 Task: Research Airbnb options in Pulupandan, Philippines from 3rd December, 2023 to 9th December, 2023 for 2 adults. Place can be entire room with 1  bedroom having 1 bed and 1 bathroom. Property type can be hotel.
Action: Mouse moved to (583, 147)
Screenshot: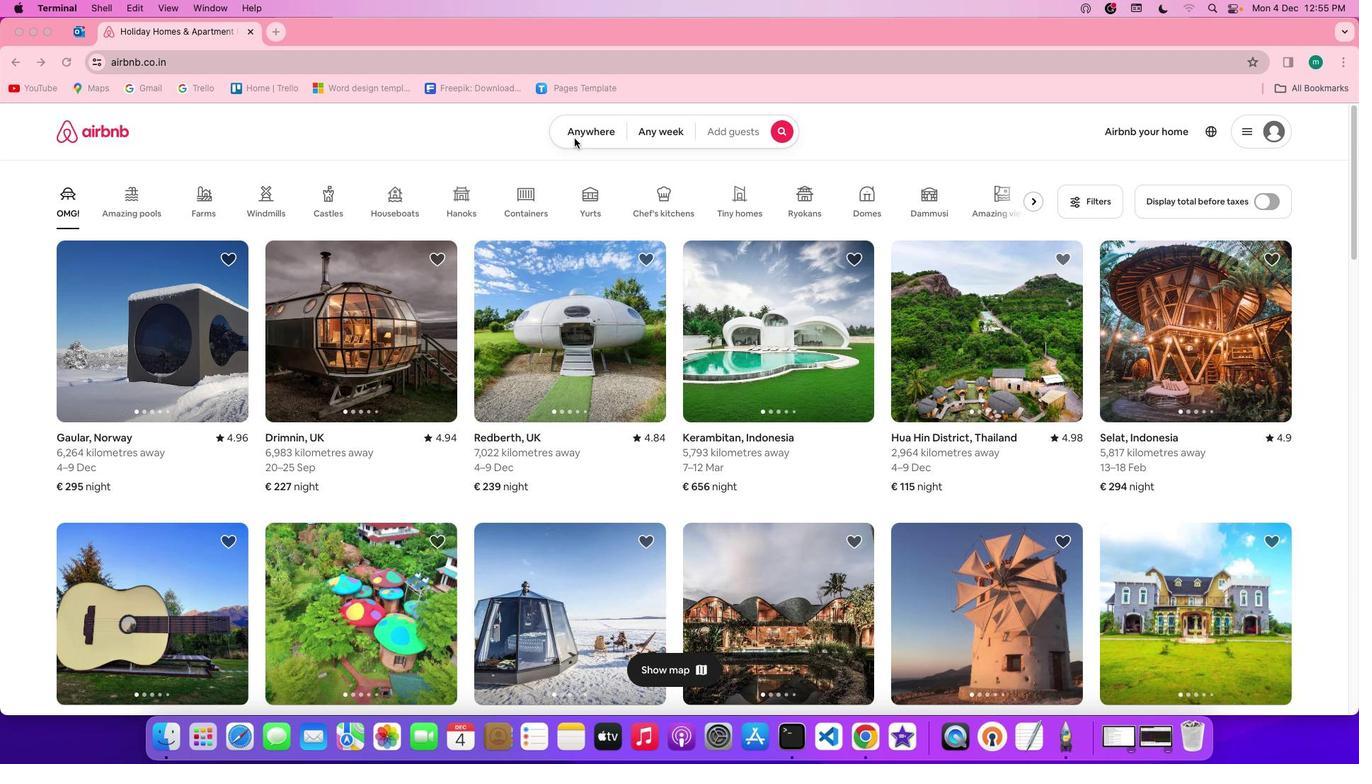 
Action: Mouse pressed left at (583, 147)
Screenshot: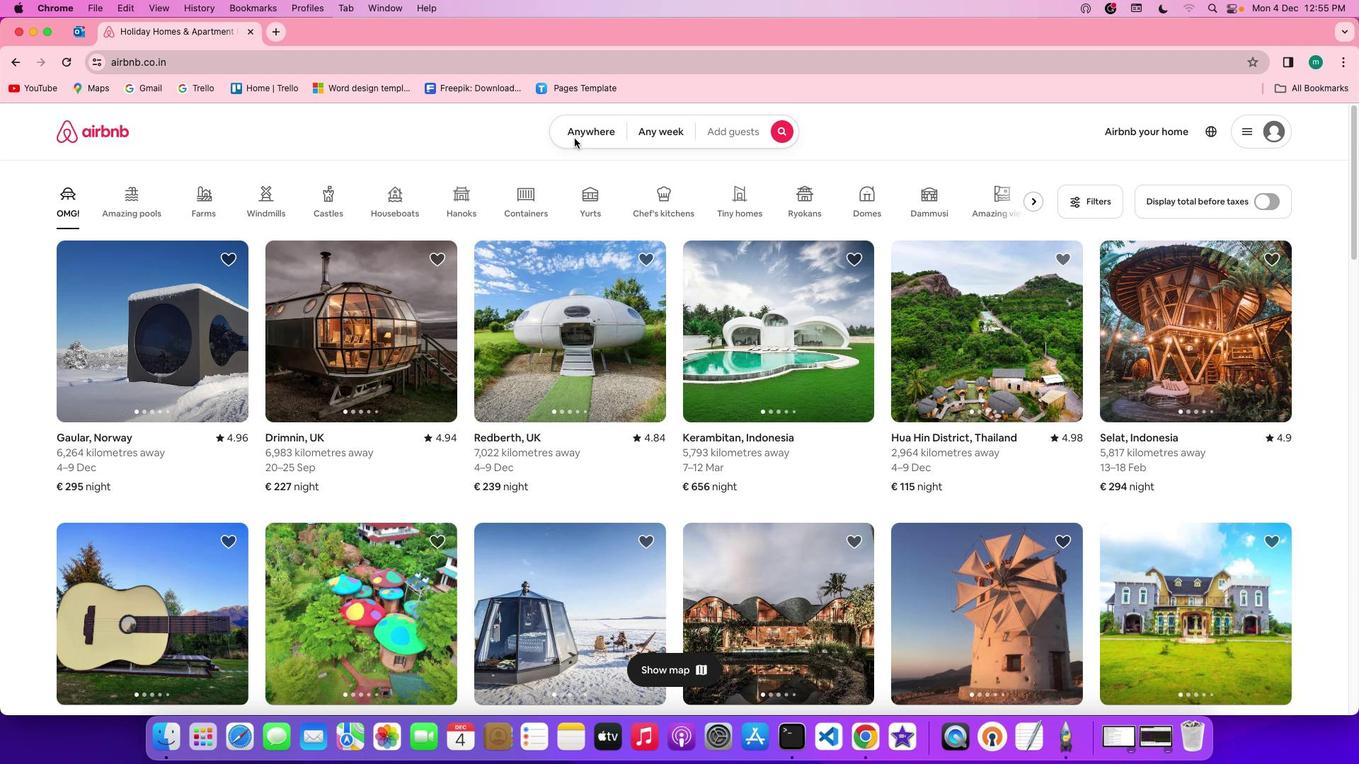 
Action: Mouse pressed left at (583, 147)
Screenshot: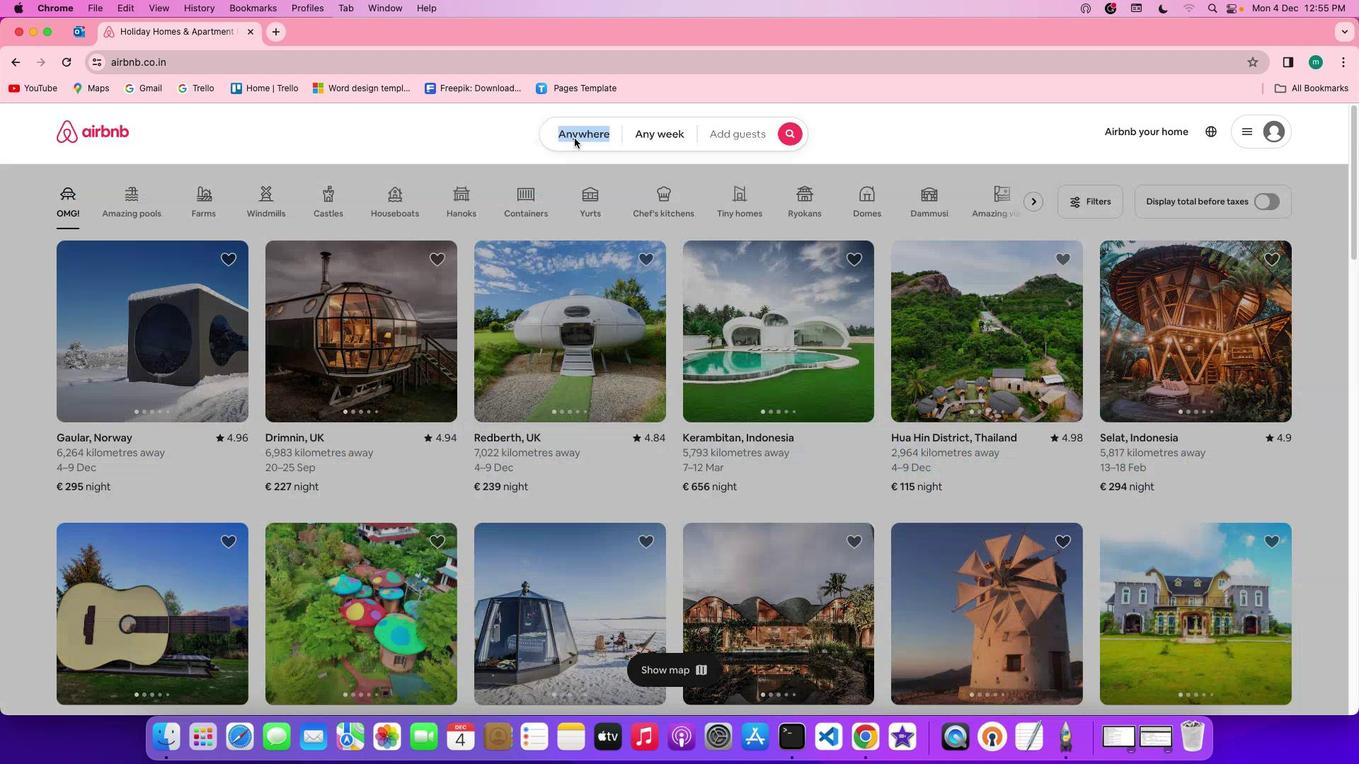 
Action: Mouse moved to (555, 193)
Screenshot: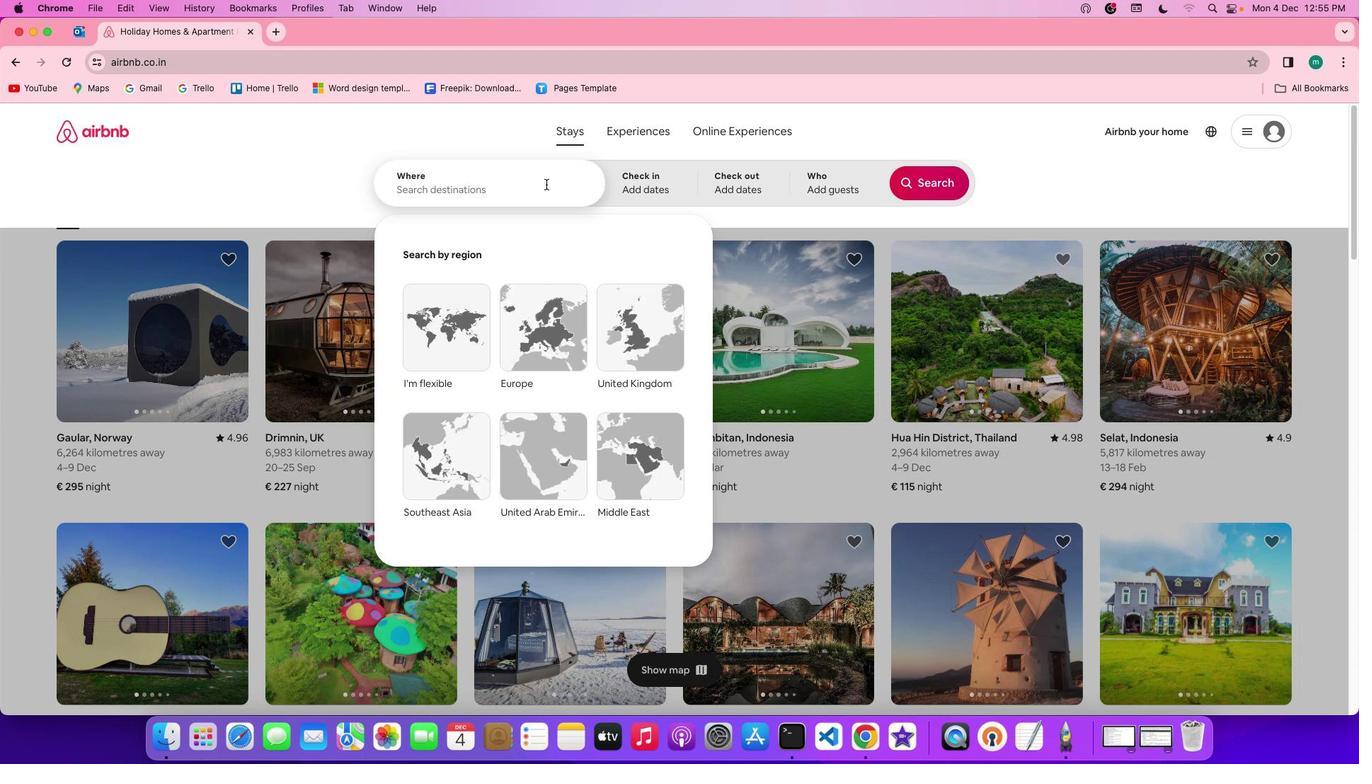 
Action: Mouse pressed left at (555, 193)
Screenshot: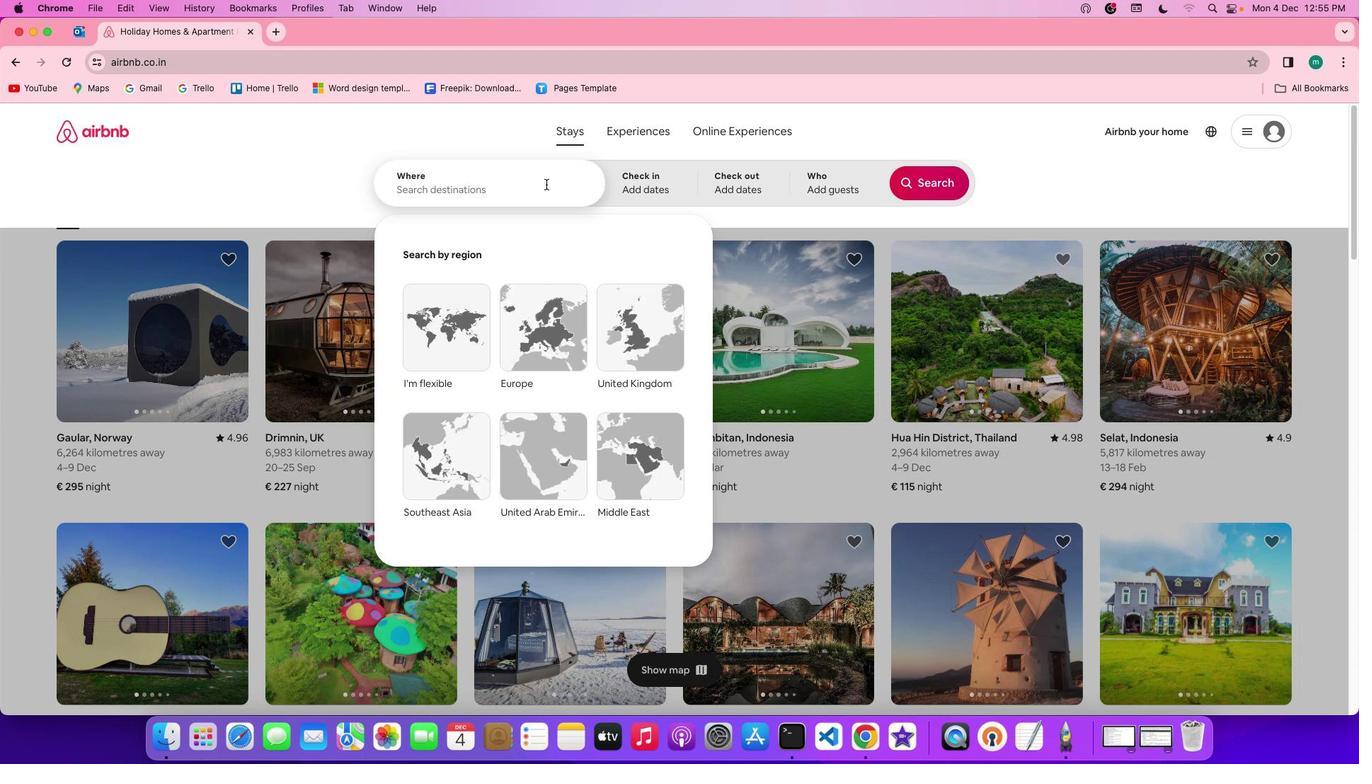 
Action: Key pressed Key.shift'P''U''L''U''P''A''N''D''A''N'','Key.spaceKey.shift'P''H''I''L''I''P''P''I''N''E''S'
Screenshot: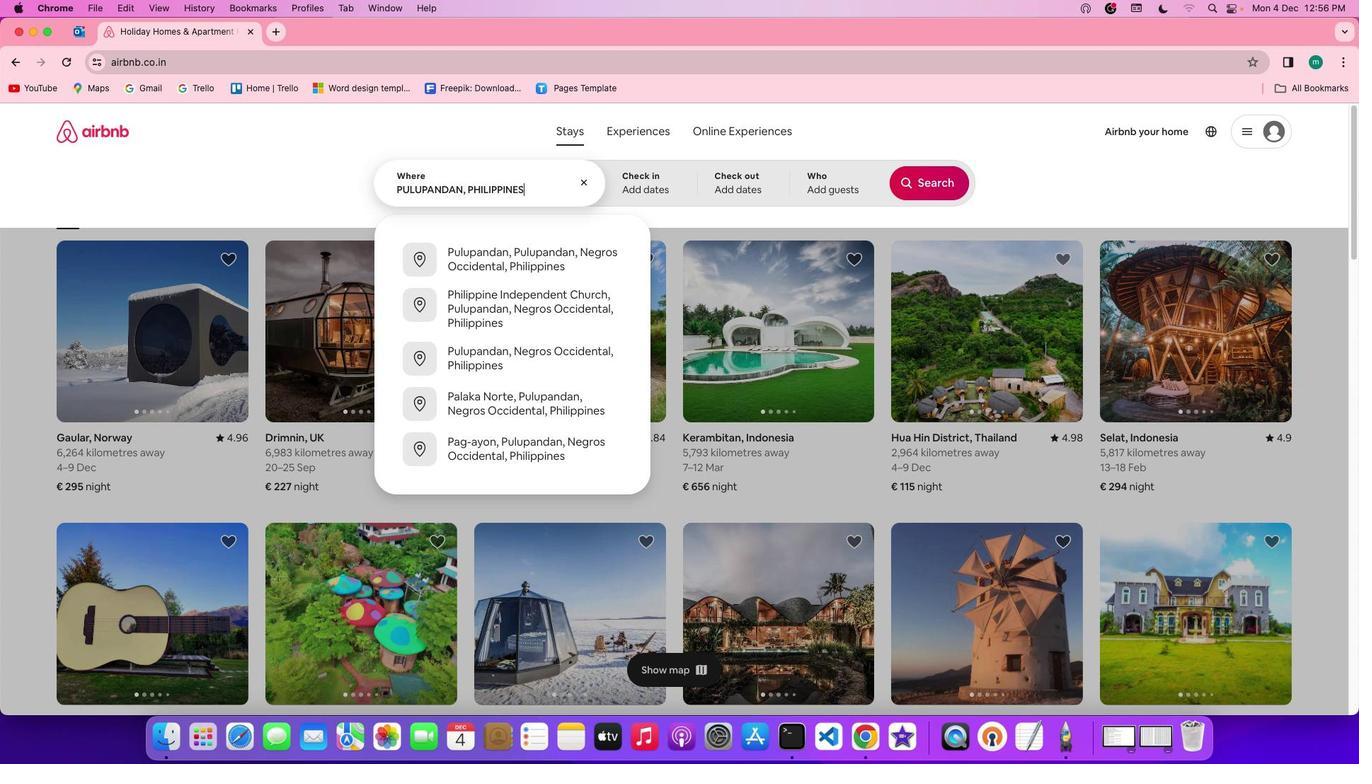 
Action: Mouse moved to (652, 184)
Screenshot: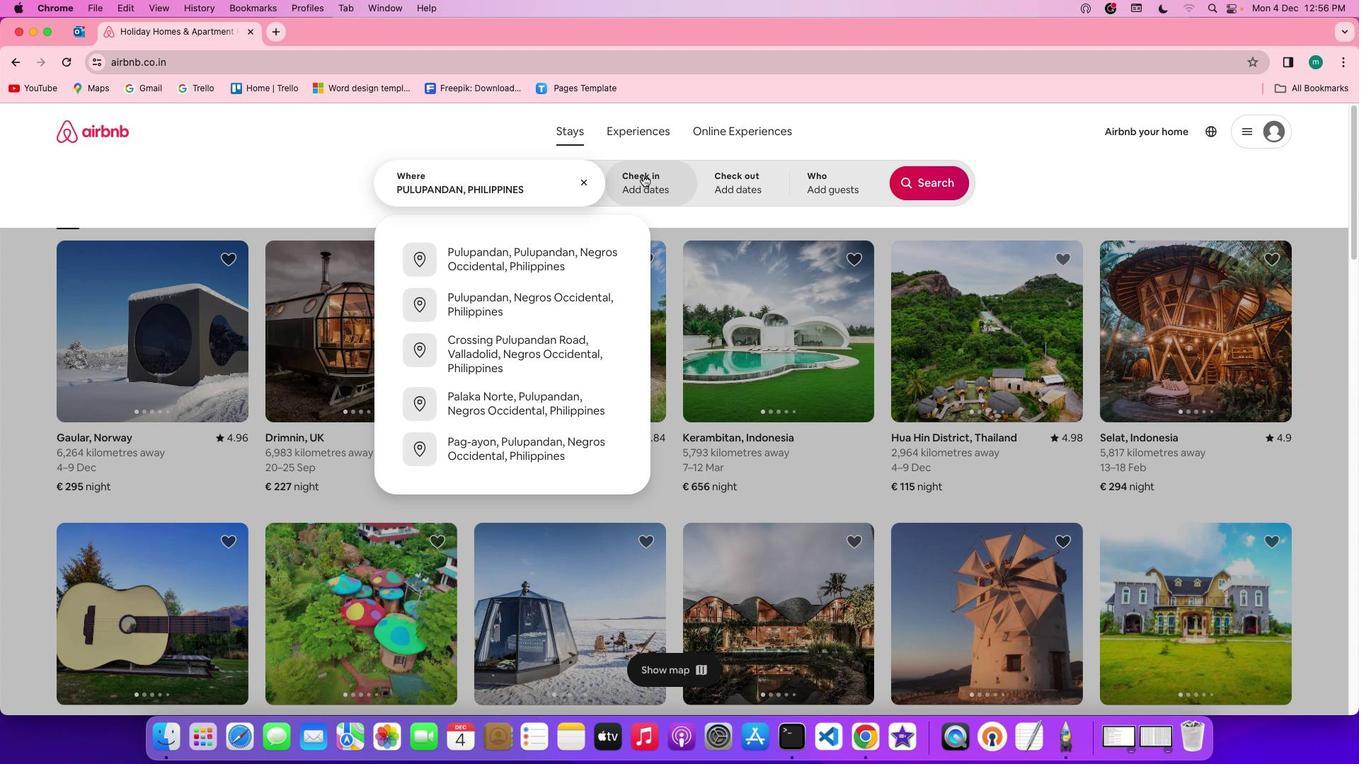 
Action: Mouse pressed left at (652, 184)
Screenshot: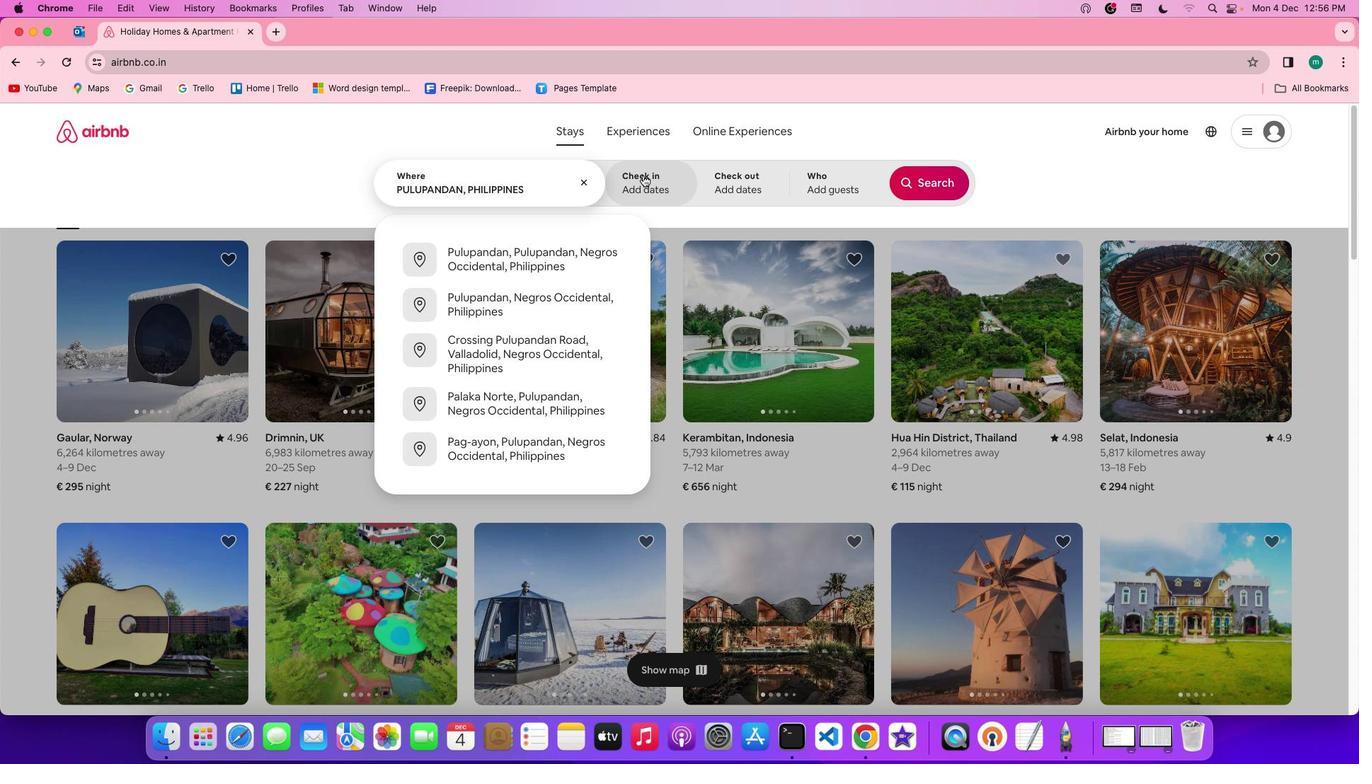 
Action: Mouse moved to (486, 409)
Screenshot: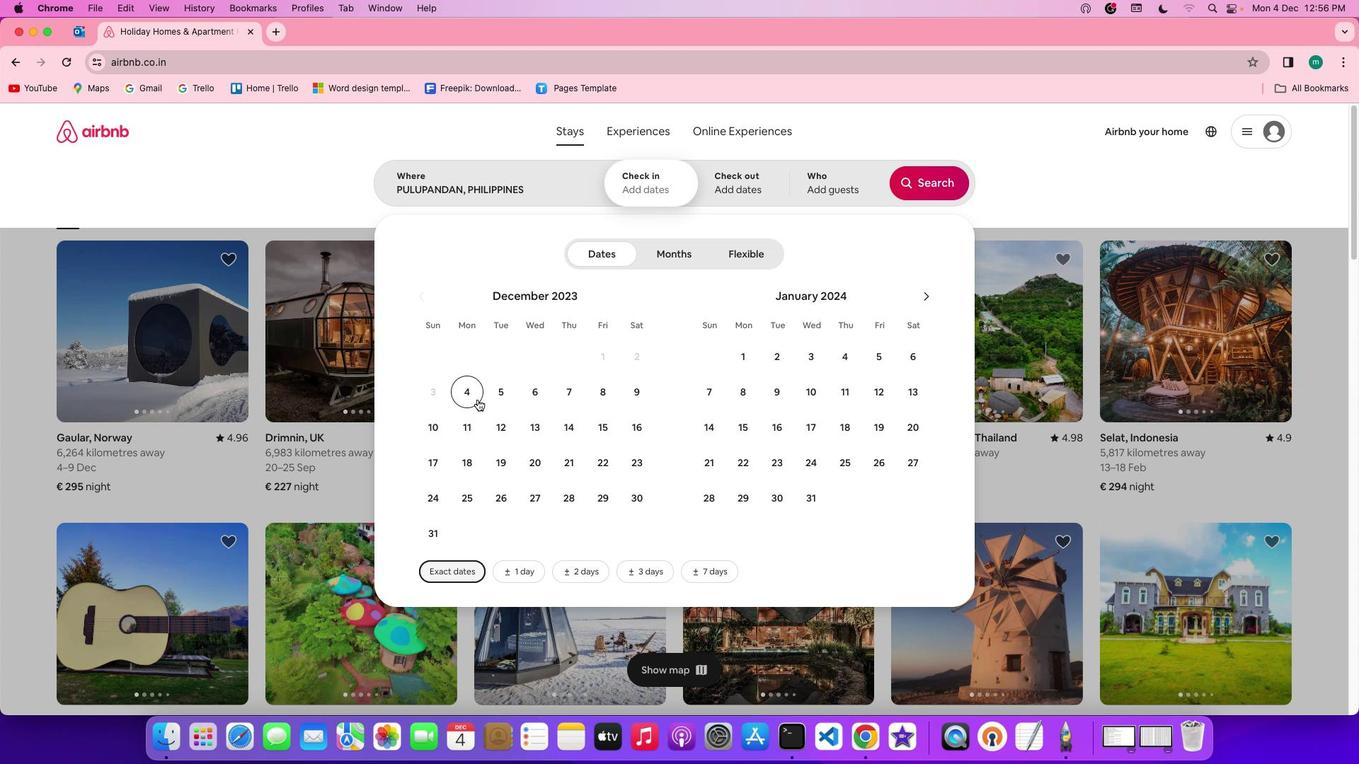 
Action: Mouse pressed left at (486, 409)
Screenshot: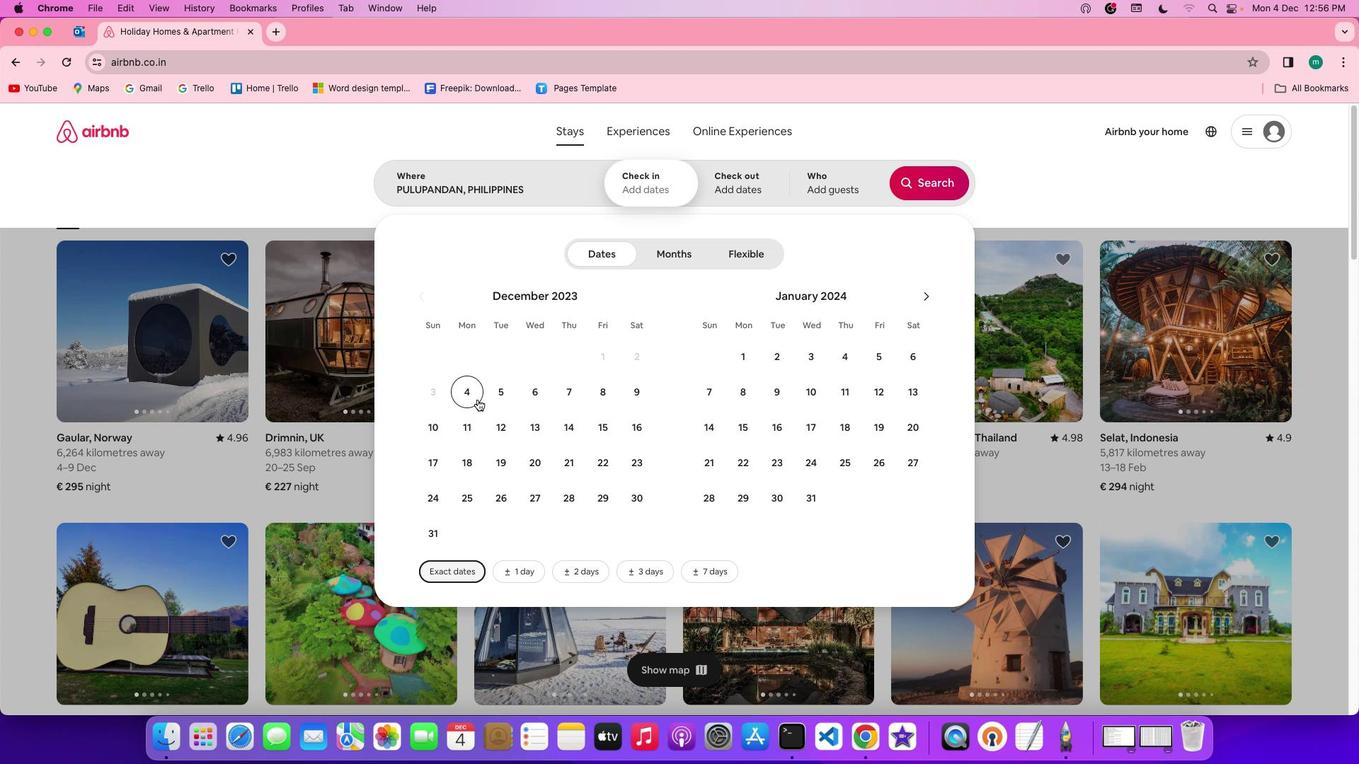 
Action: Mouse moved to (644, 404)
Screenshot: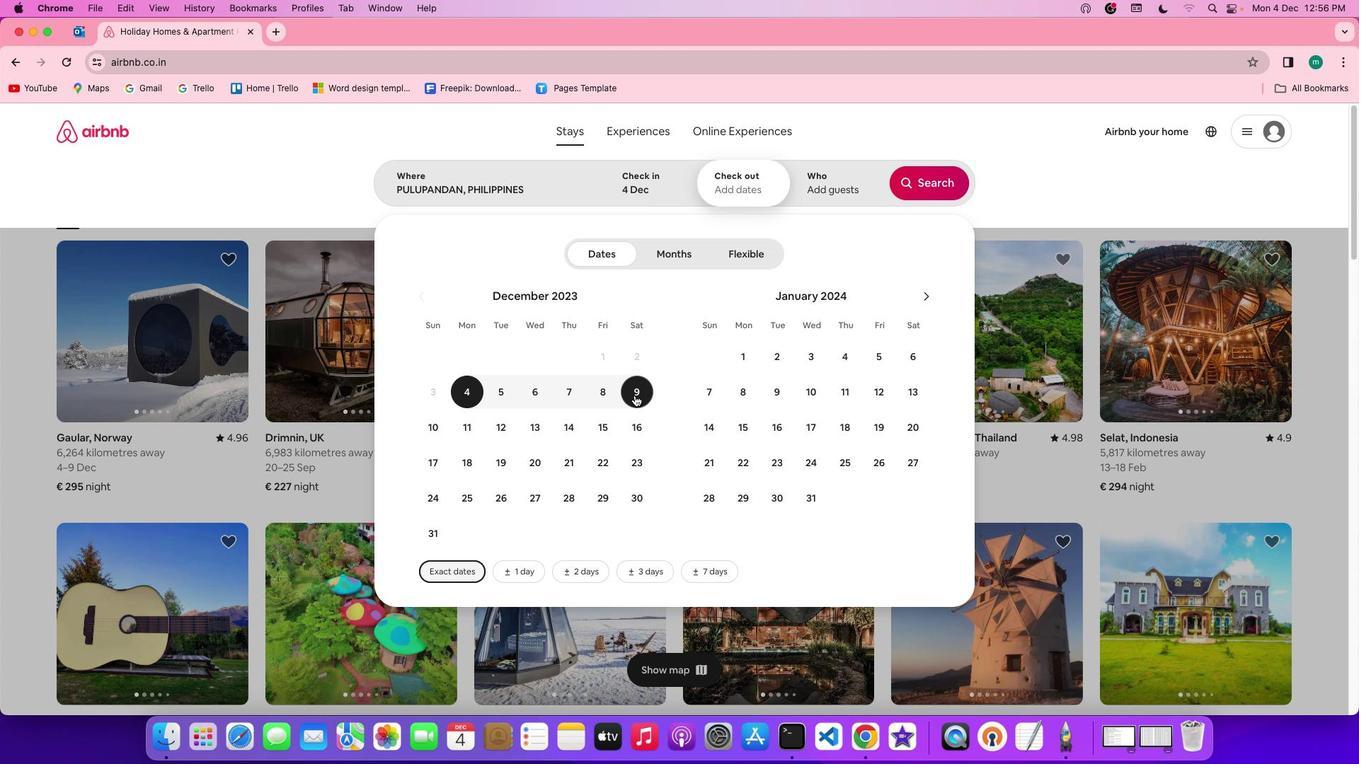 
Action: Mouse pressed left at (644, 404)
Screenshot: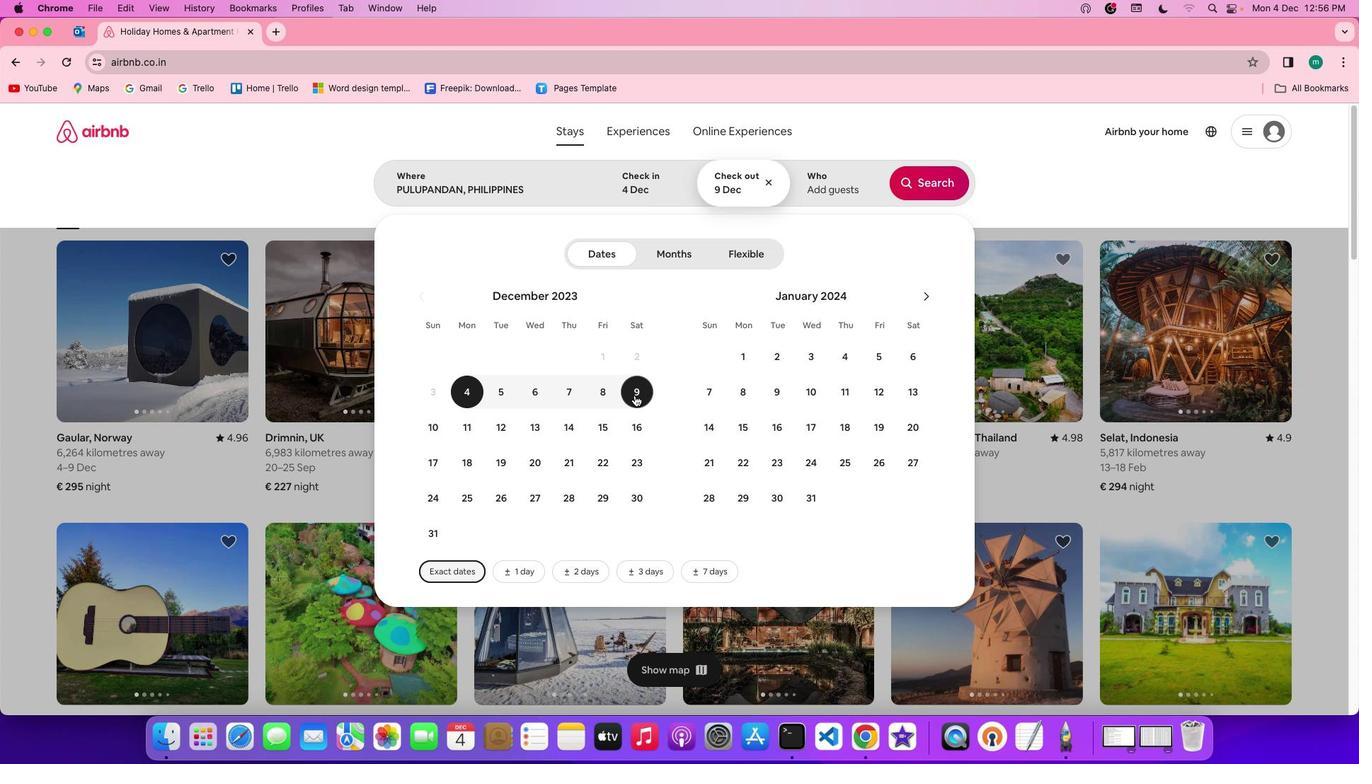 
Action: Mouse moved to (863, 195)
Screenshot: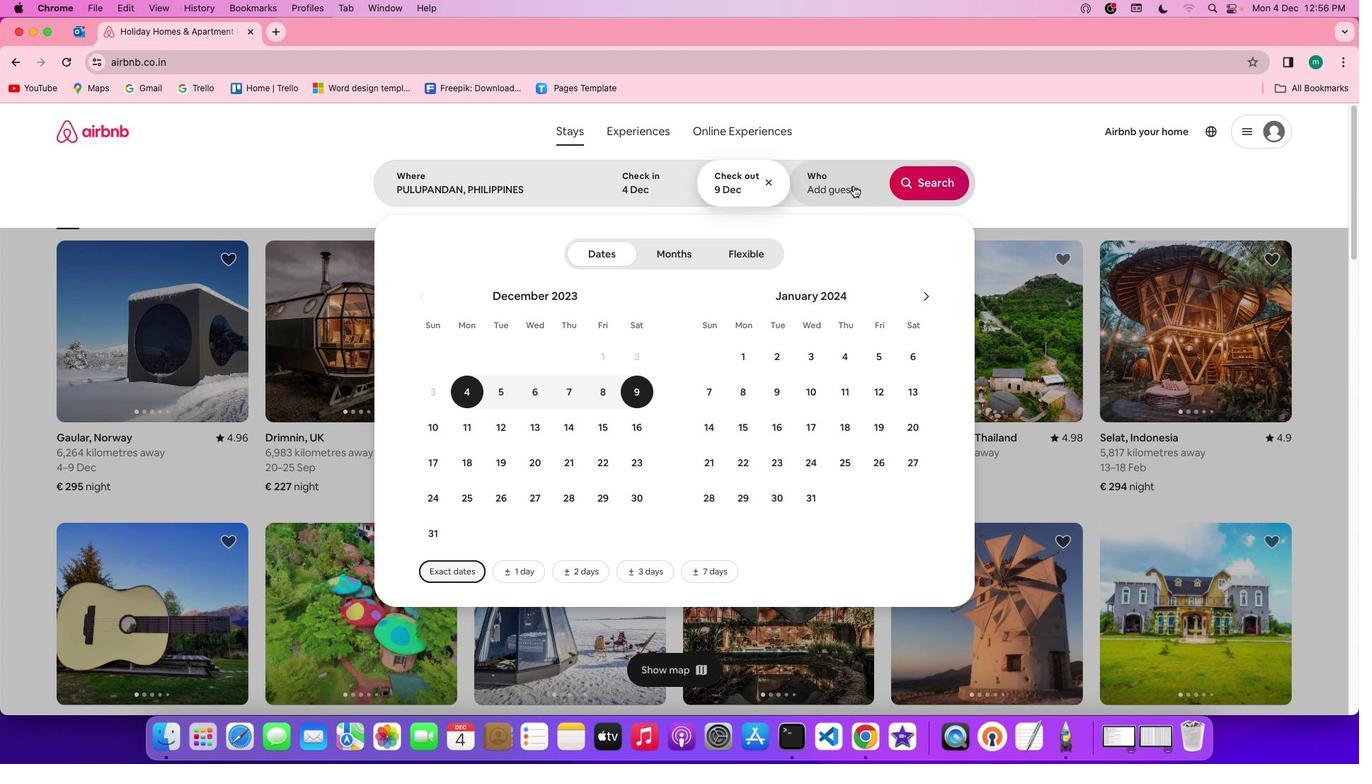 
Action: Mouse pressed left at (863, 195)
Screenshot: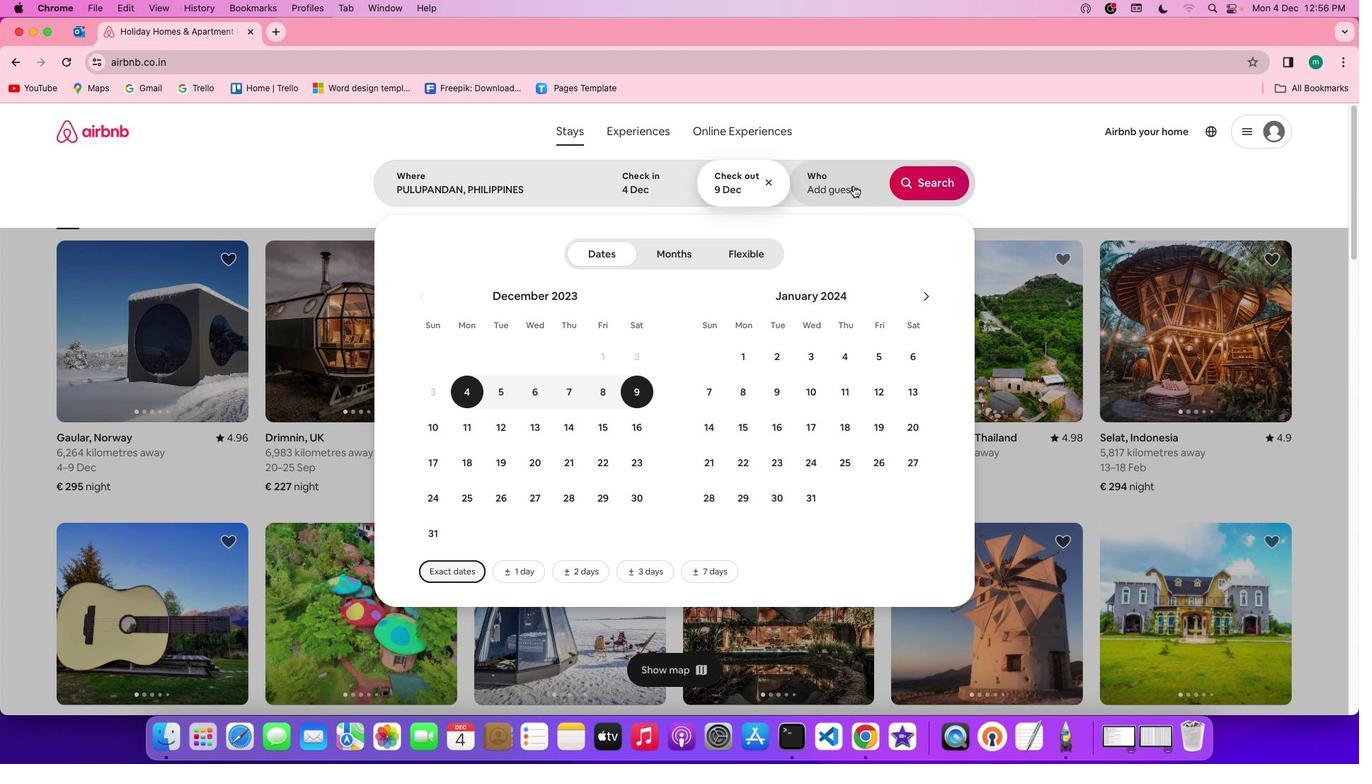 
Action: Mouse moved to (946, 264)
Screenshot: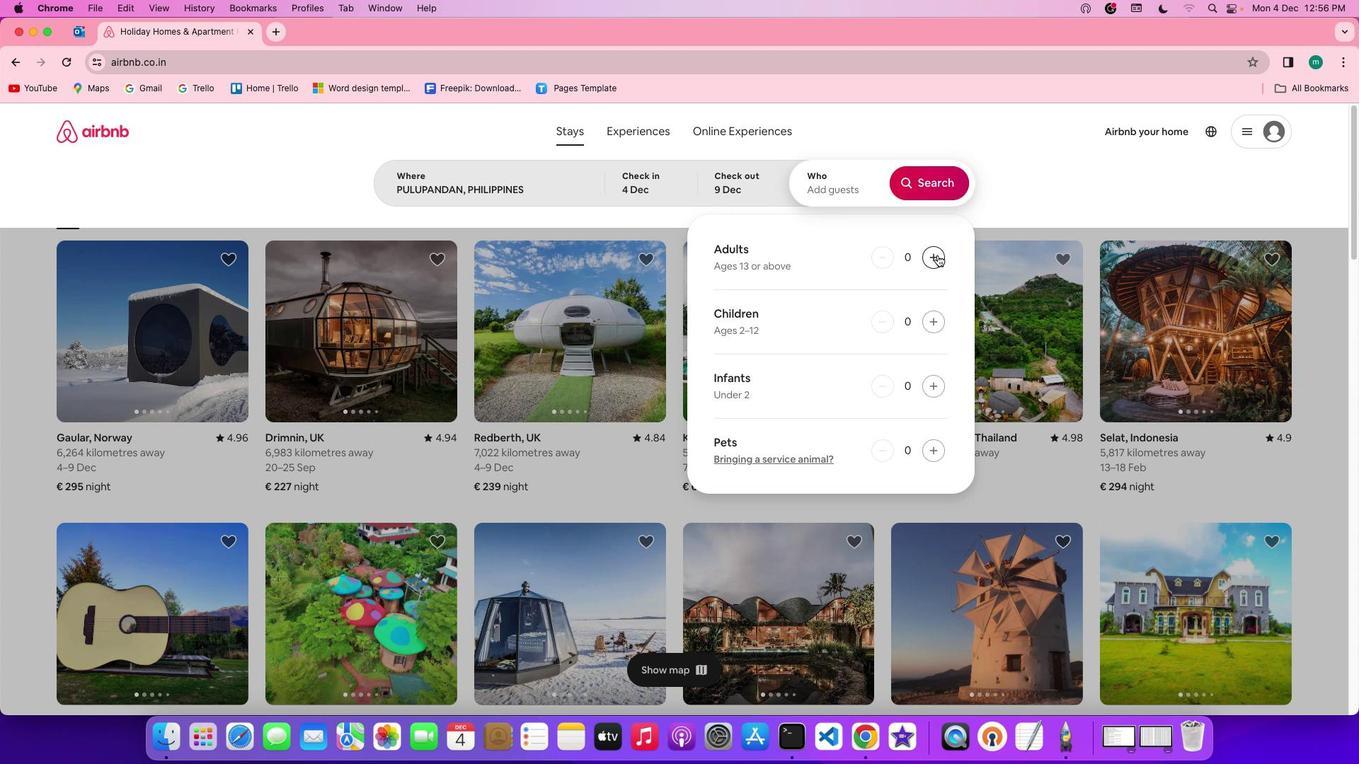 
Action: Mouse pressed left at (946, 264)
Screenshot: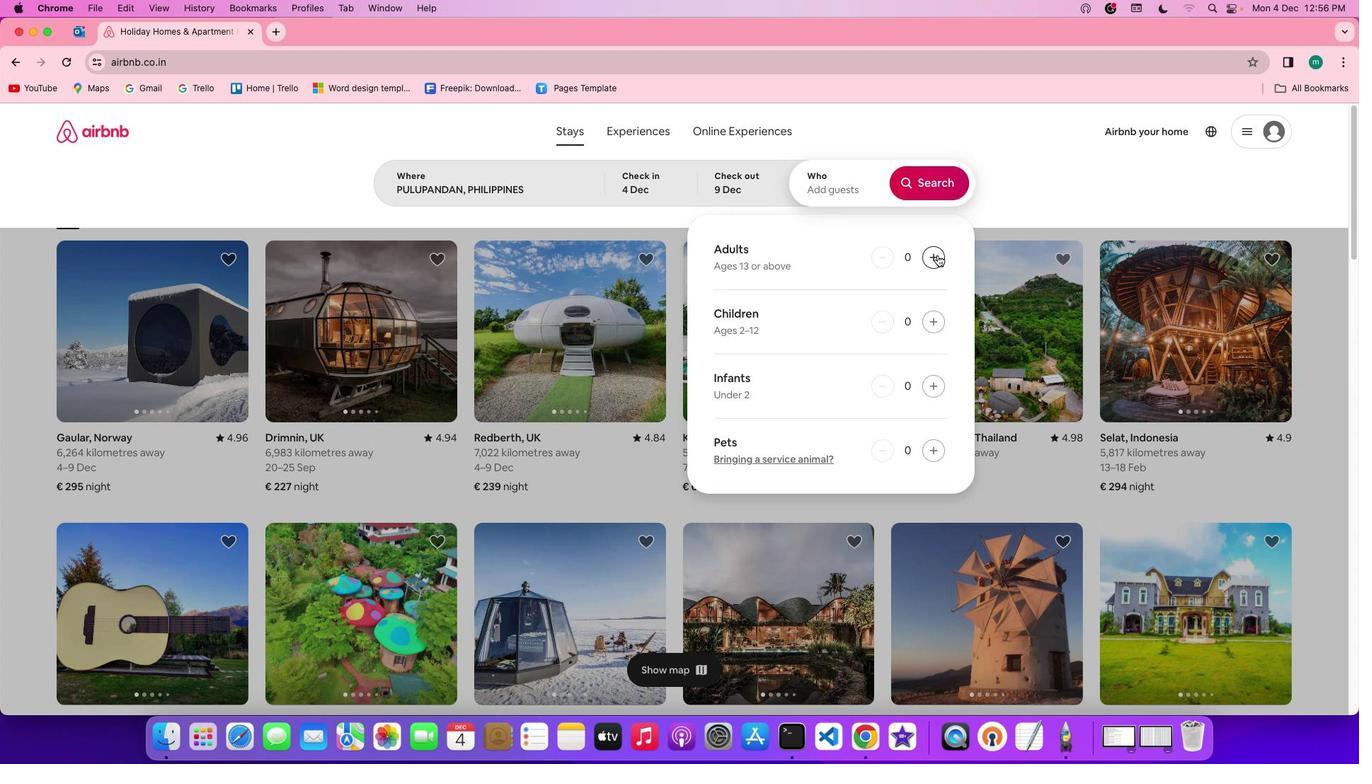
Action: Mouse pressed left at (946, 264)
Screenshot: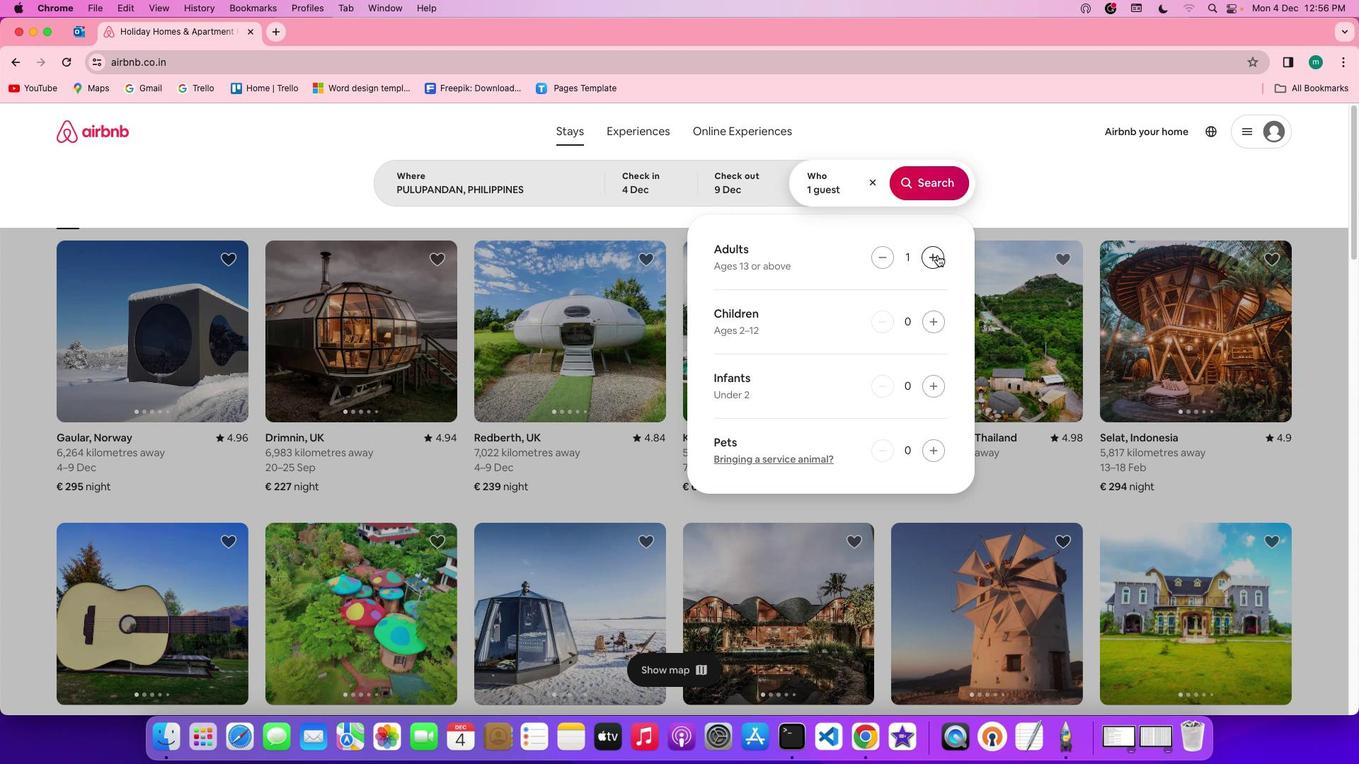
Action: Mouse moved to (961, 193)
Screenshot: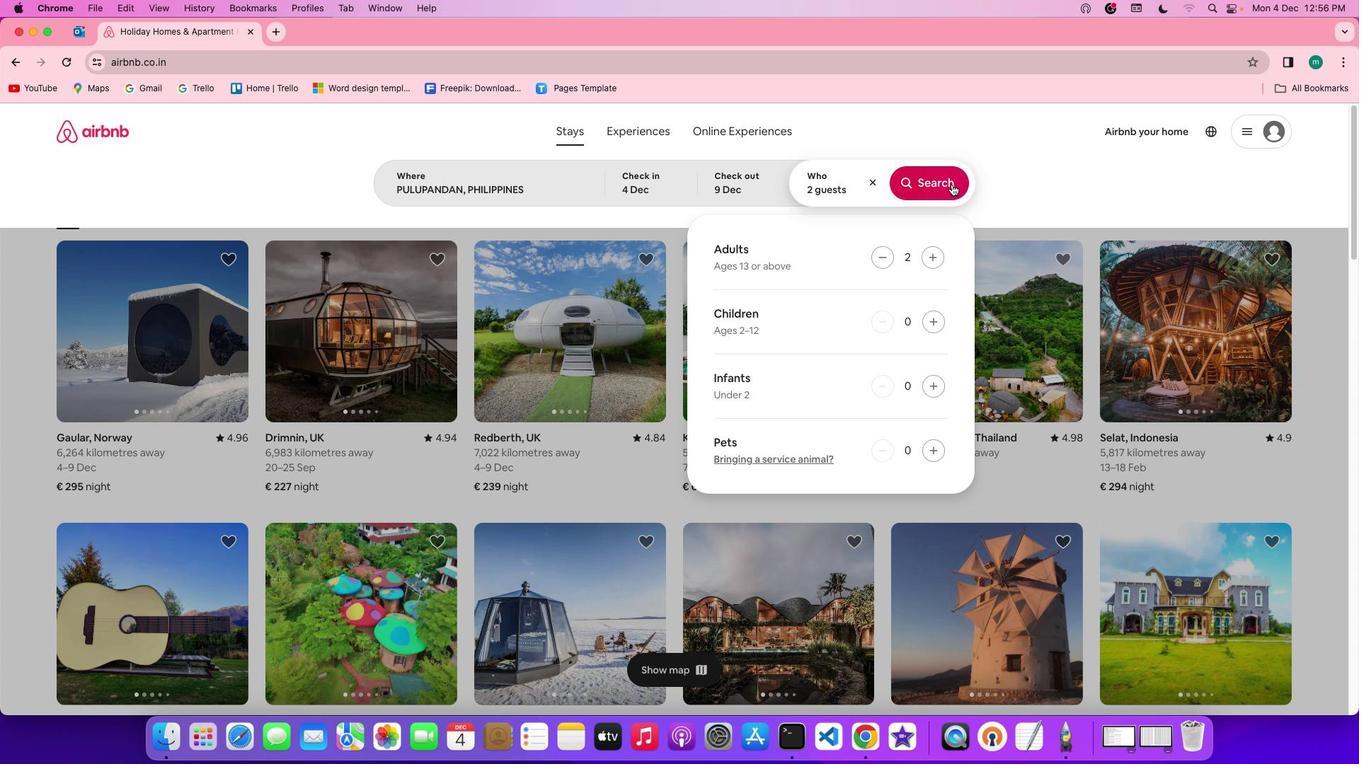 
Action: Mouse pressed left at (961, 193)
Screenshot: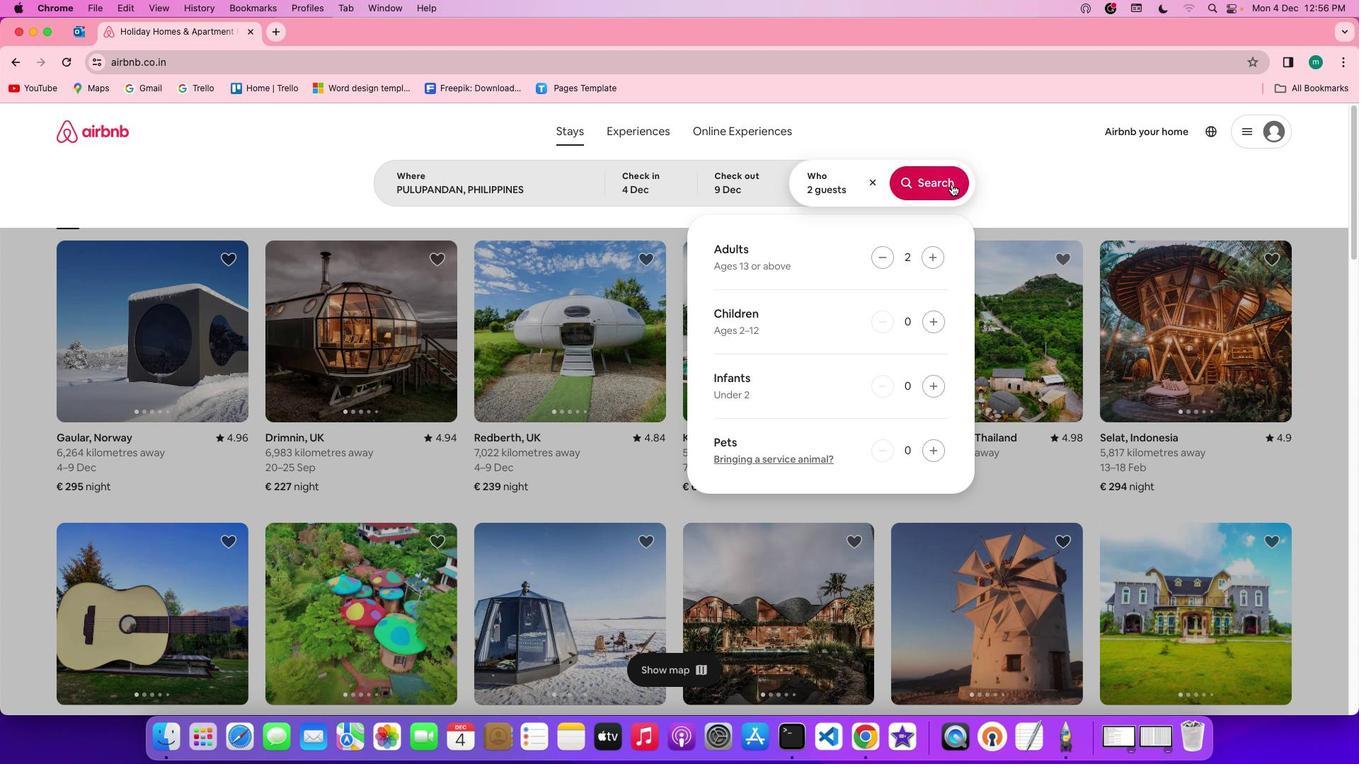 
Action: Mouse moved to (1138, 198)
Screenshot: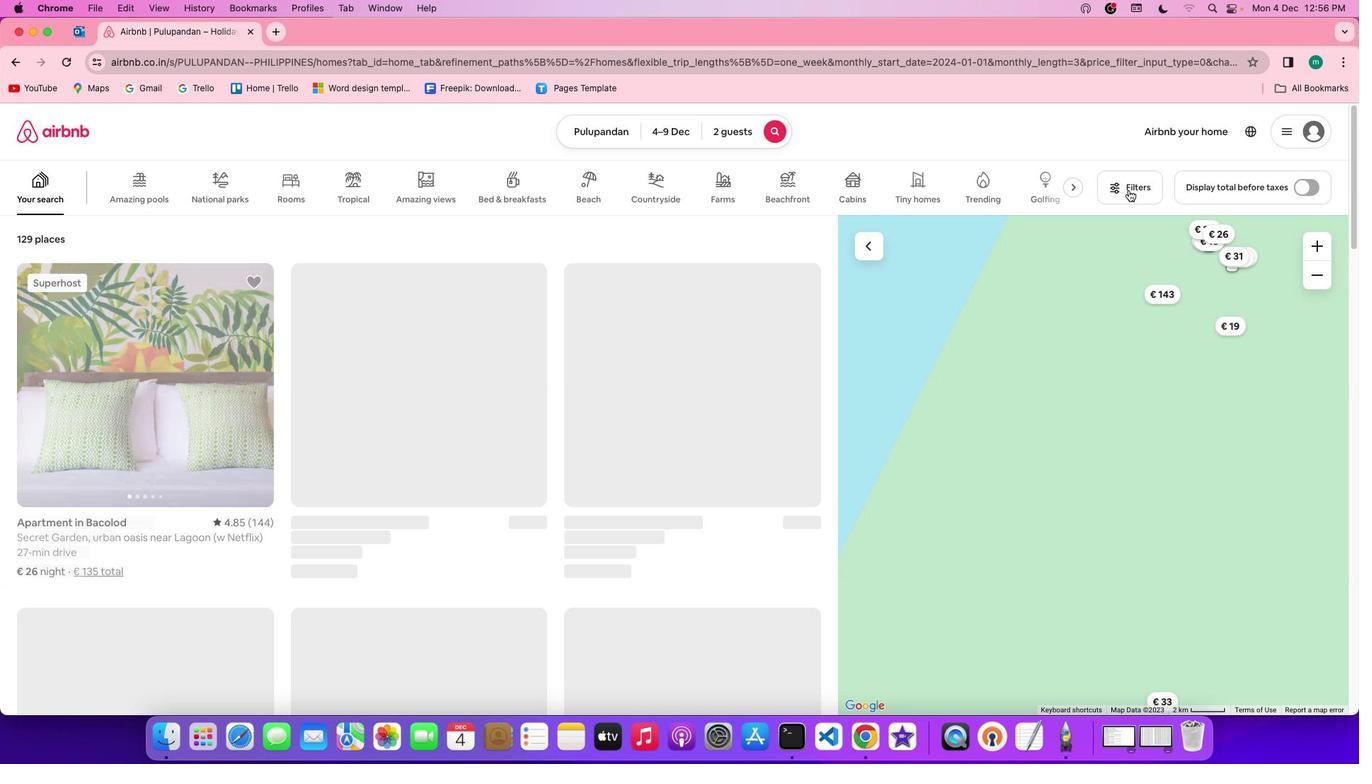 
Action: Mouse pressed left at (1138, 198)
Screenshot: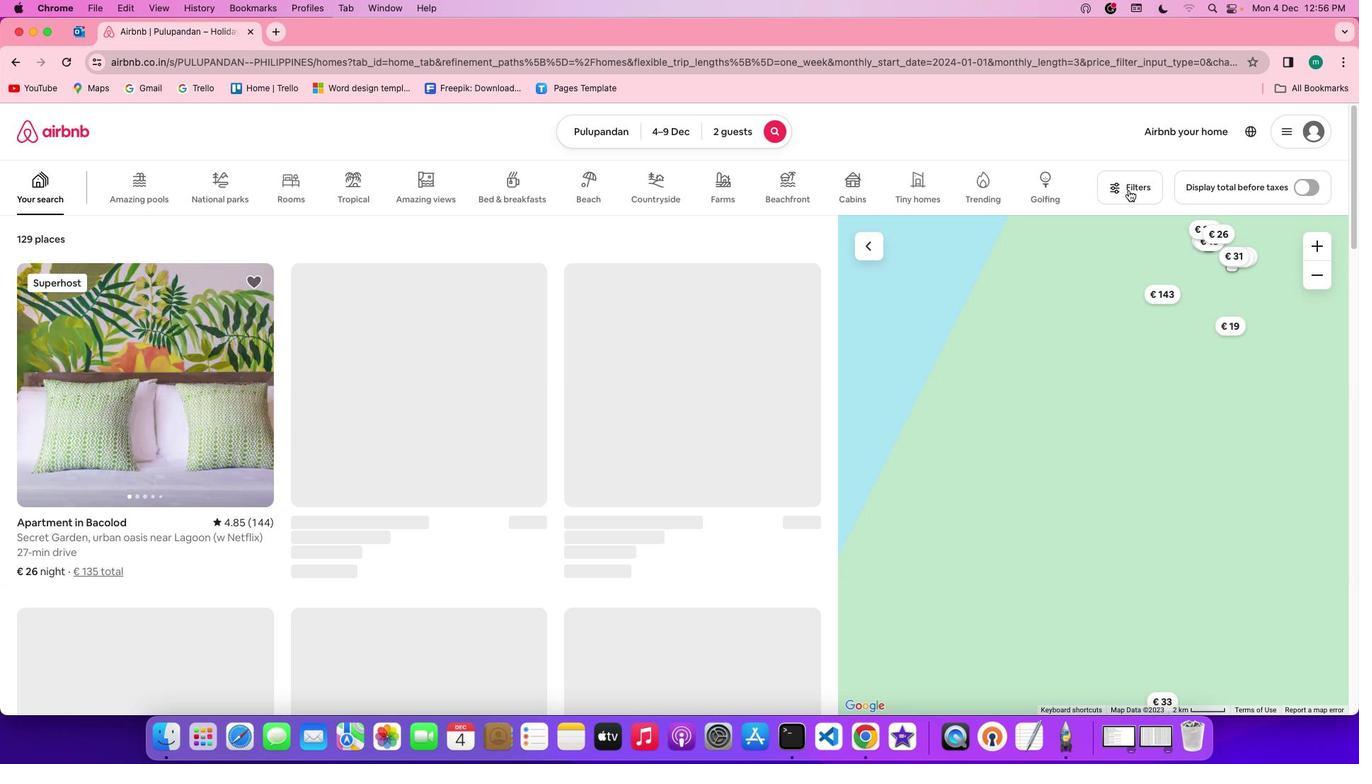 
Action: Mouse moved to (819, 419)
Screenshot: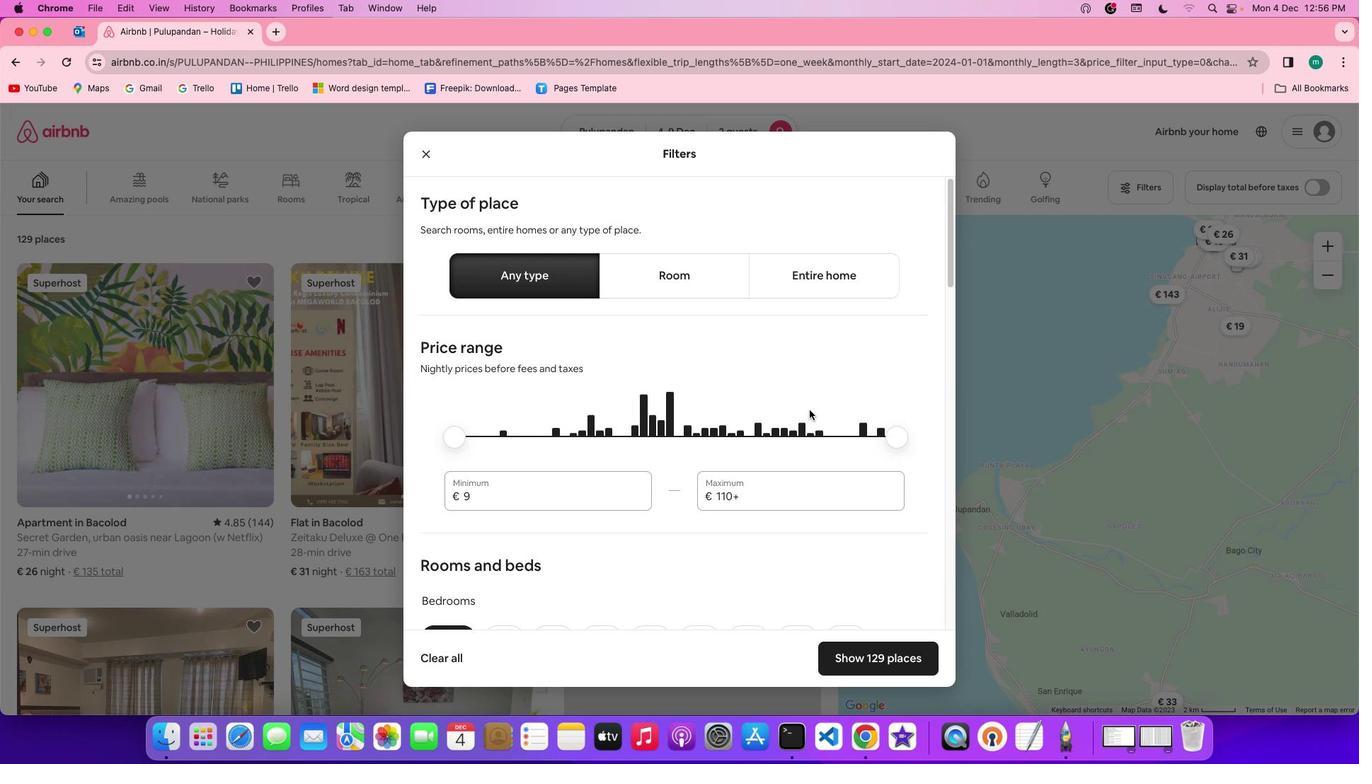 
Action: Mouse scrolled (819, 419) with delta (9, 8)
Screenshot: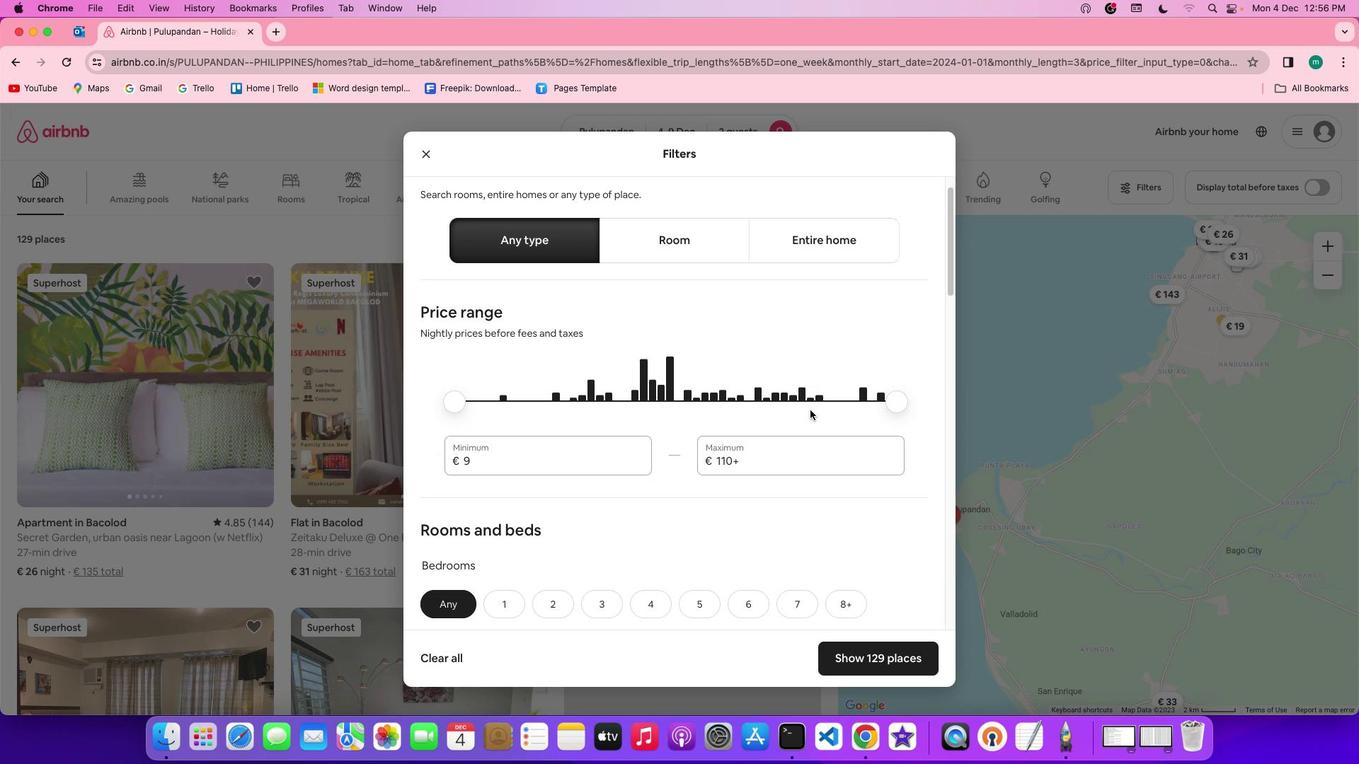 
Action: Mouse moved to (819, 419)
Screenshot: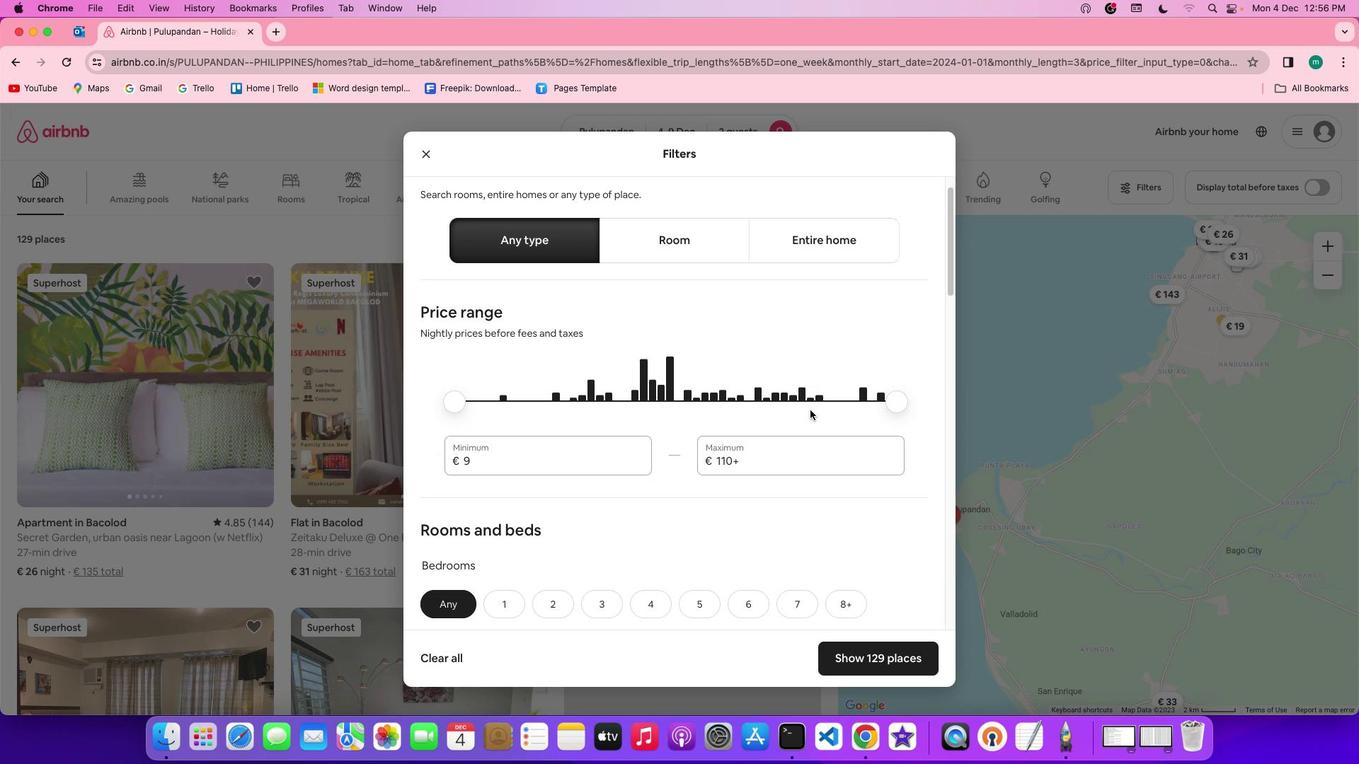
Action: Mouse scrolled (819, 419) with delta (9, 8)
Screenshot: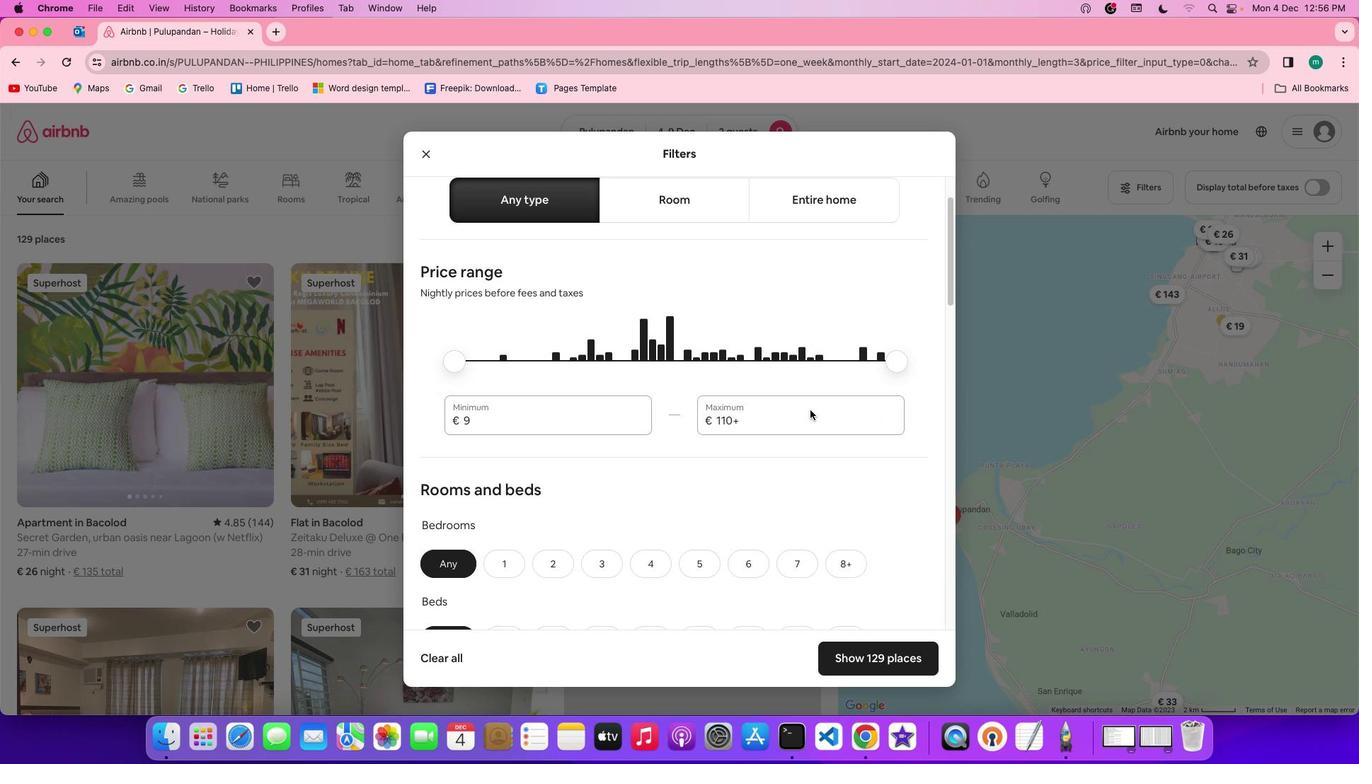 
Action: Mouse scrolled (819, 419) with delta (9, 7)
Screenshot: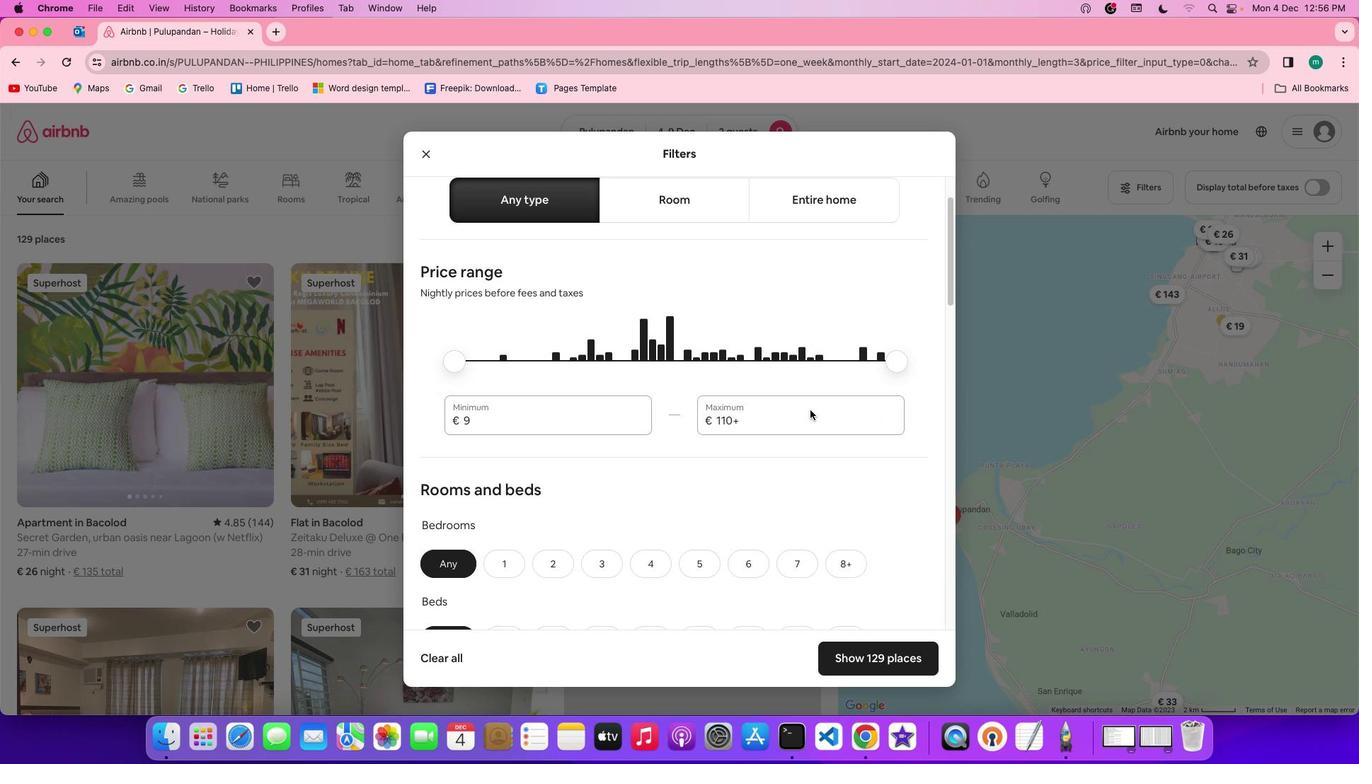 
Action: Mouse scrolled (819, 419) with delta (9, 5)
Screenshot: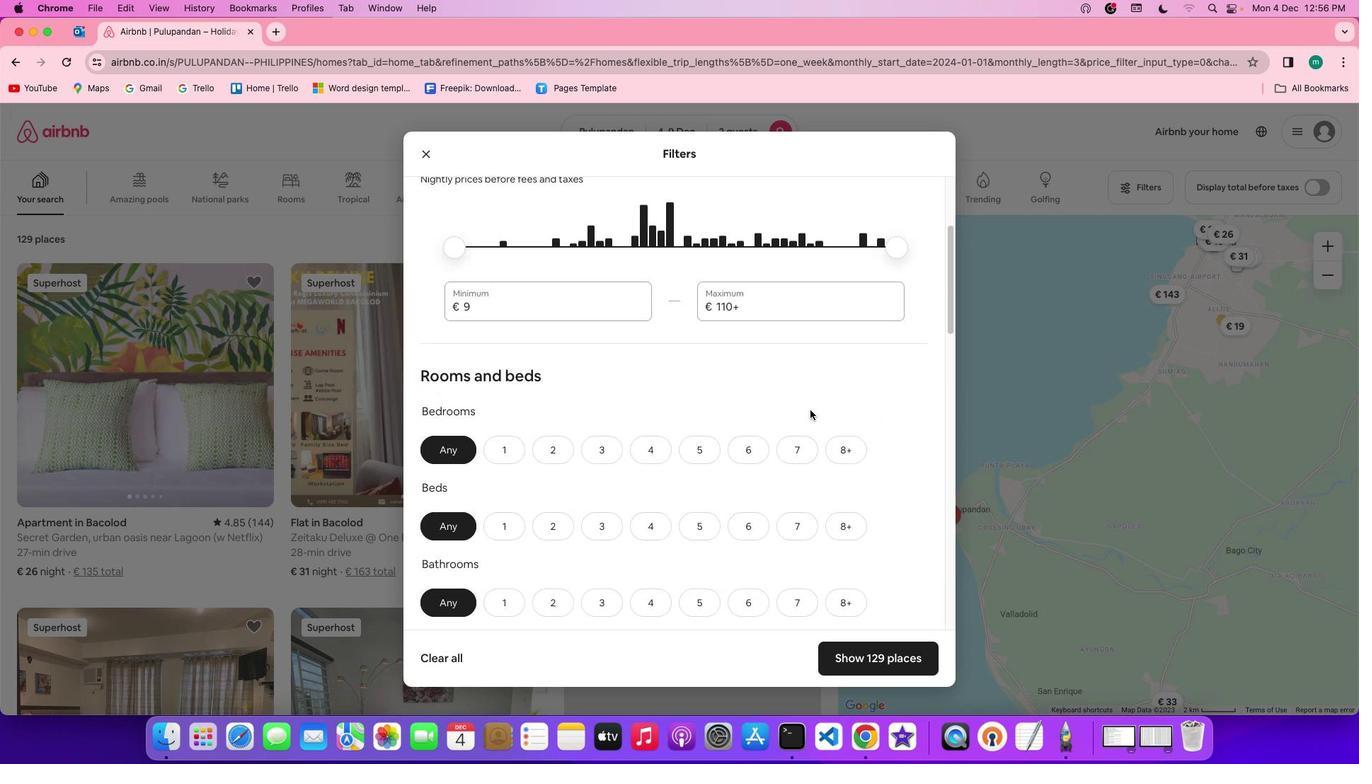 
Action: Mouse scrolled (819, 419) with delta (9, 6)
Screenshot: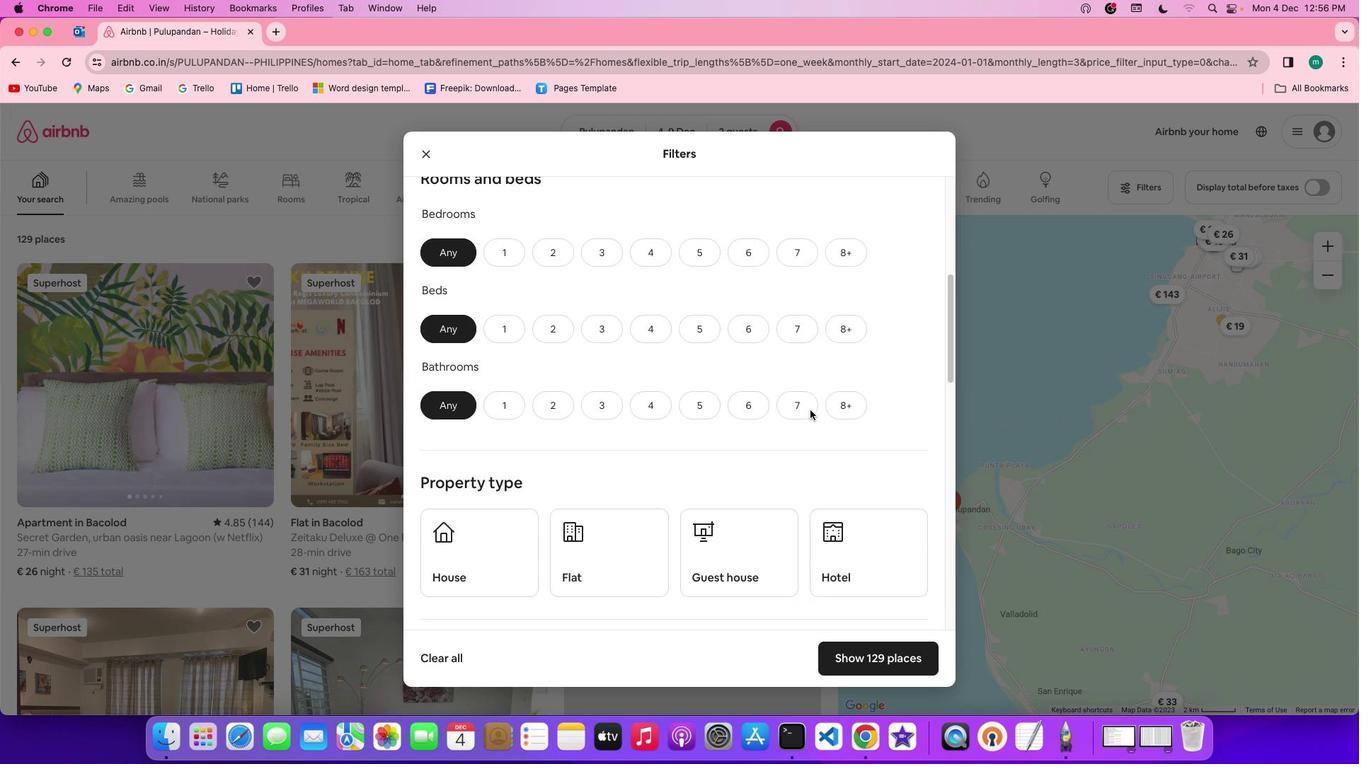 
Action: Mouse moved to (506, 229)
Screenshot: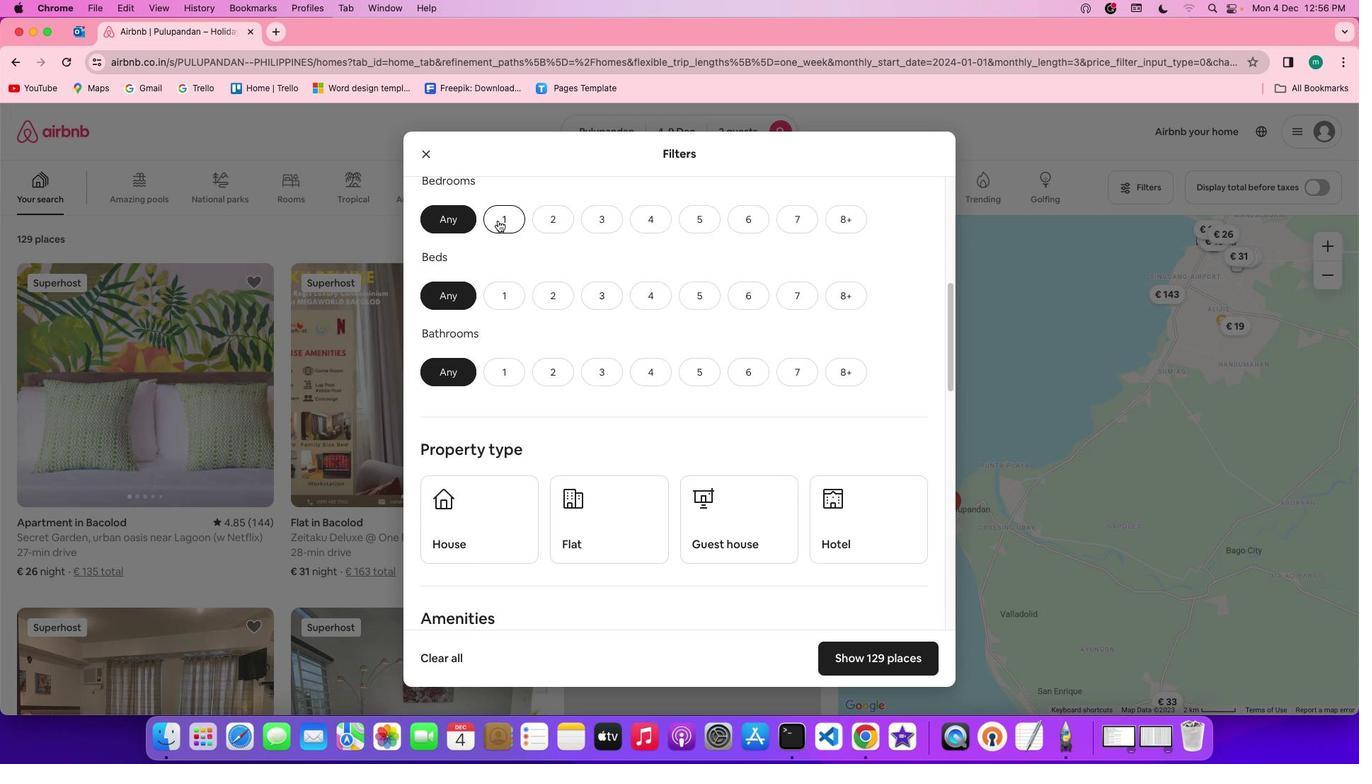 
Action: Mouse pressed left at (506, 229)
Screenshot: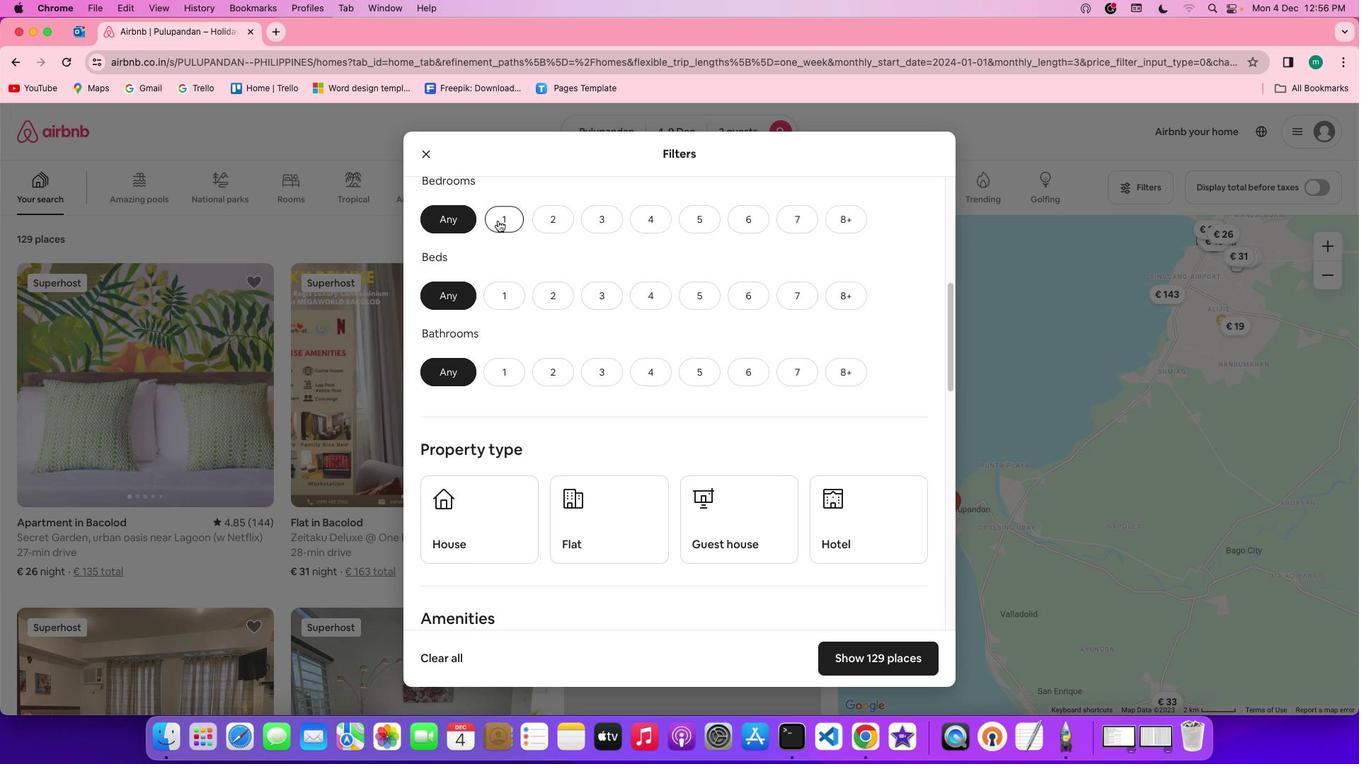 
Action: Mouse moved to (512, 294)
Screenshot: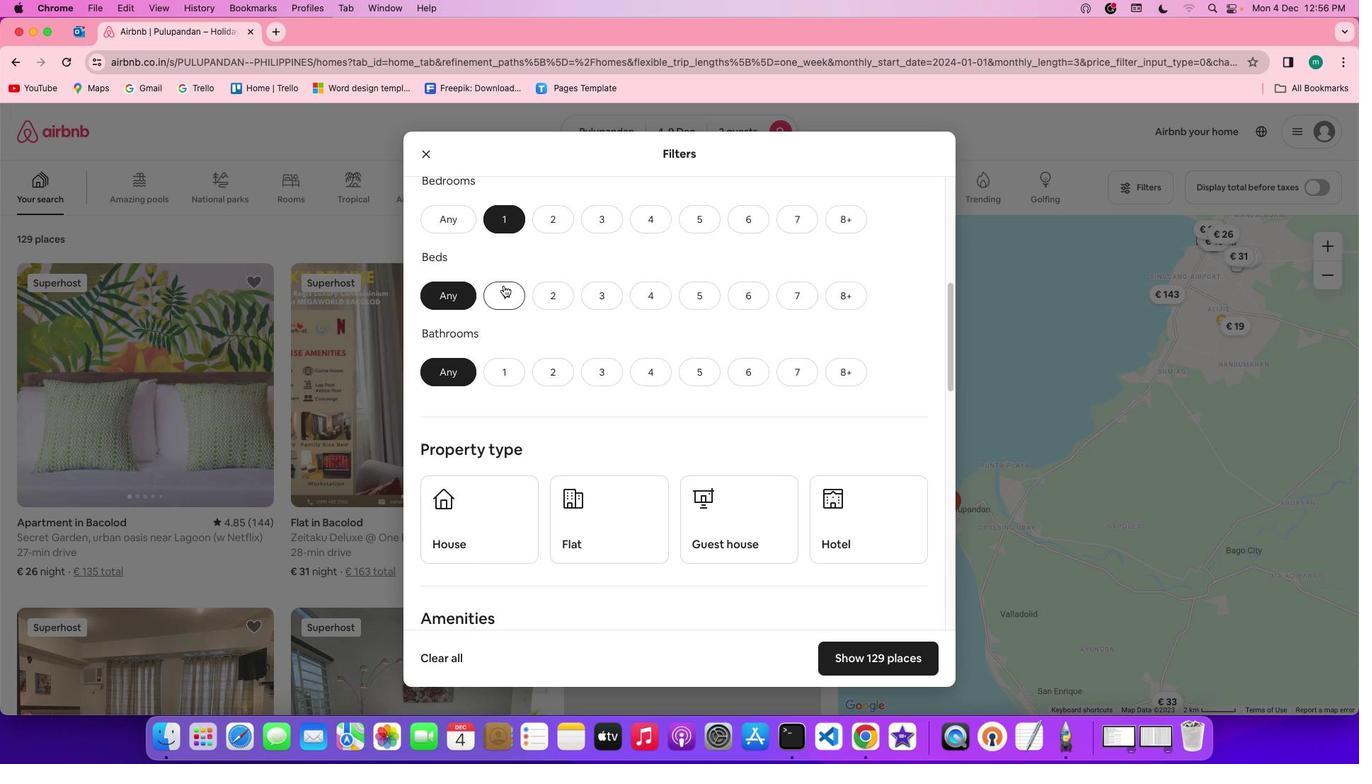 
Action: Mouse pressed left at (512, 294)
Screenshot: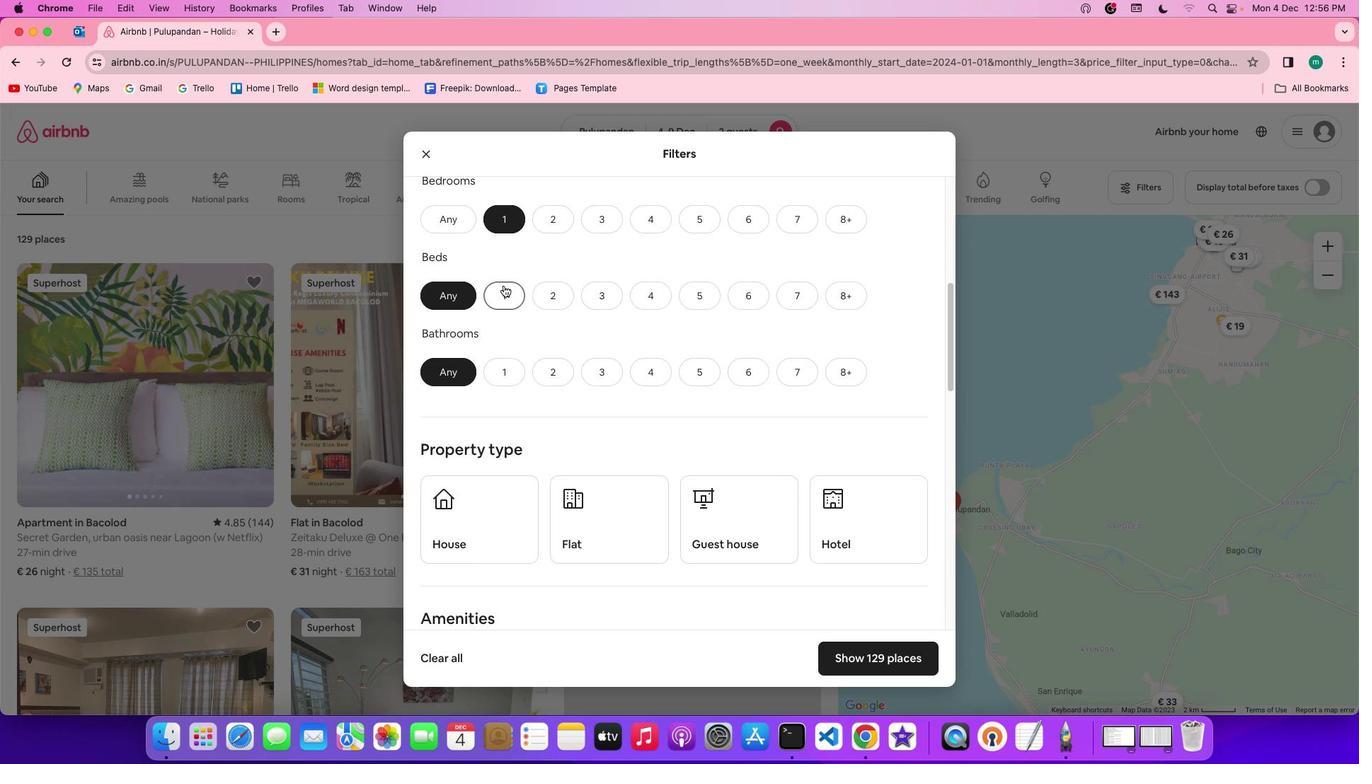 
Action: Mouse moved to (514, 373)
Screenshot: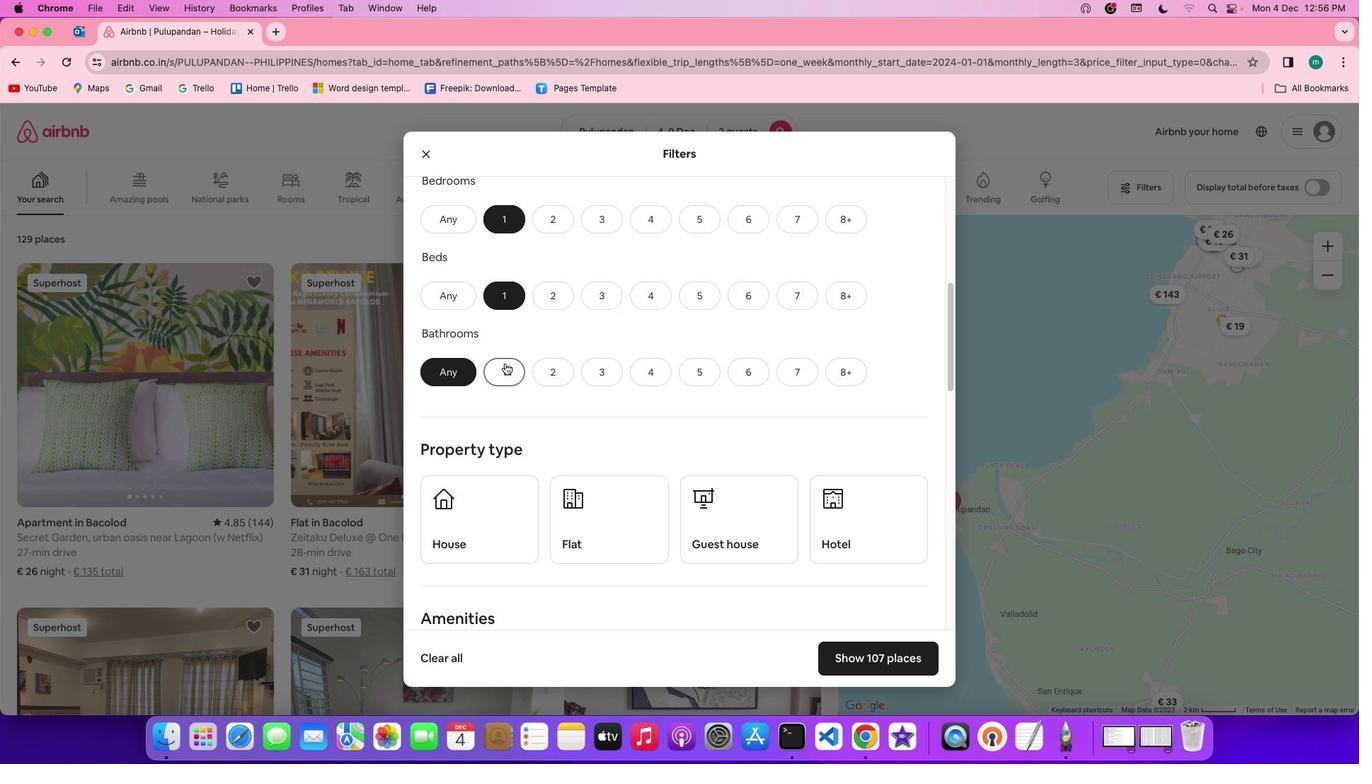 
Action: Mouse pressed left at (514, 373)
Screenshot: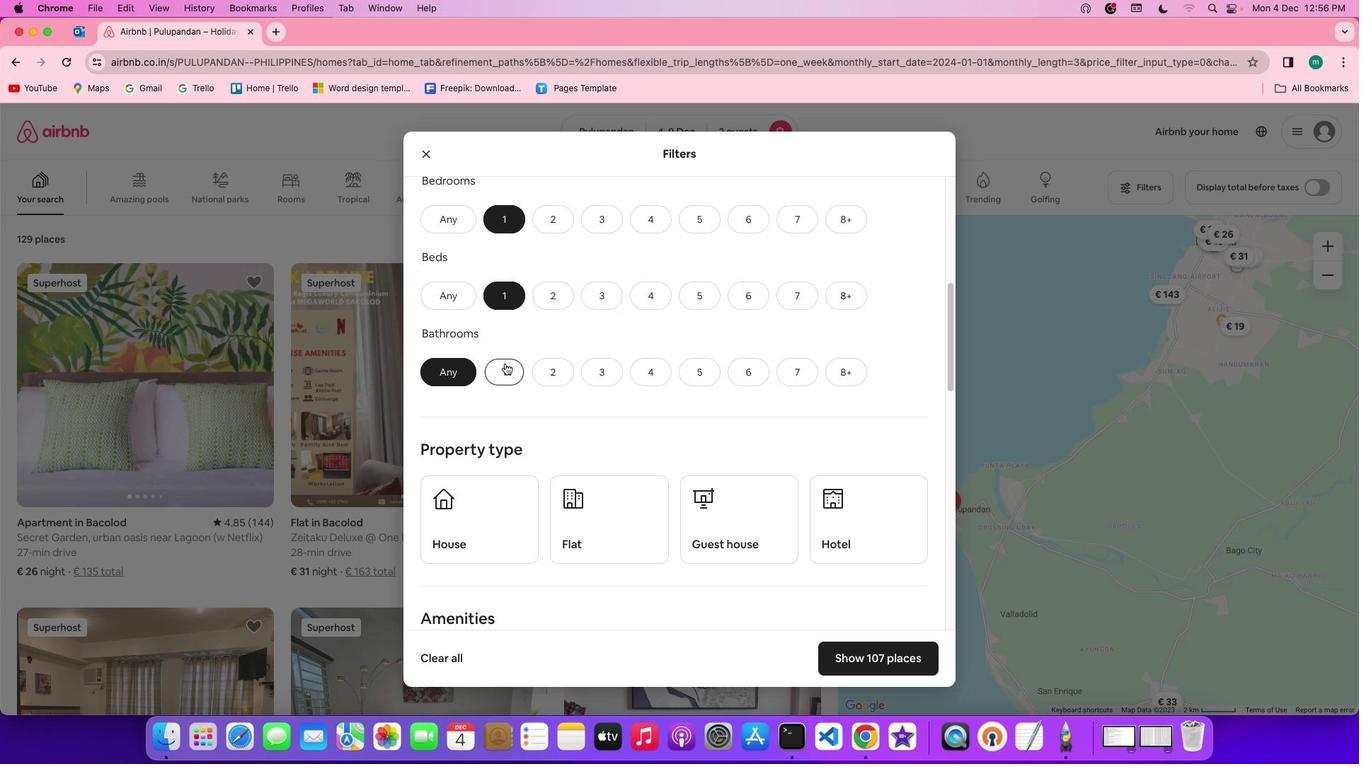 
Action: Mouse moved to (775, 415)
Screenshot: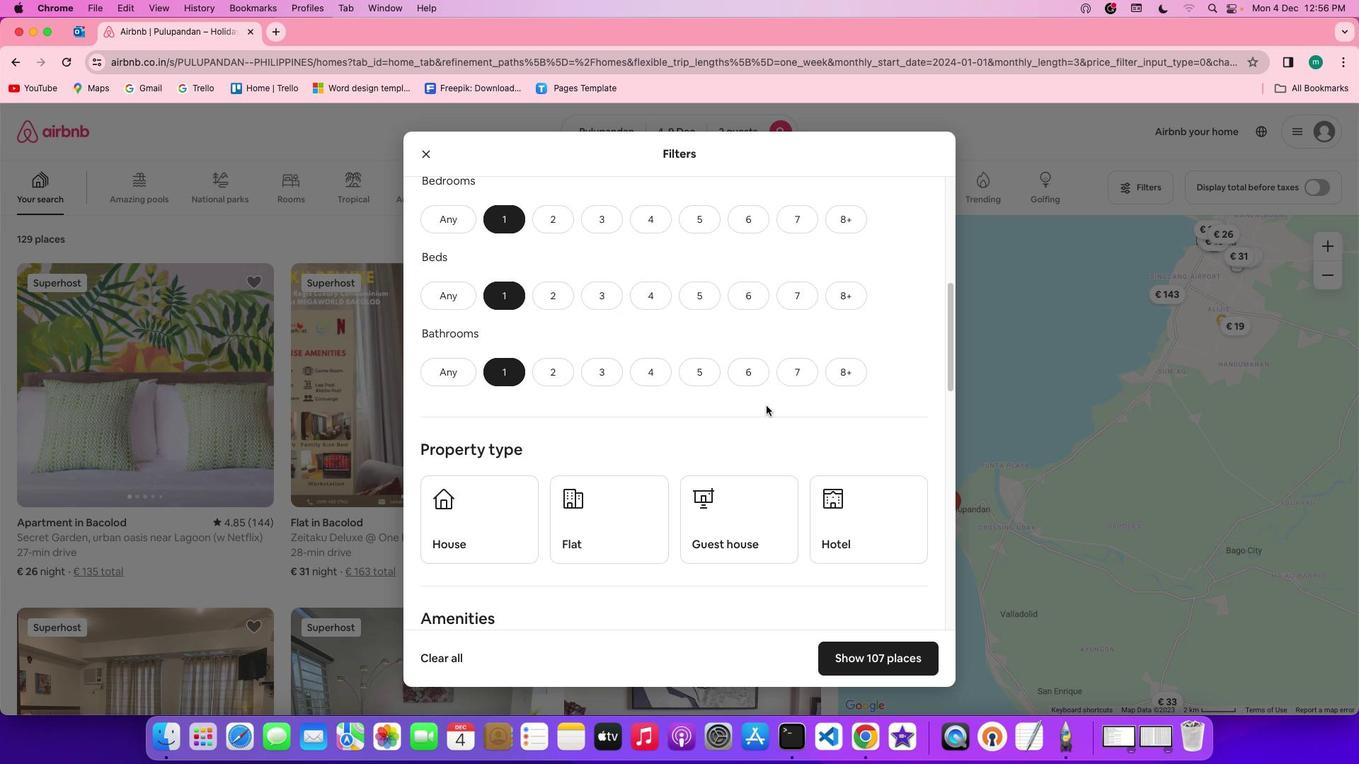 
Action: Mouse scrolled (775, 415) with delta (9, 8)
Screenshot: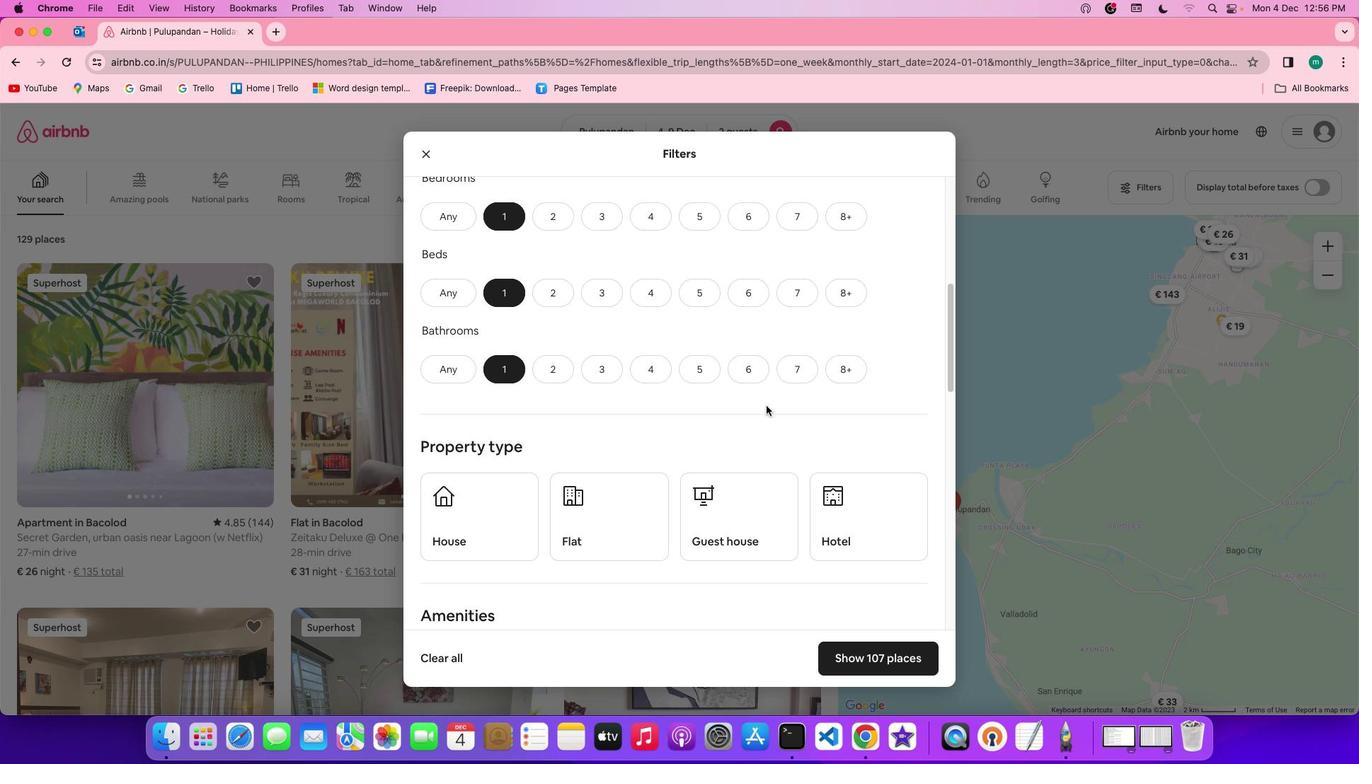 
Action: Mouse scrolled (775, 415) with delta (9, 8)
Screenshot: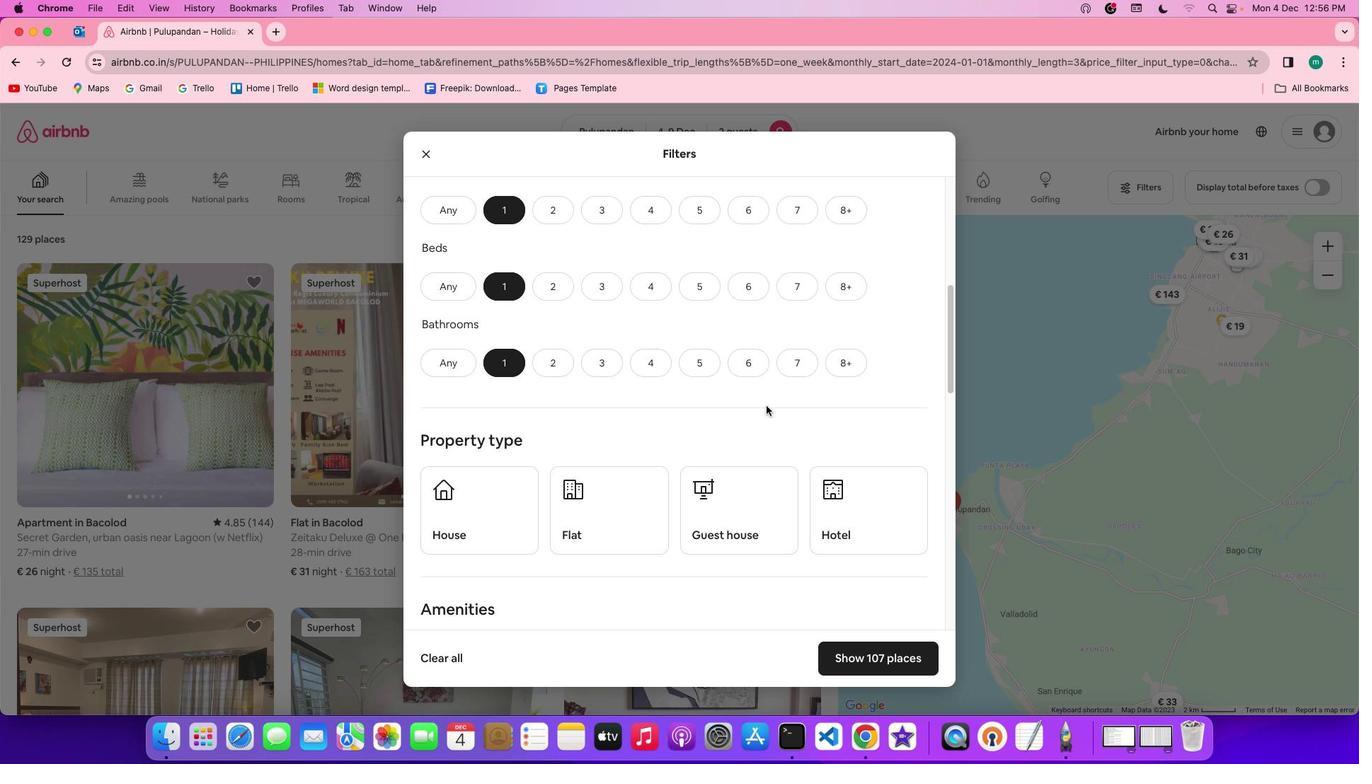
Action: Mouse scrolled (775, 415) with delta (9, 7)
Screenshot: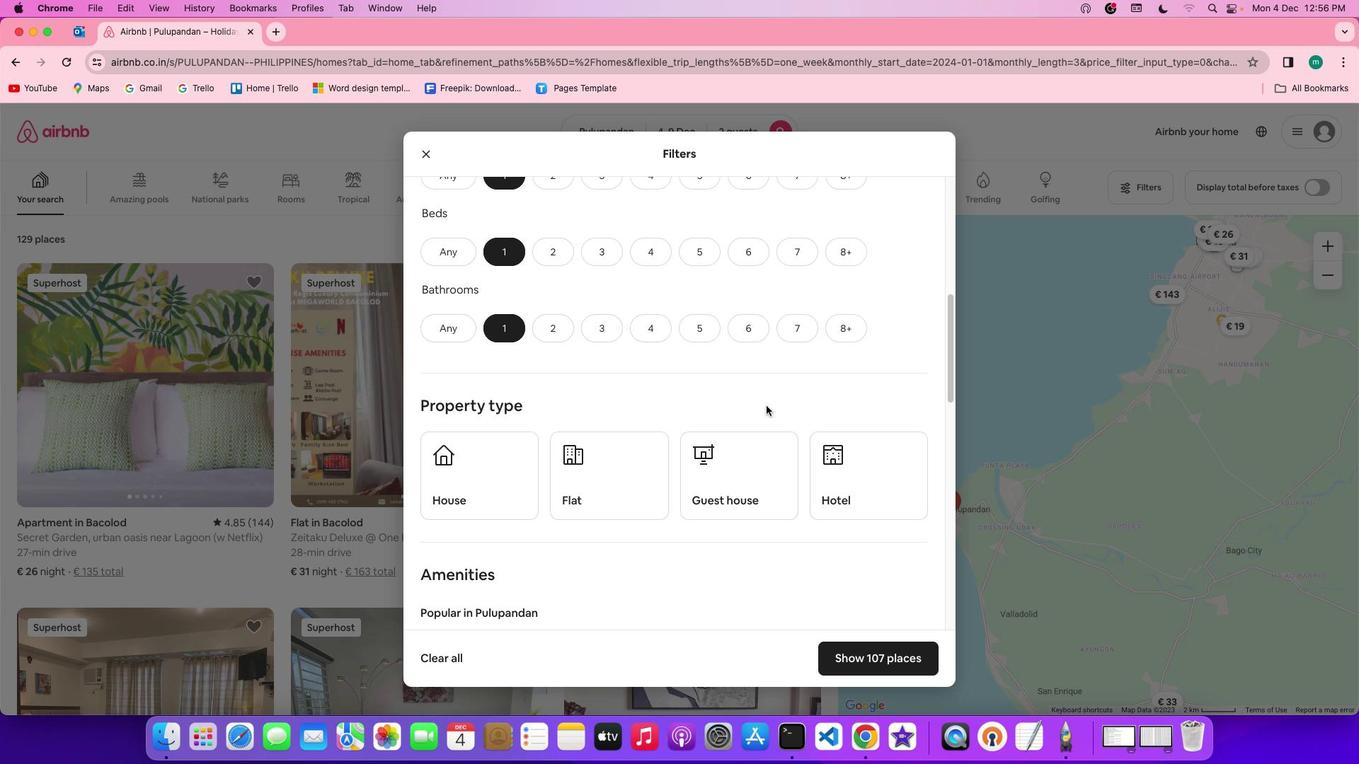 
Action: Mouse scrolled (775, 415) with delta (9, 8)
Screenshot: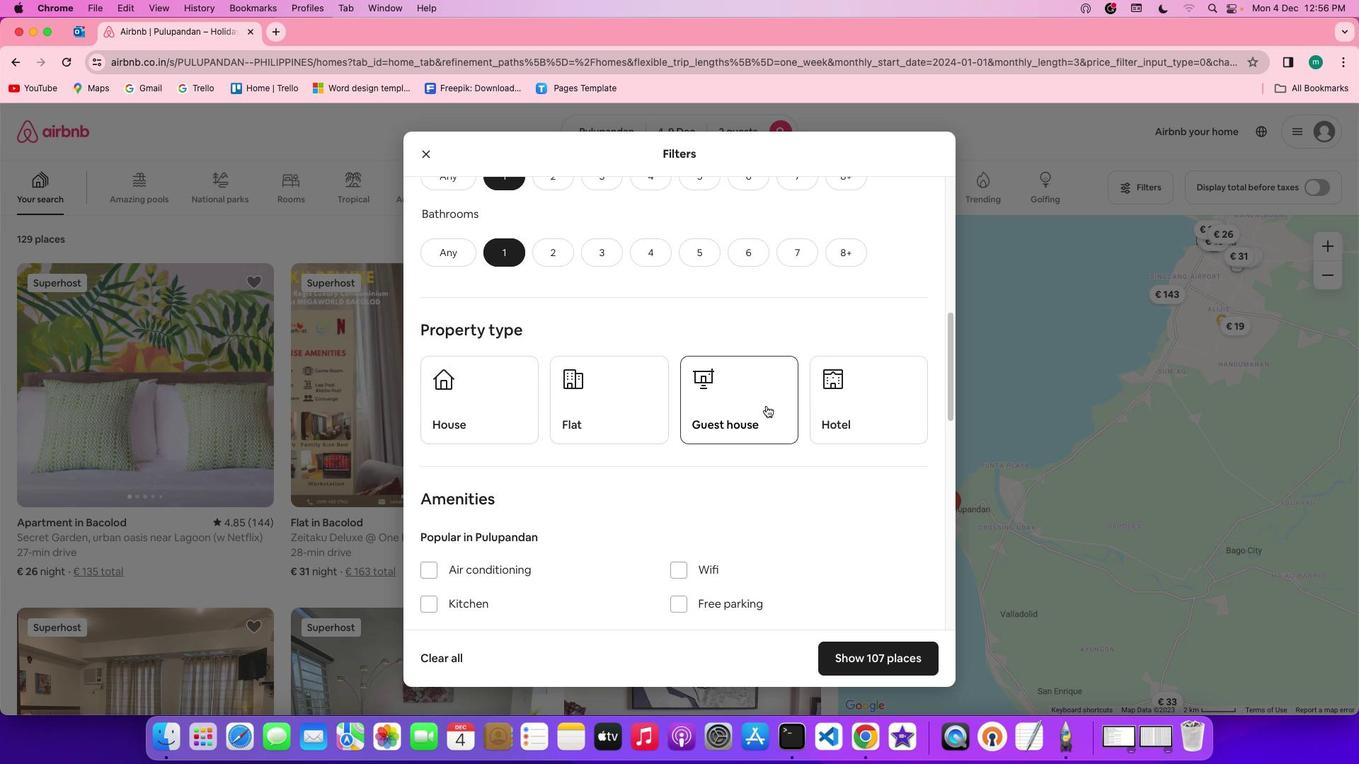 
Action: Mouse scrolled (775, 415) with delta (9, 8)
Screenshot: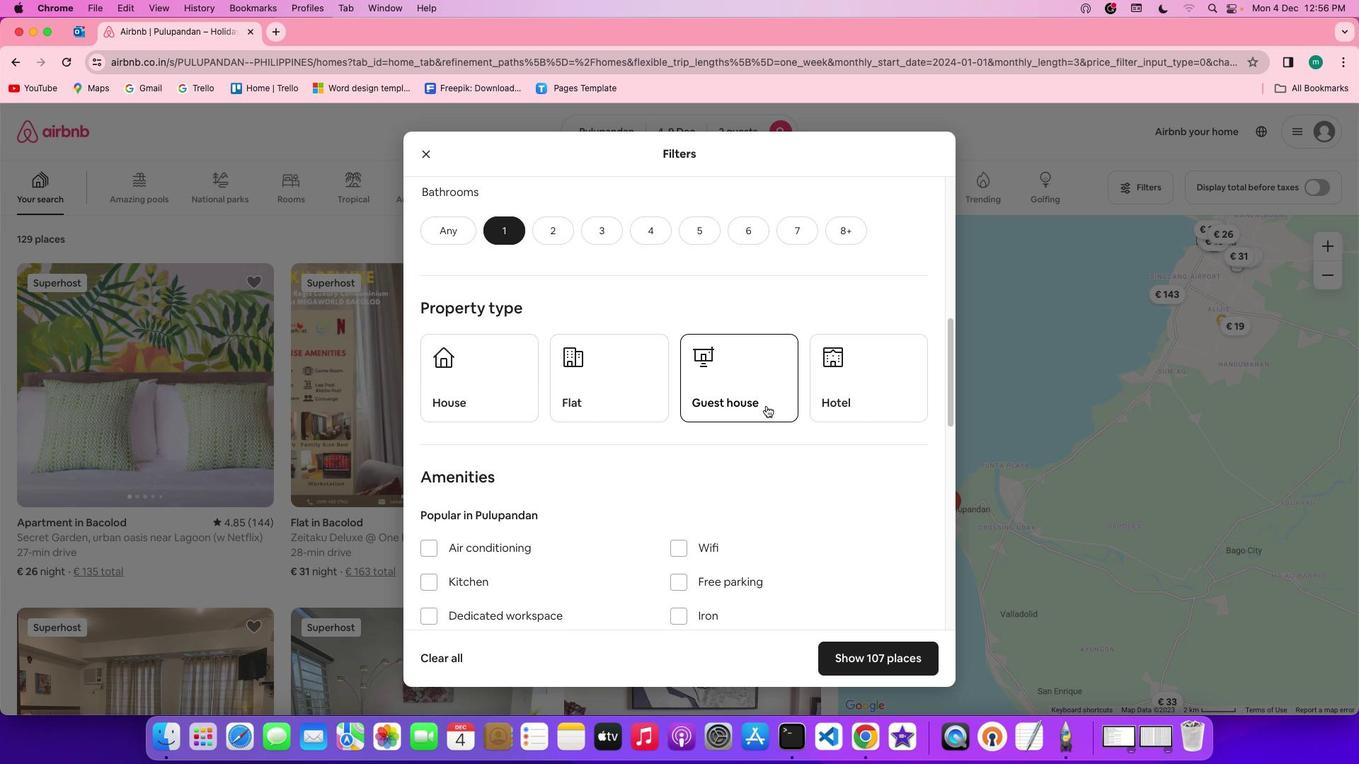 
Action: Mouse scrolled (775, 415) with delta (9, 8)
Screenshot: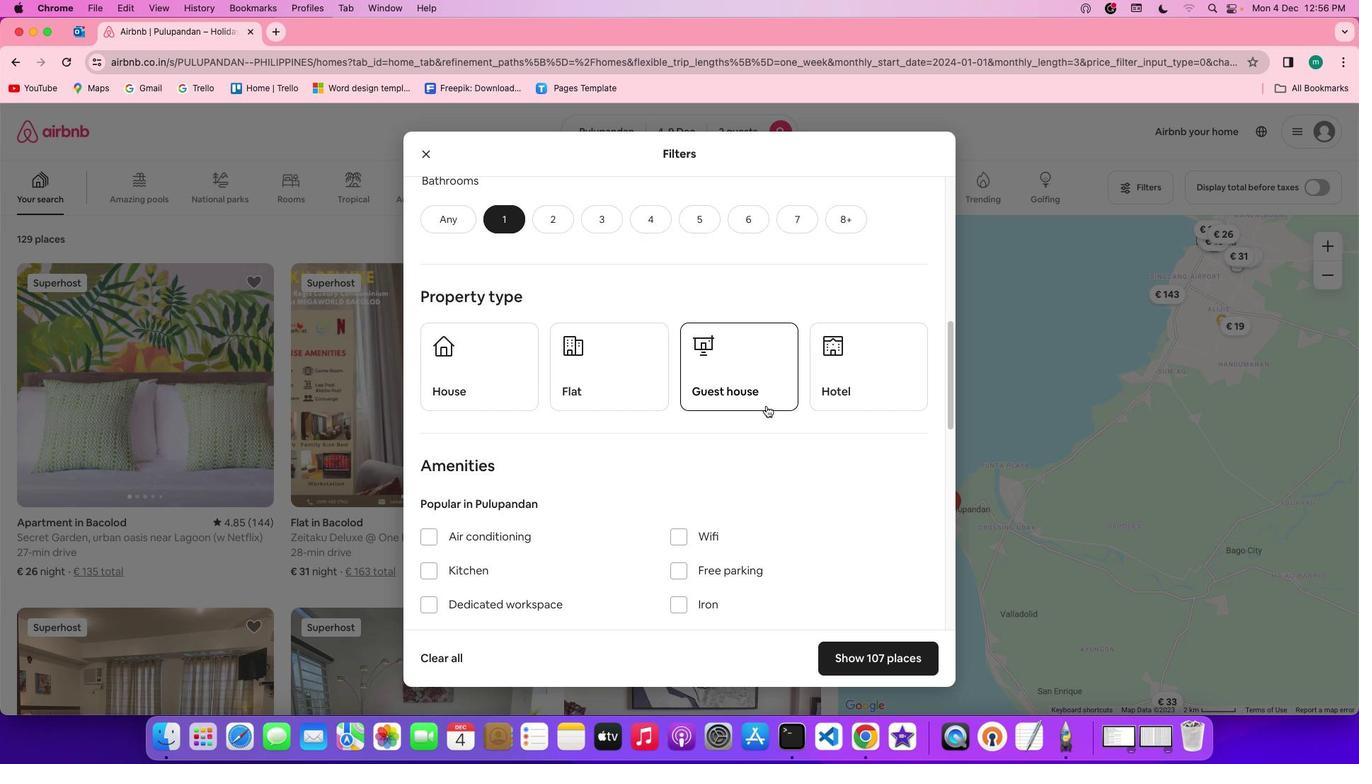 
Action: Mouse scrolled (775, 415) with delta (9, 7)
Screenshot: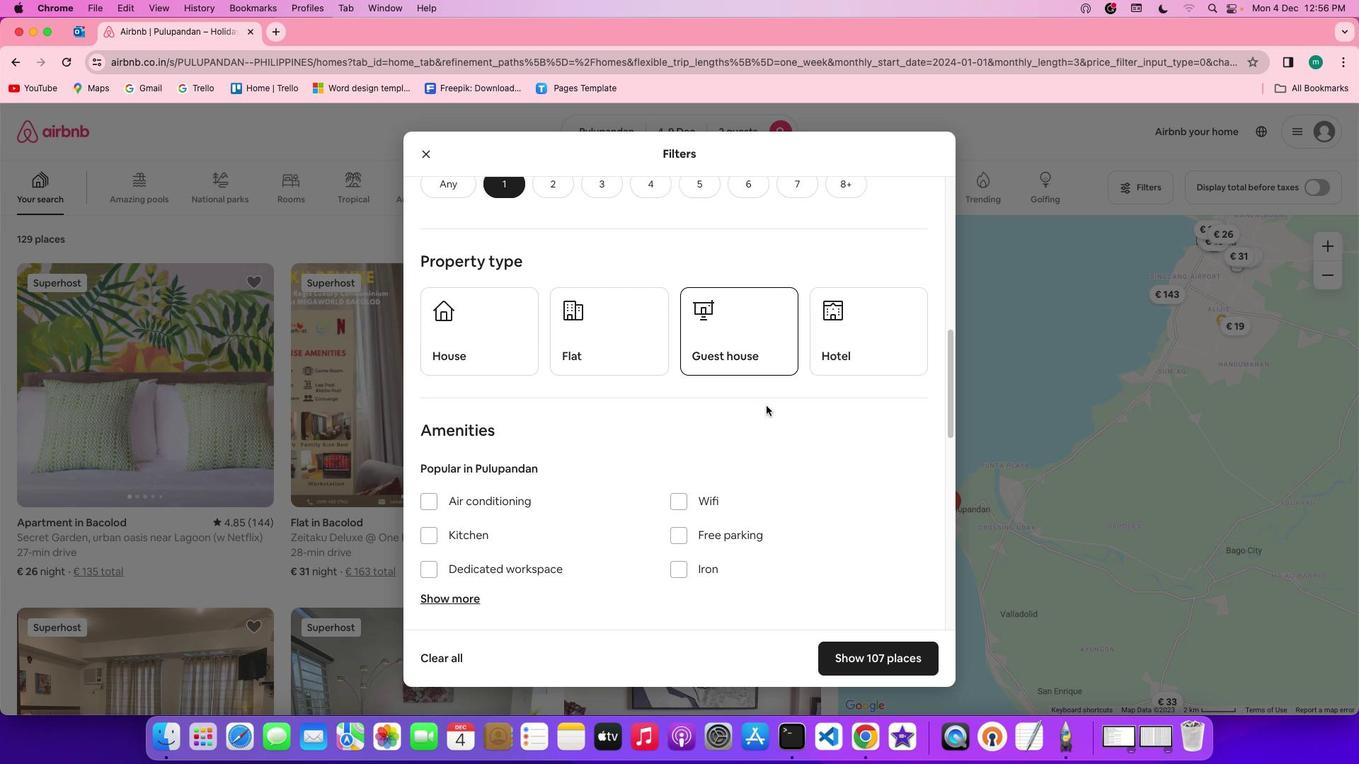 
Action: Mouse moved to (877, 322)
Screenshot: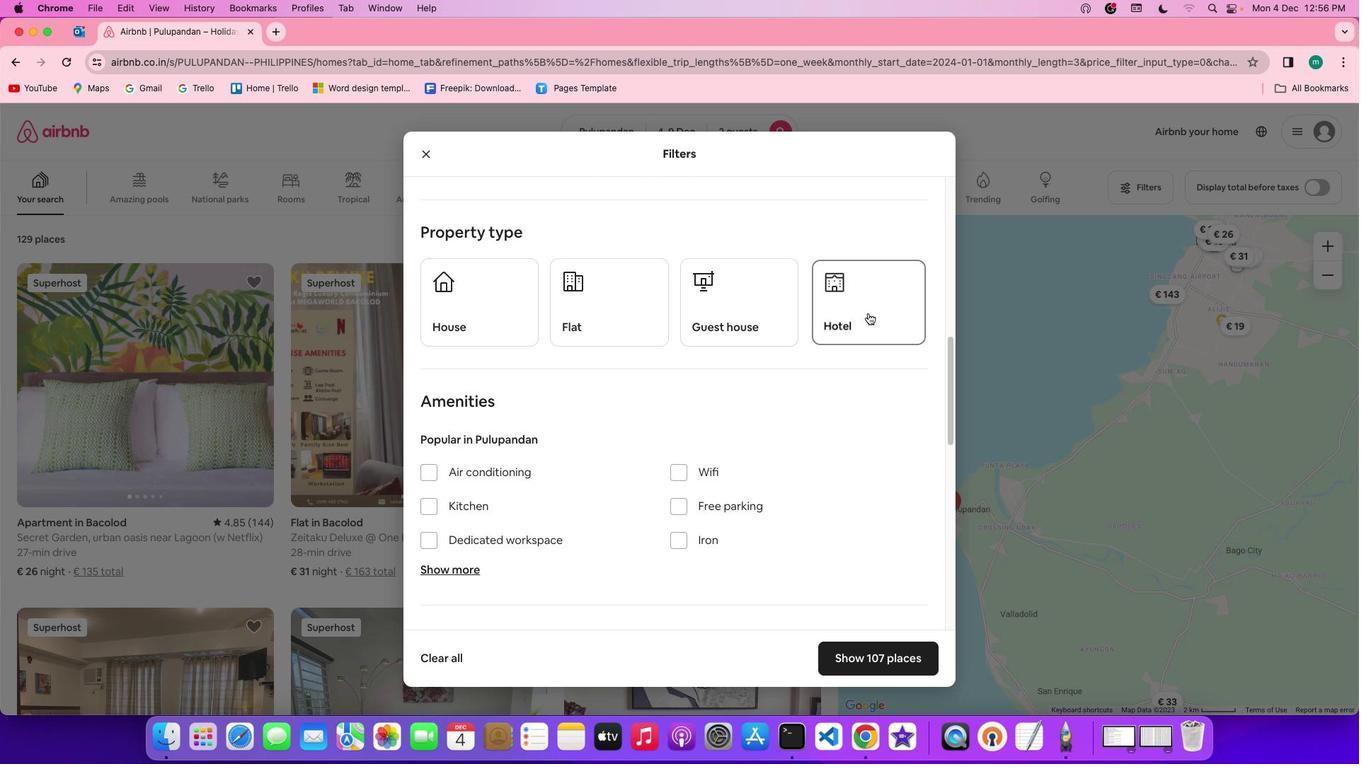 
Action: Mouse pressed left at (877, 322)
Screenshot: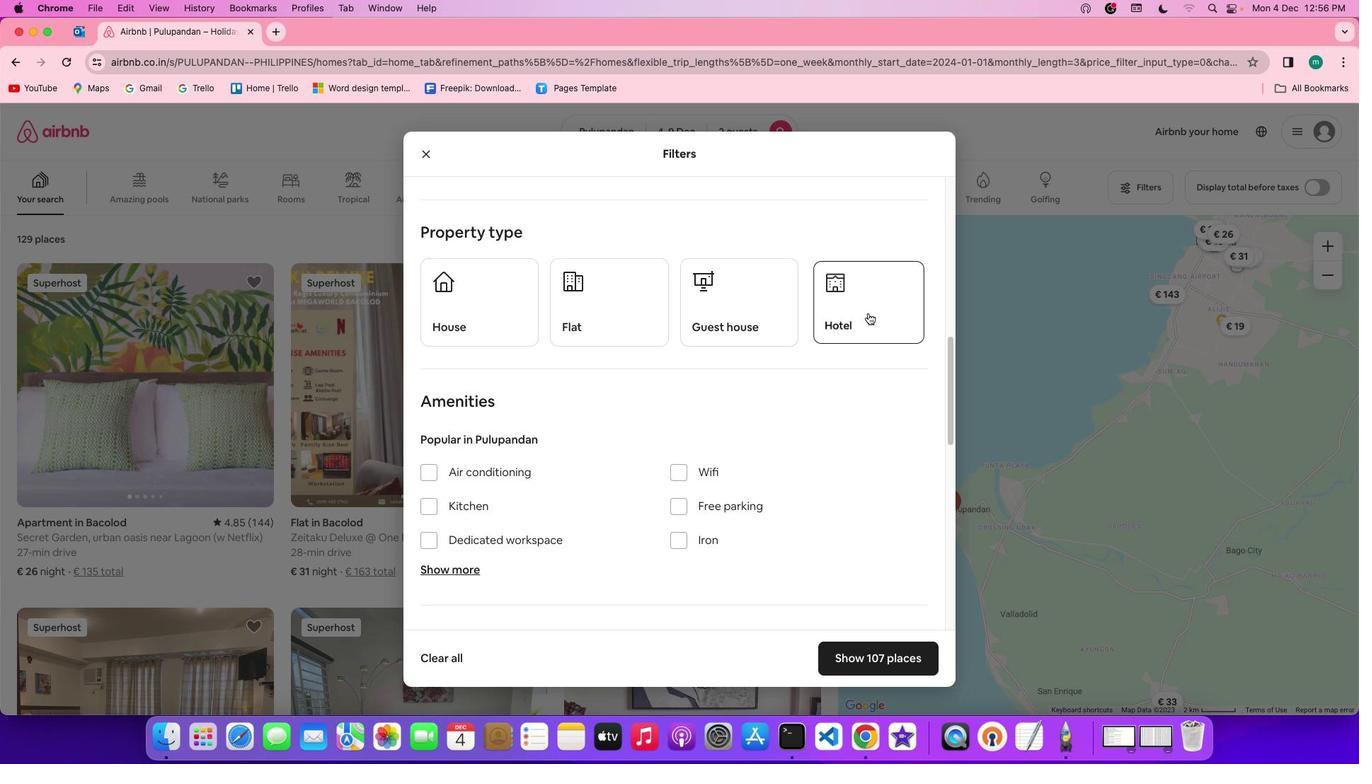 
Action: Mouse moved to (825, 419)
Screenshot: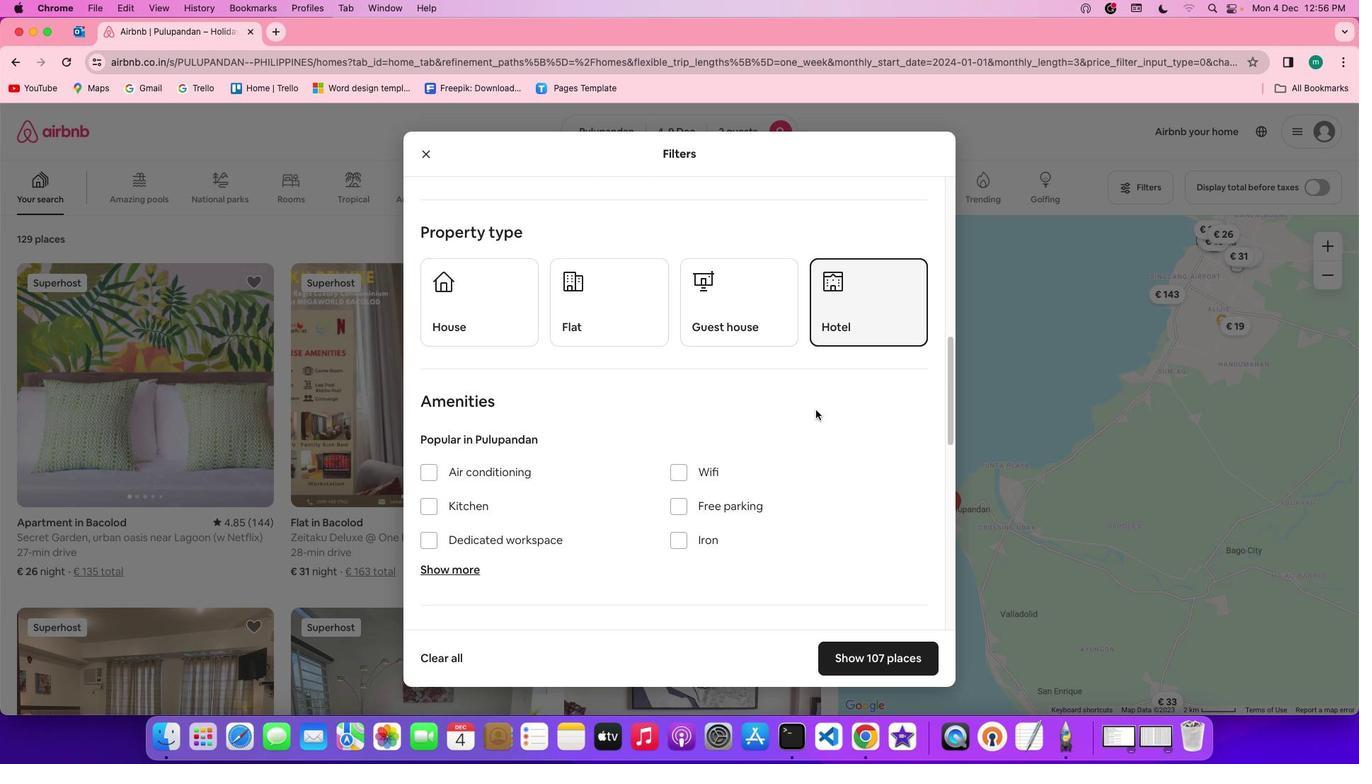 
Action: Mouse scrolled (825, 419) with delta (9, 8)
Screenshot: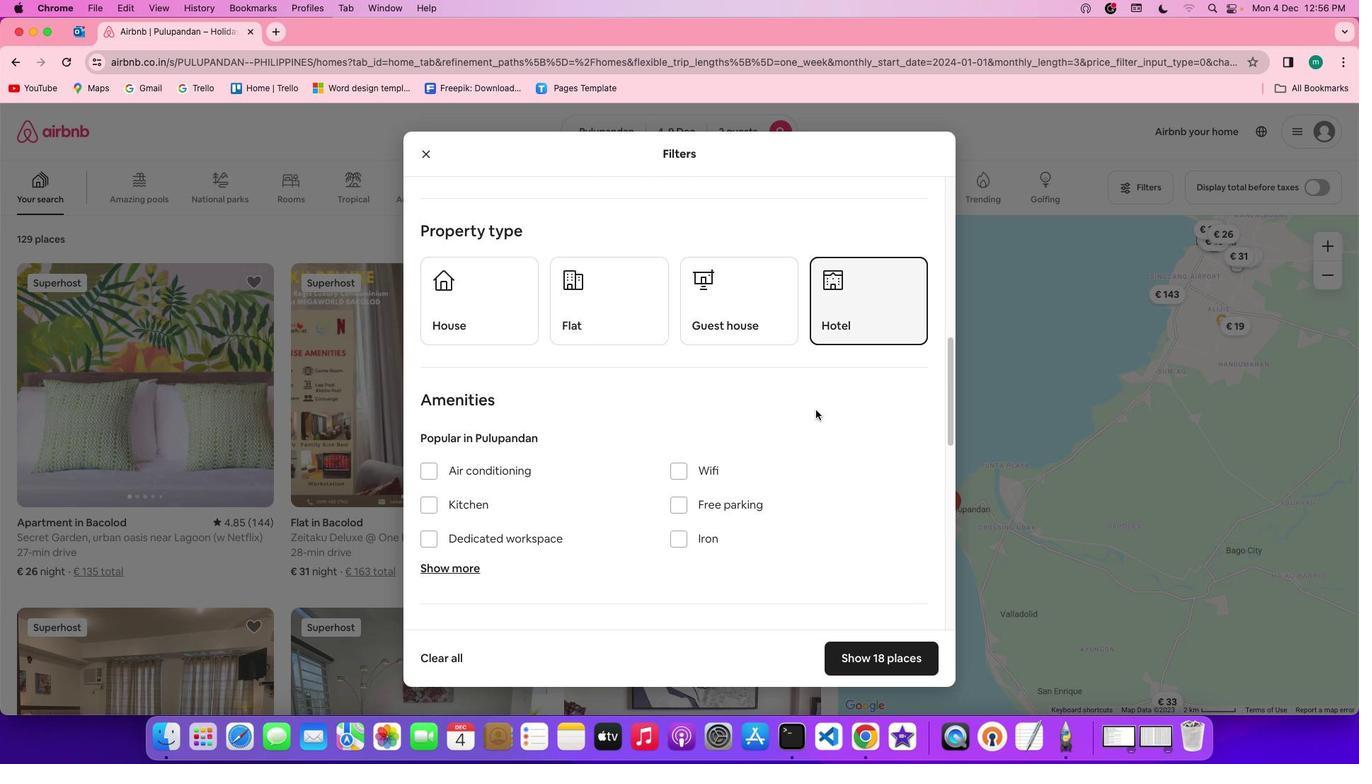 
Action: Mouse scrolled (825, 419) with delta (9, 8)
Screenshot: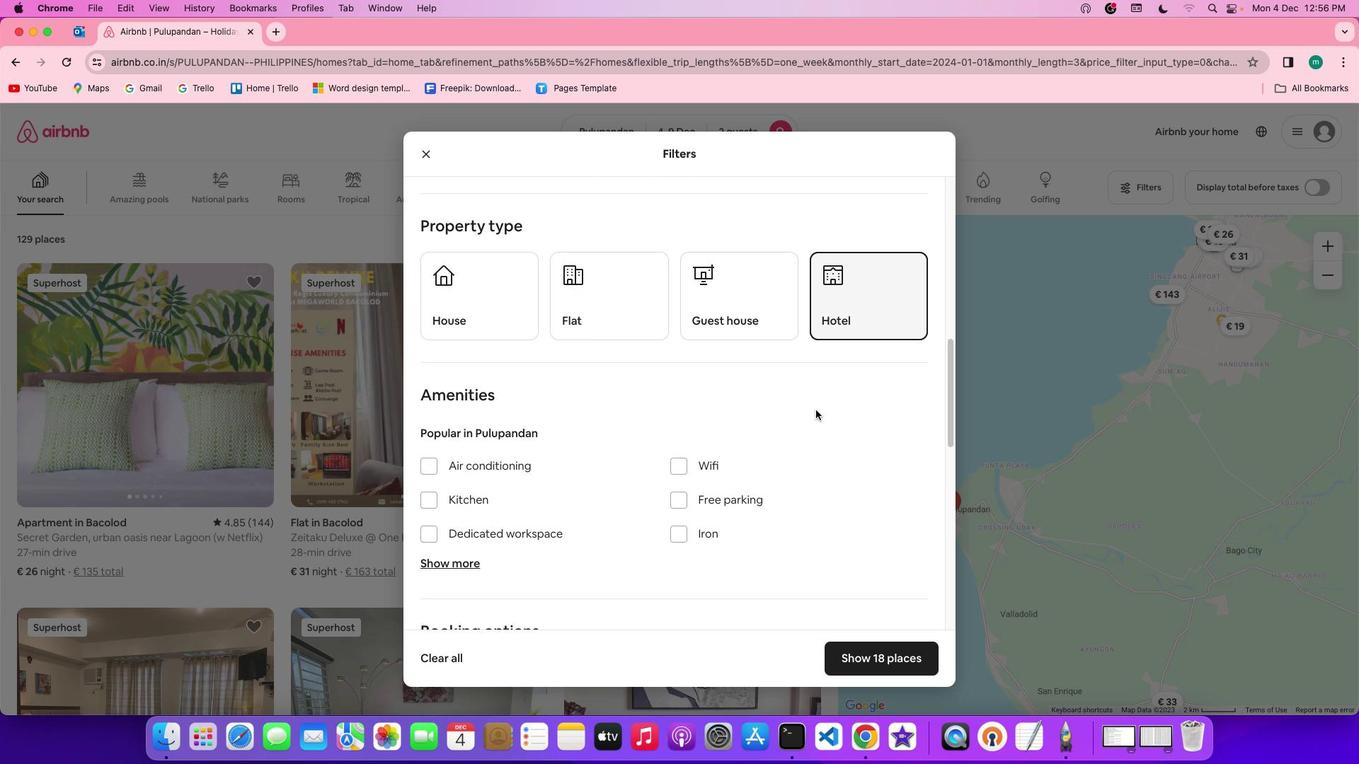 
Action: Mouse scrolled (825, 419) with delta (9, 8)
Screenshot: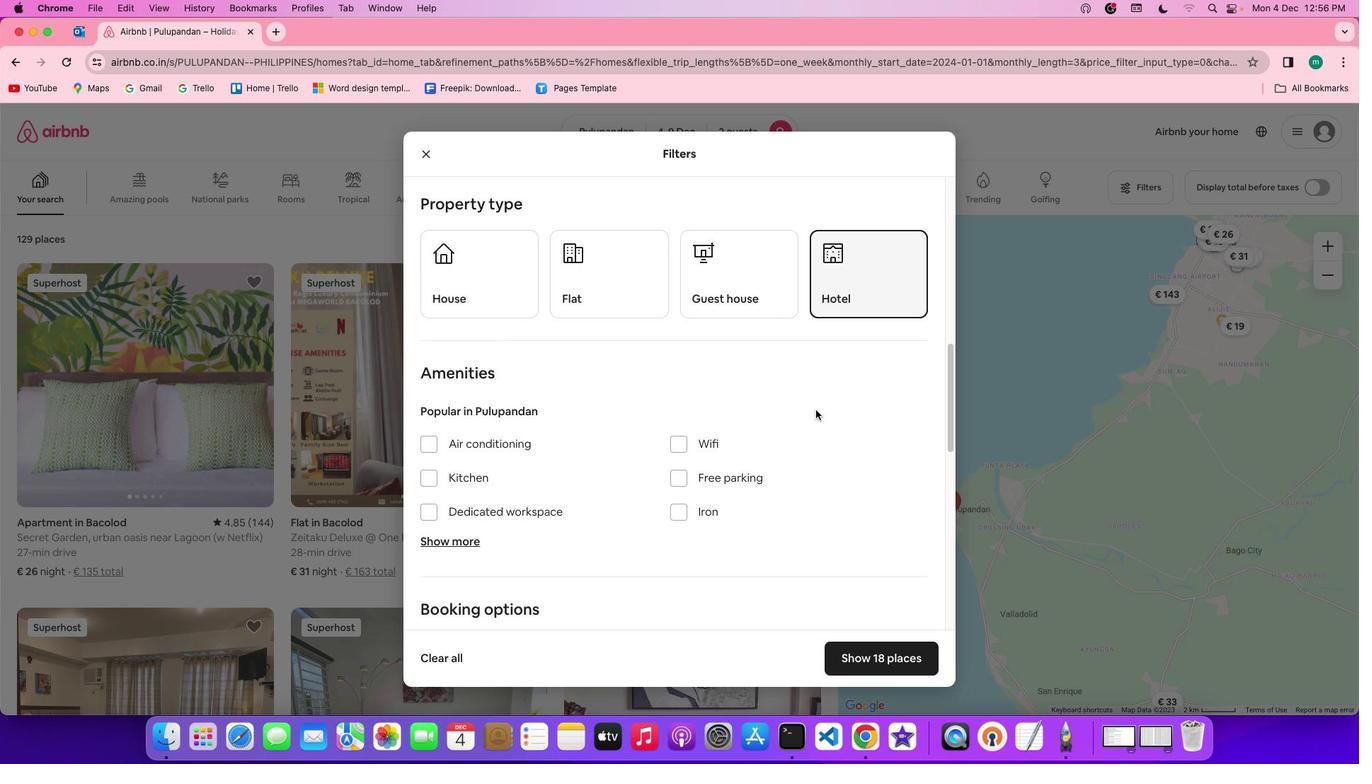 
Action: Mouse scrolled (825, 419) with delta (9, 8)
Screenshot: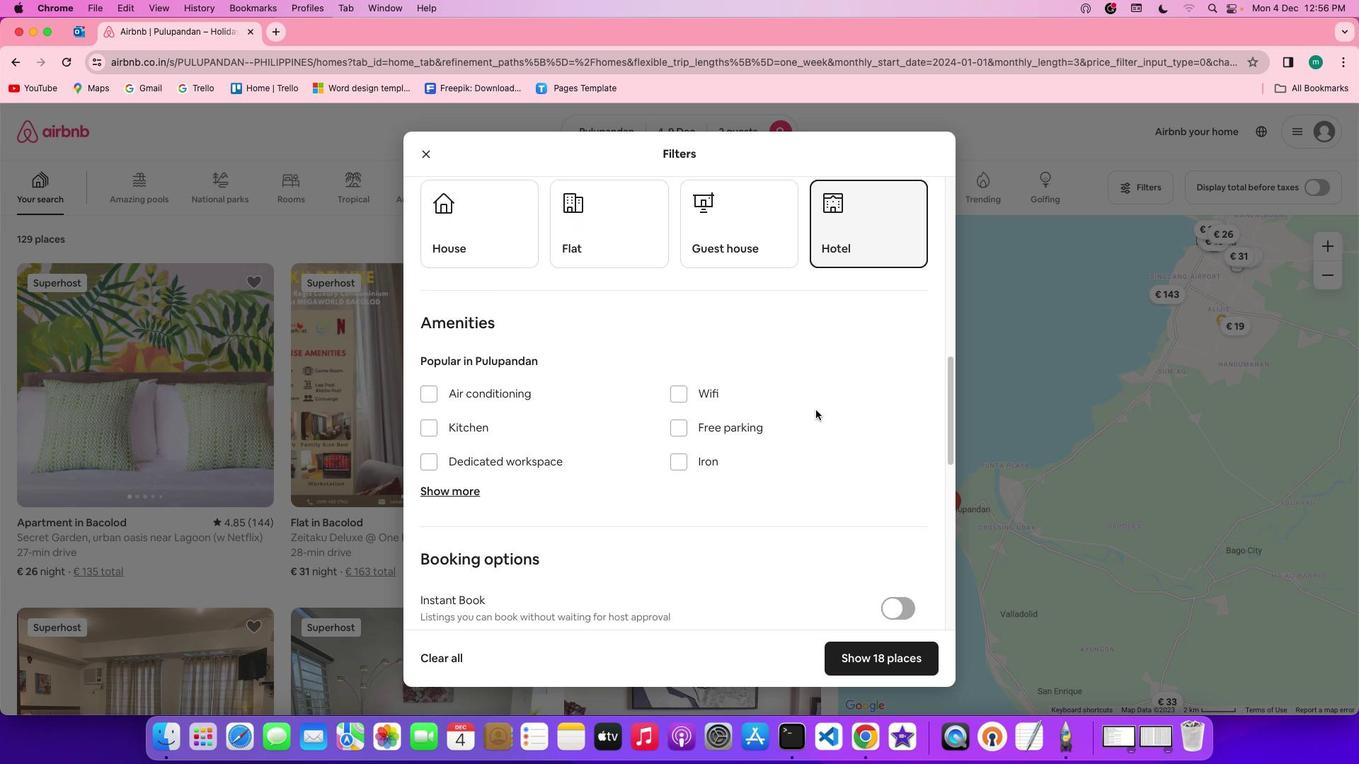 
Action: Mouse scrolled (825, 419) with delta (9, 8)
Screenshot: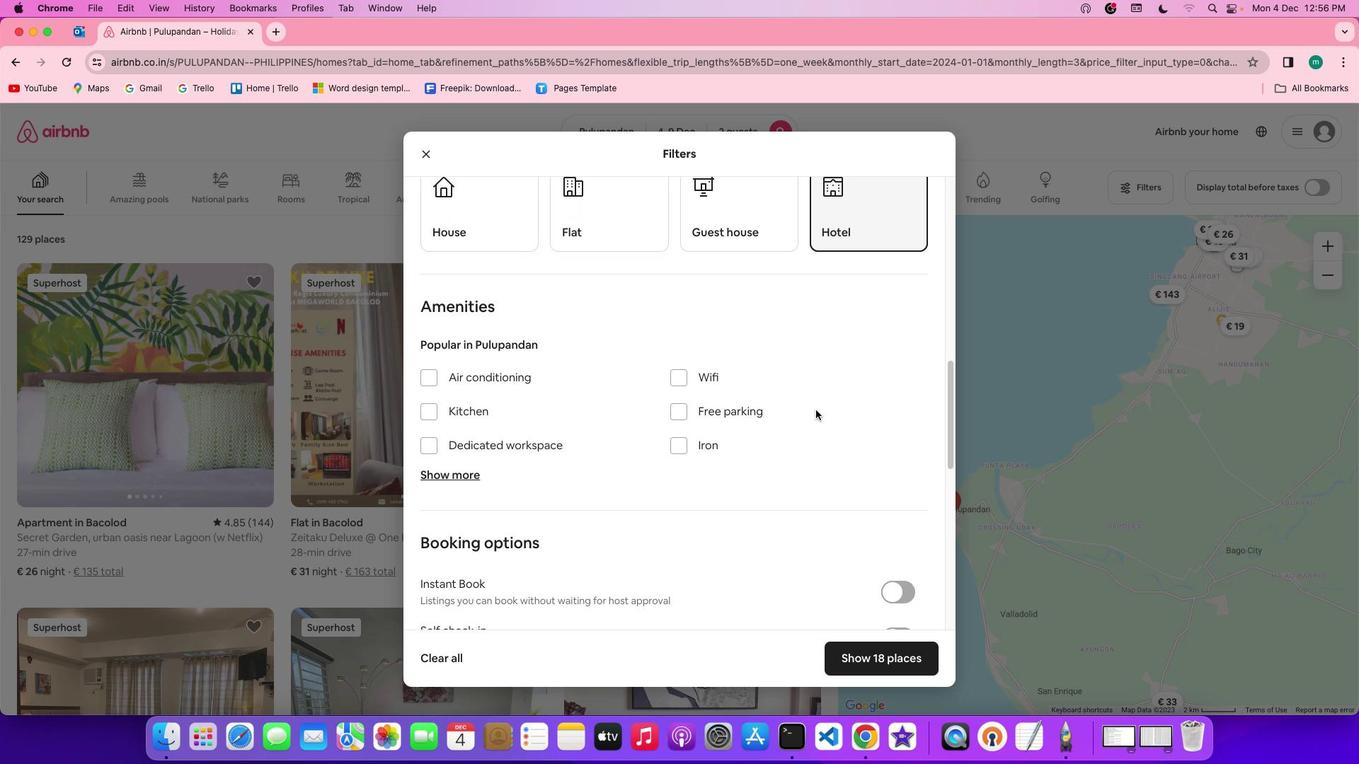 
Action: Mouse scrolled (825, 419) with delta (9, 8)
Screenshot: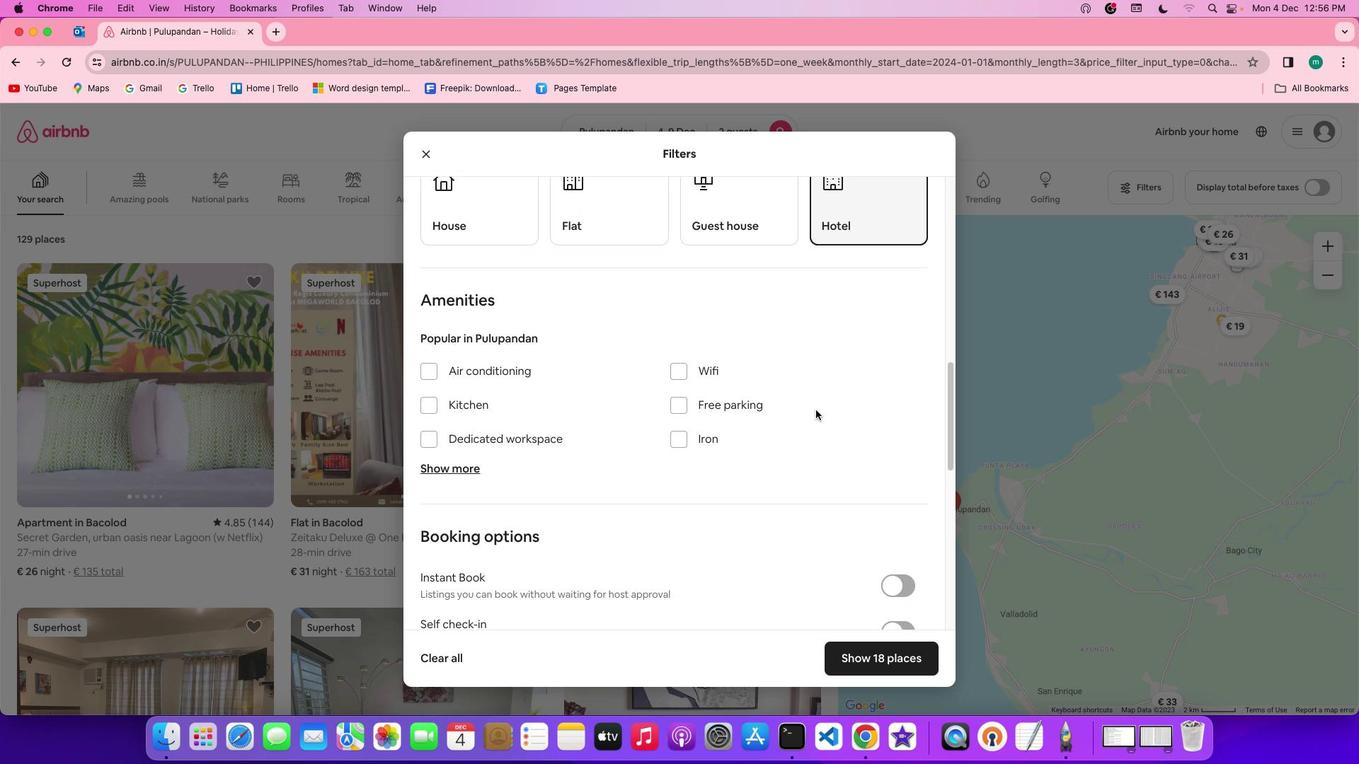 
Action: Mouse scrolled (825, 419) with delta (9, 7)
Screenshot: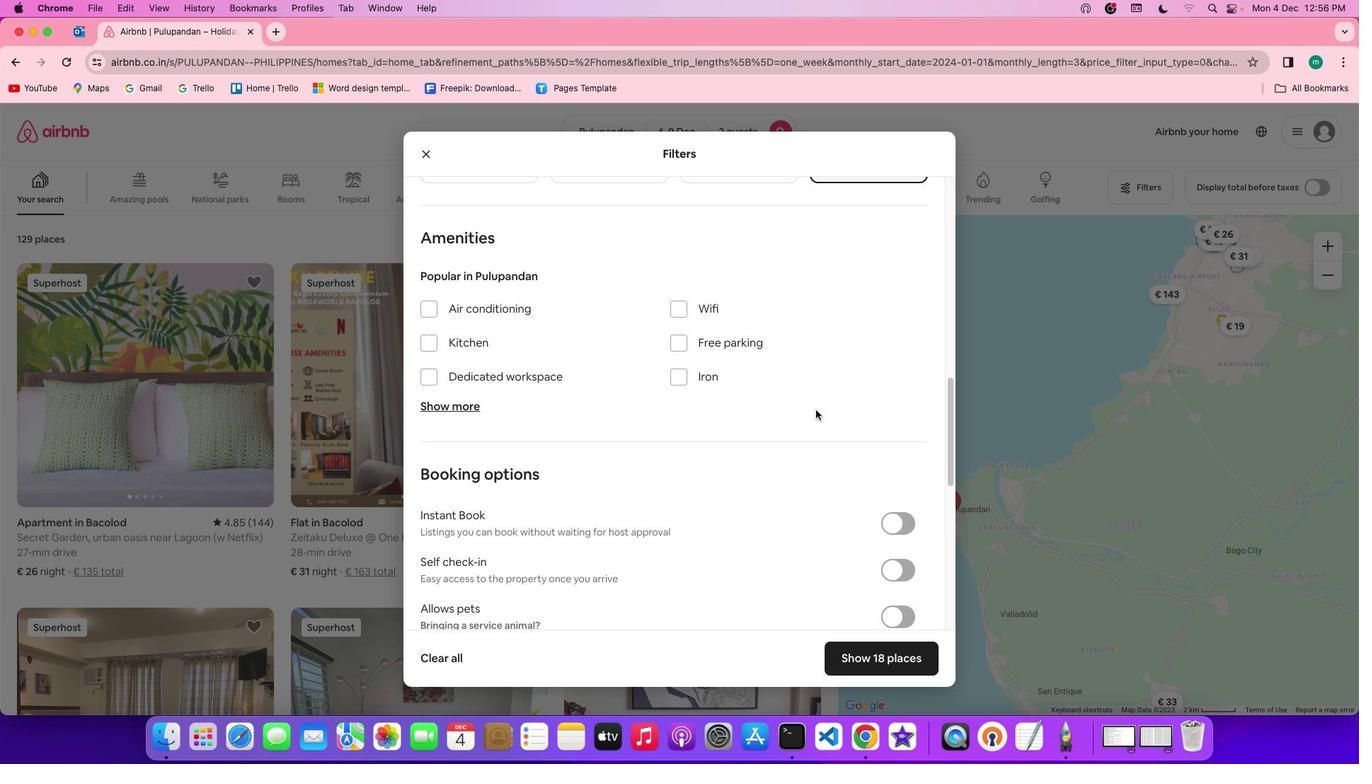 
Action: Mouse scrolled (825, 419) with delta (9, 7)
Screenshot: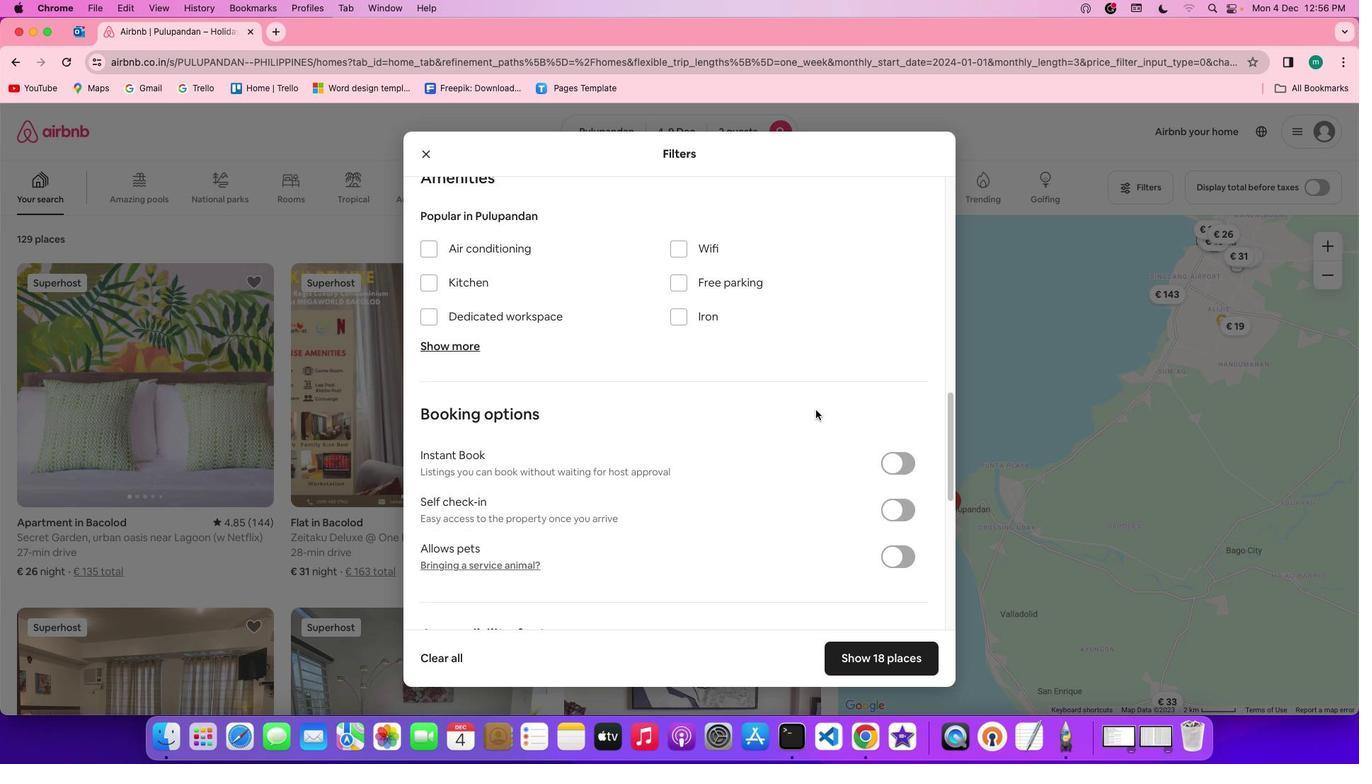 
Action: Mouse scrolled (825, 419) with delta (9, 8)
Screenshot: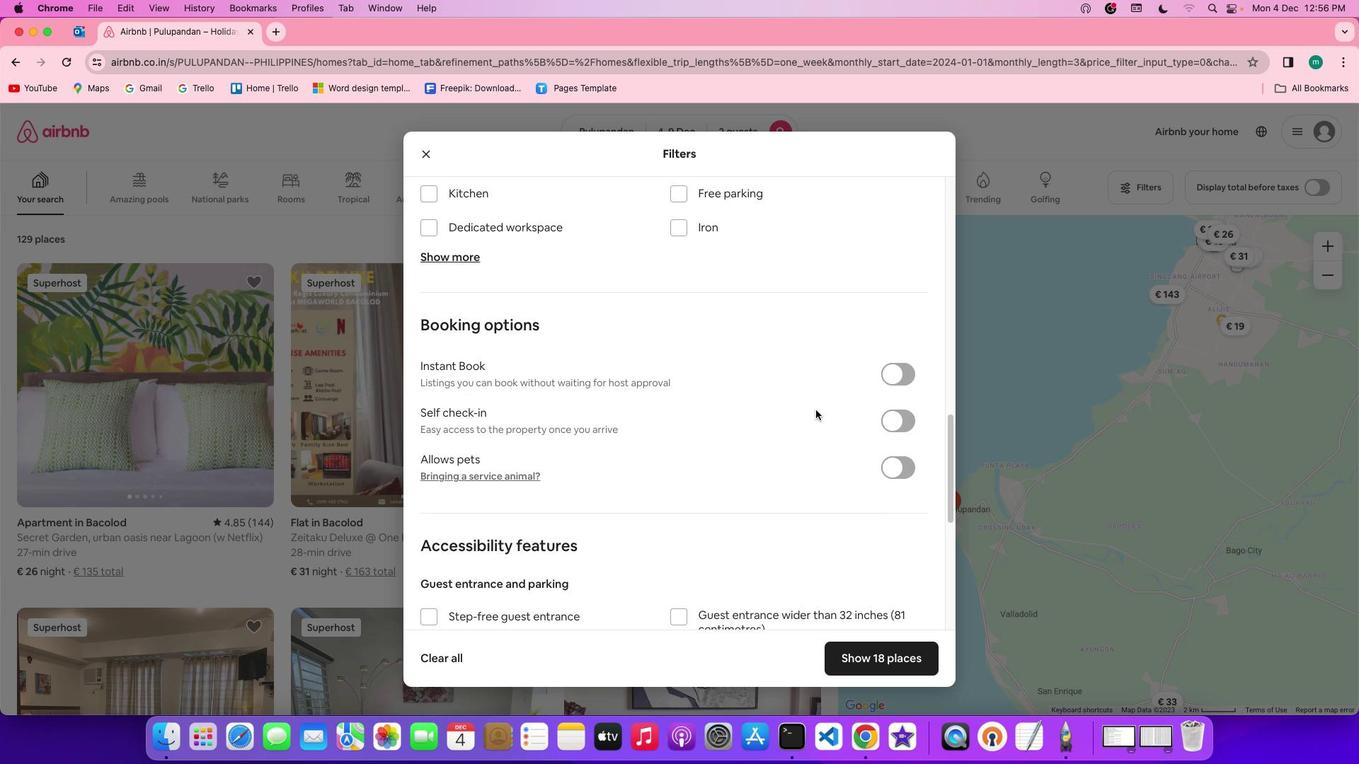 
Action: Mouse scrolled (825, 419) with delta (9, 8)
Screenshot: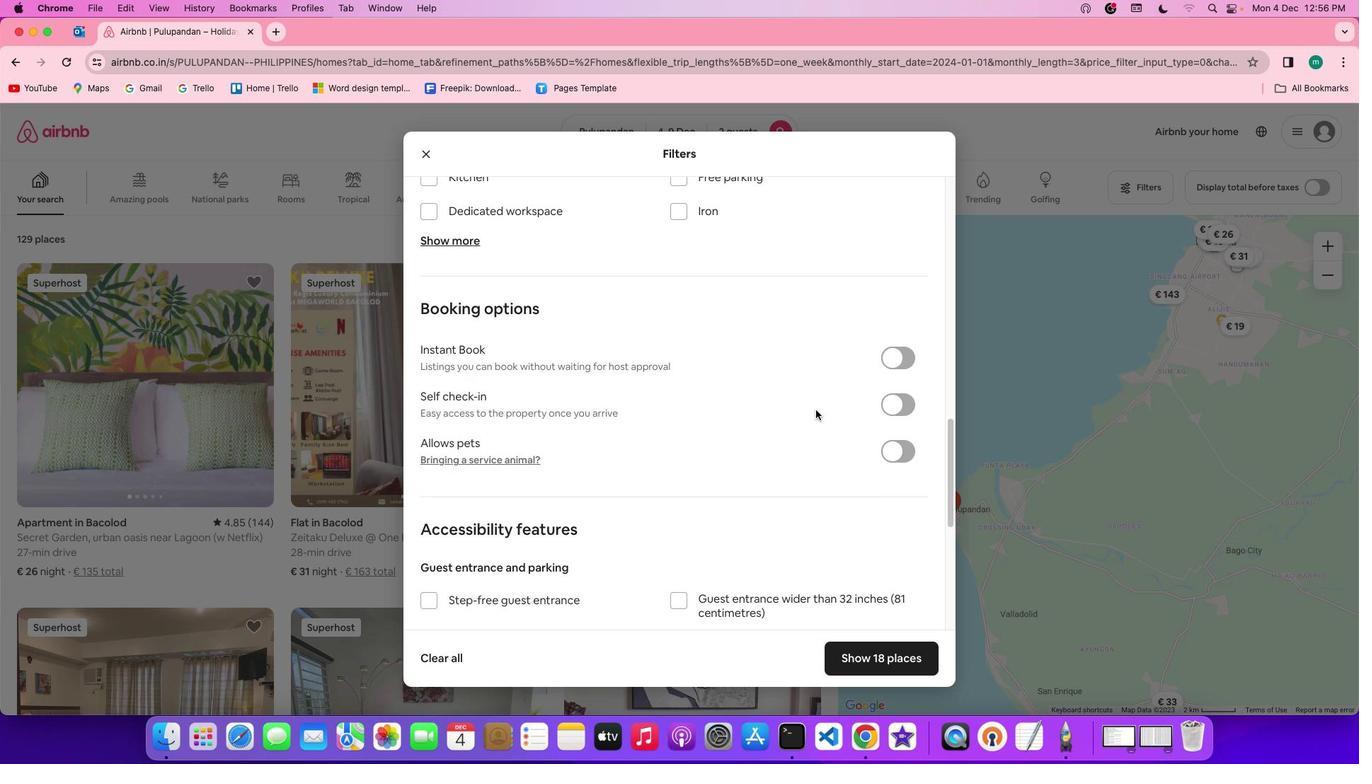 
Action: Mouse scrolled (825, 419) with delta (9, 7)
Screenshot: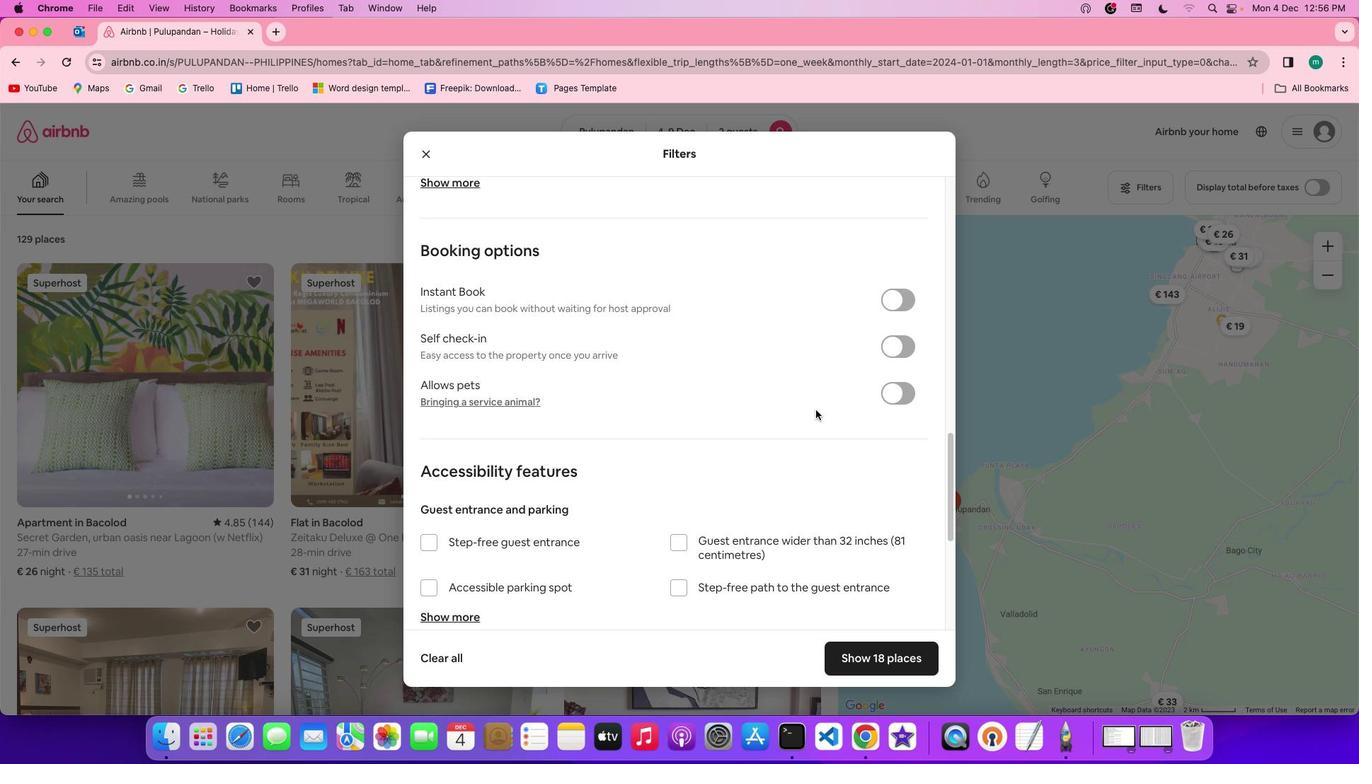 
Action: Mouse scrolled (825, 419) with delta (9, 6)
Screenshot: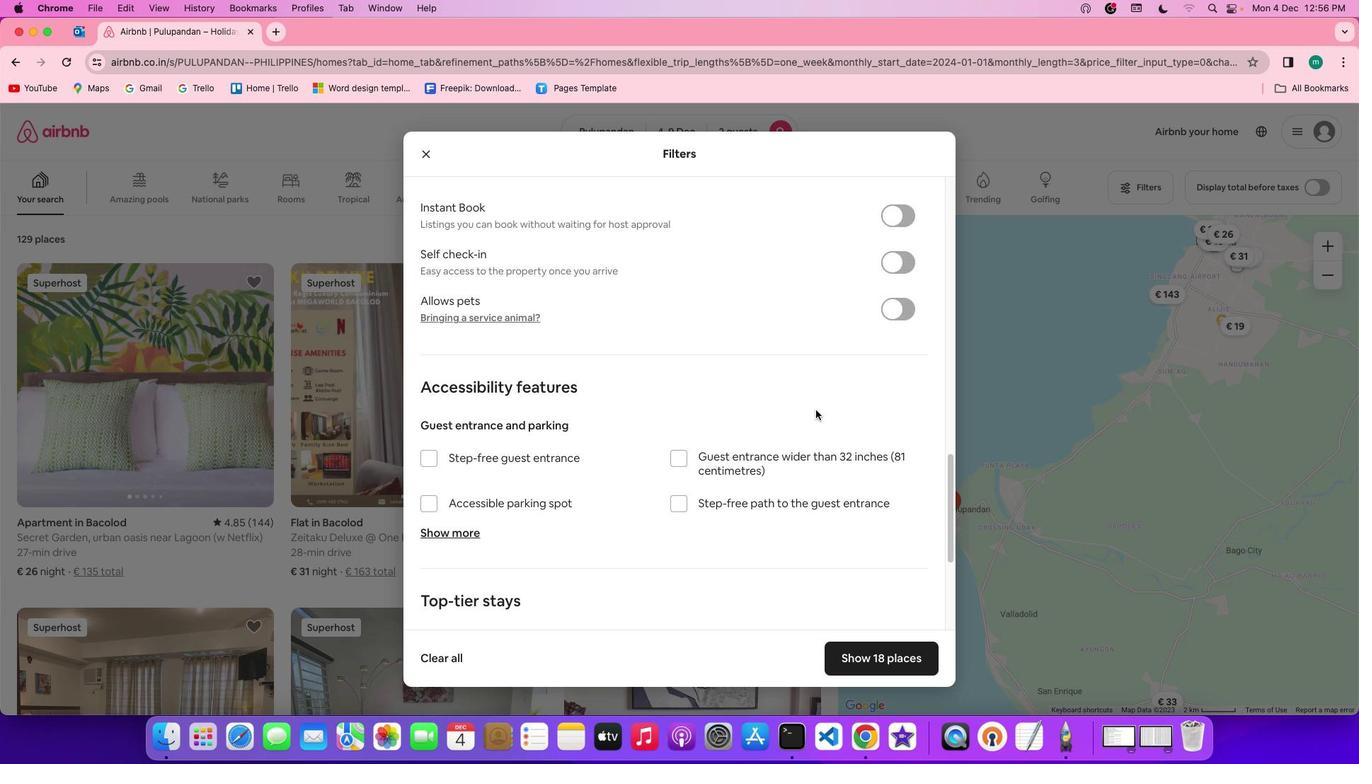 
Action: Mouse scrolled (825, 419) with delta (9, 5)
Screenshot: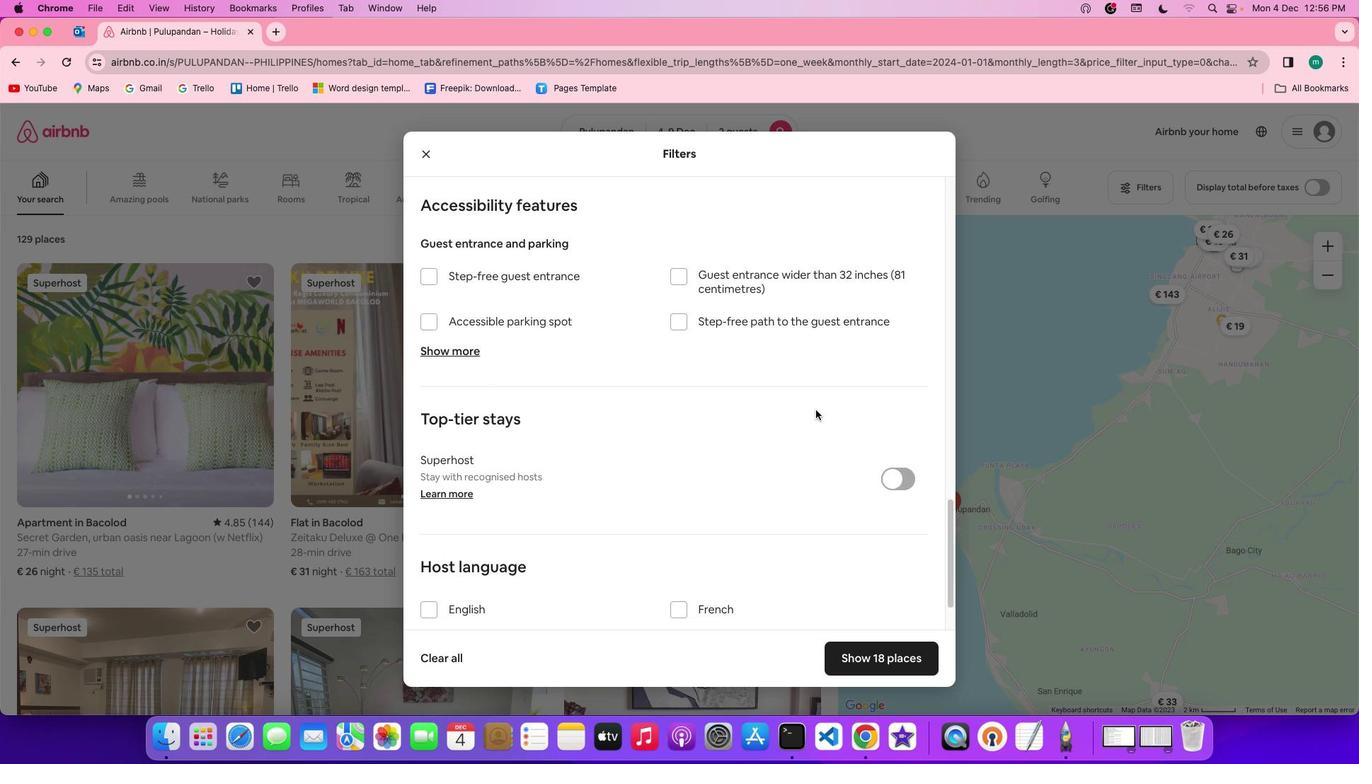 
Action: Mouse scrolled (825, 419) with delta (9, 8)
Screenshot: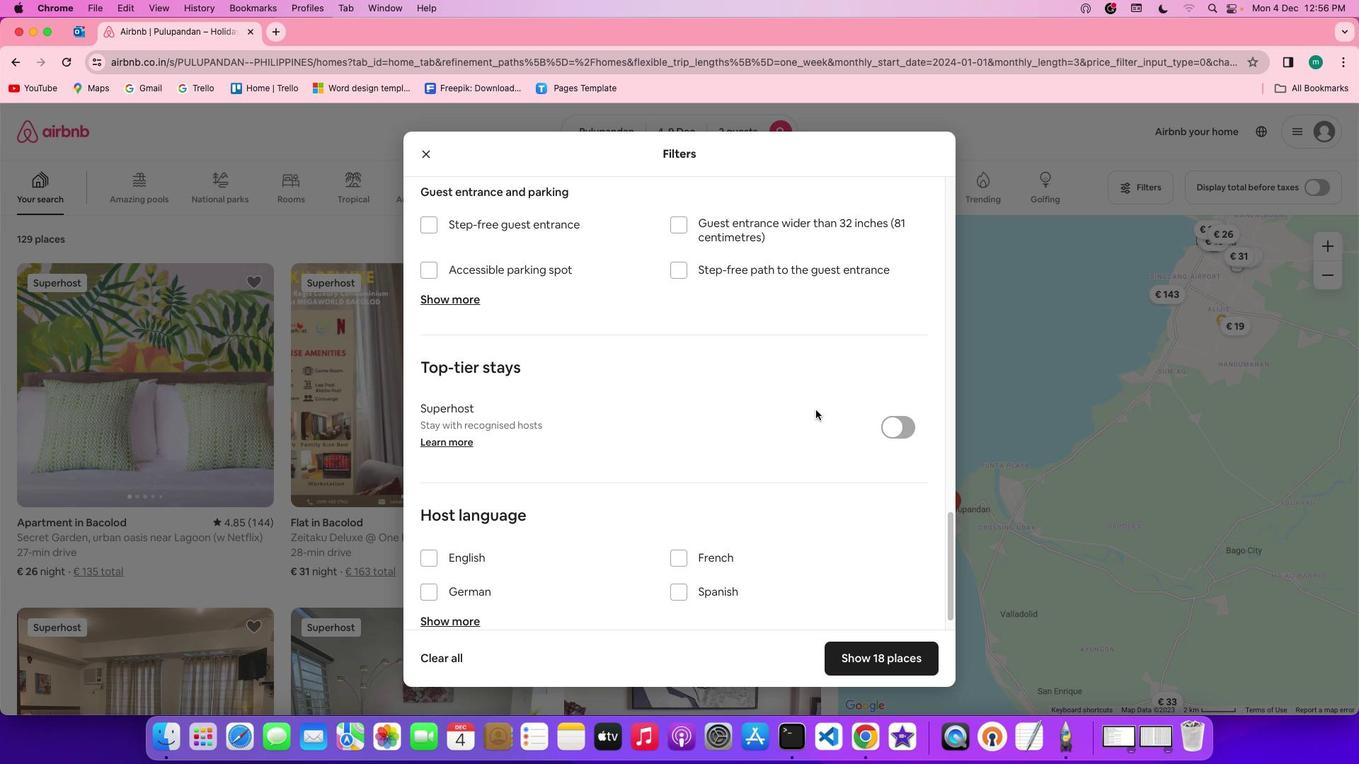 
Action: Mouse scrolled (825, 419) with delta (9, 8)
Screenshot: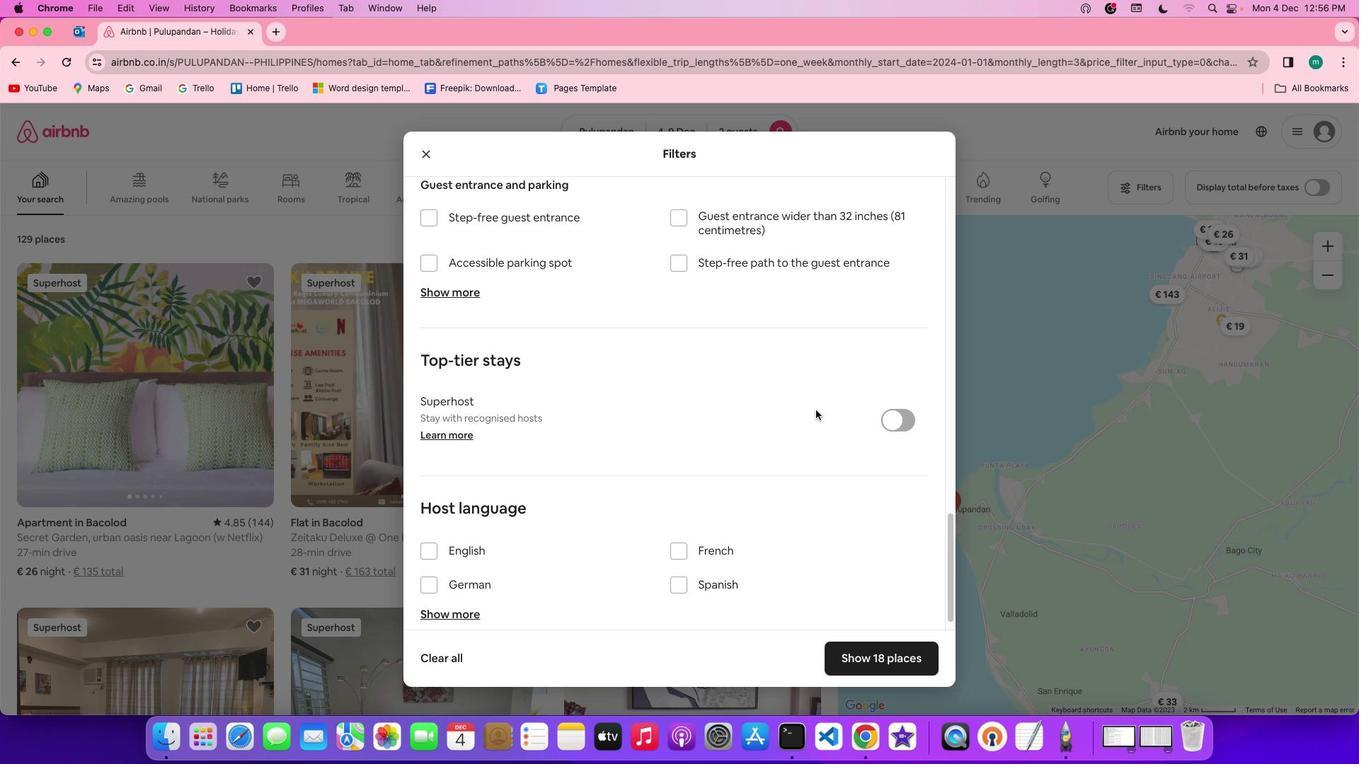 
Action: Mouse scrolled (825, 419) with delta (9, 7)
Screenshot: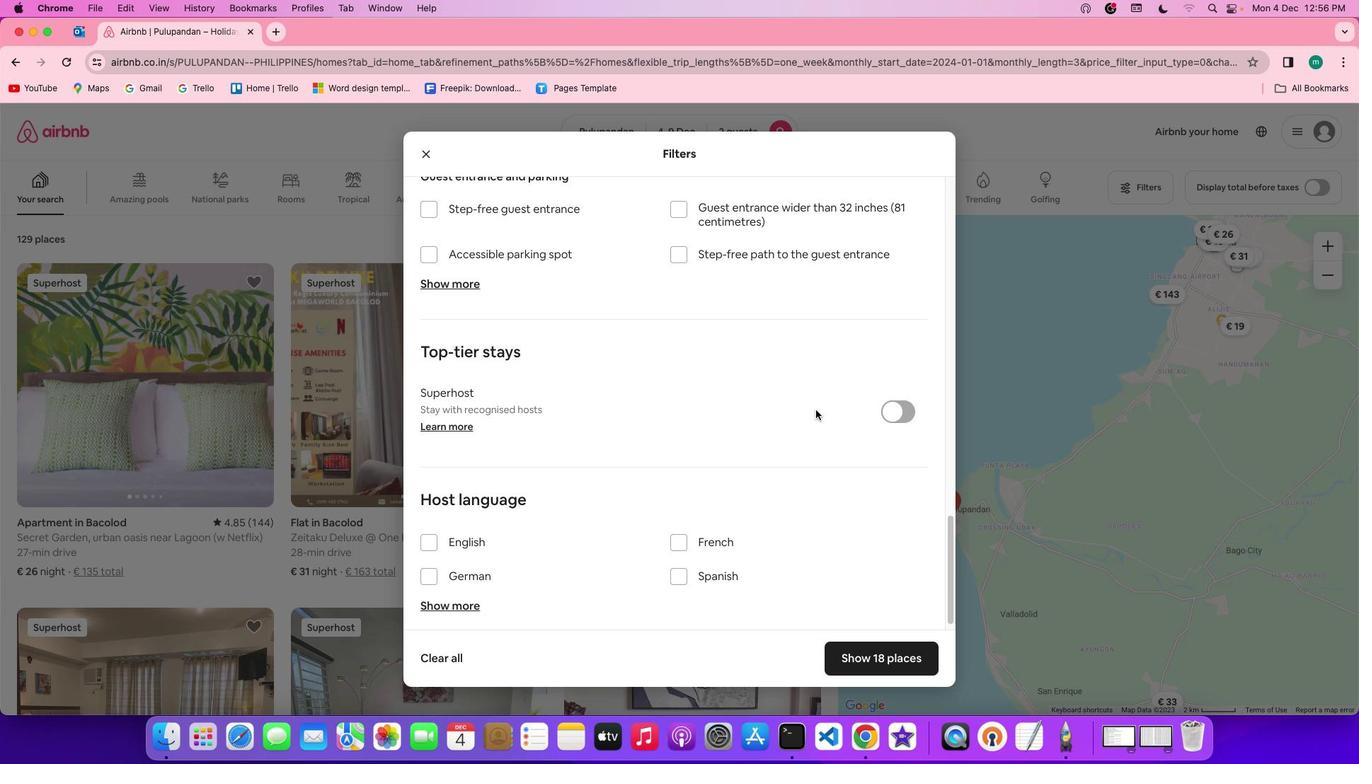 
Action: Mouse scrolled (825, 419) with delta (9, 6)
Screenshot: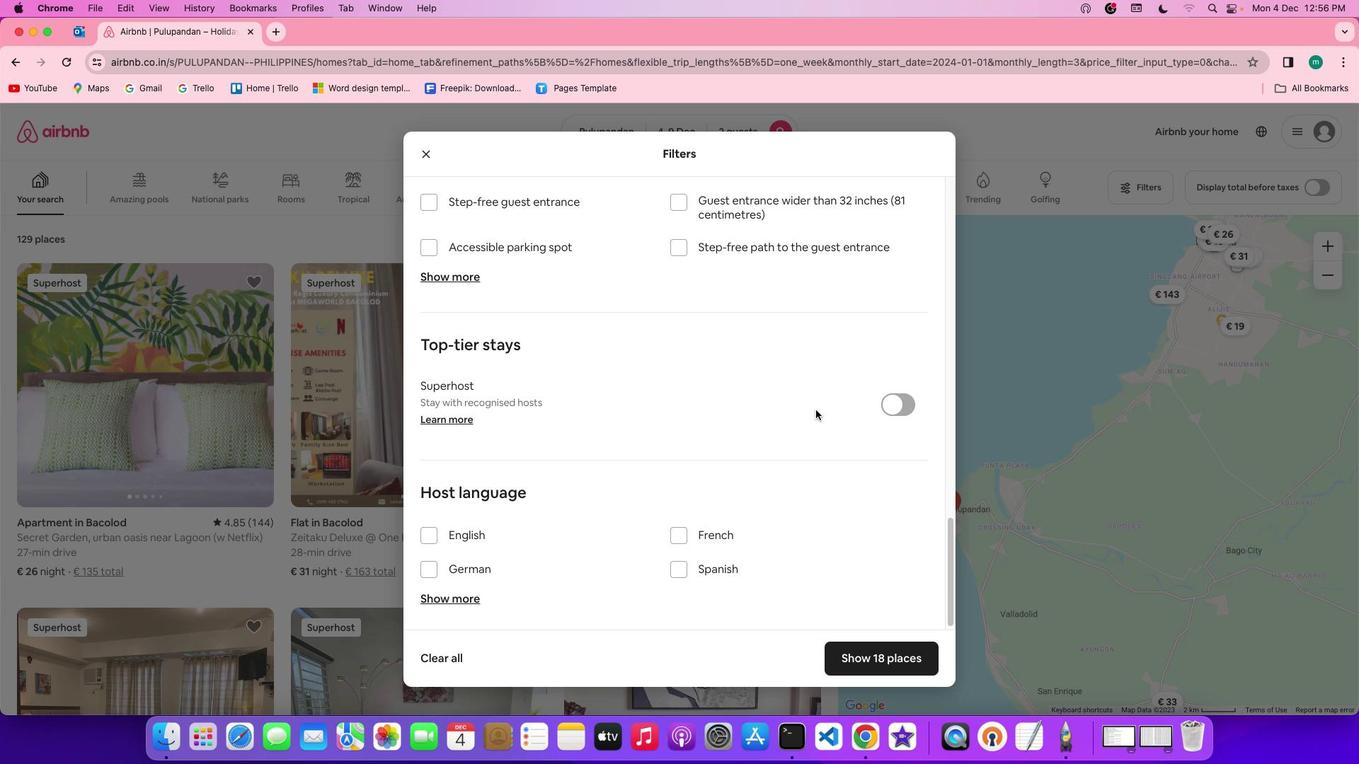 
Action: Mouse scrolled (825, 419) with delta (9, 8)
Screenshot: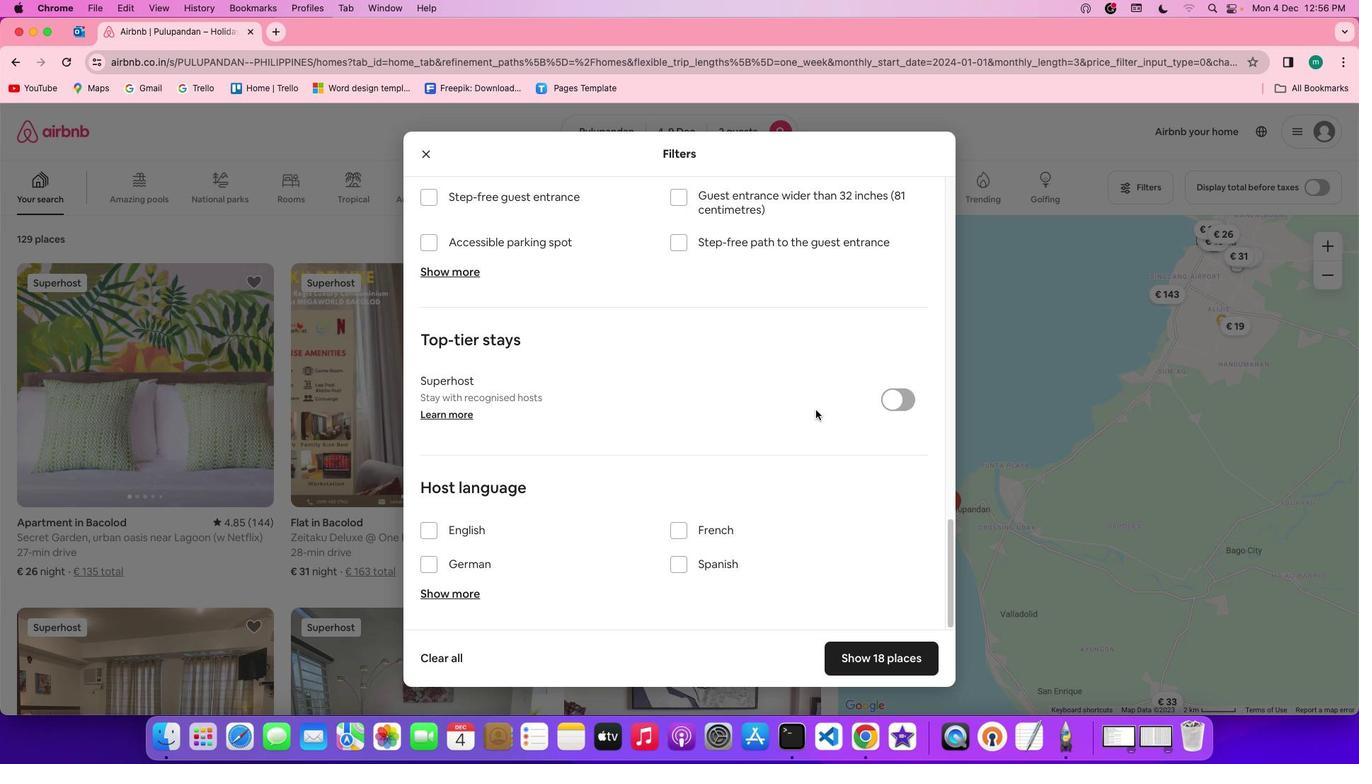 
Action: Mouse scrolled (825, 419) with delta (9, 8)
Screenshot: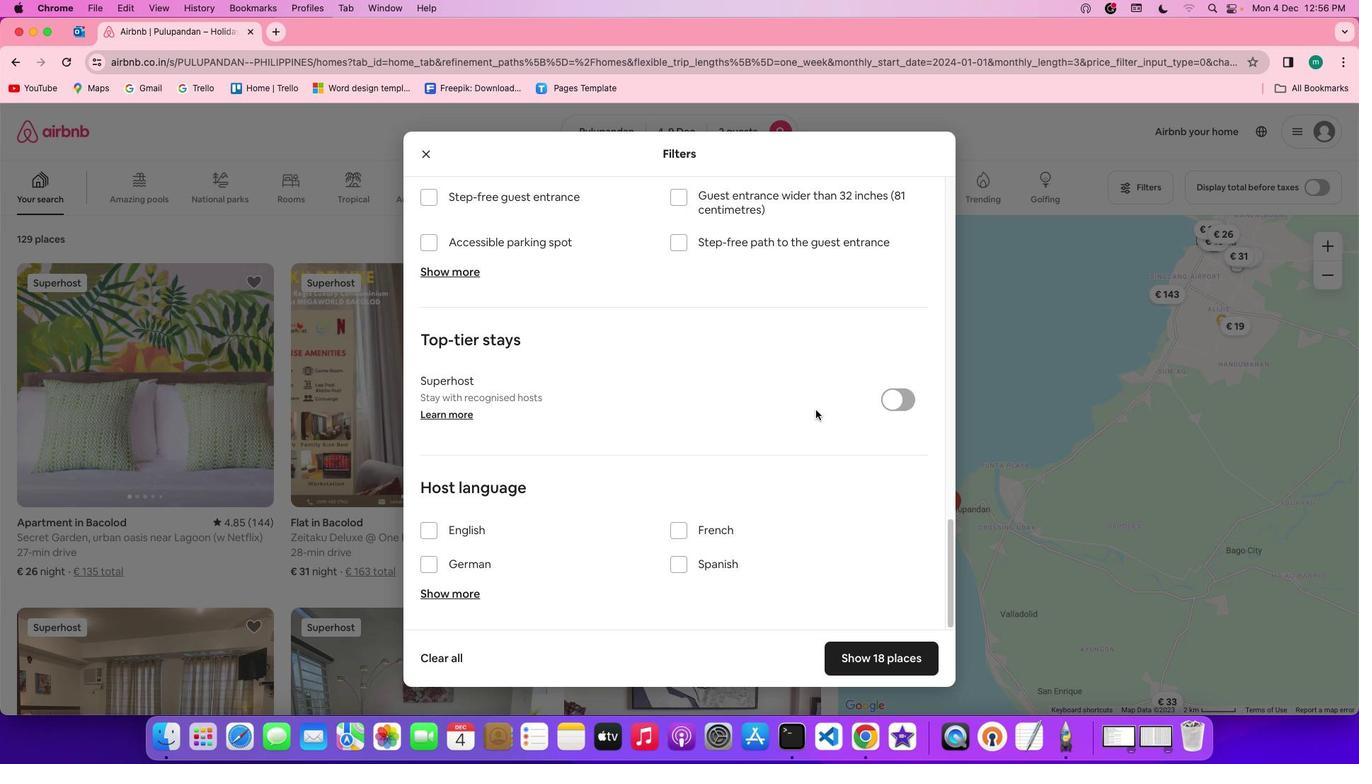 
Action: Mouse scrolled (825, 419) with delta (9, 7)
Screenshot: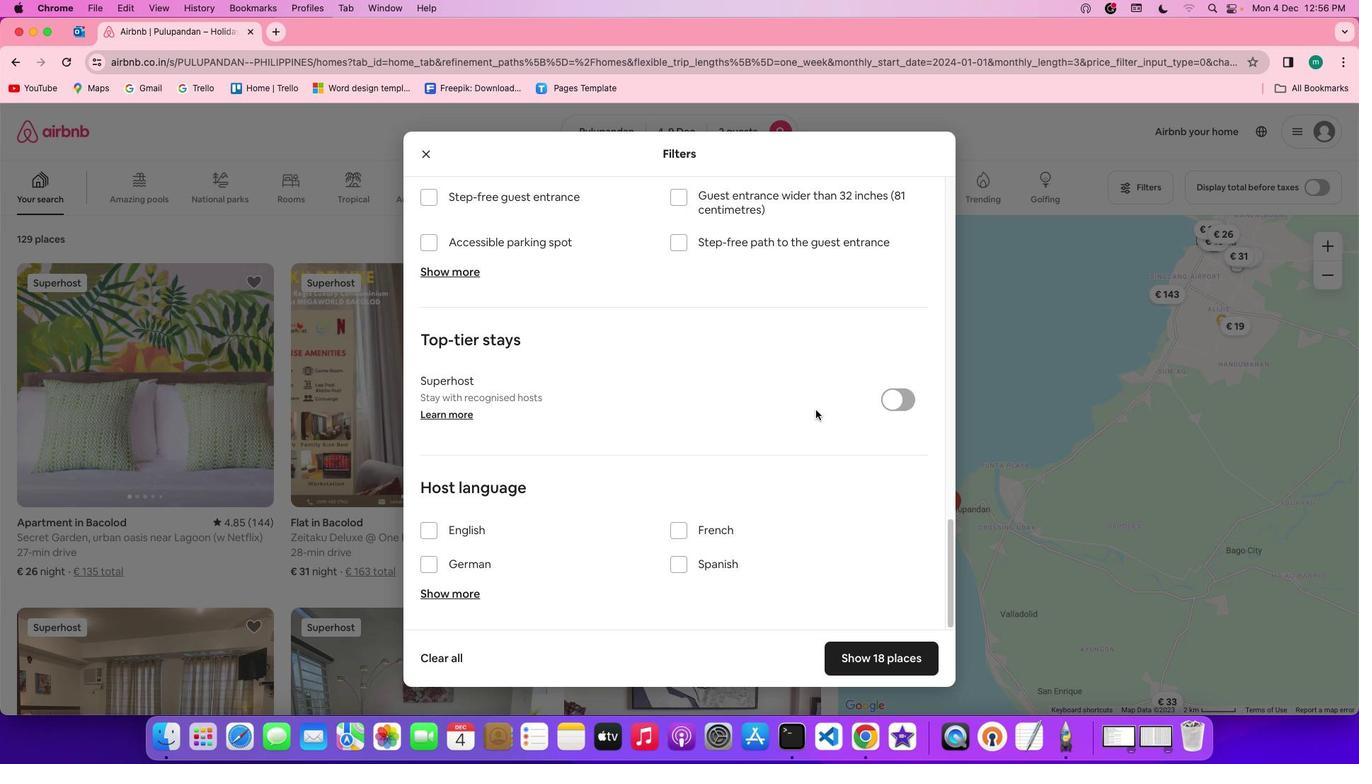 
Action: Mouse scrolled (825, 419) with delta (9, 5)
Screenshot: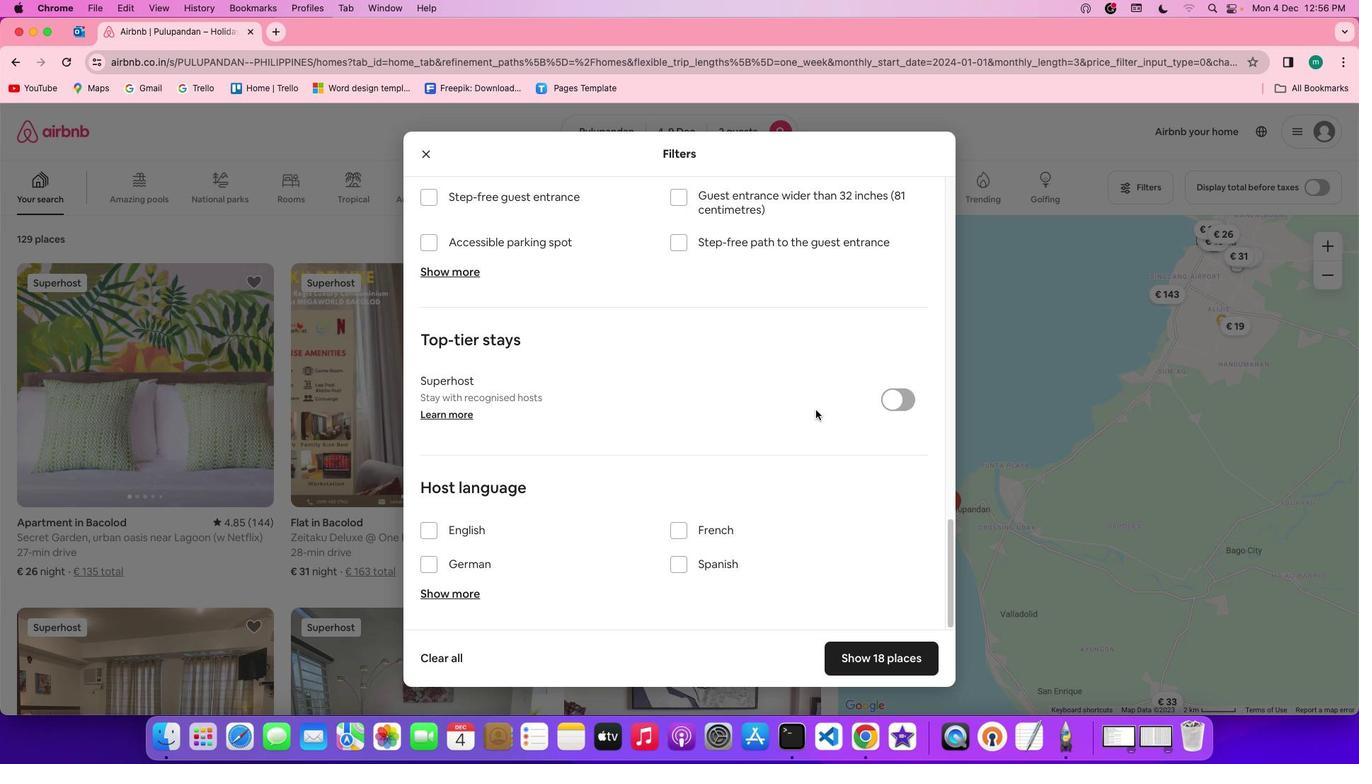
Action: Mouse scrolled (825, 419) with delta (9, 4)
Screenshot: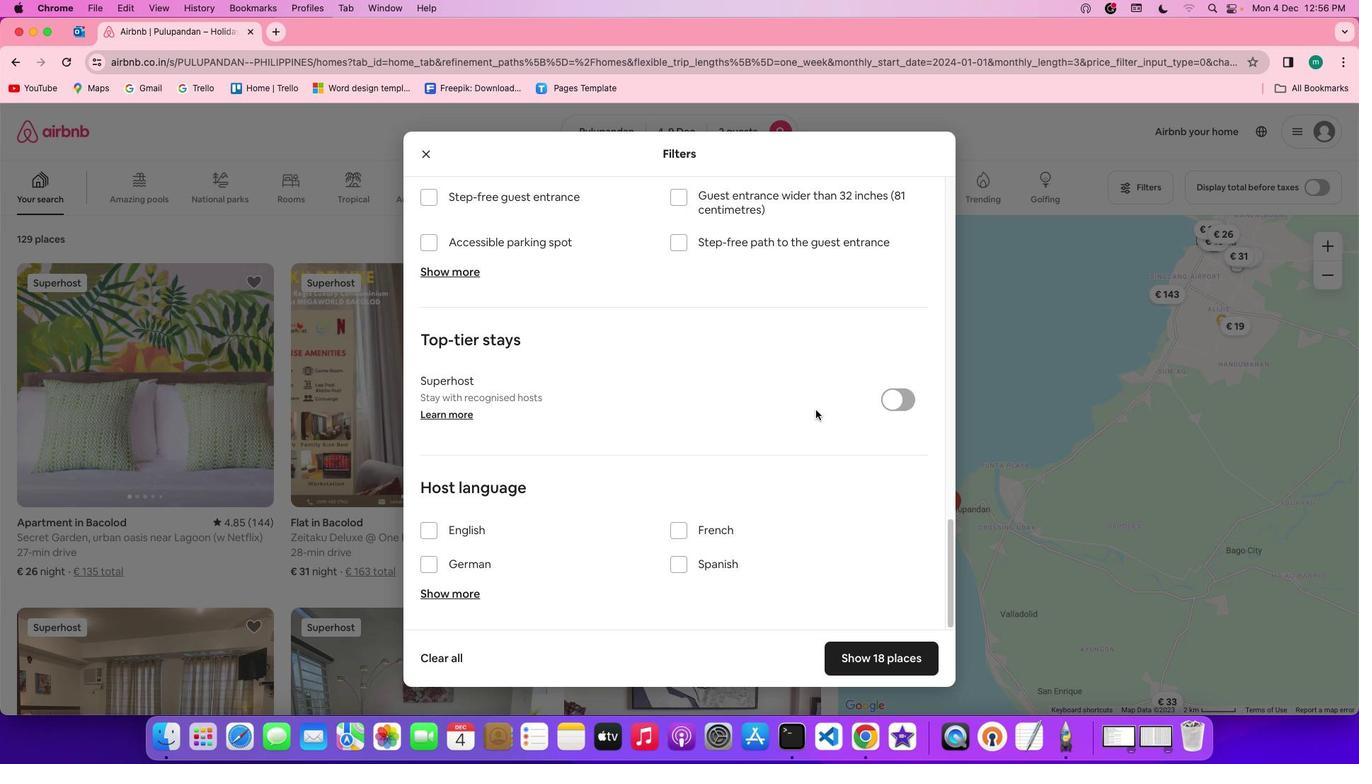 
Action: Mouse scrolled (825, 419) with delta (9, 4)
Screenshot: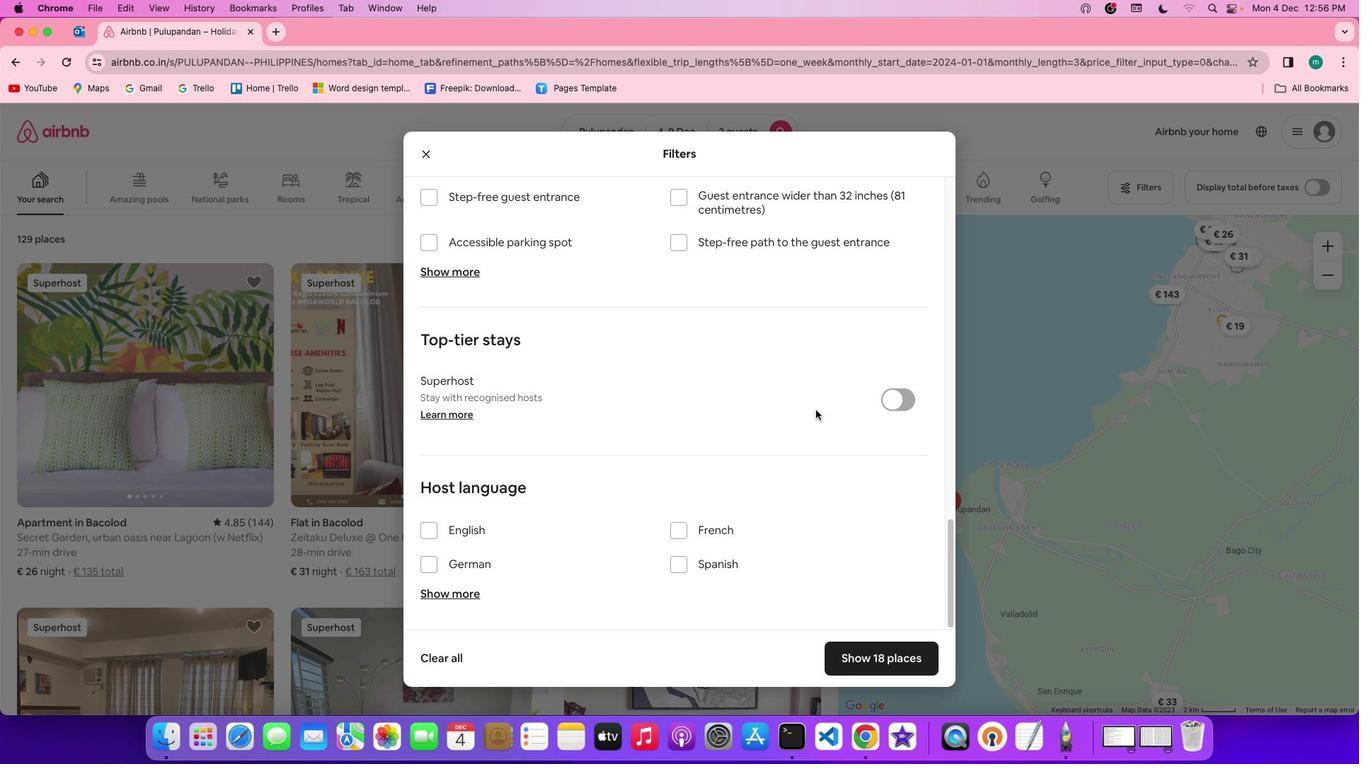 
Action: Mouse moved to (875, 656)
Screenshot: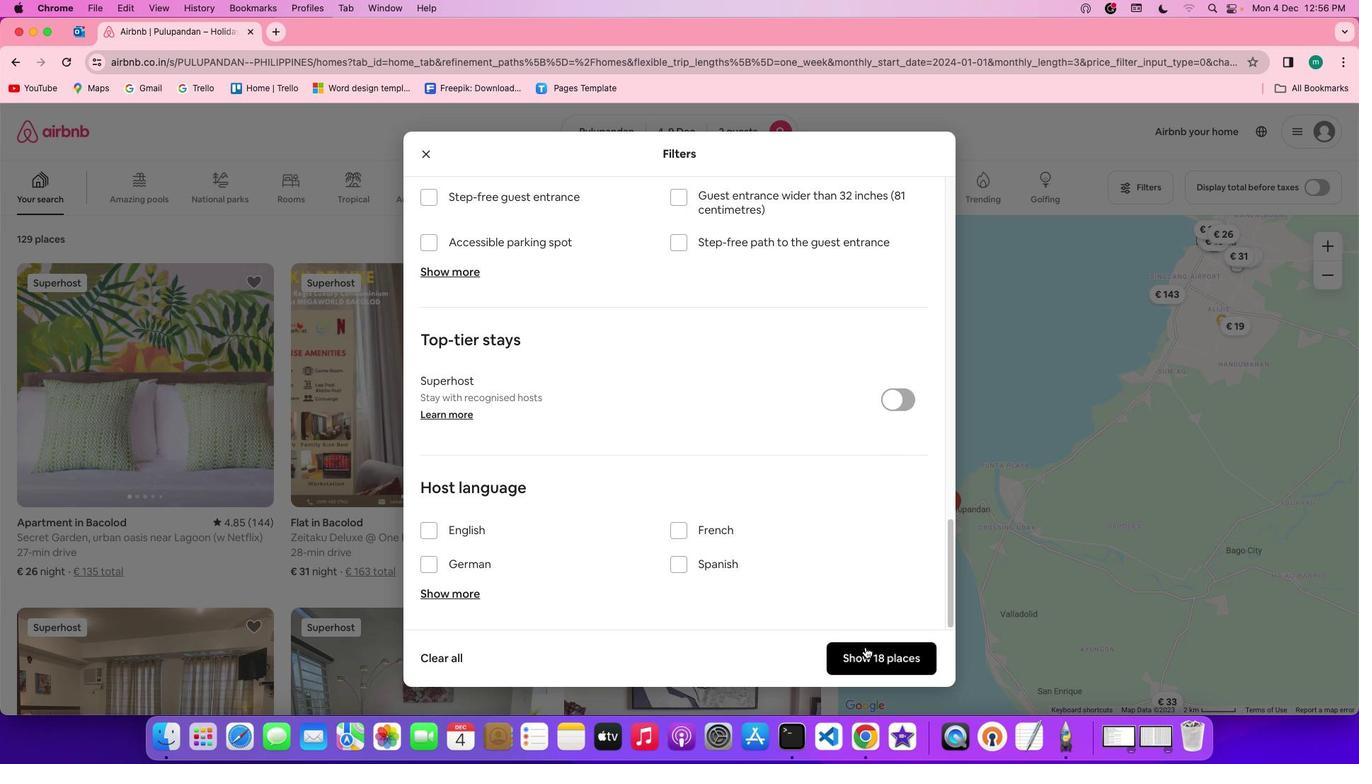 
Action: Mouse pressed left at (875, 656)
Screenshot: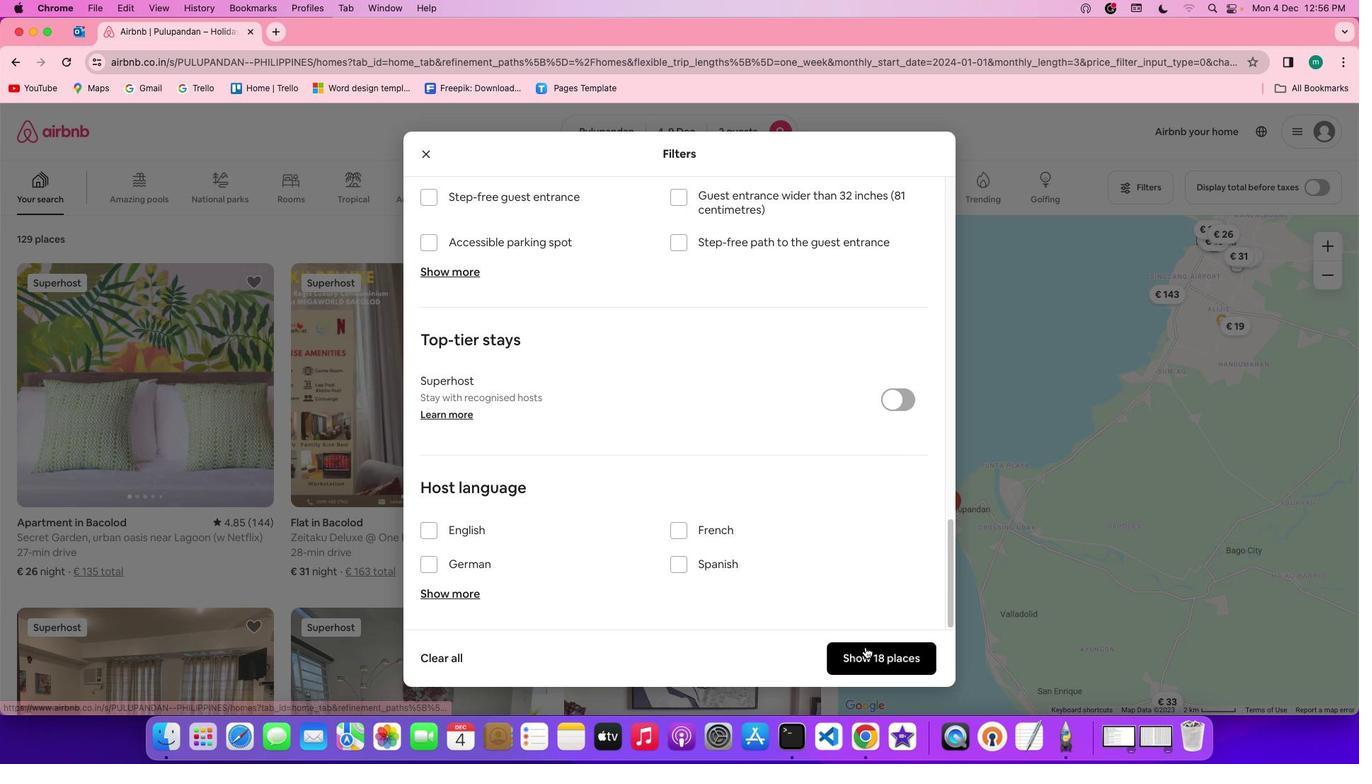 
Action: Mouse moved to (412, 408)
Screenshot: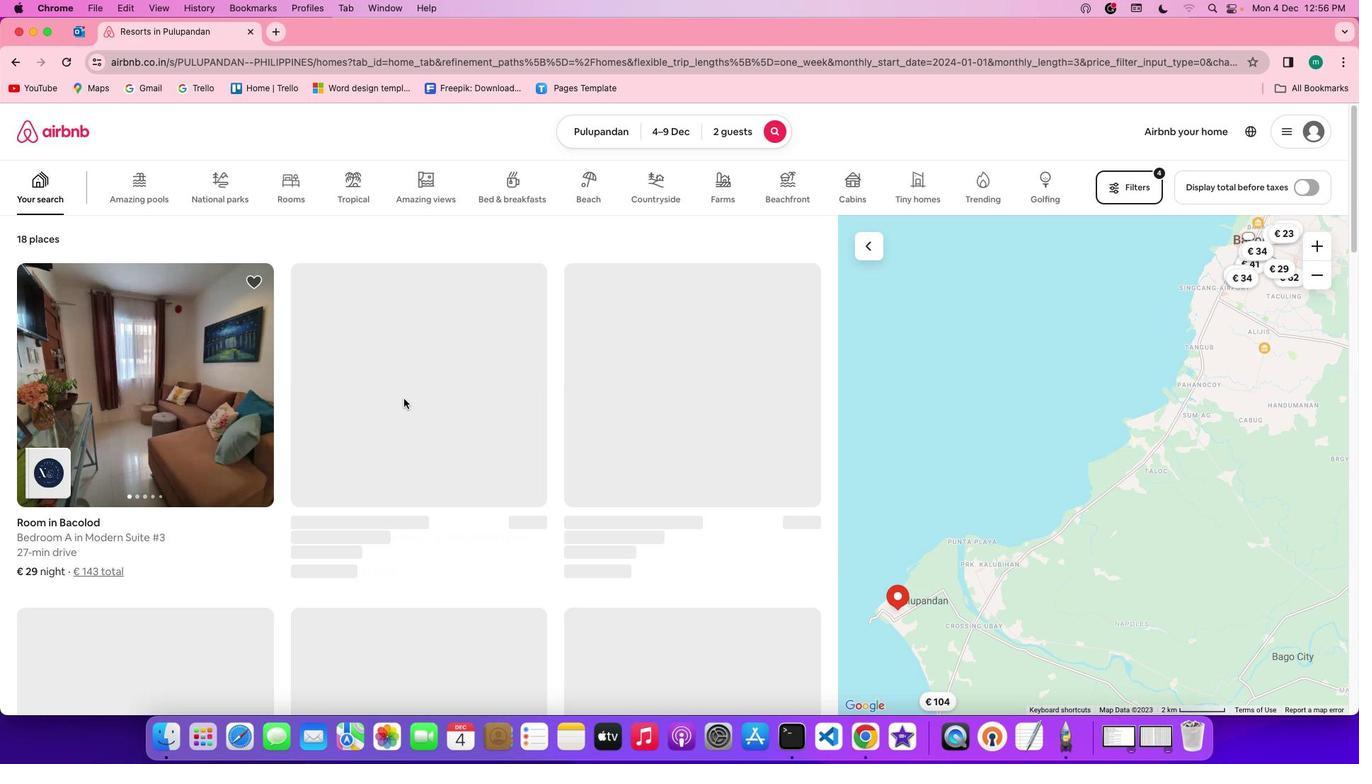 
Action: Mouse pressed left at (412, 408)
Screenshot: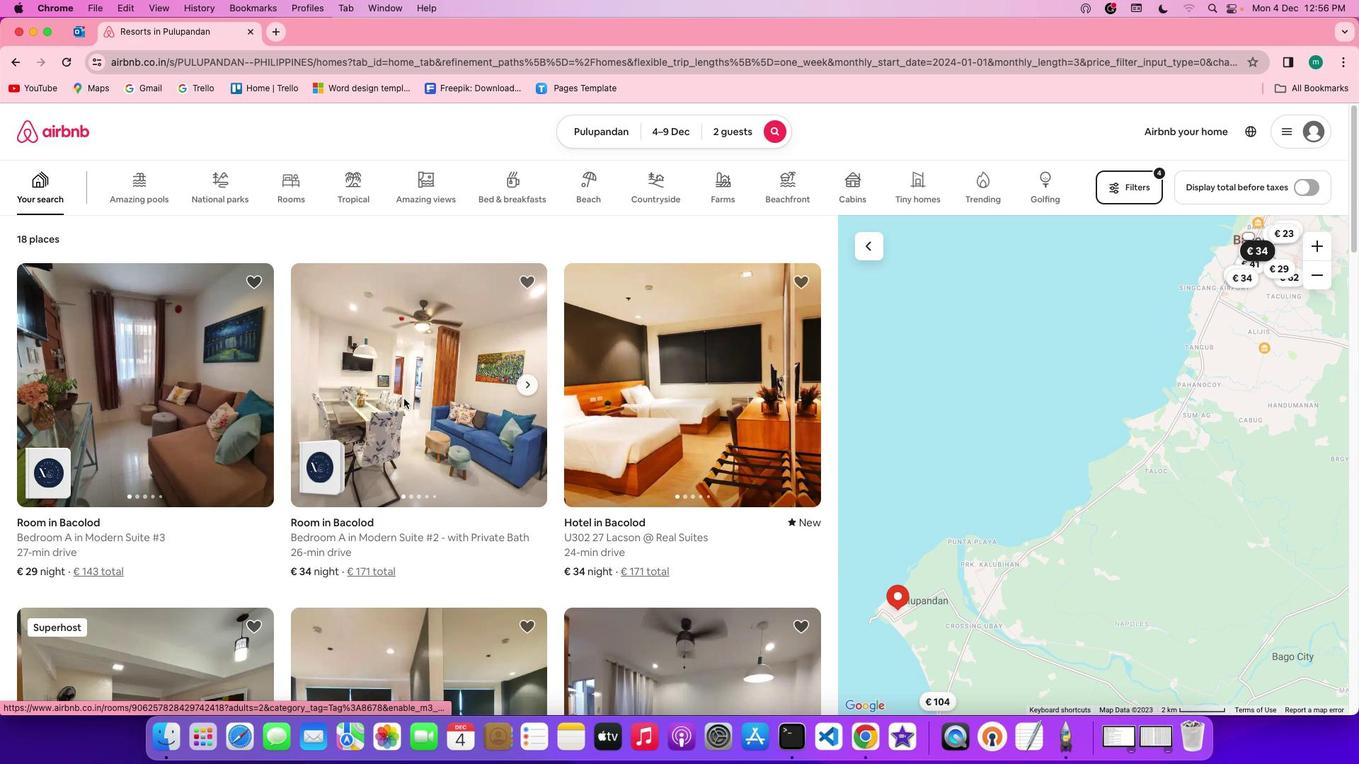 
Action: Mouse moved to (1015, 545)
Screenshot: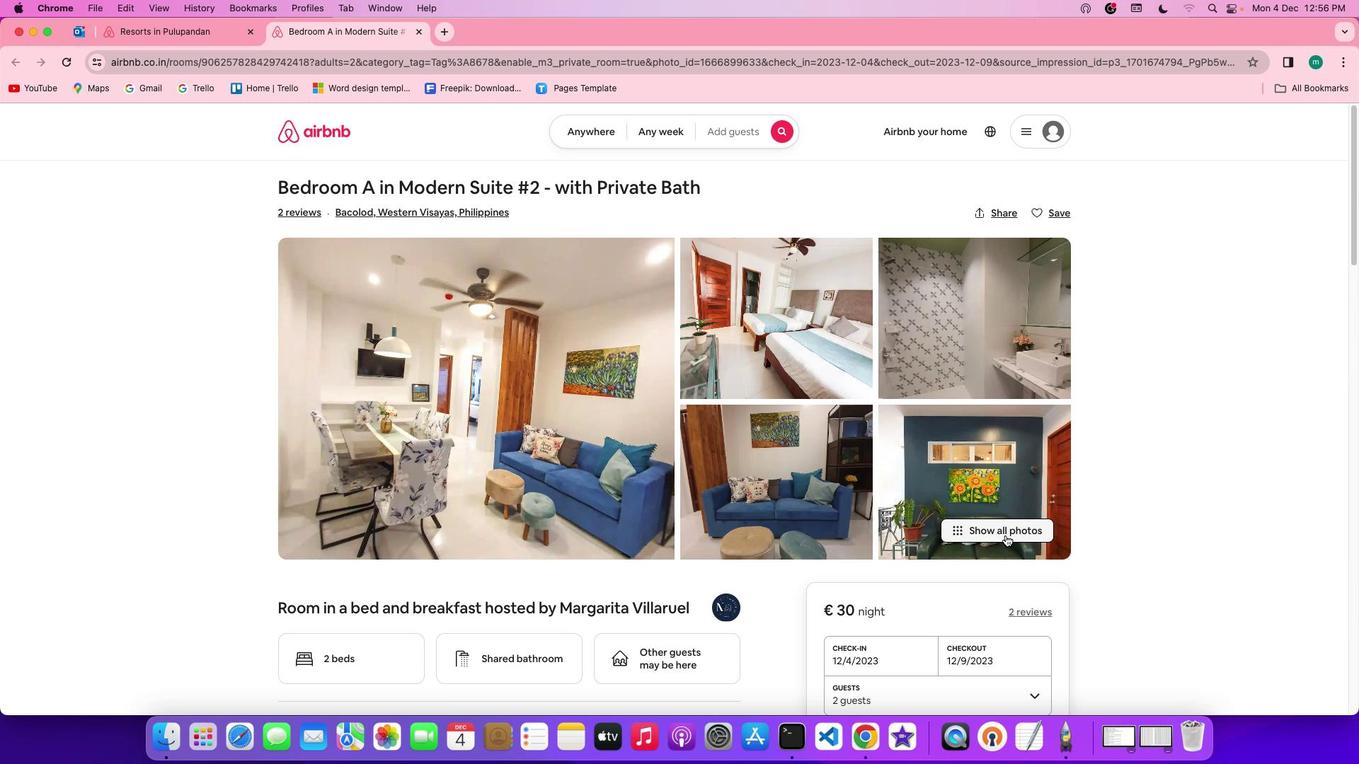 
Action: Mouse pressed left at (1015, 545)
Screenshot: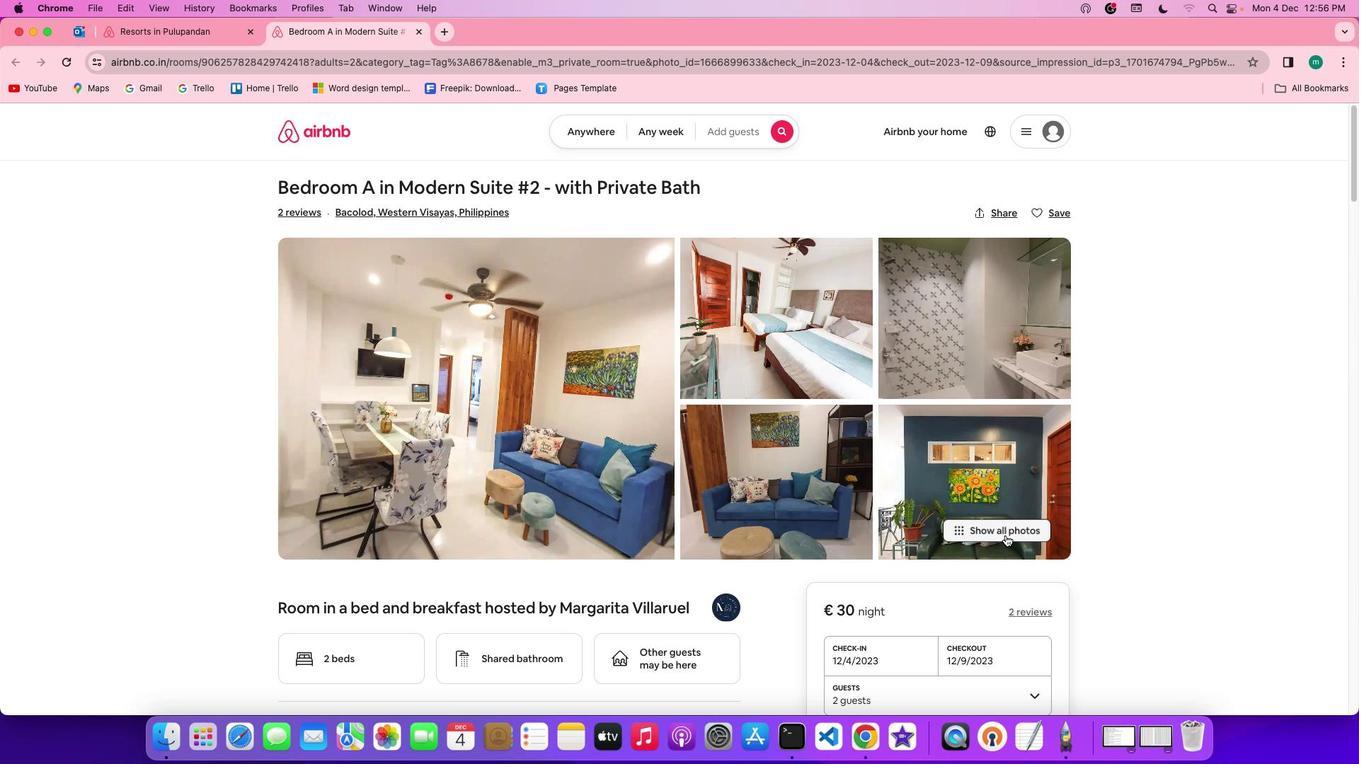 
Action: Mouse moved to (677, 522)
Screenshot: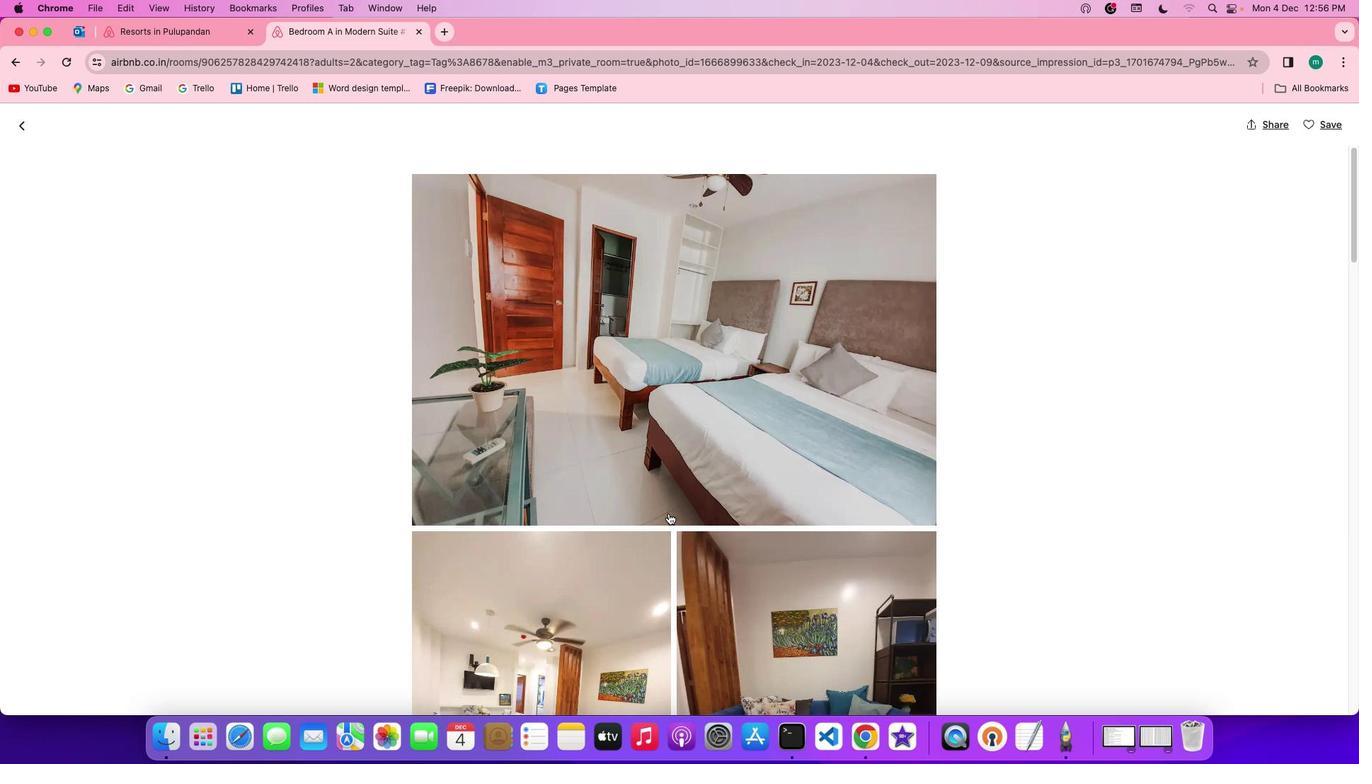 
Action: Mouse scrolled (677, 522) with delta (9, 8)
Screenshot: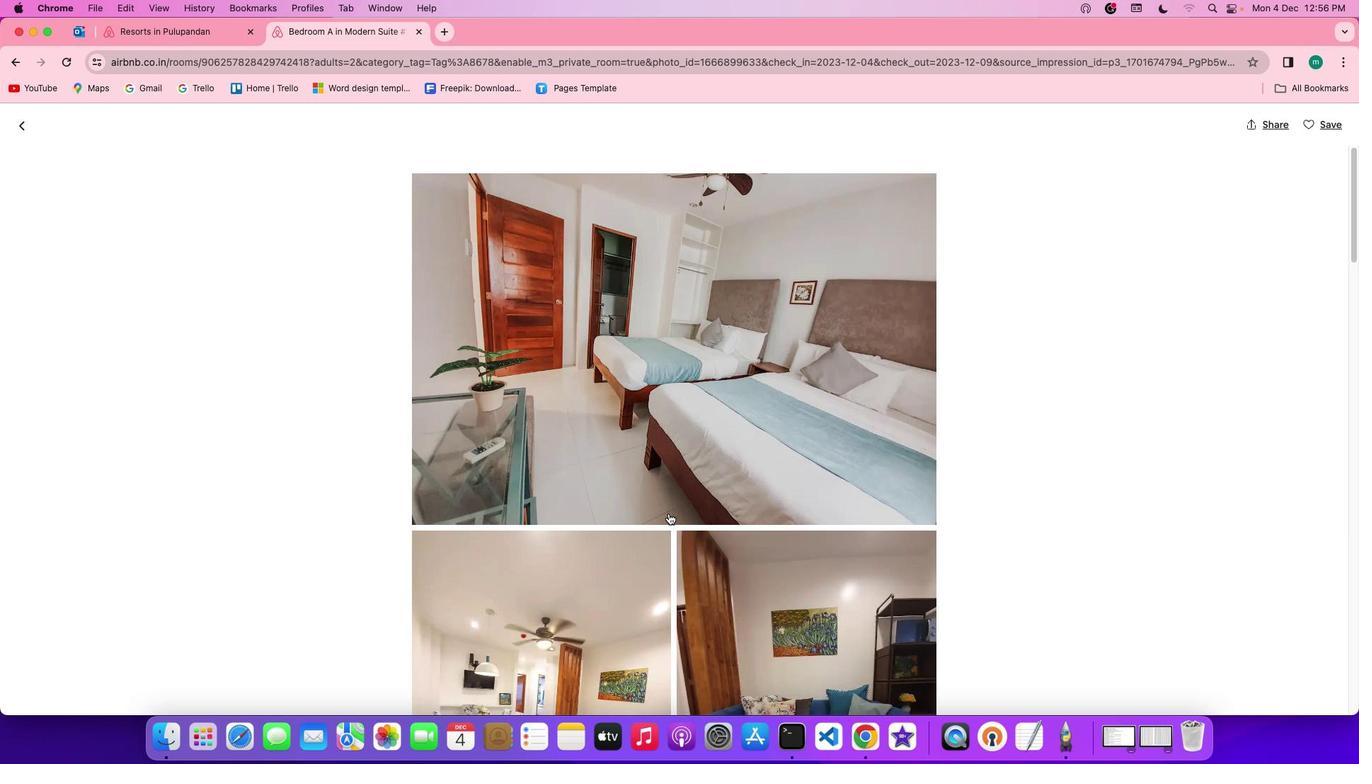 
Action: Mouse scrolled (677, 522) with delta (9, 8)
Screenshot: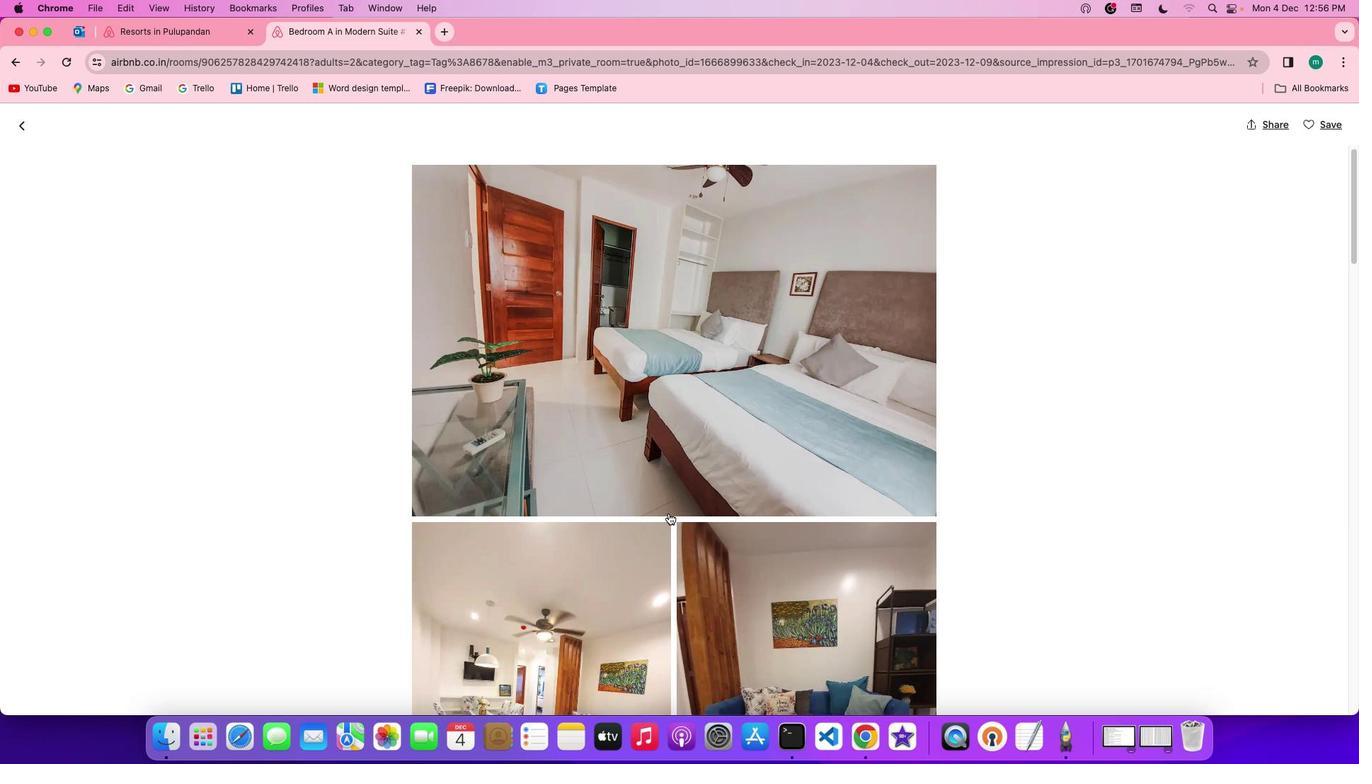 
Action: Mouse scrolled (677, 522) with delta (9, 8)
Screenshot: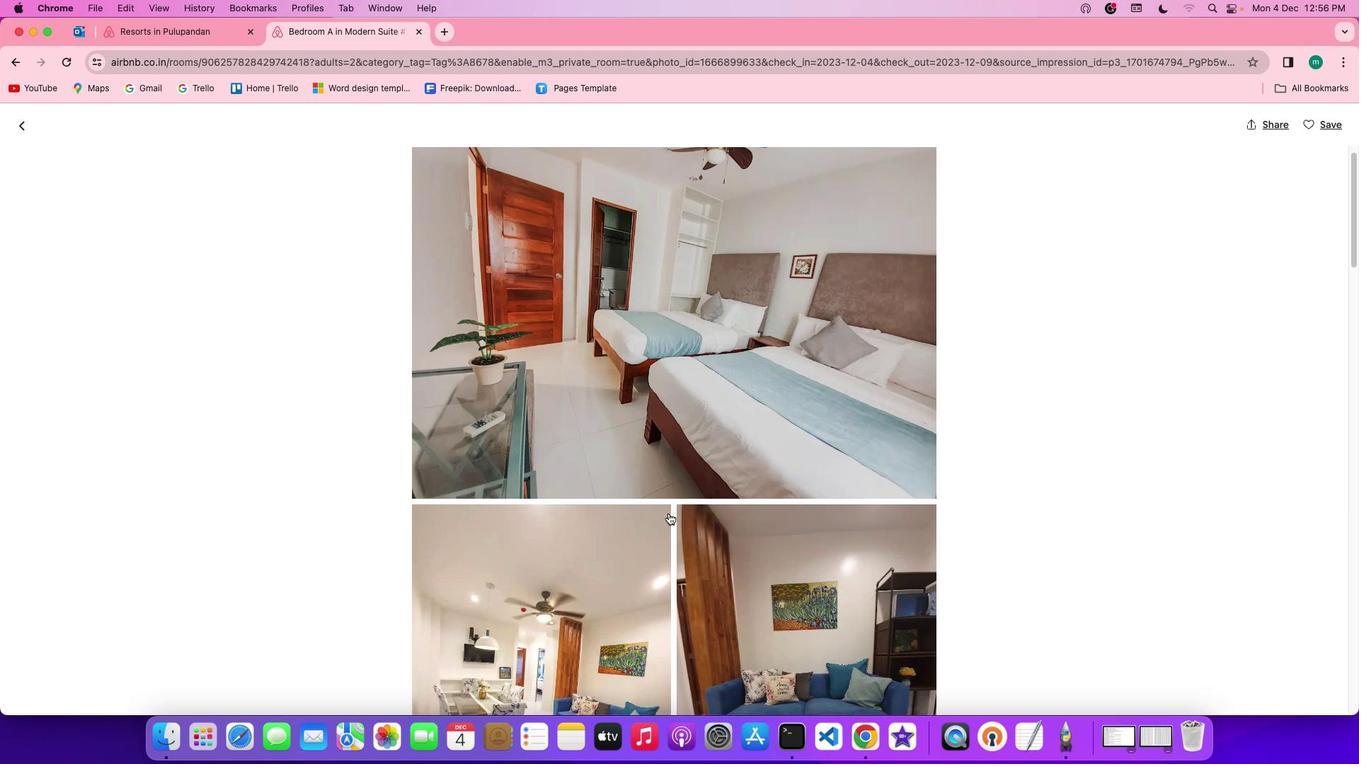 
Action: Mouse scrolled (677, 522) with delta (9, 8)
Screenshot: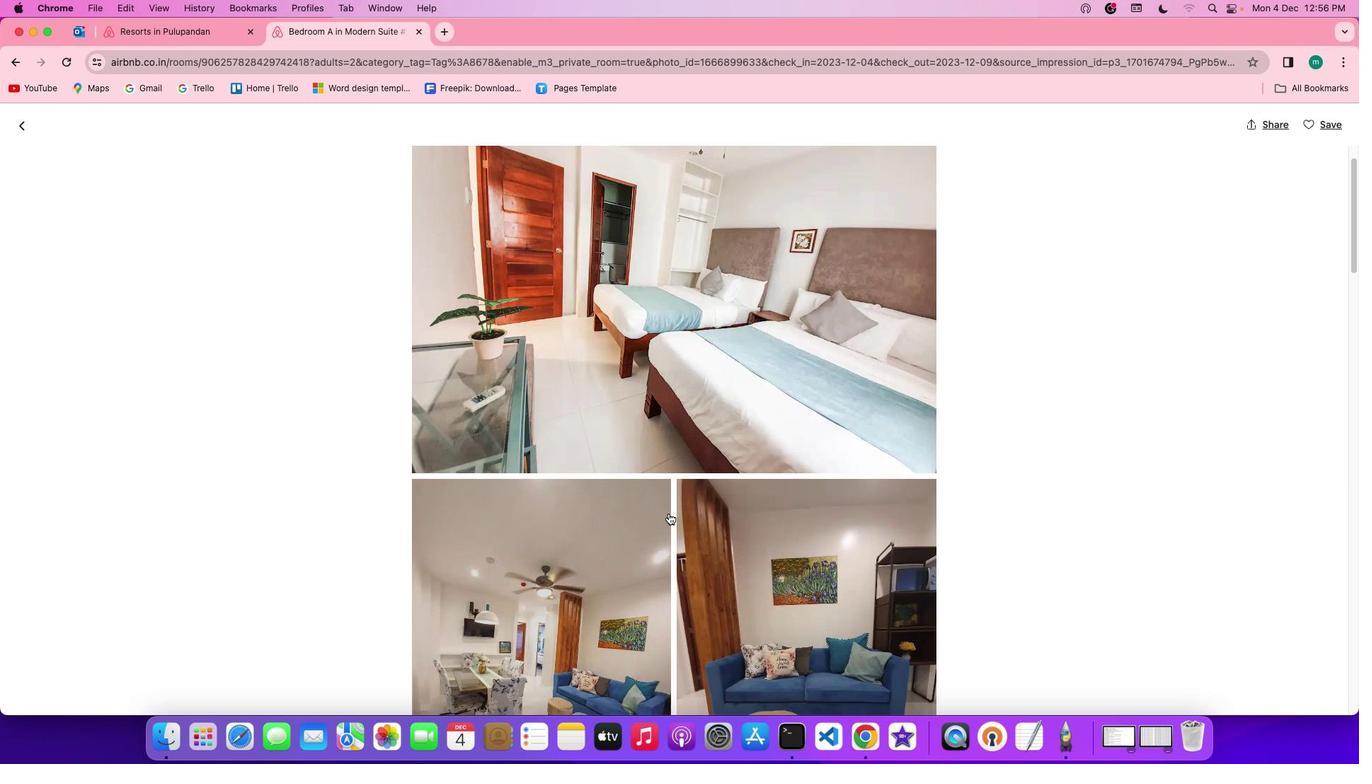 
Action: Mouse scrolled (677, 522) with delta (9, 8)
Screenshot: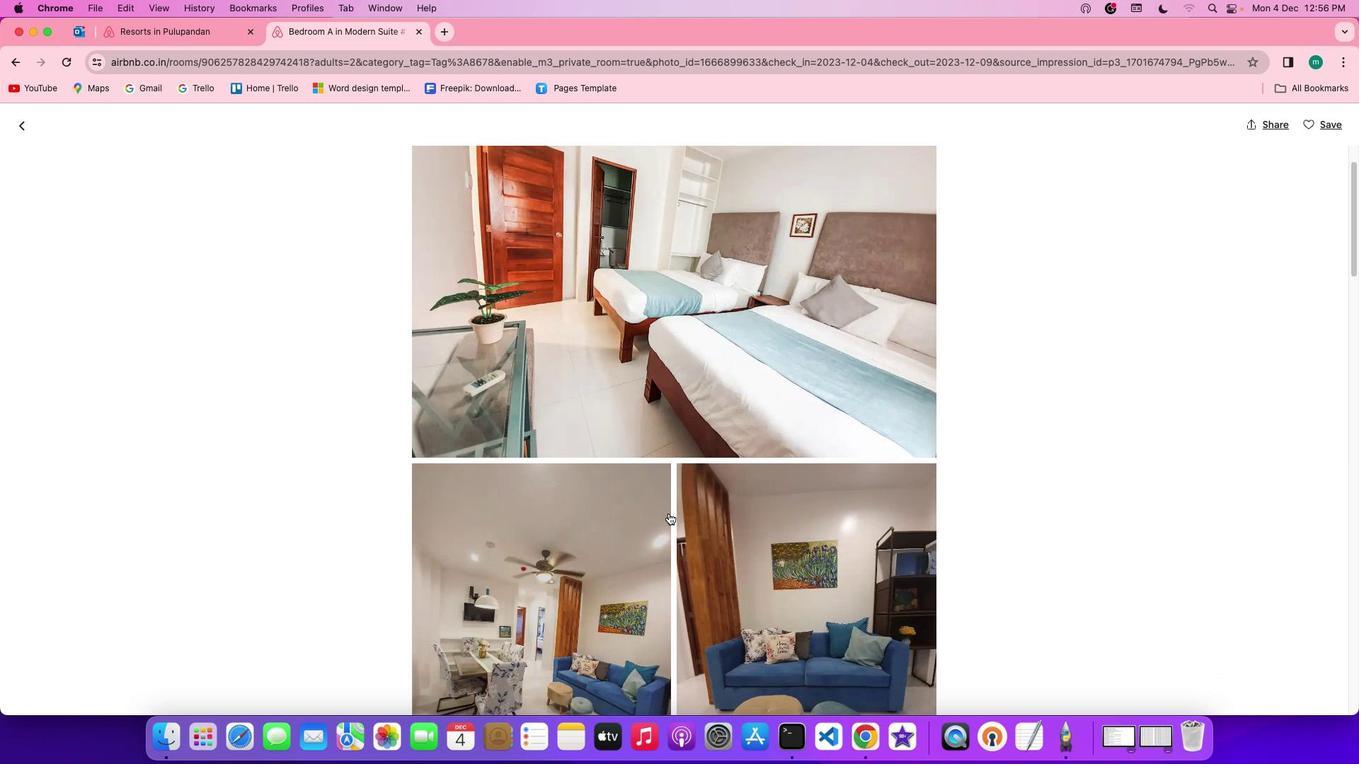 
Action: Mouse scrolled (677, 522) with delta (9, 7)
Screenshot: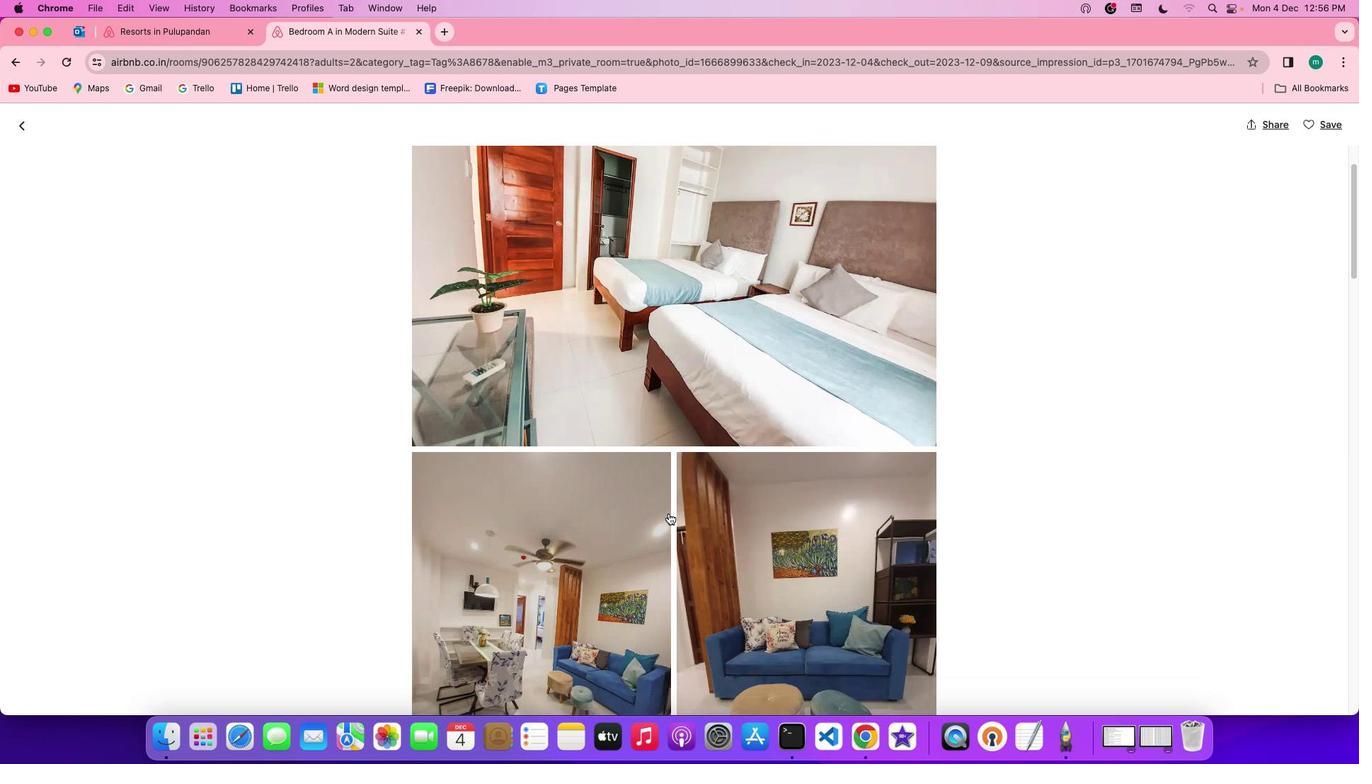 
Action: Mouse scrolled (677, 522) with delta (9, 8)
Screenshot: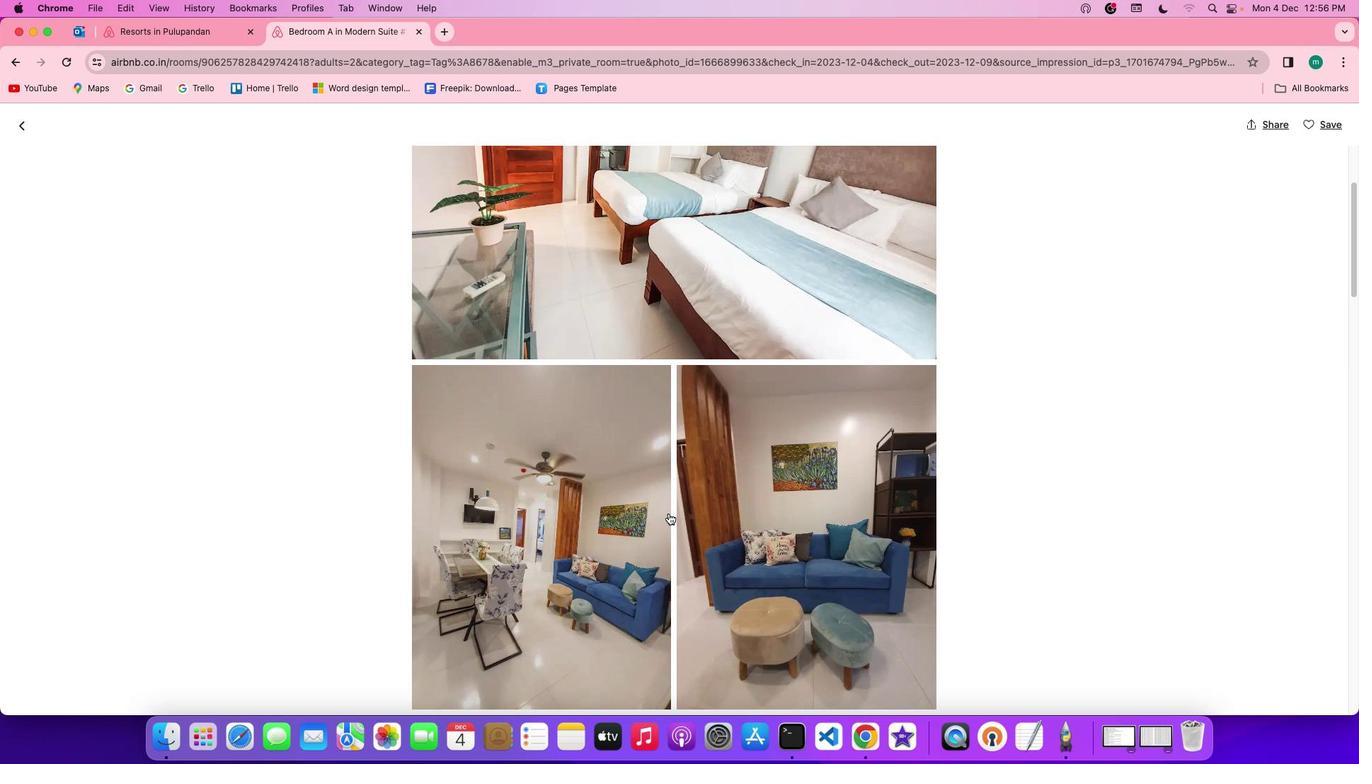 
Action: Mouse scrolled (677, 522) with delta (9, 8)
Screenshot: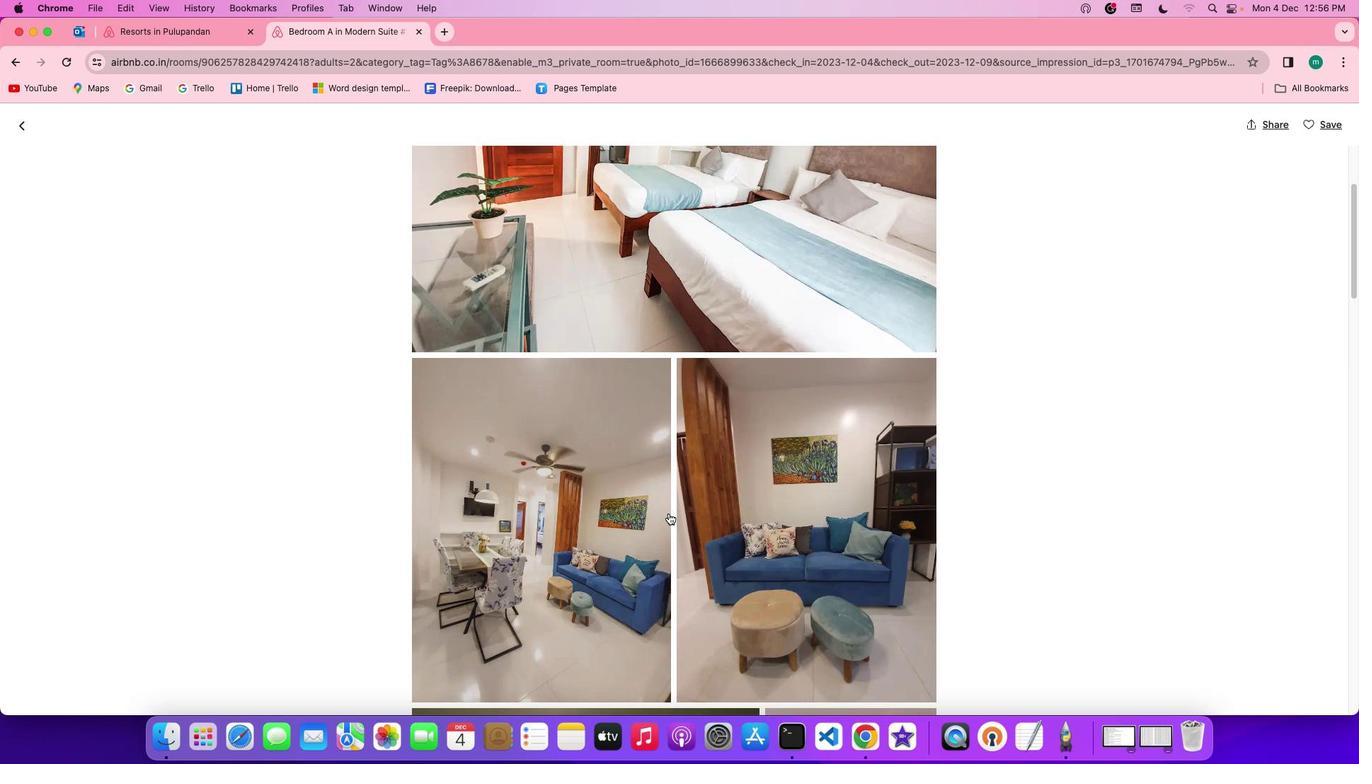 
Action: Mouse scrolled (677, 522) with delta (9, 7)
Screenshot: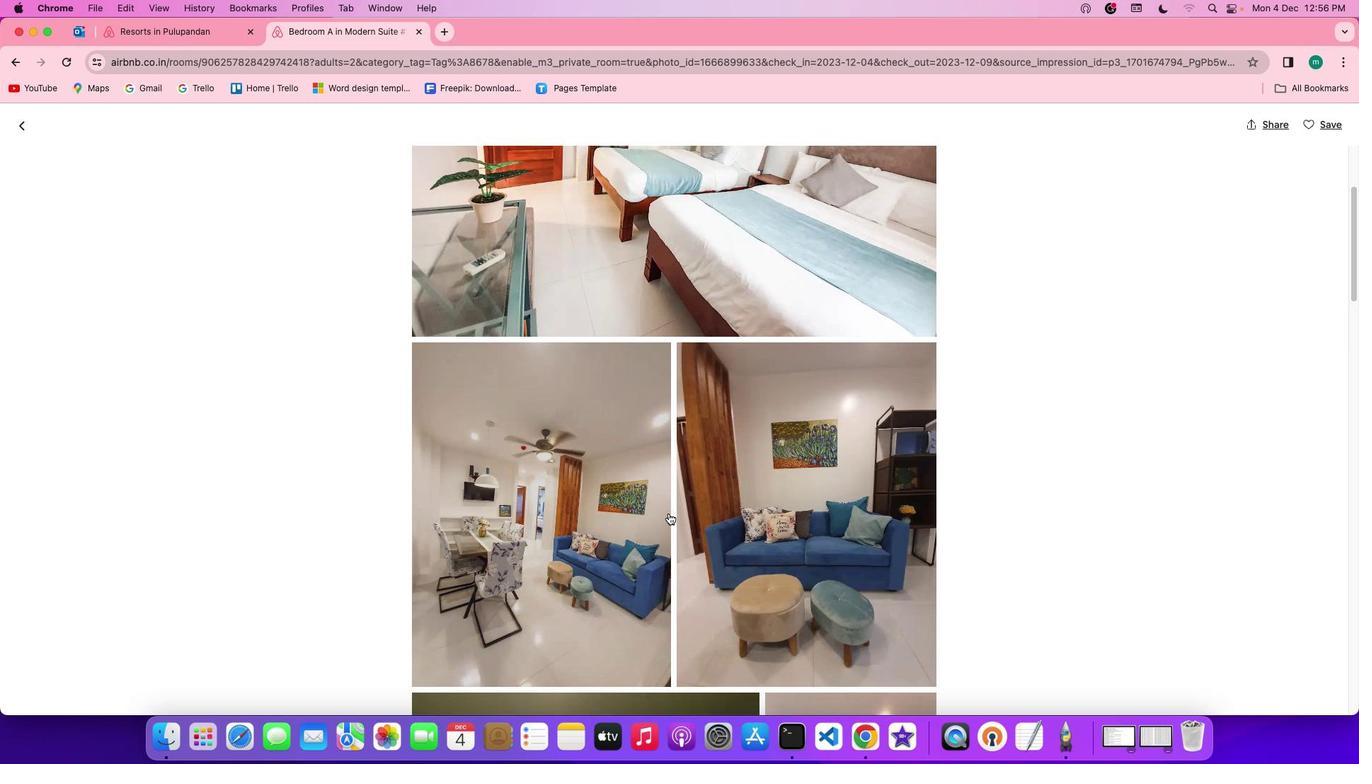 
Action: Mouse scrolled (677, 522) with delta (9, 7)
Screenshot: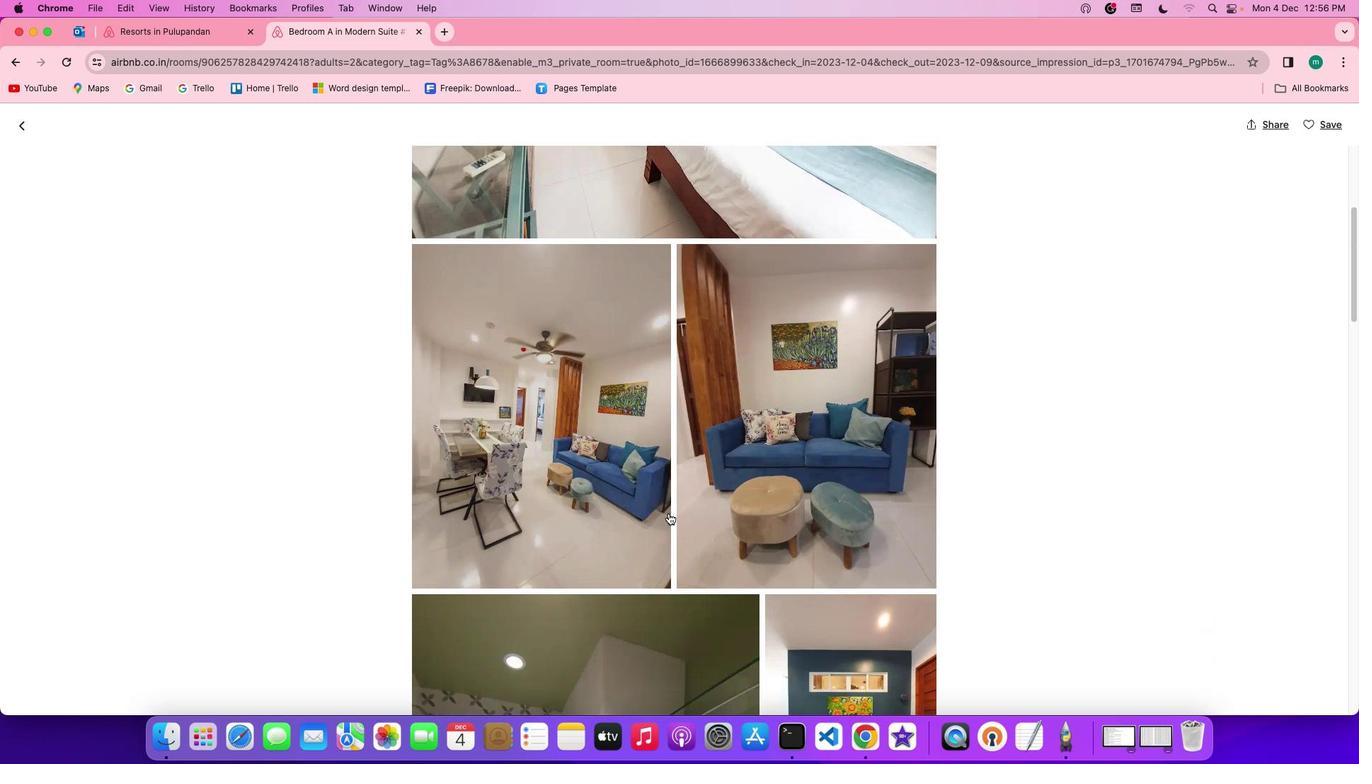 
Action: Mouse scrolled (677, 522) with delta (9, 8)
Screenshot: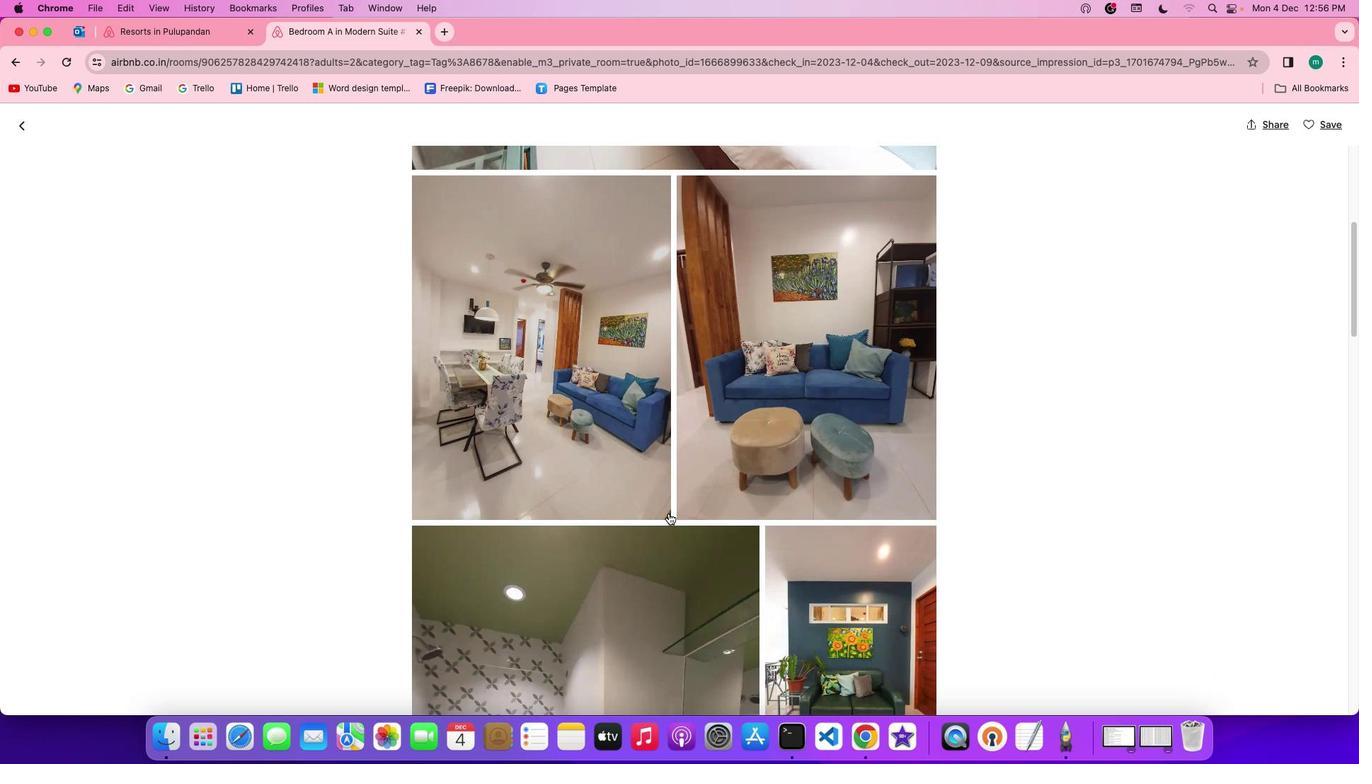 
Action: Mouse scrolled (677, 522) with delta (9, 8)
Screenshot: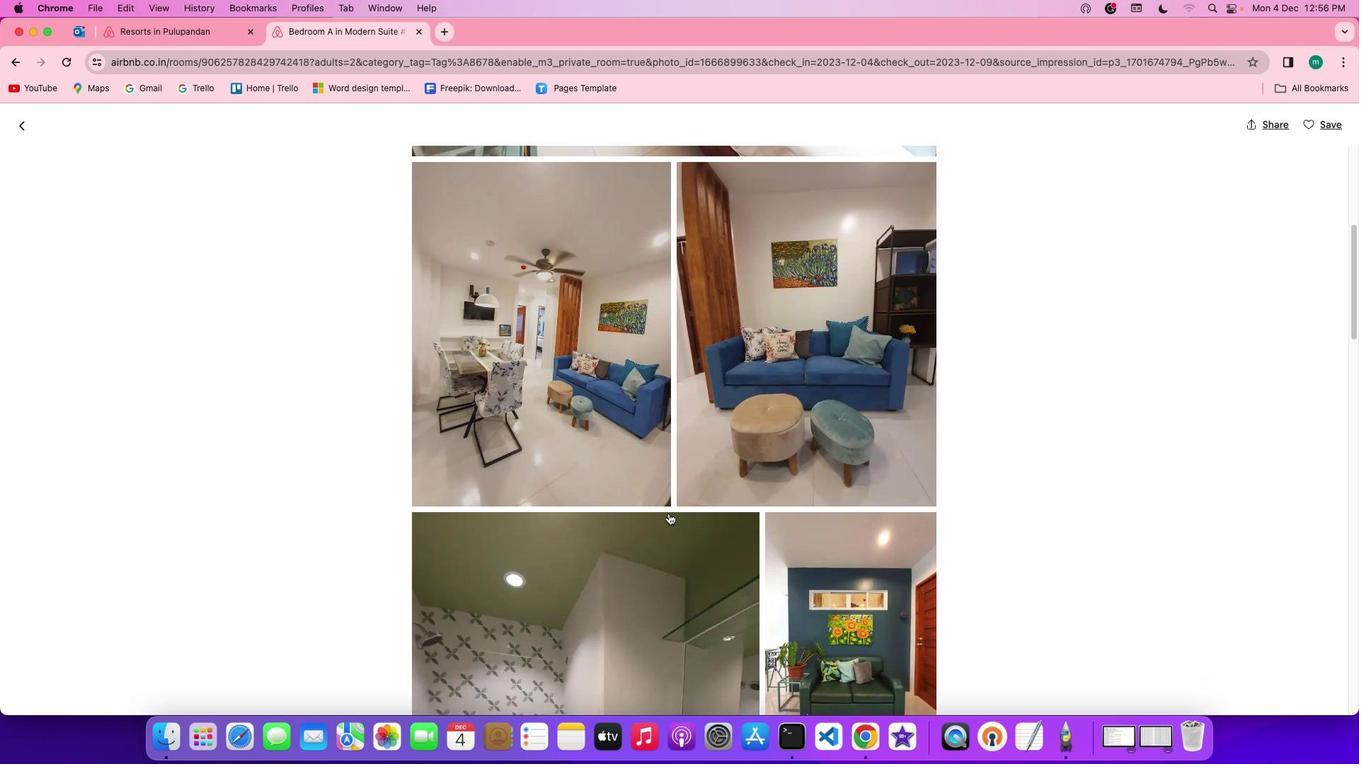 
Action: Mouse scrolled (677, 522) with delta (9, 7)
Screenshot: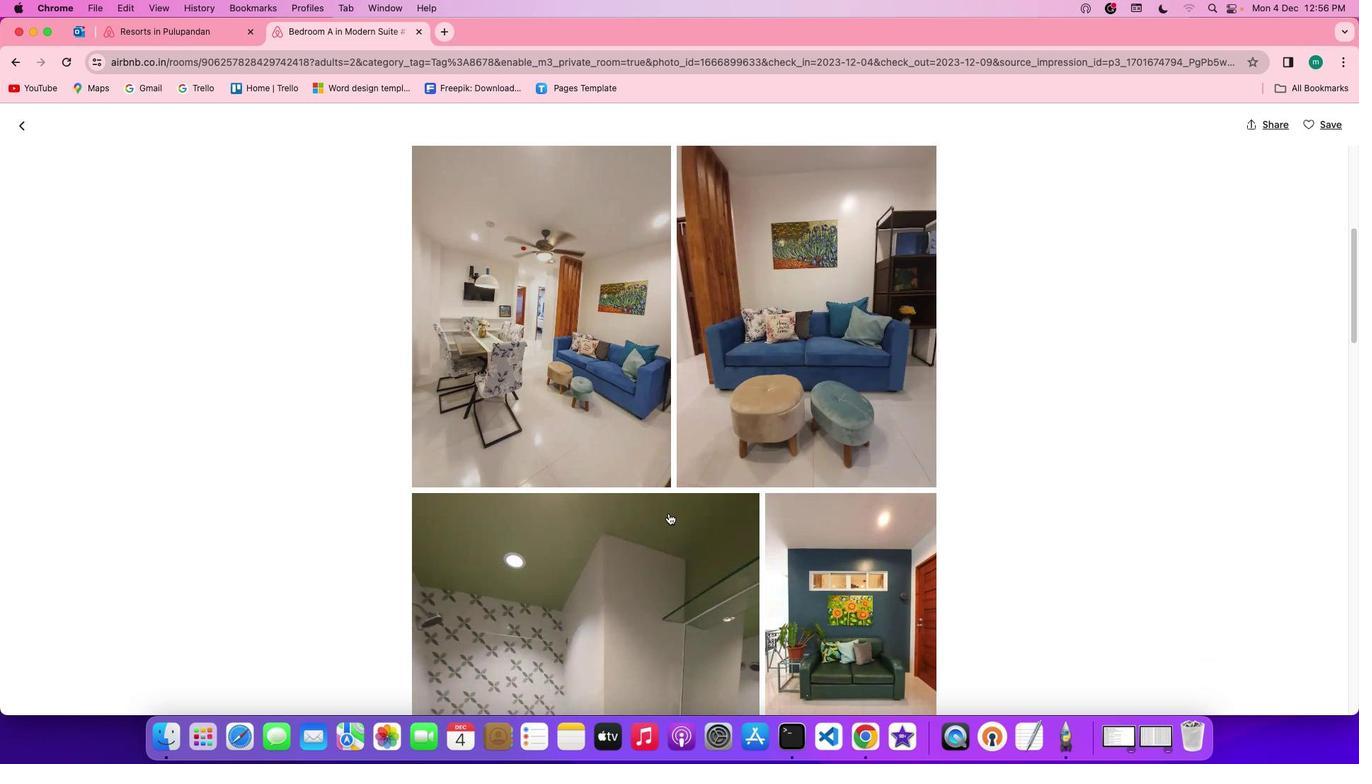 
Action: Mouse scrolled (677, 522) with delta (9, 8)
Screenshot: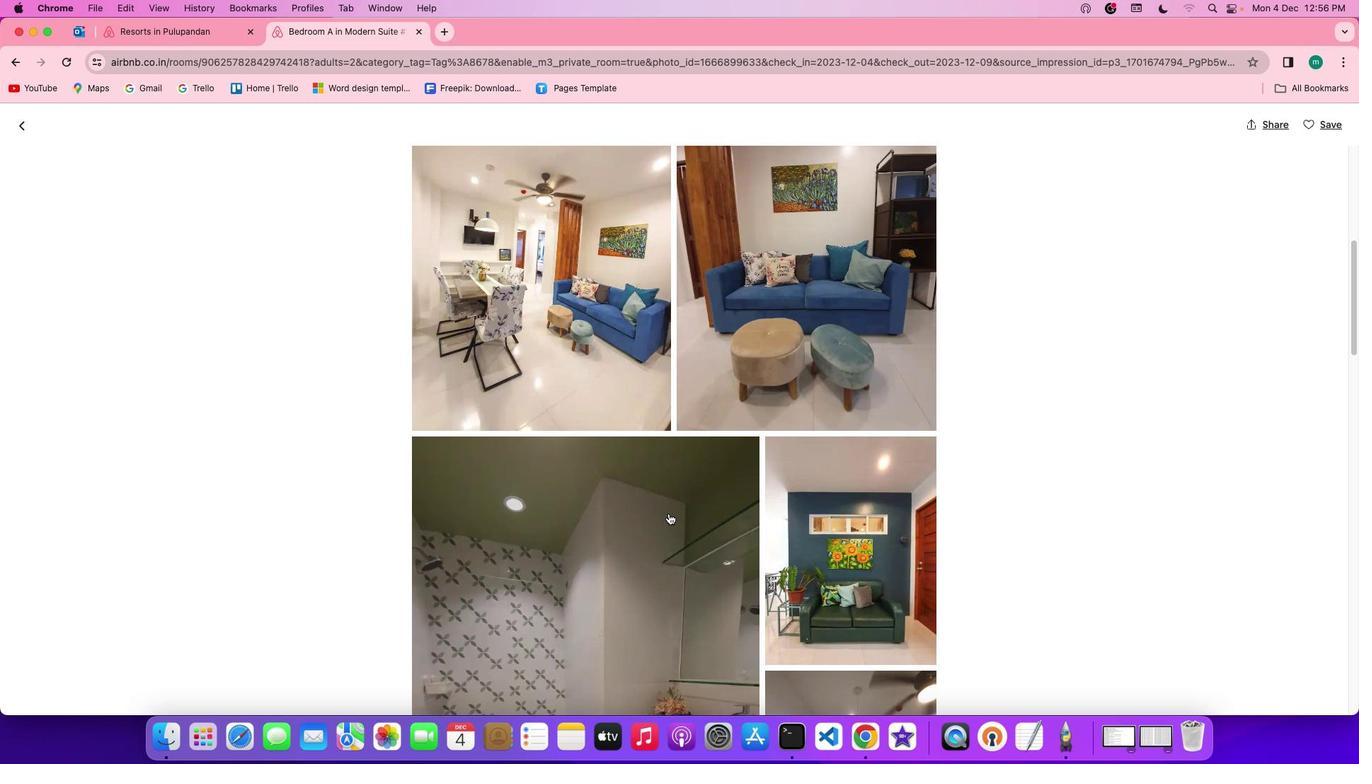 
Action: Mouse scrolled (677, 522) with delta (9, 8)
Screenshot: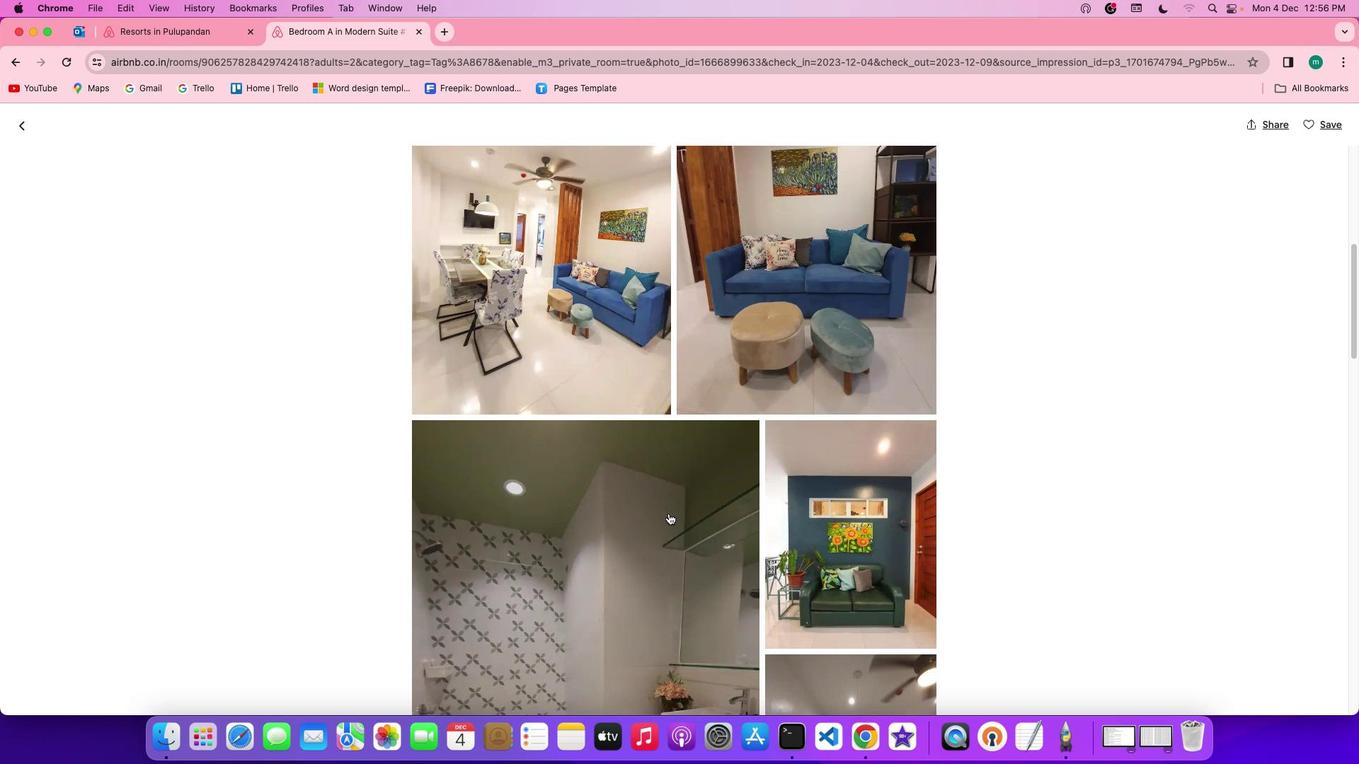 
Action: Mouse scrolled (677, 522) with delta (9, 7)
Screenshot: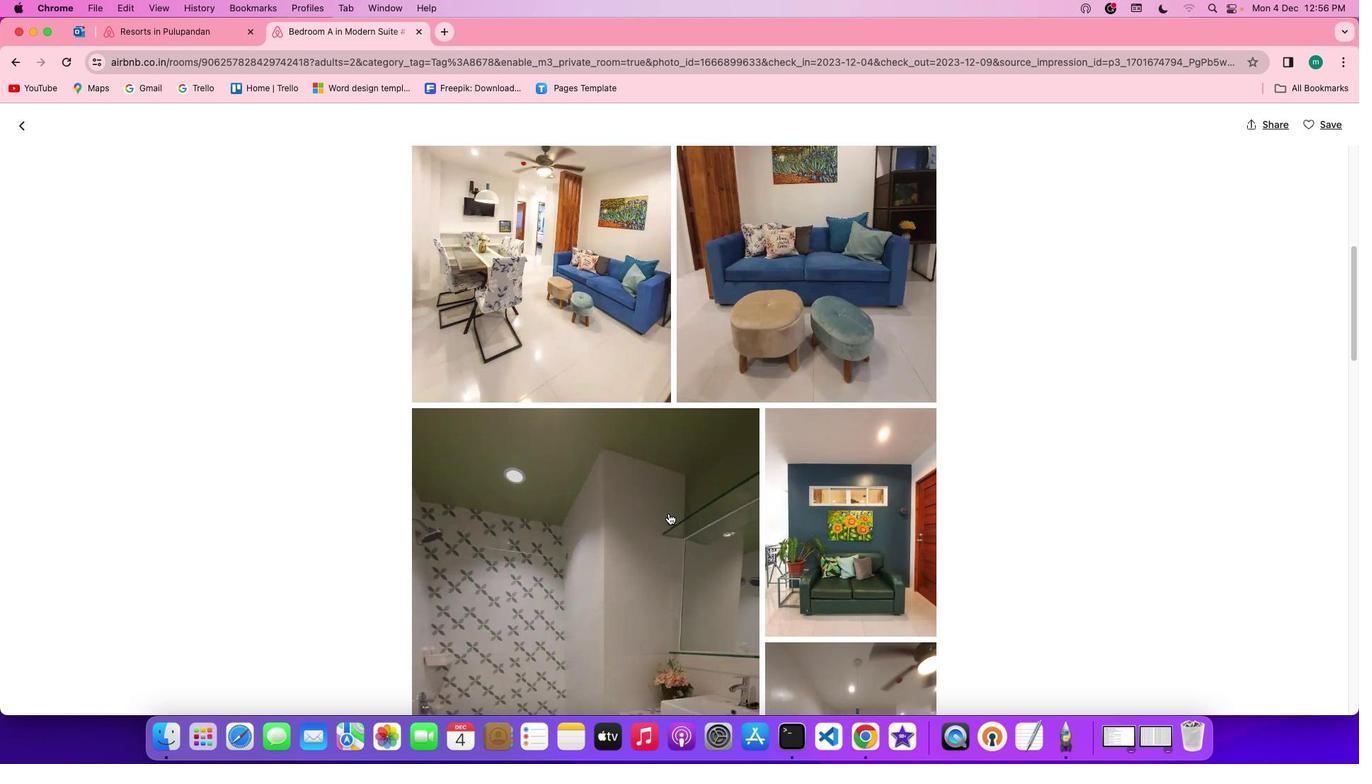 
Action: Mouse scrolled (677, 522) with delta (9, 7)
Screenshot: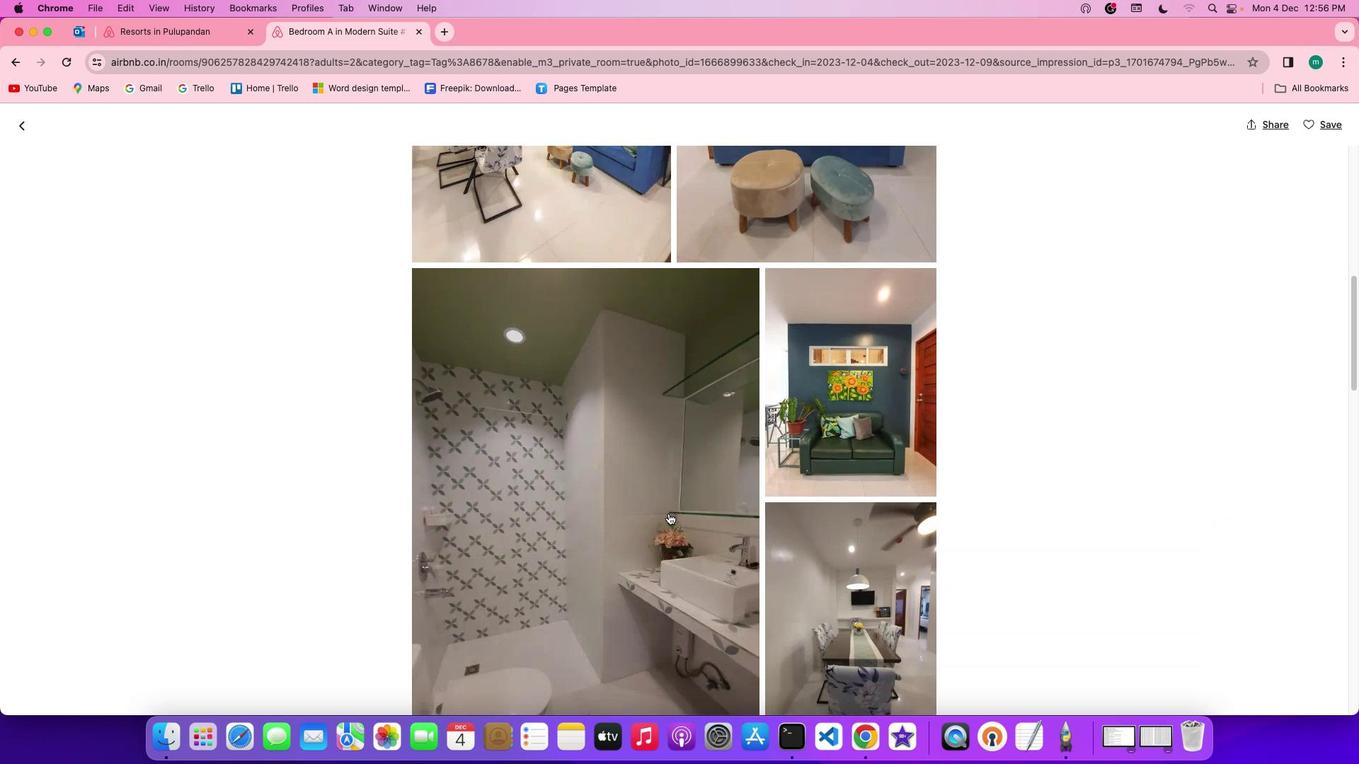 
Action: Mouse scrolled (677, 522) with delta (9, 8)
Screenshot: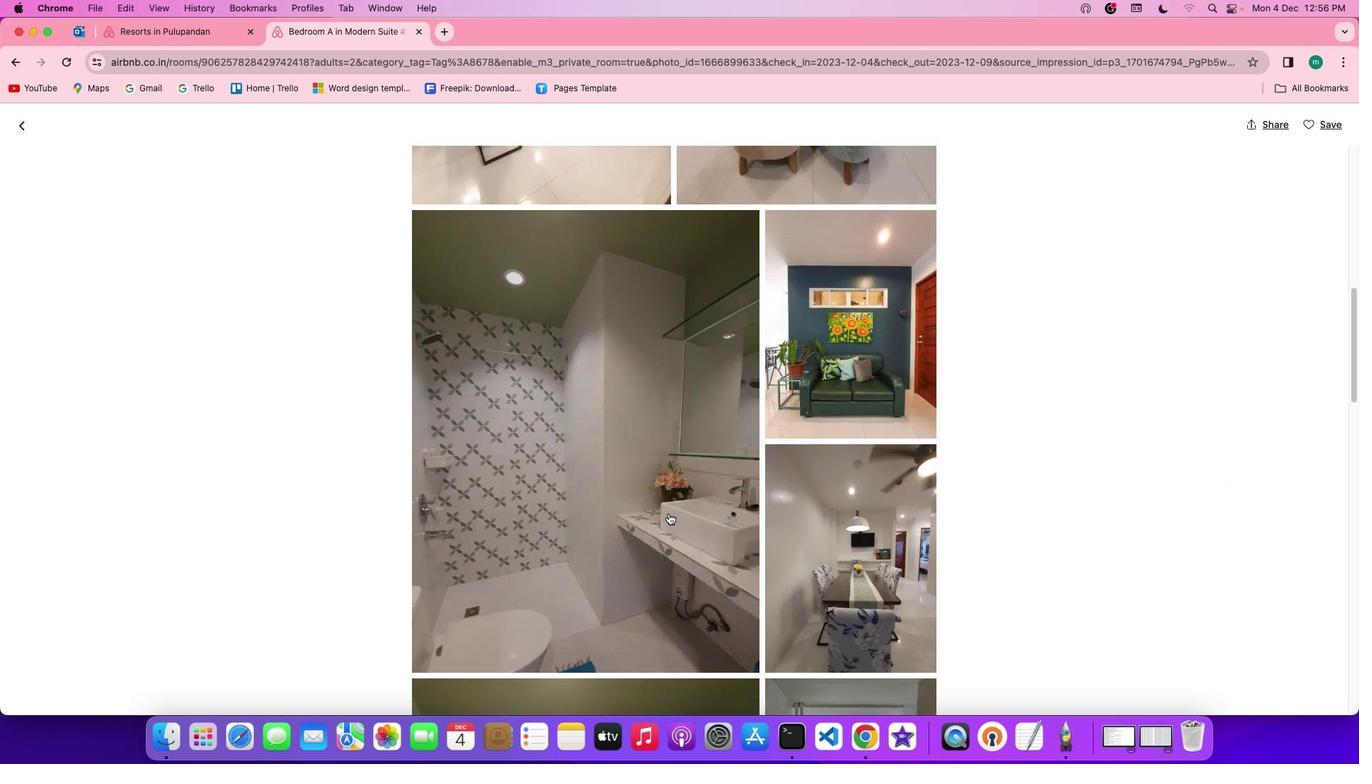 
Action: Mouse scrolled (677, 522) with delta (9, 8)
Screenshot: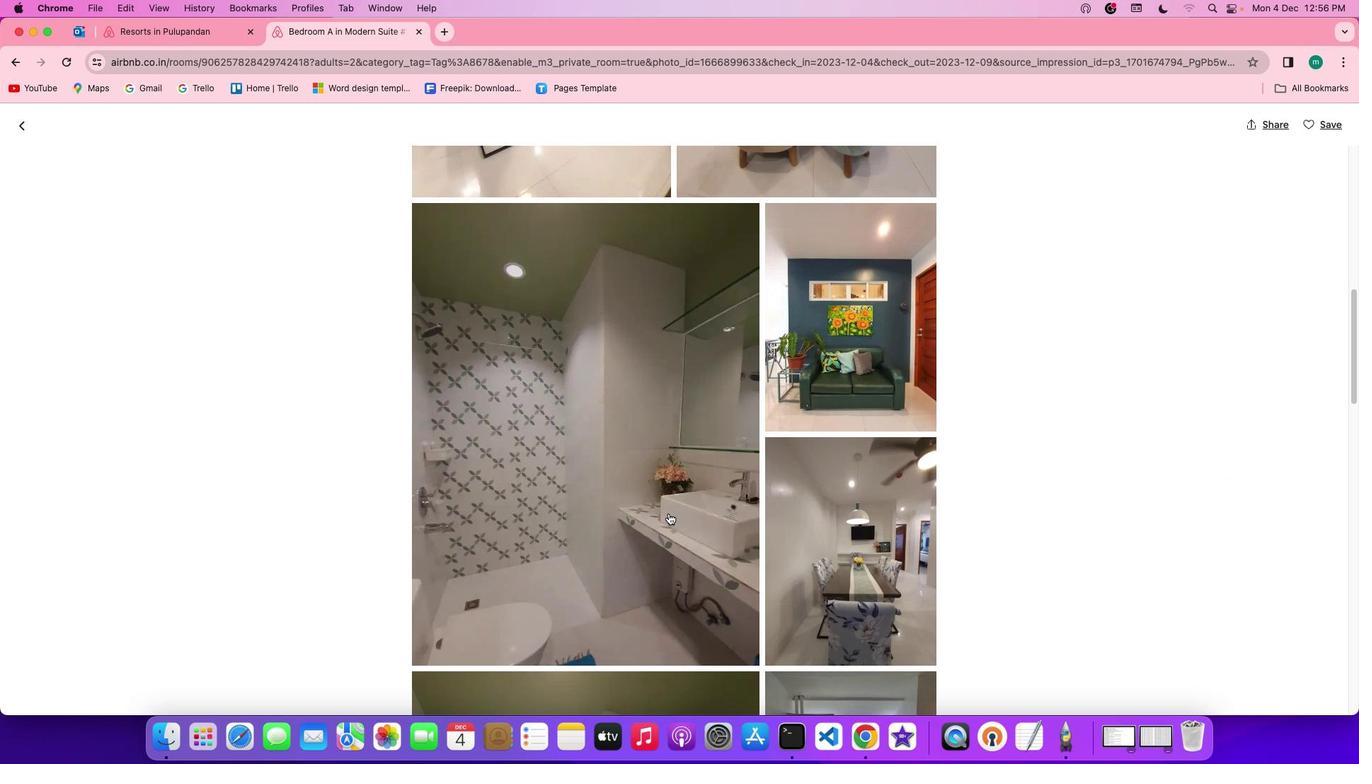 
Action: Mouse scrolled (677, 522) with delta (9, 7)
Screenshot: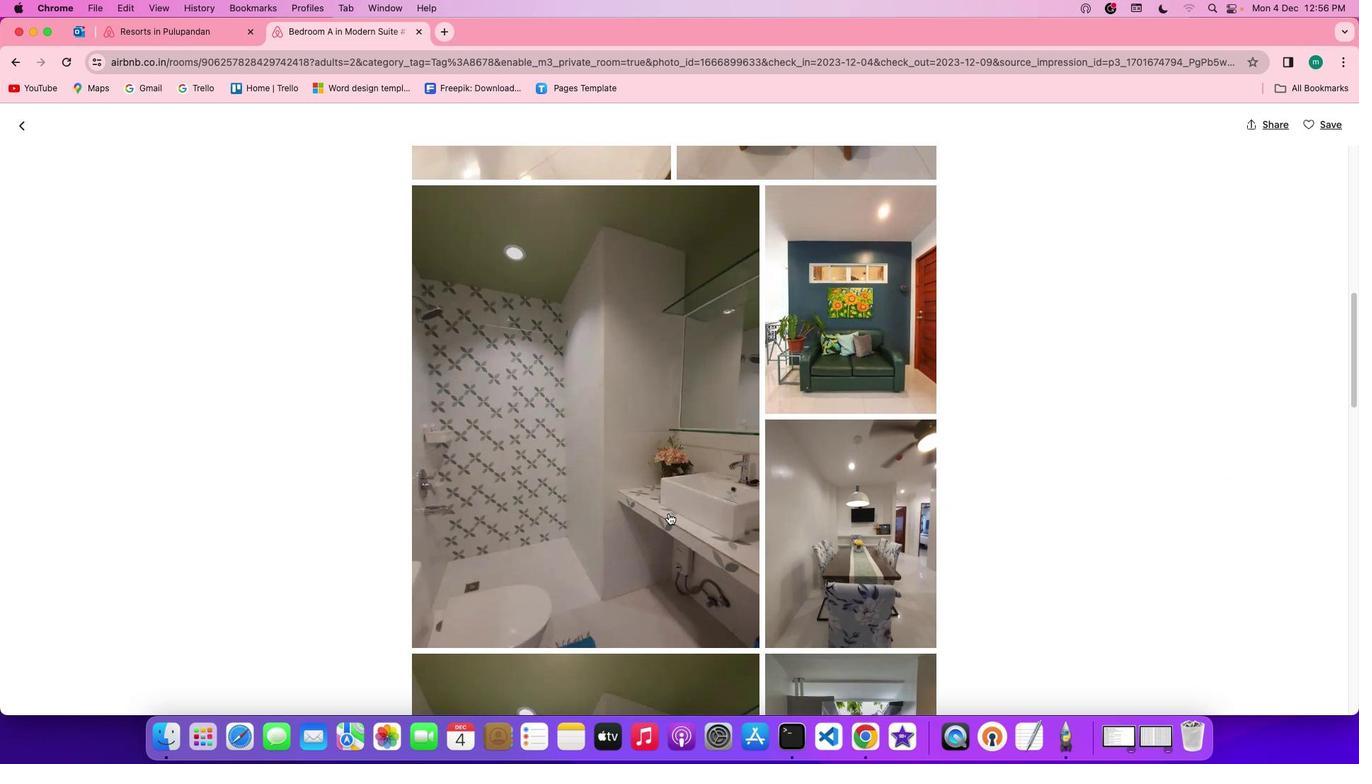
Action: Mouse scrolled (677, 522) with delta (9, 7)
Screenshot: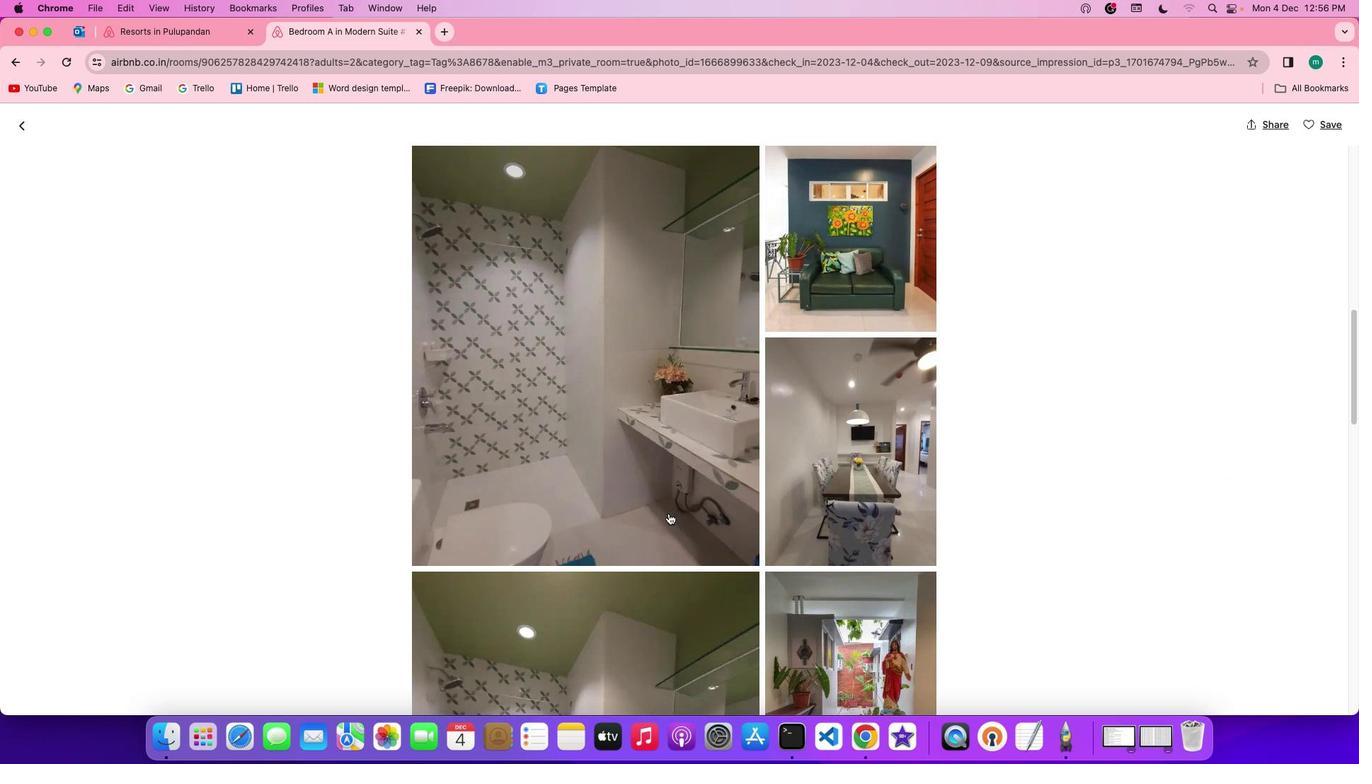 
Action: Mouse scrolled (677, 522) with delta (9, 8)
Screenshot: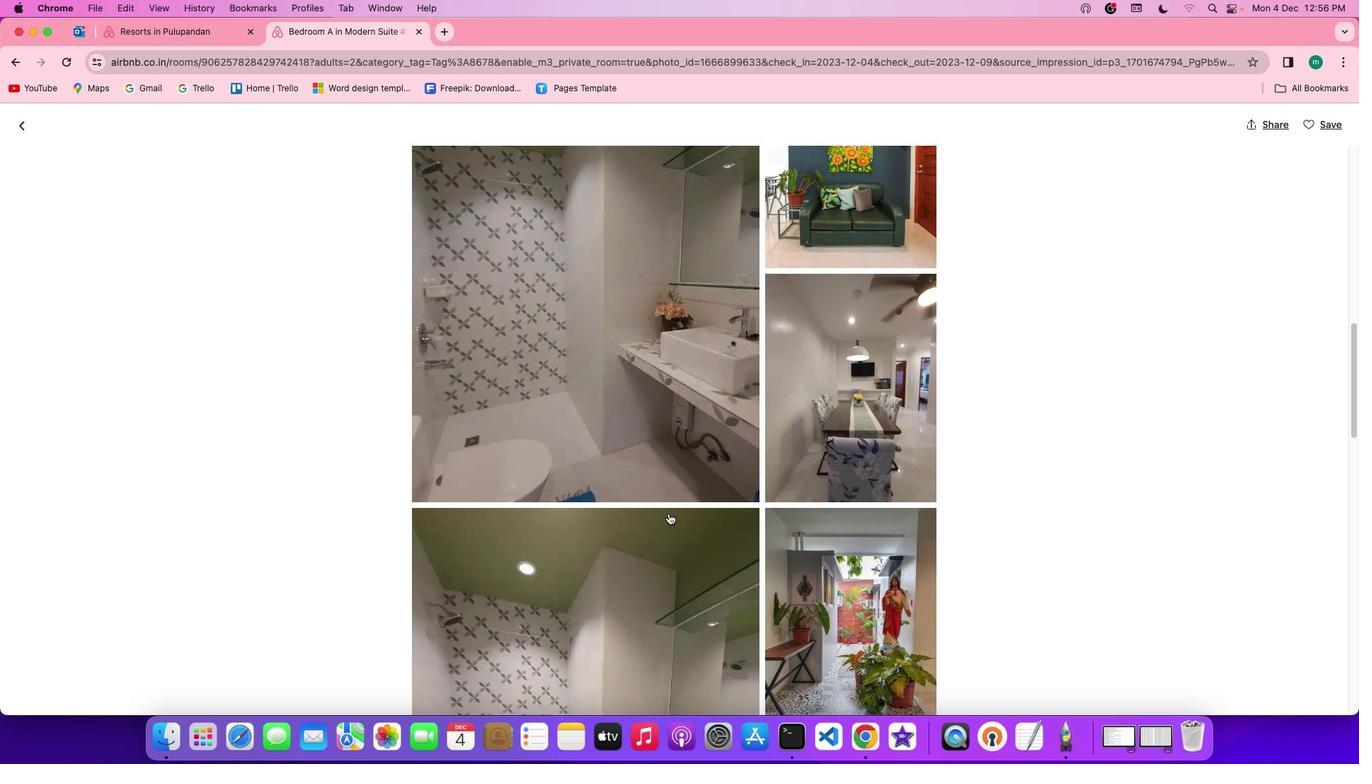 
Action: Mouse scrolled (677, 522) with delta (9, 8)
Screenshot: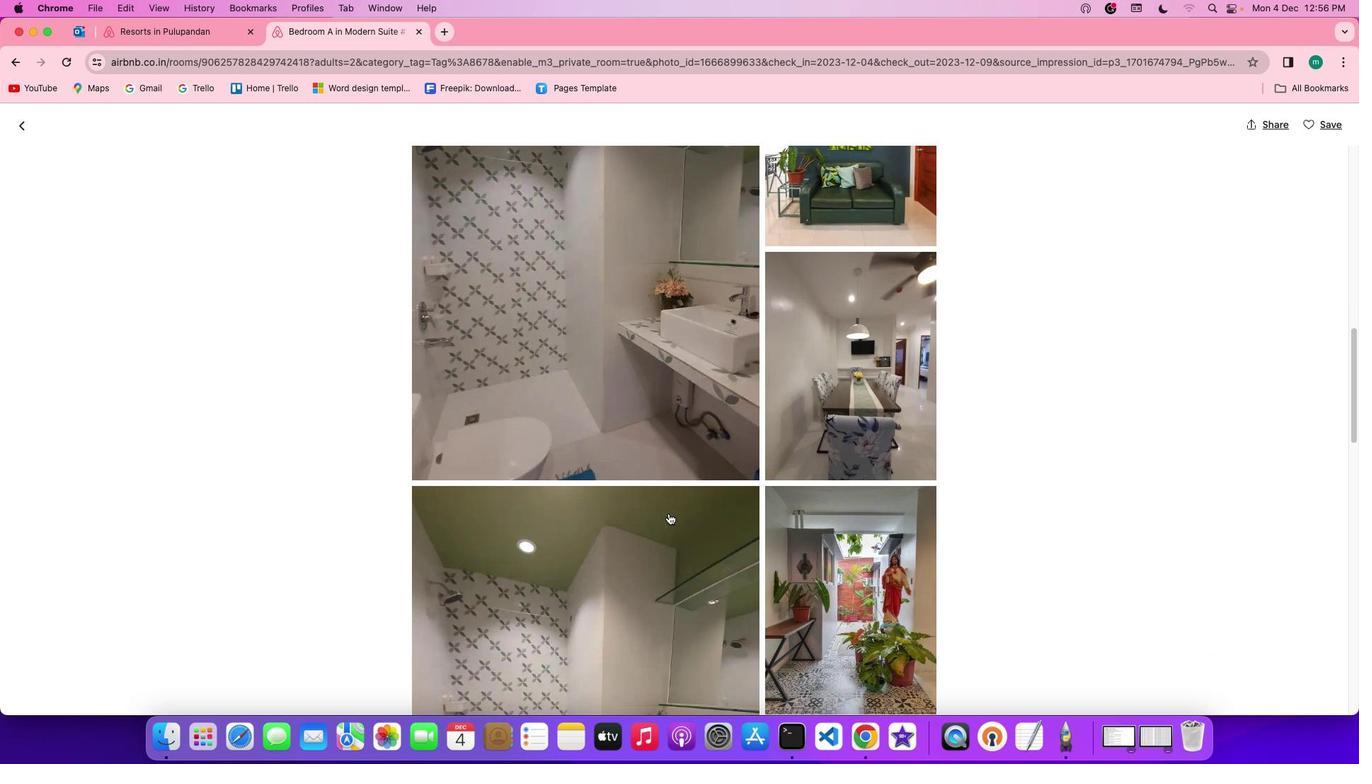 
Action: Mouse scrolled (677, 522) with delta (9, 7)
Screenshot: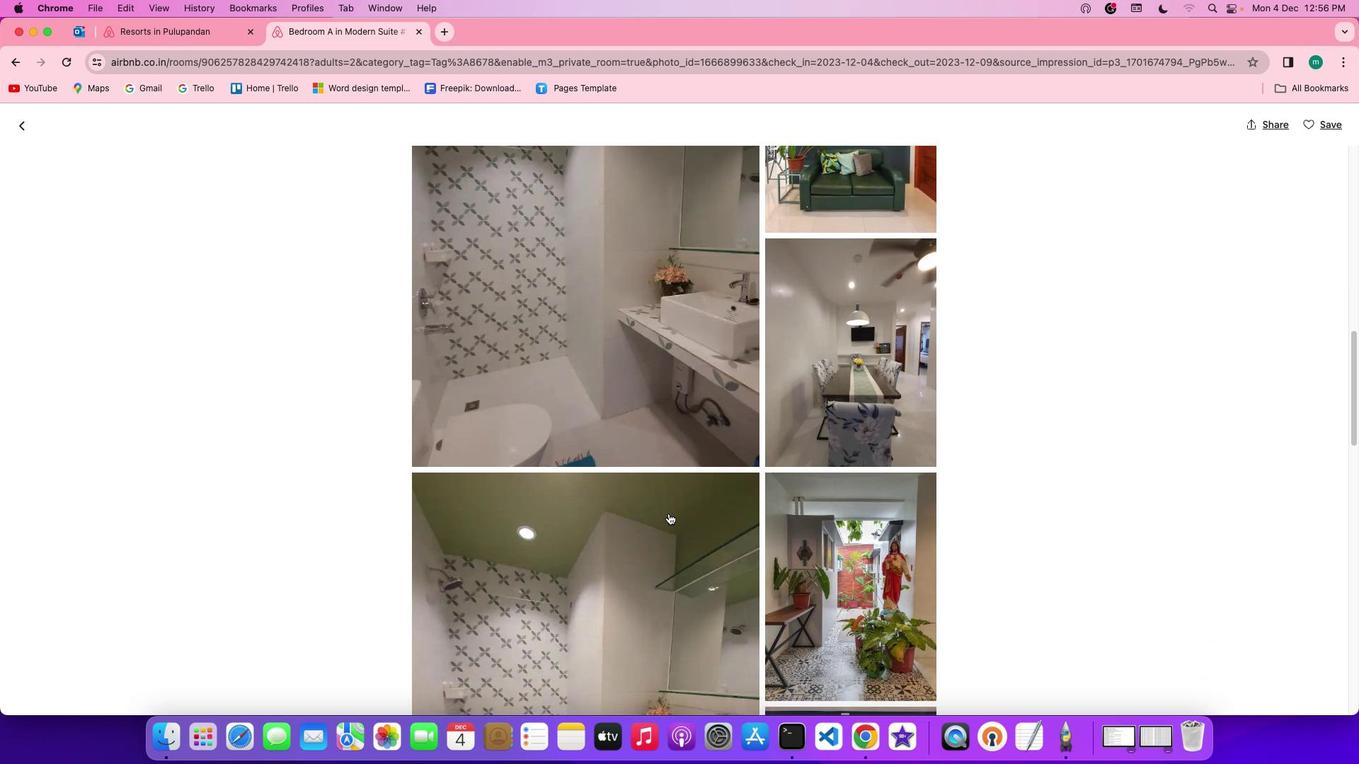 
Action: Mouse scrolled (677, 522) with delta (9, 7)
Screenshot: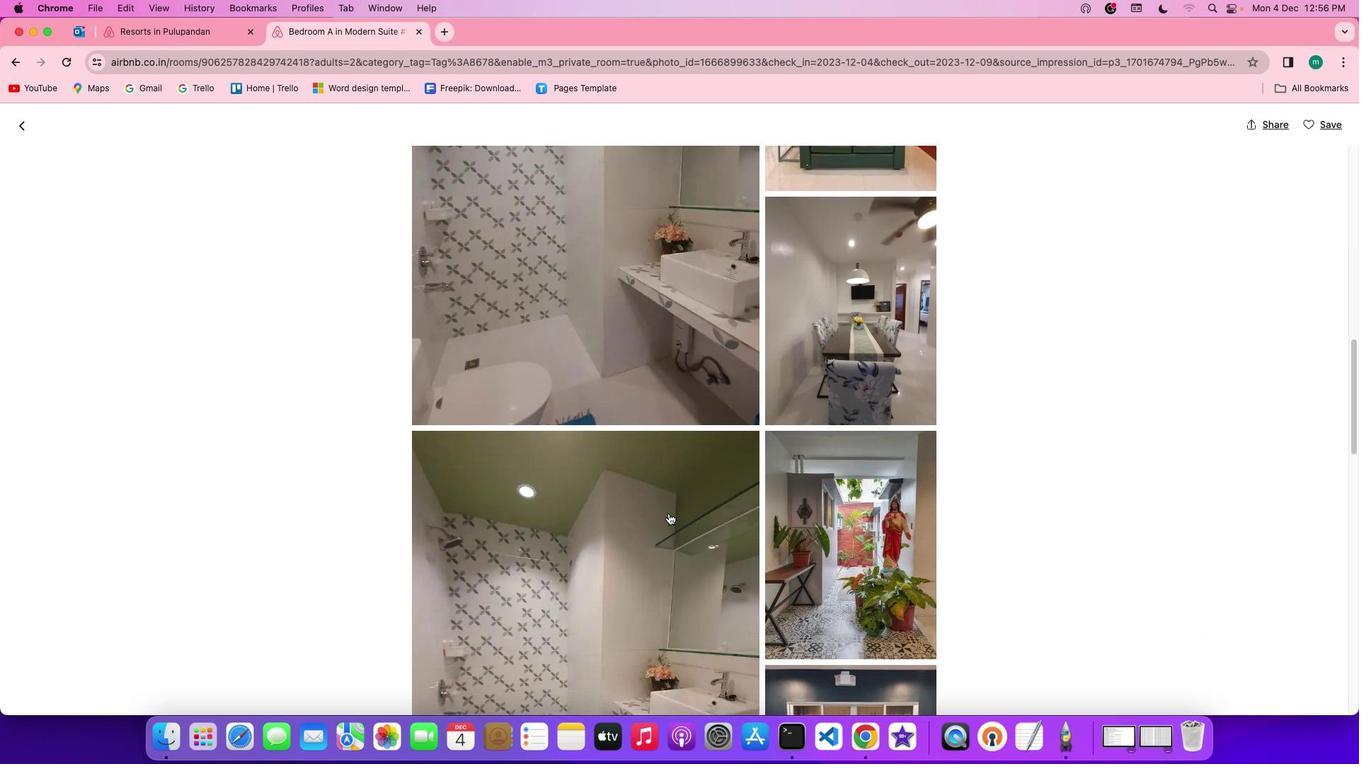
Action: Mouse scrolled (677, 522) with delta (9, 8)
Screenshot: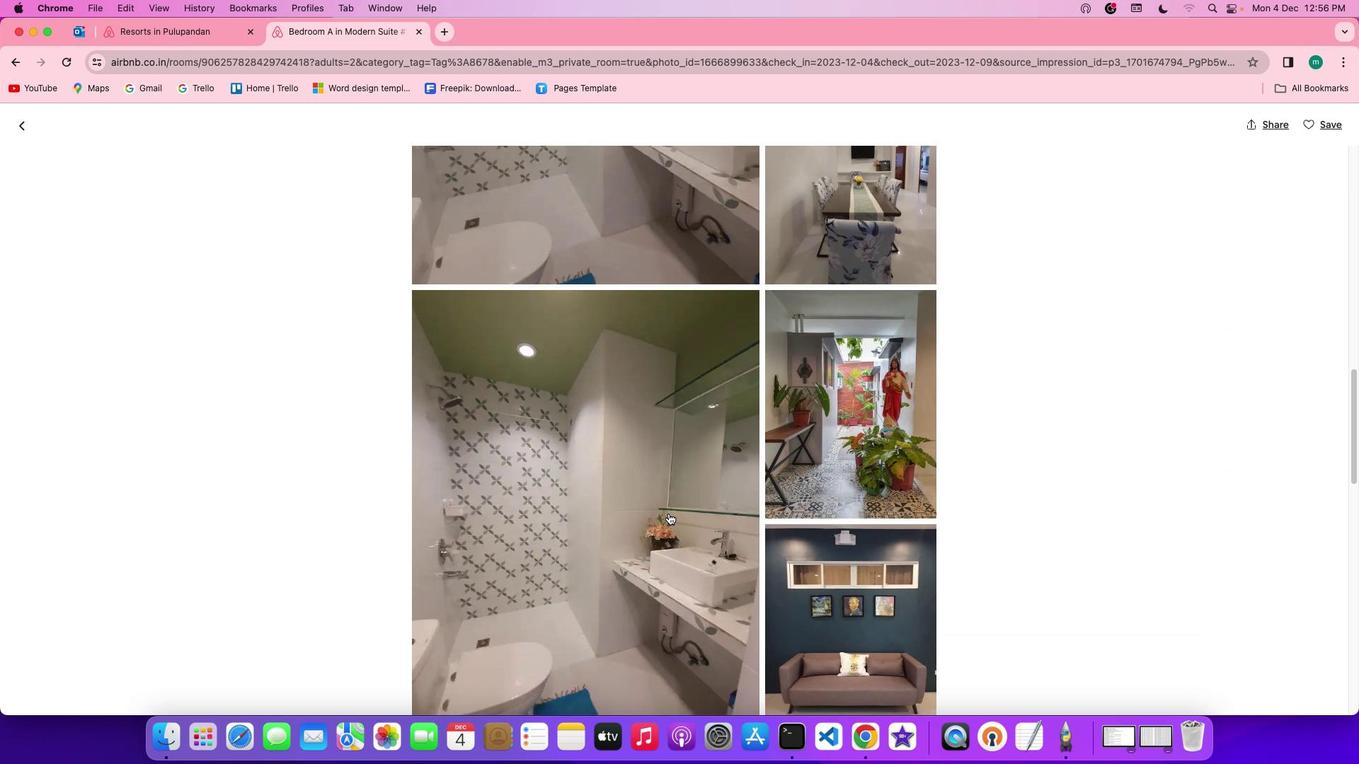 
Action: Mouse scrolled (677, 522) with delta (9, 8)
Screenshot: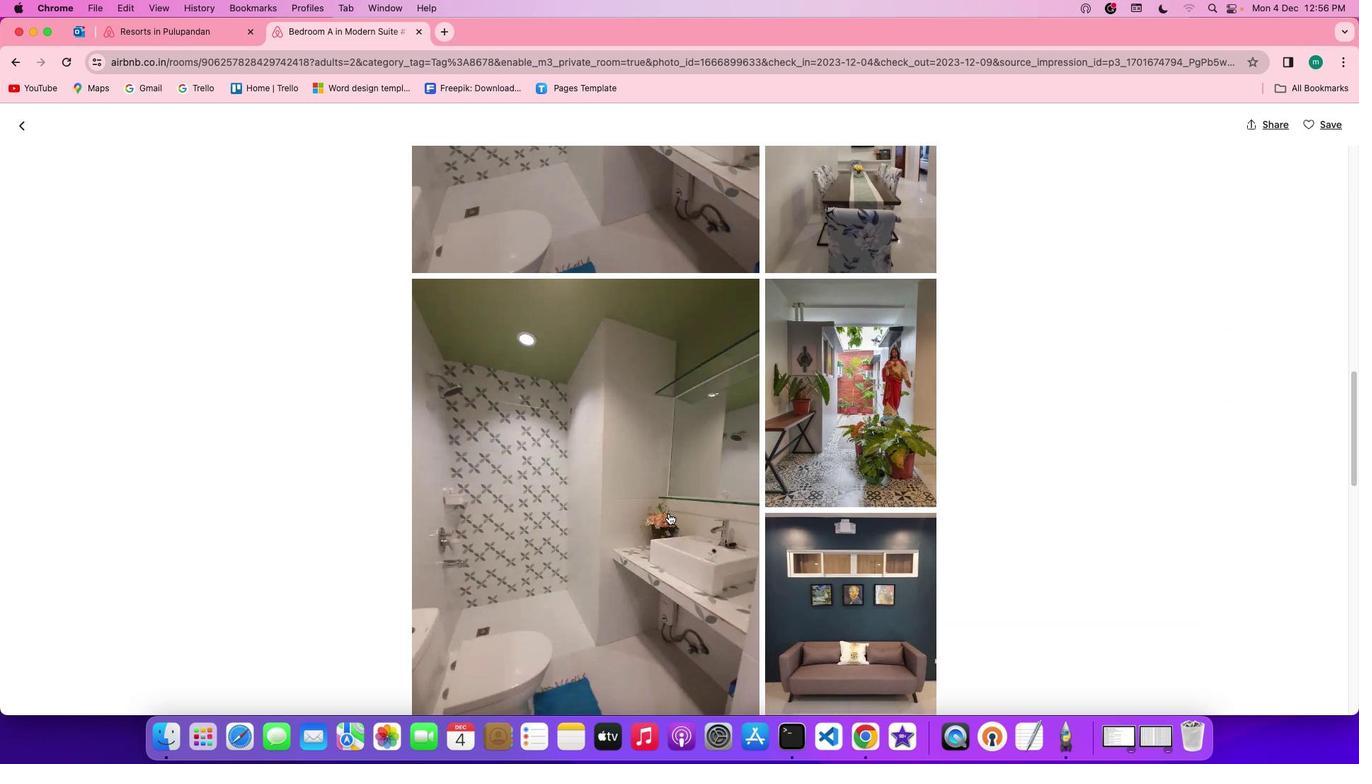 
Action: Mouse scrolled (677, 522) with delta (9, 7)
Screenshot: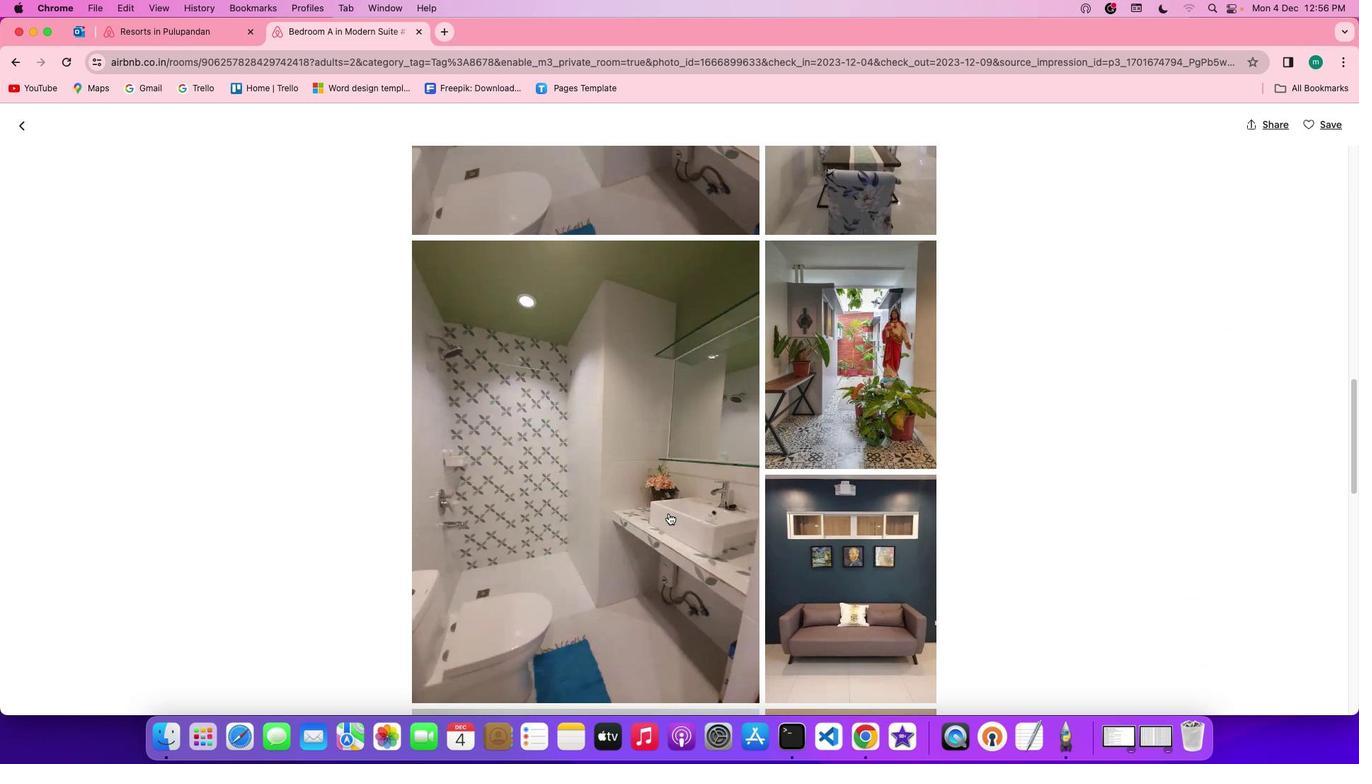 
Action: Mouse scrolled (677, 522) with delta (9, 7)
Screenshot: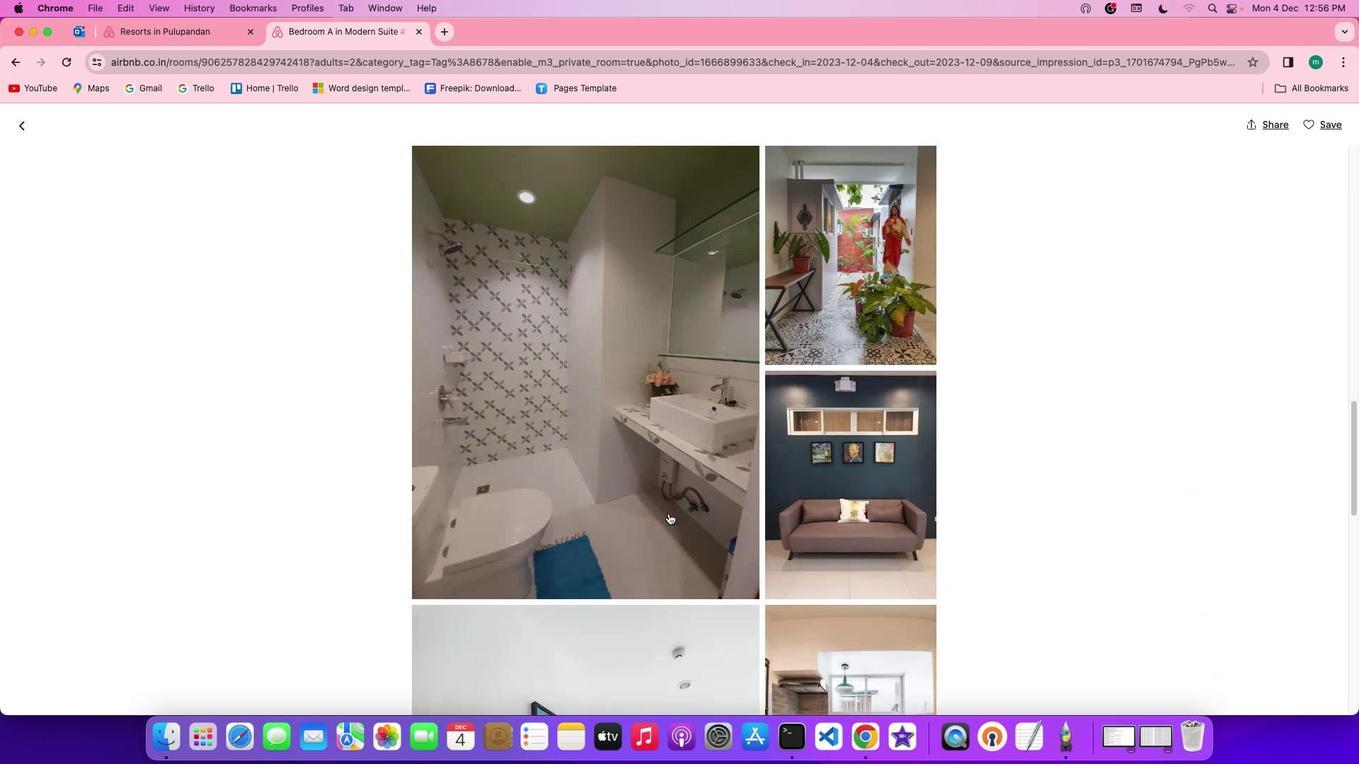 
Action: Mouse scrolled (677, 522) with delta (9, 8)
Screenshot: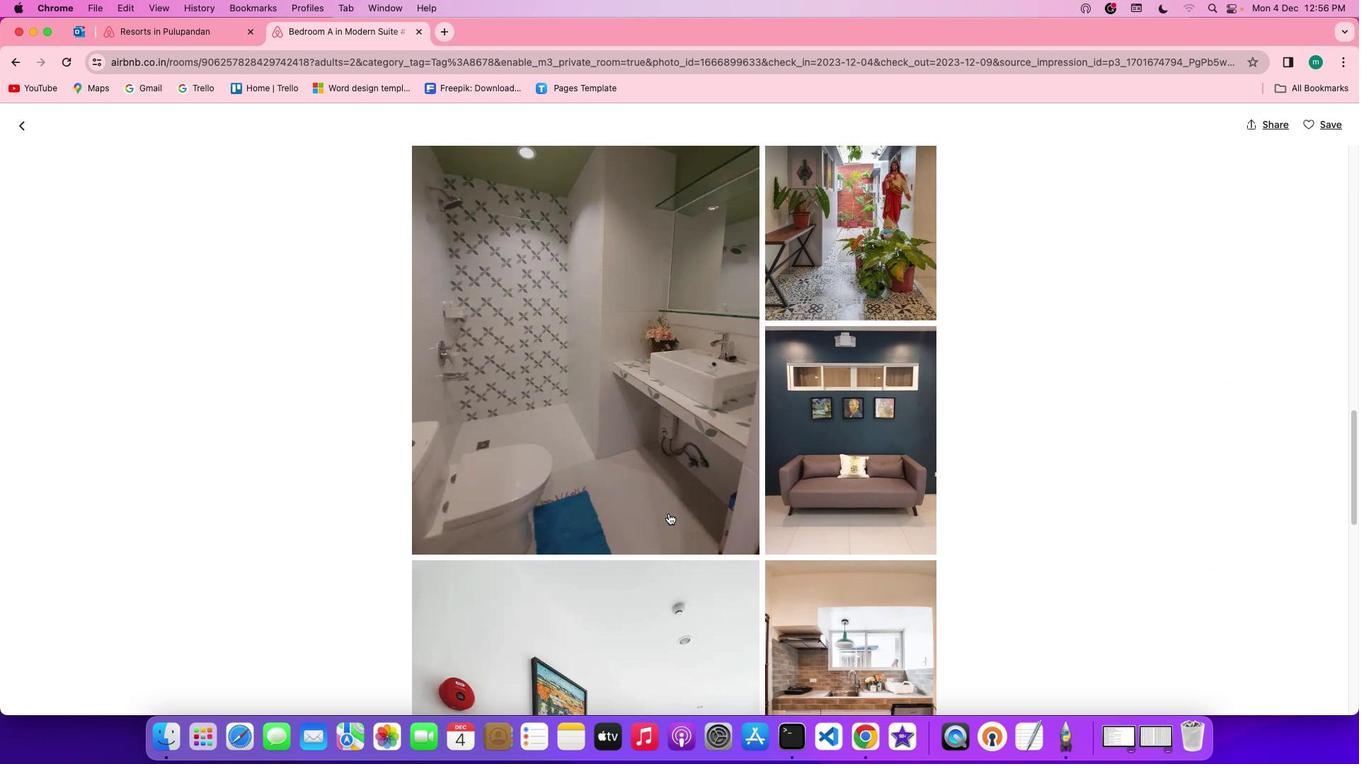 
Action: Mouse scrolled (677, 522) with delta (9, 8)
Screenshot: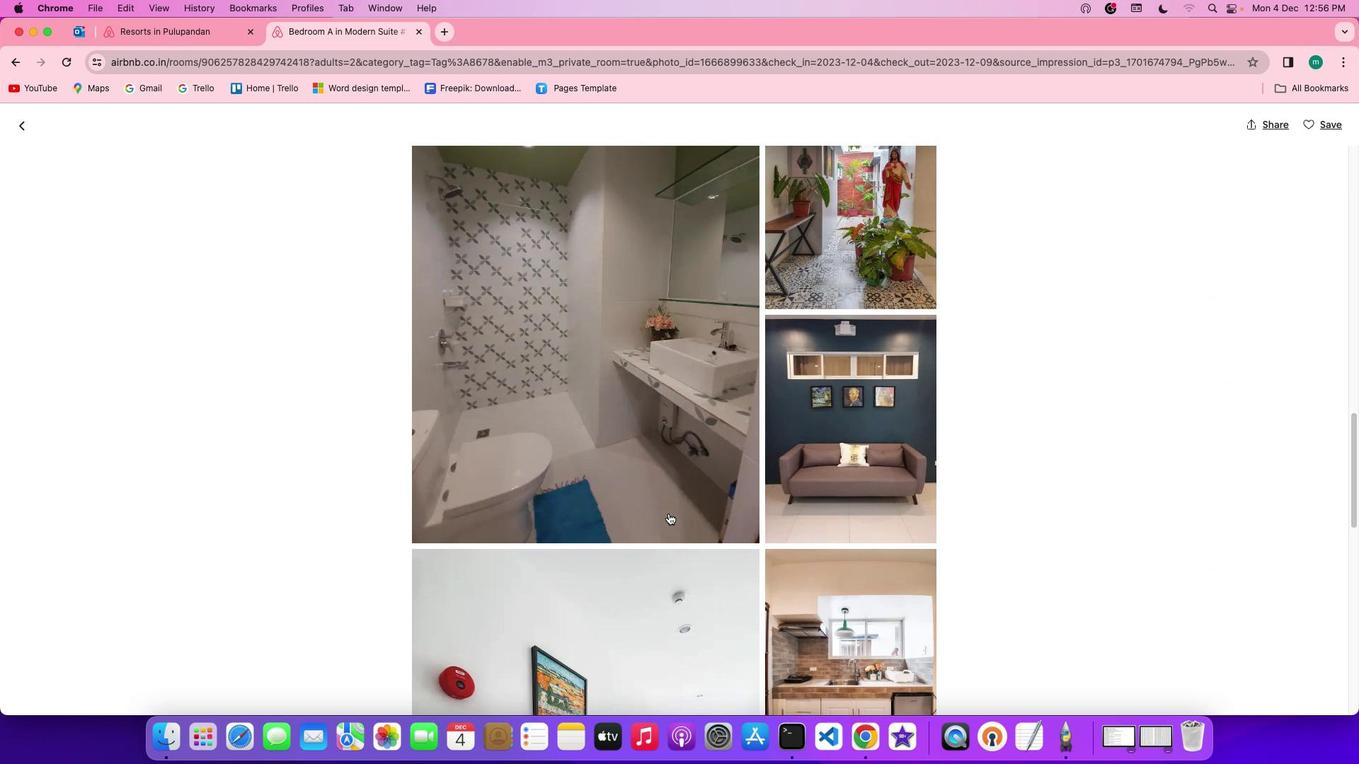 
Action: Mouse scrolled (677, 522) with delta (9, 7)
Screenshot: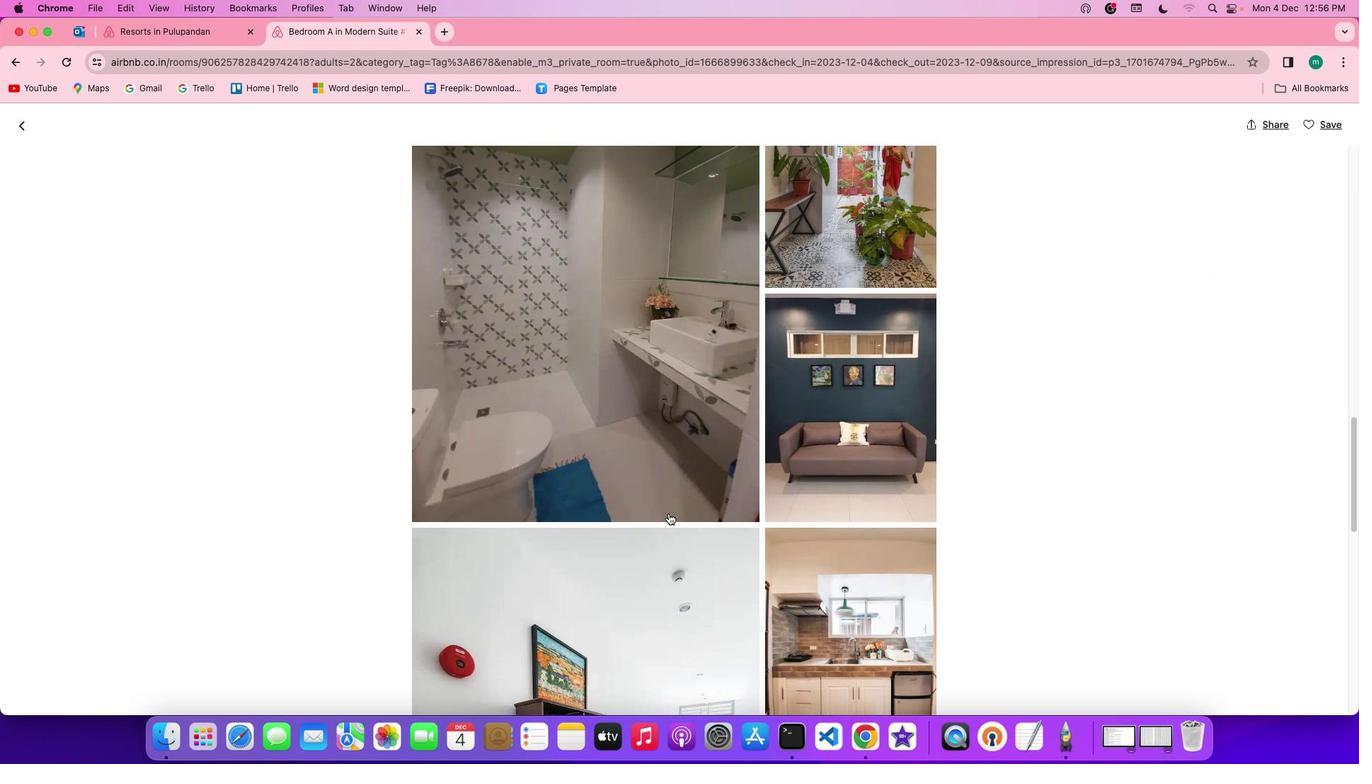 
Action: Mouse scrolled (677, 522) with delta (9, 8)
Screenshot: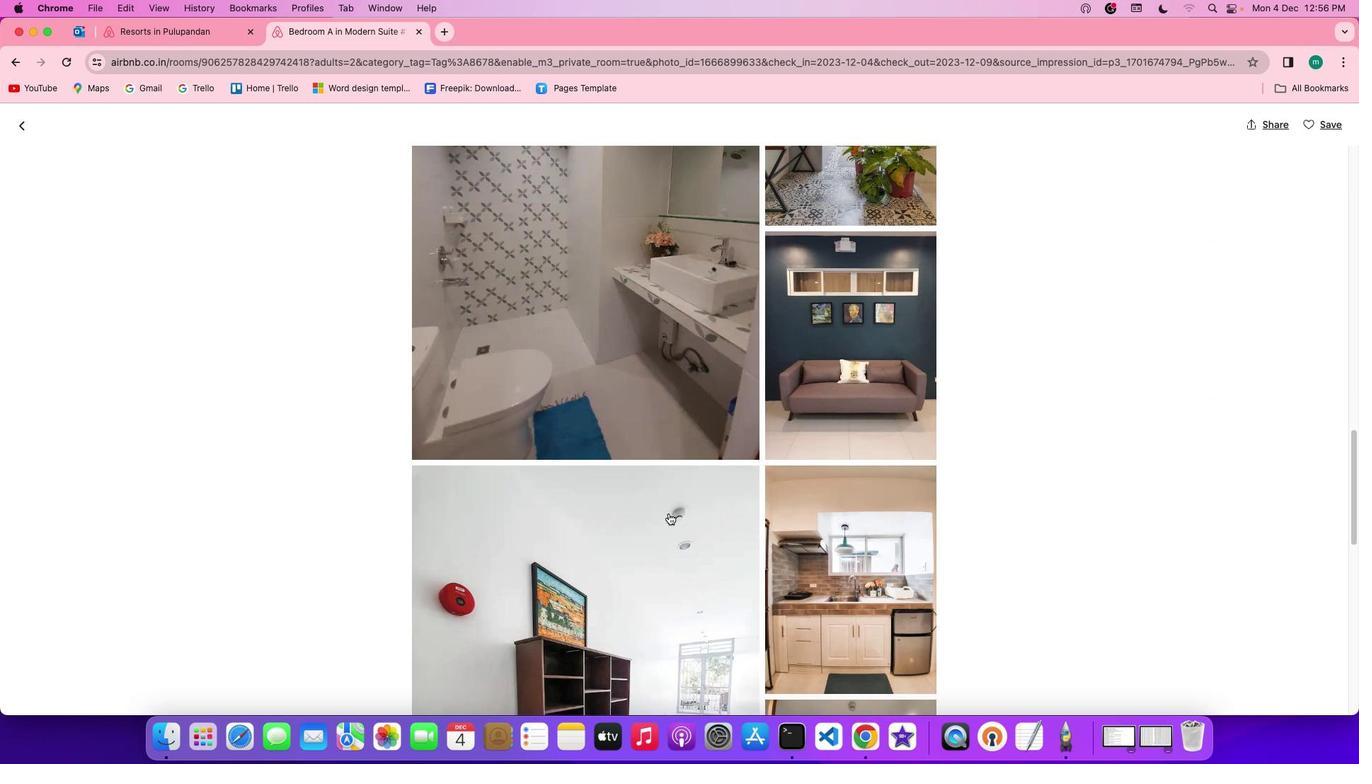 
Action: Mouse scrolled (677, 522) with delta (9, 8)
Screenshot: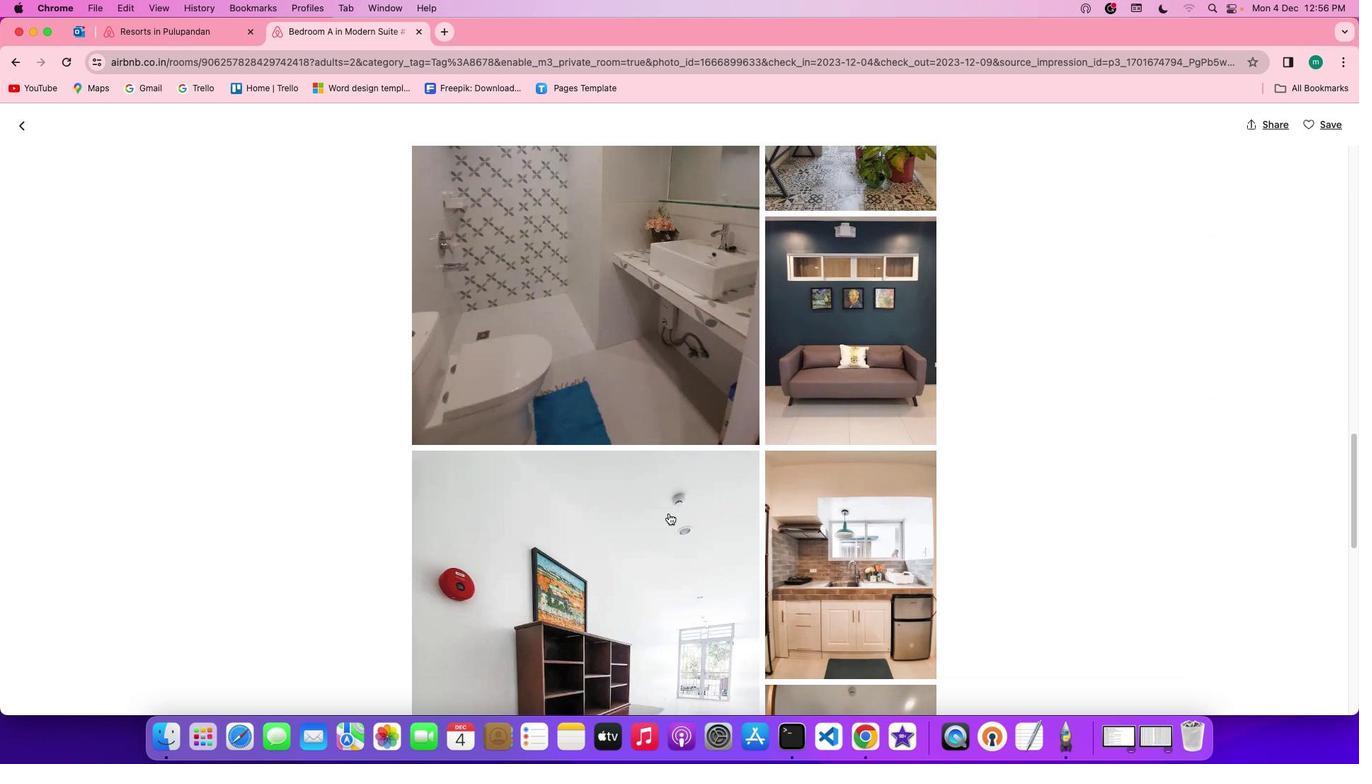 
Action: Mouse scrolled (677, 522) with delta (9, 7)
Screenshot: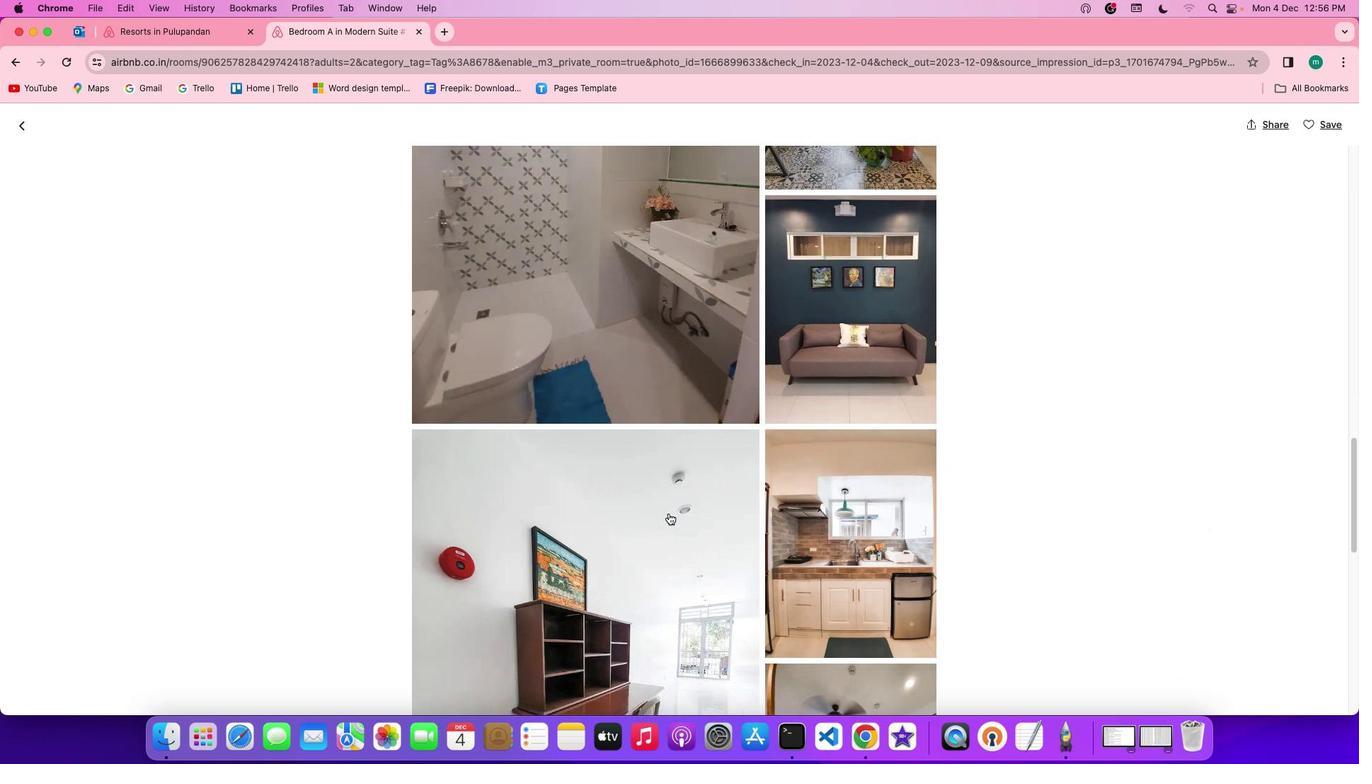 
Action: Mouse scrolled (677, 522) with delta (9, 7)
Screenshot: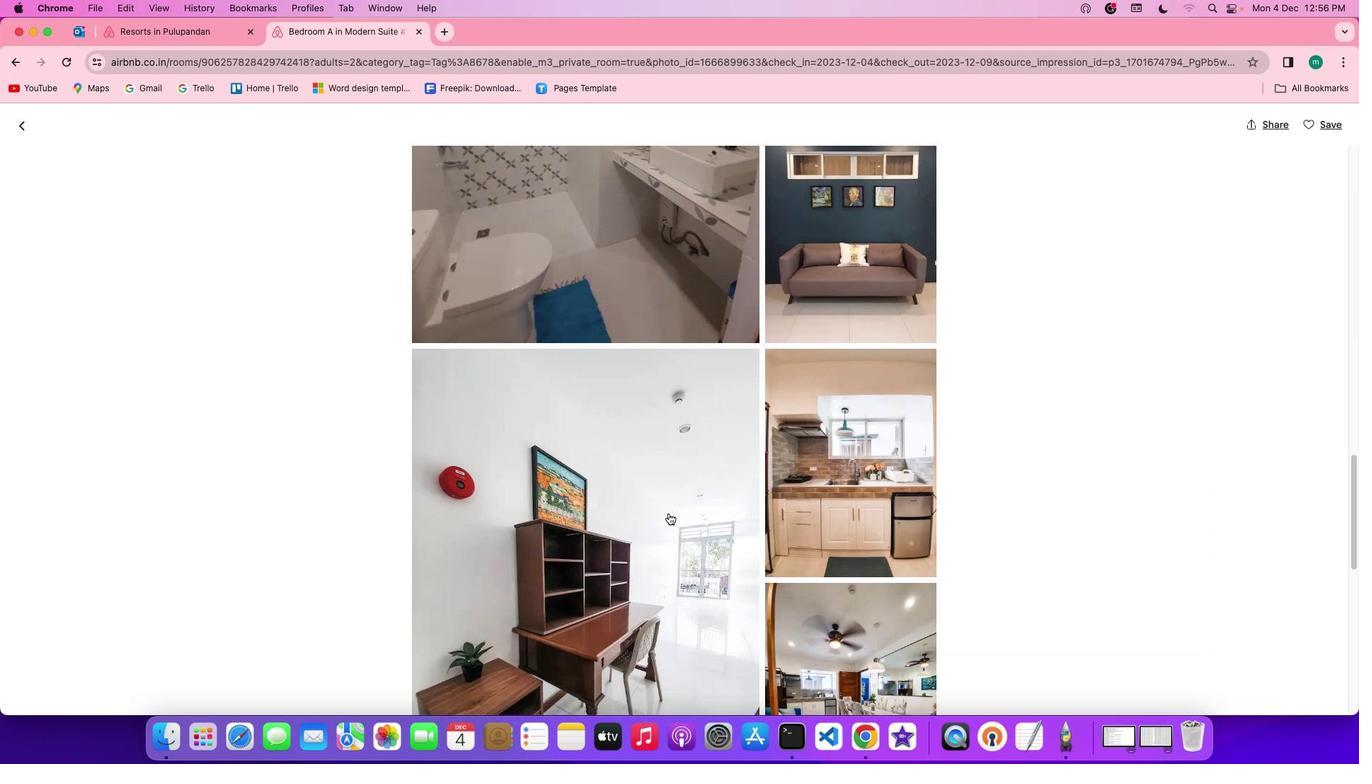 
Action: Mouse scrolled (677, 522) with delta (9, 8)
Screenshot: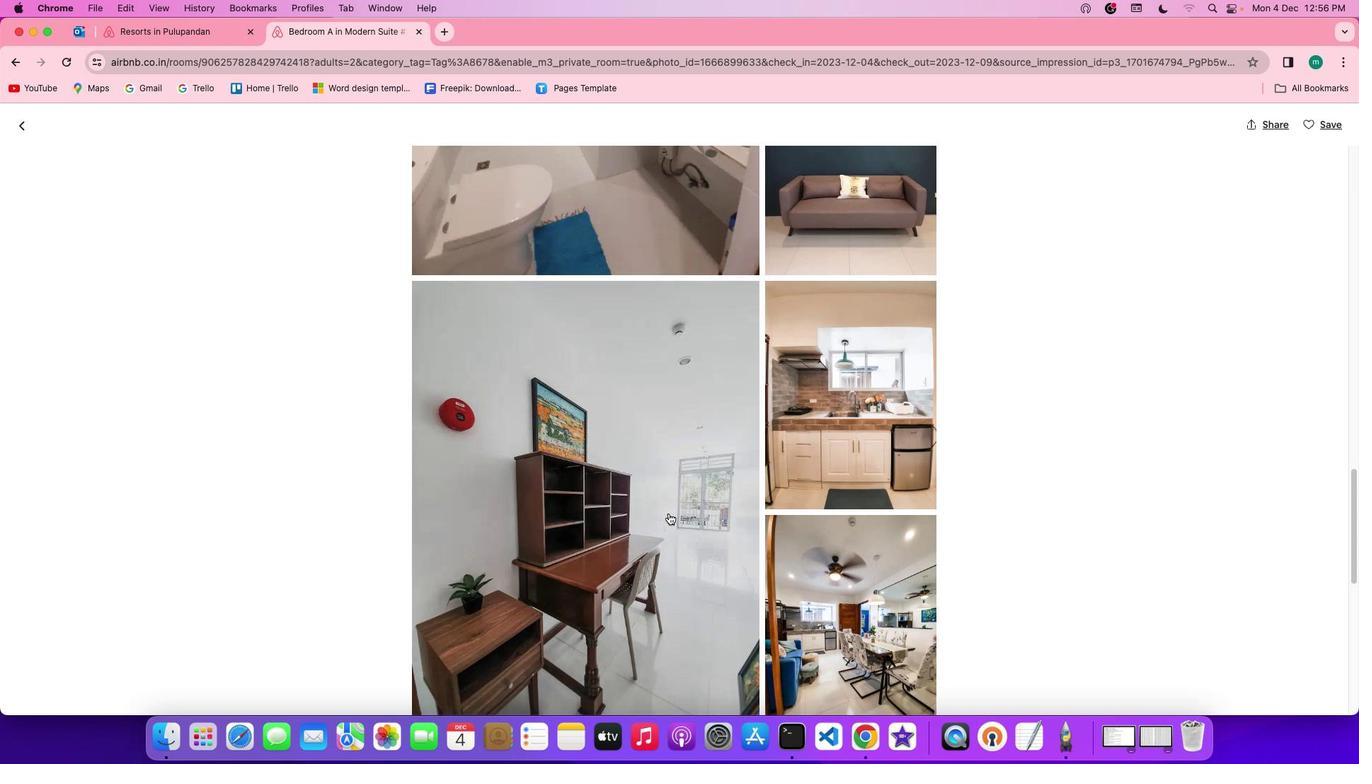 
Action: Mouse scrolled (677, 522) with delta (9, 8)
Screenshot: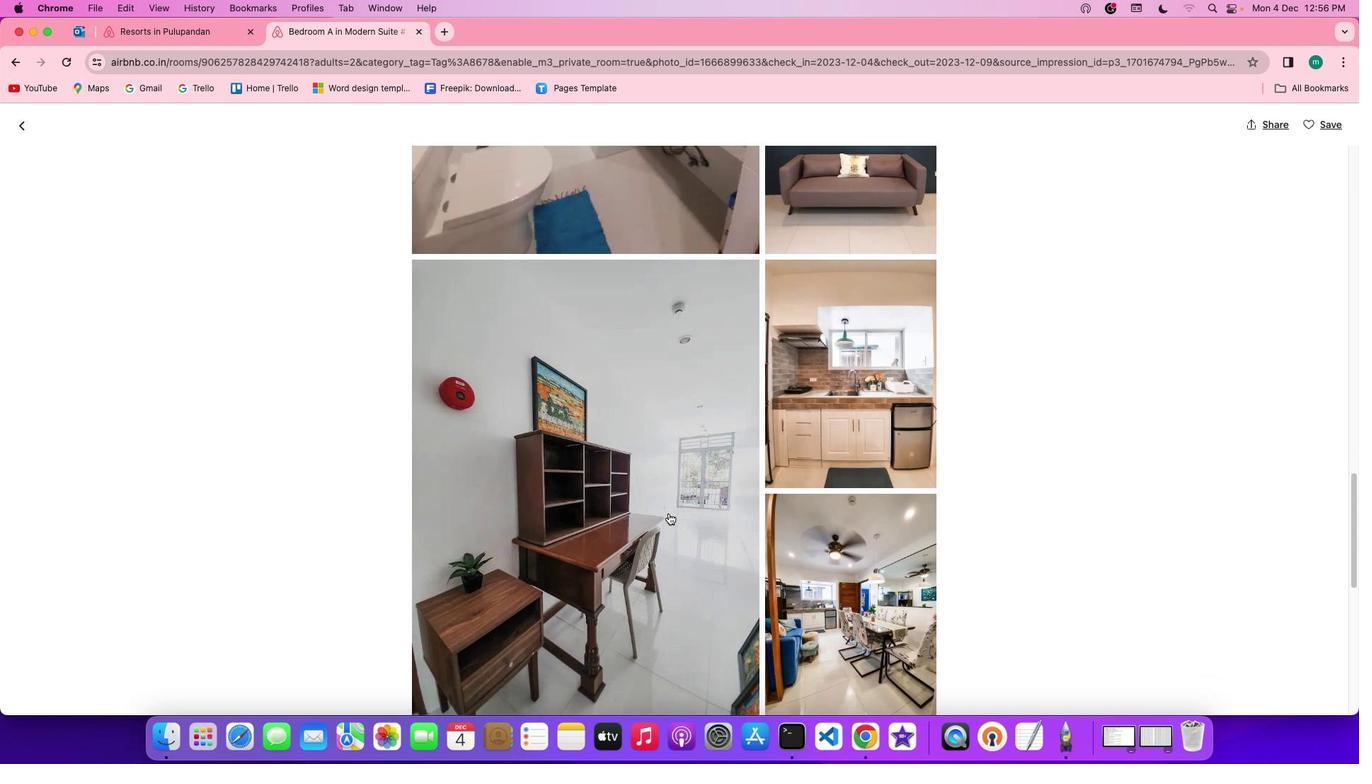 
Action: Mouse scrolled (677, 522) with delta (9, 8)
Screenshot: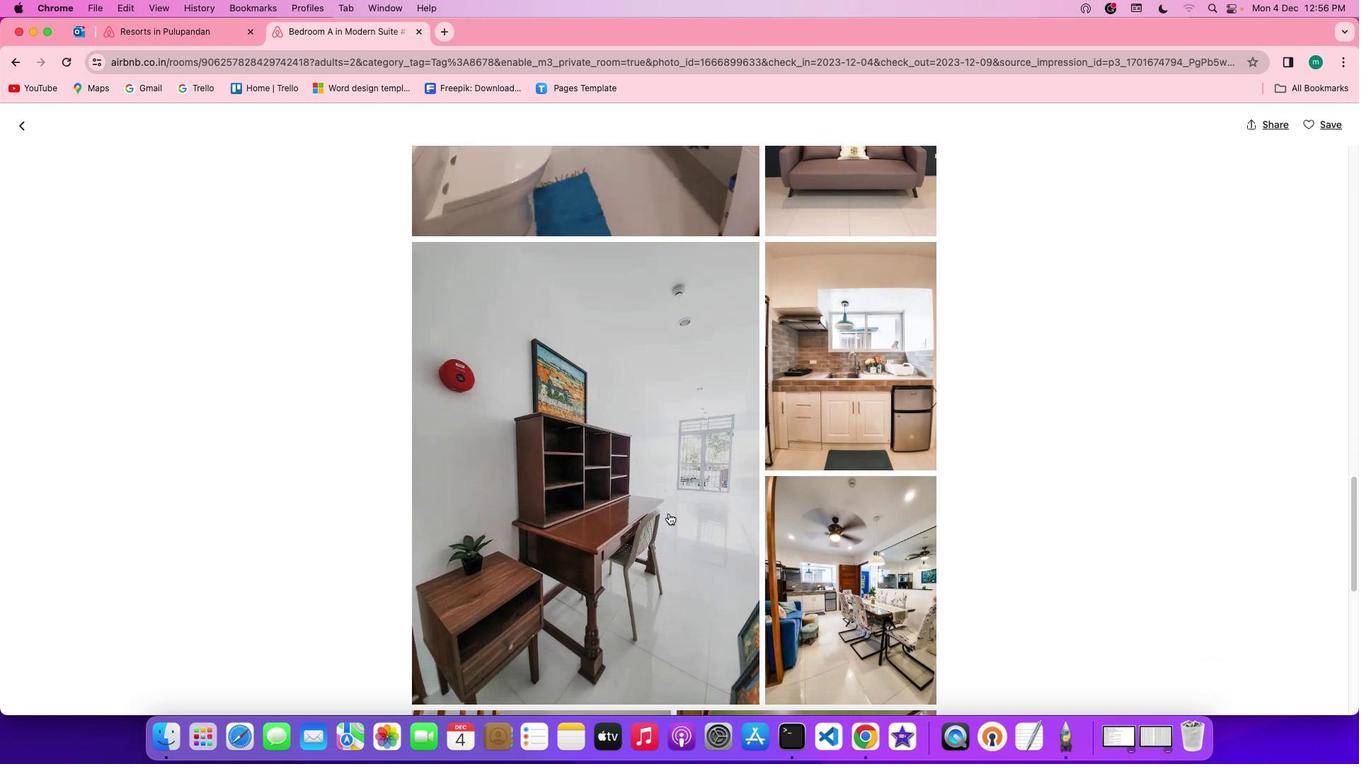 
Action: Mouse scrolled (677, 522) with delta (9, 8)
Screenshot: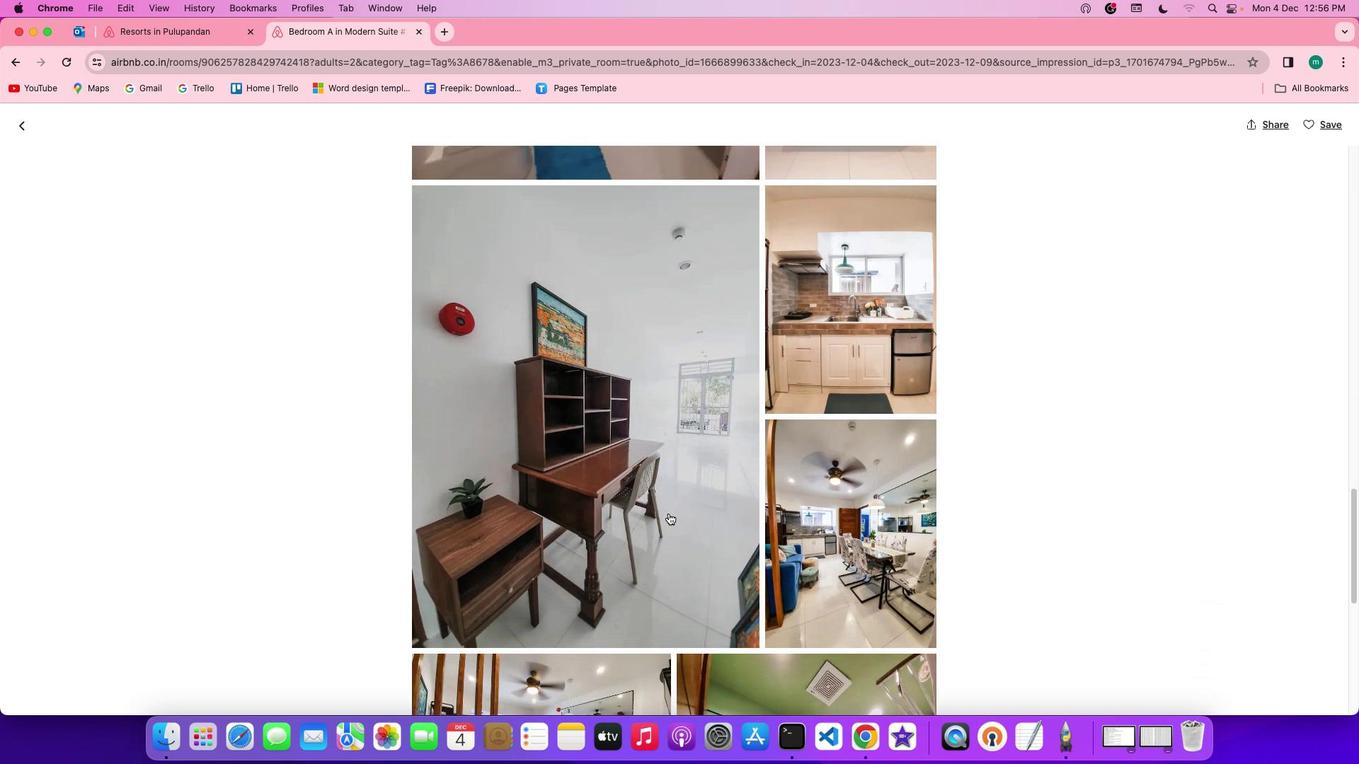 
Action: Mouse scrolled (677, 522) with delta (9, 8)
Screenshot: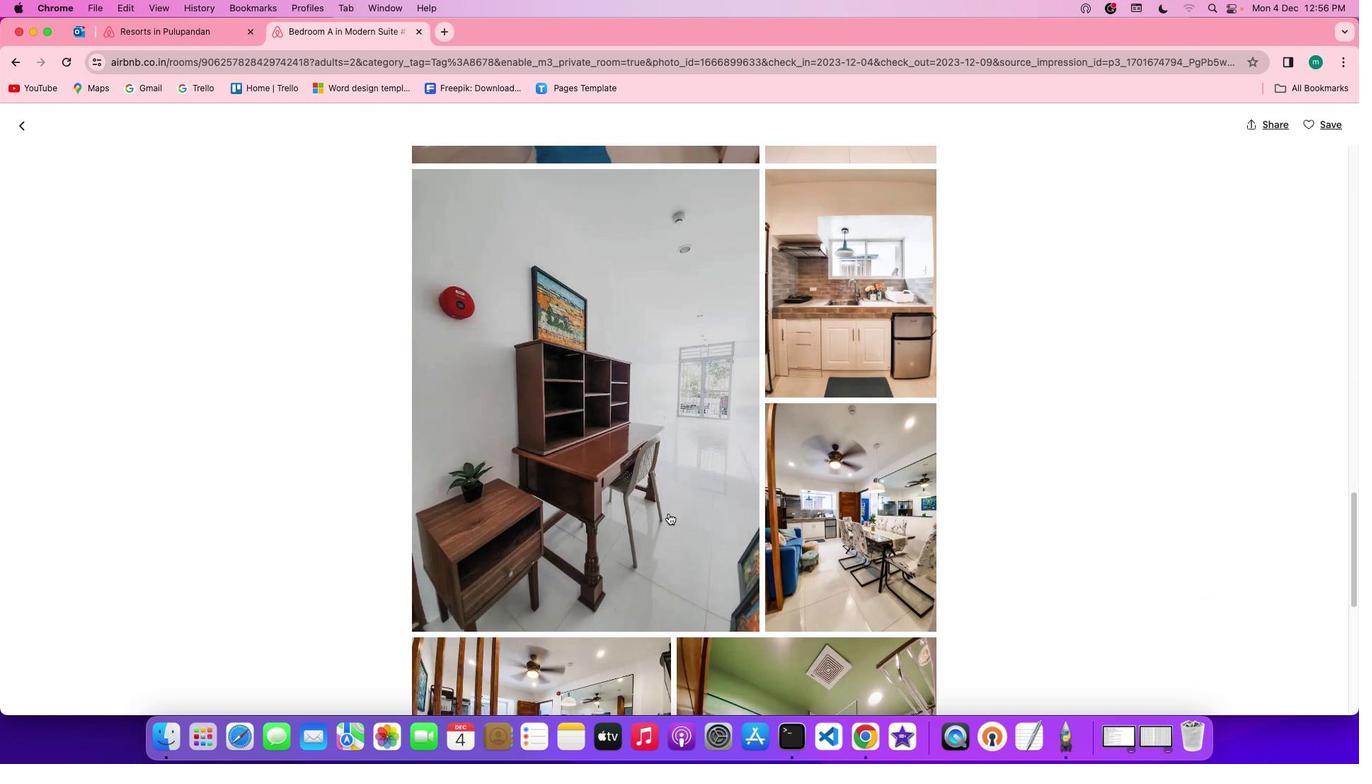 
Action: Mouse scrolled (677, 522) with delta (9, 8)
Screenshot: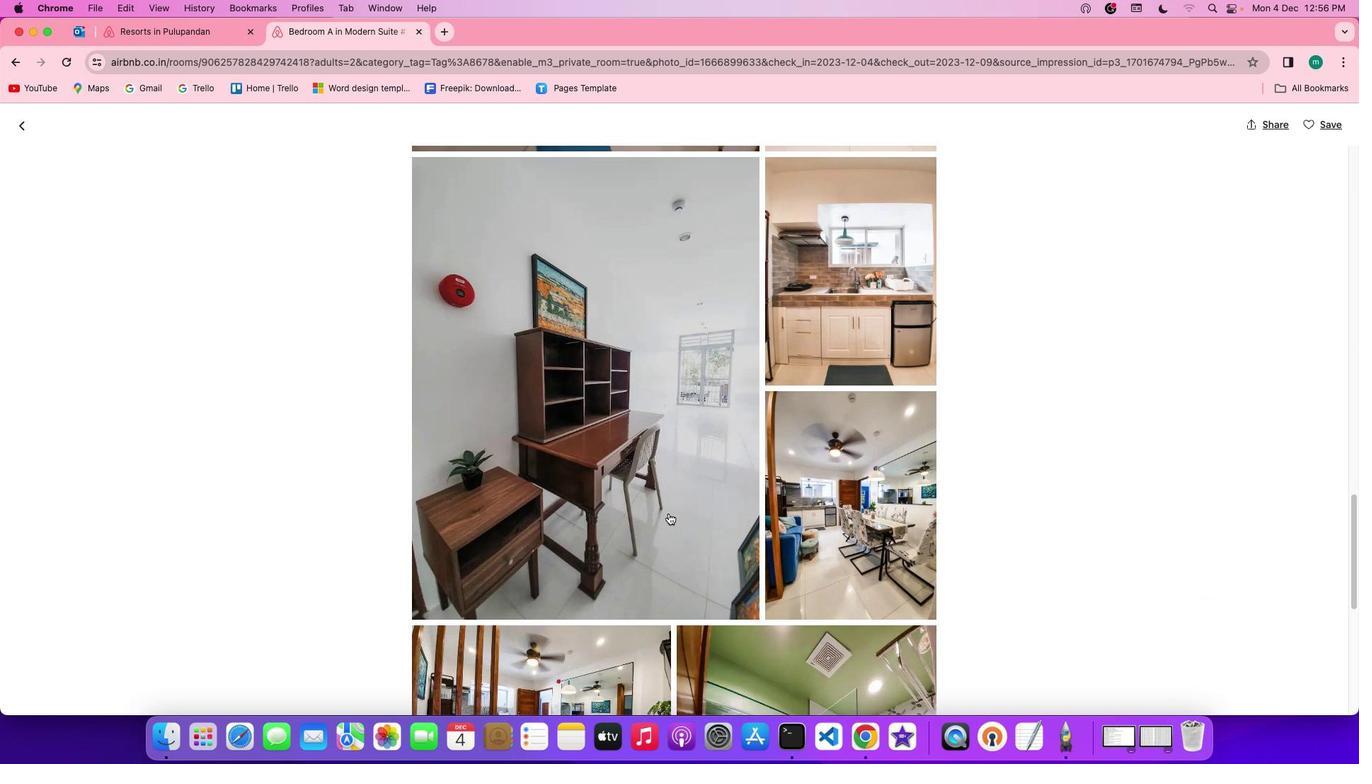 
Action: Mouse scrolled (677, 522) with delta (9, 8)
Screenshot: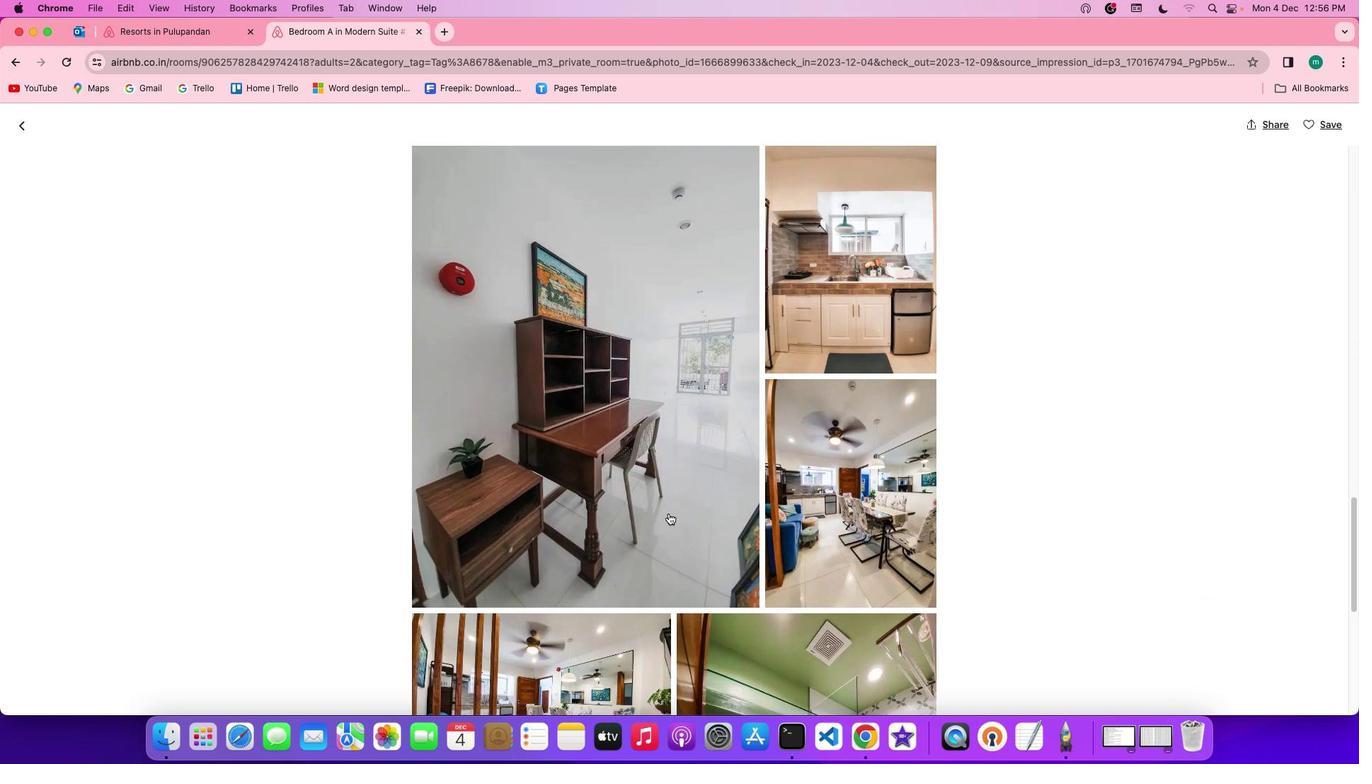 
Action: Mouse scrolled (677, 522) with delta (9, 8)
Screenshot: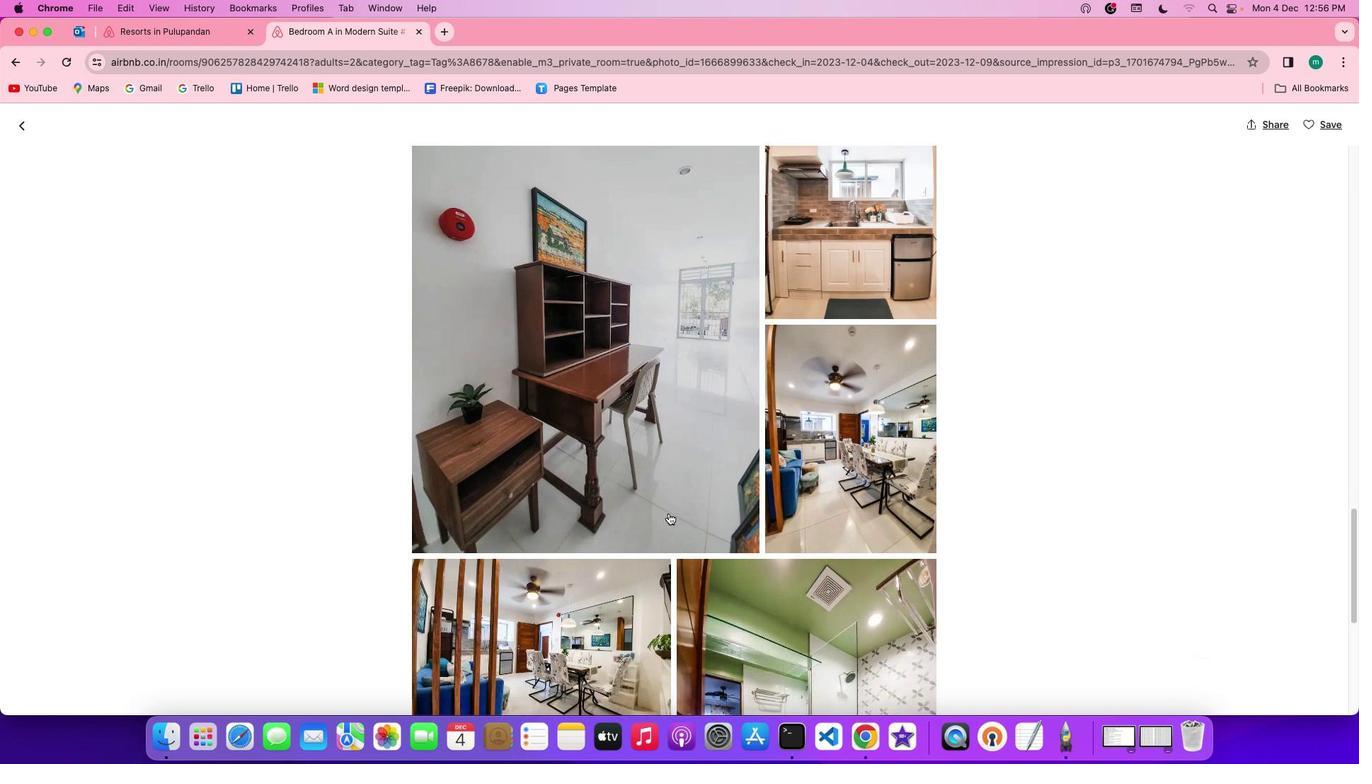 
Action: Mouse scrolled (677, 522) with delta (9, 8)
Screenshot: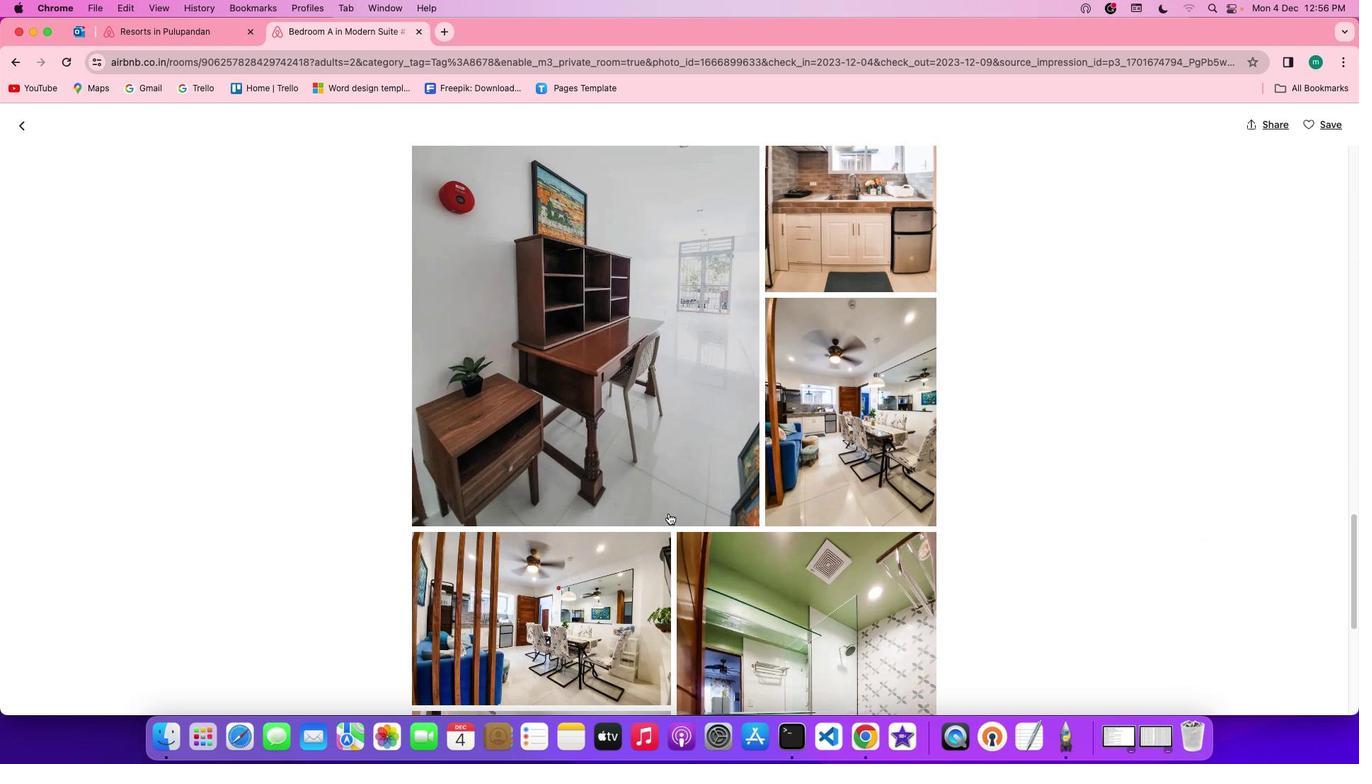 
Action: Mouse scrolled (677, 522) with delta (9, 8)
Screenshot: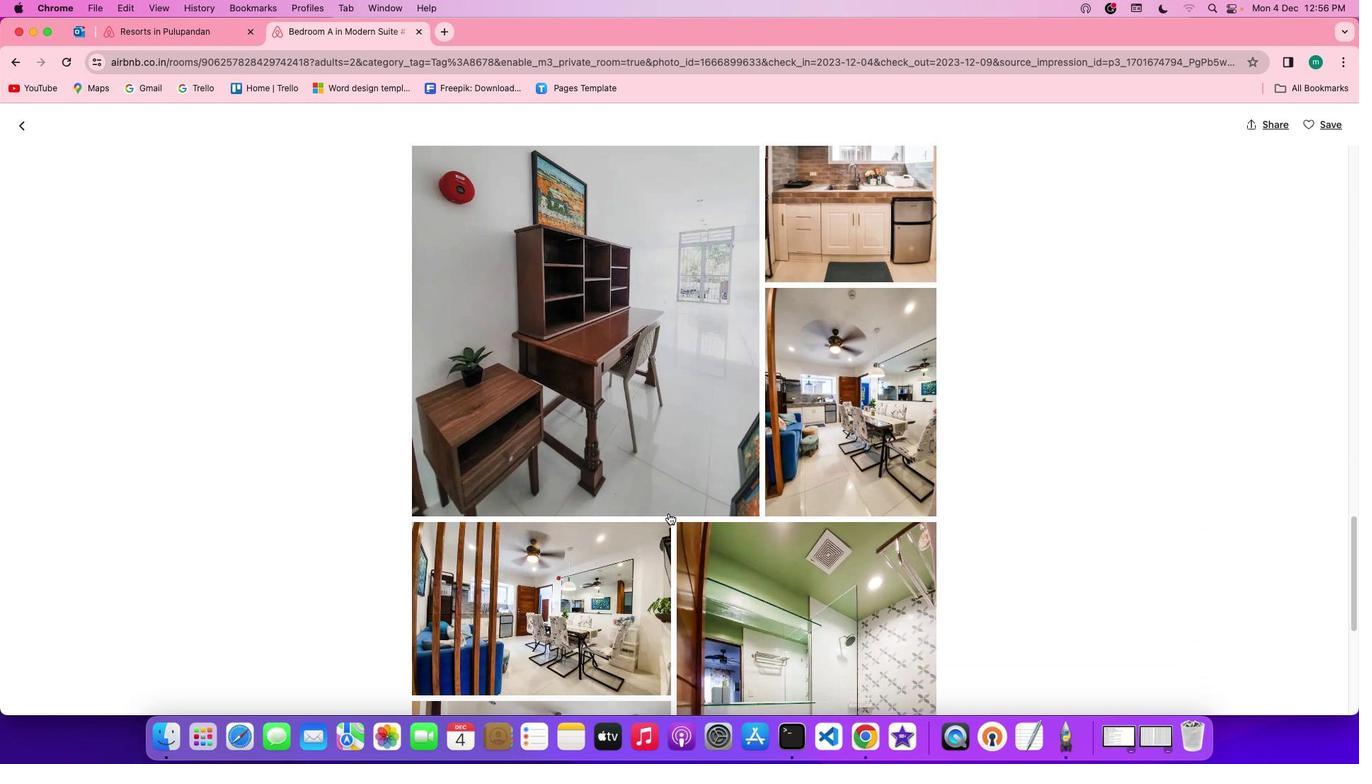 
Action: Mouse scrolled (677, 522) with delta (9, 8)
Screenshot: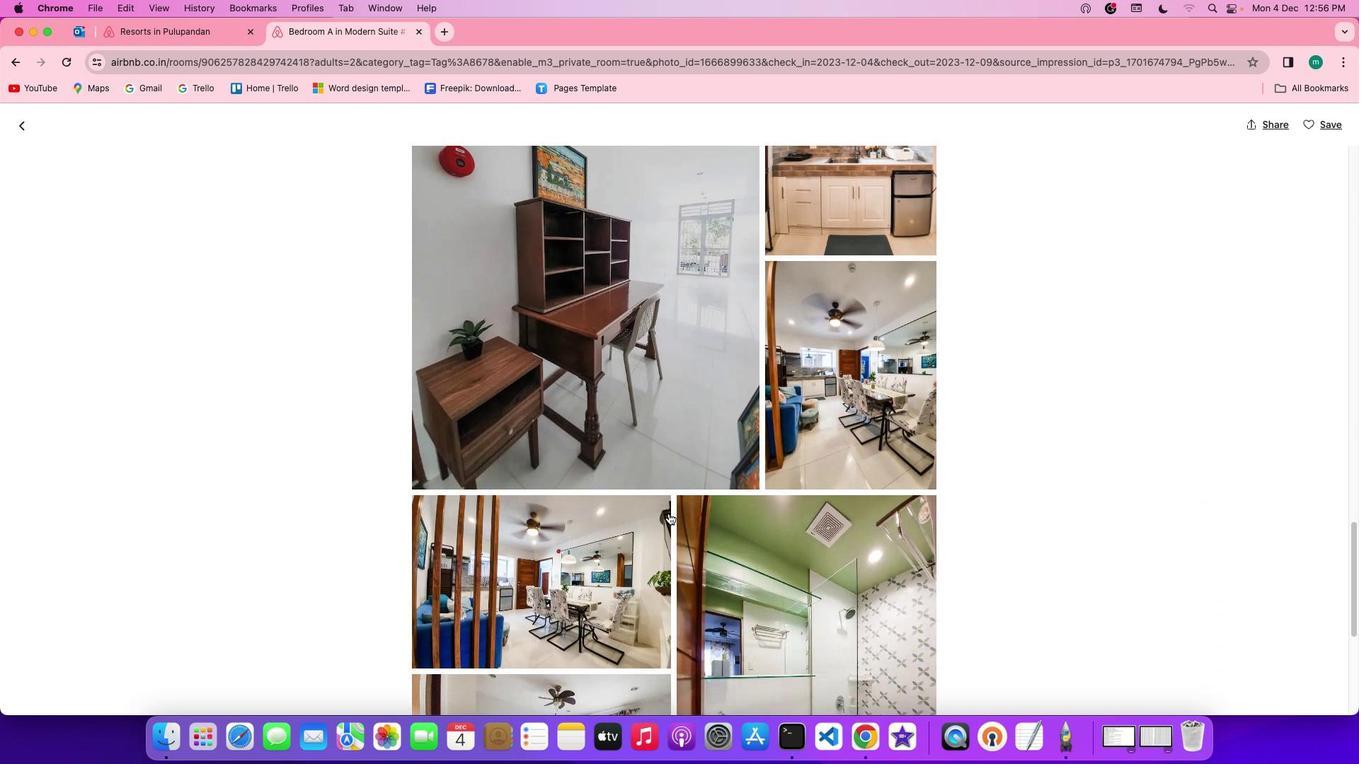 
Action: Mouse scrolled (677, 522) with delta (9, 8)
Screenshot: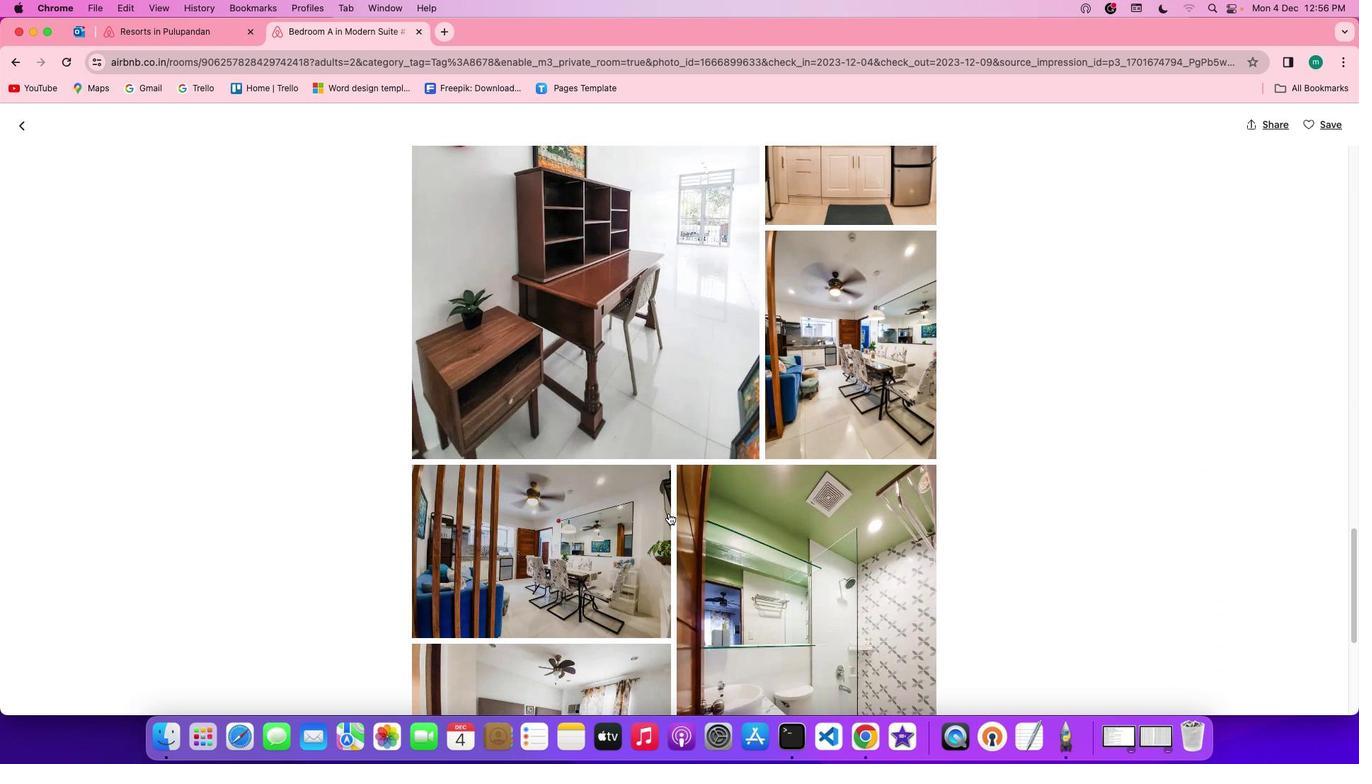 
Action: Mouse scrolled (677, 522) with delta (9, 8)
Screenshot: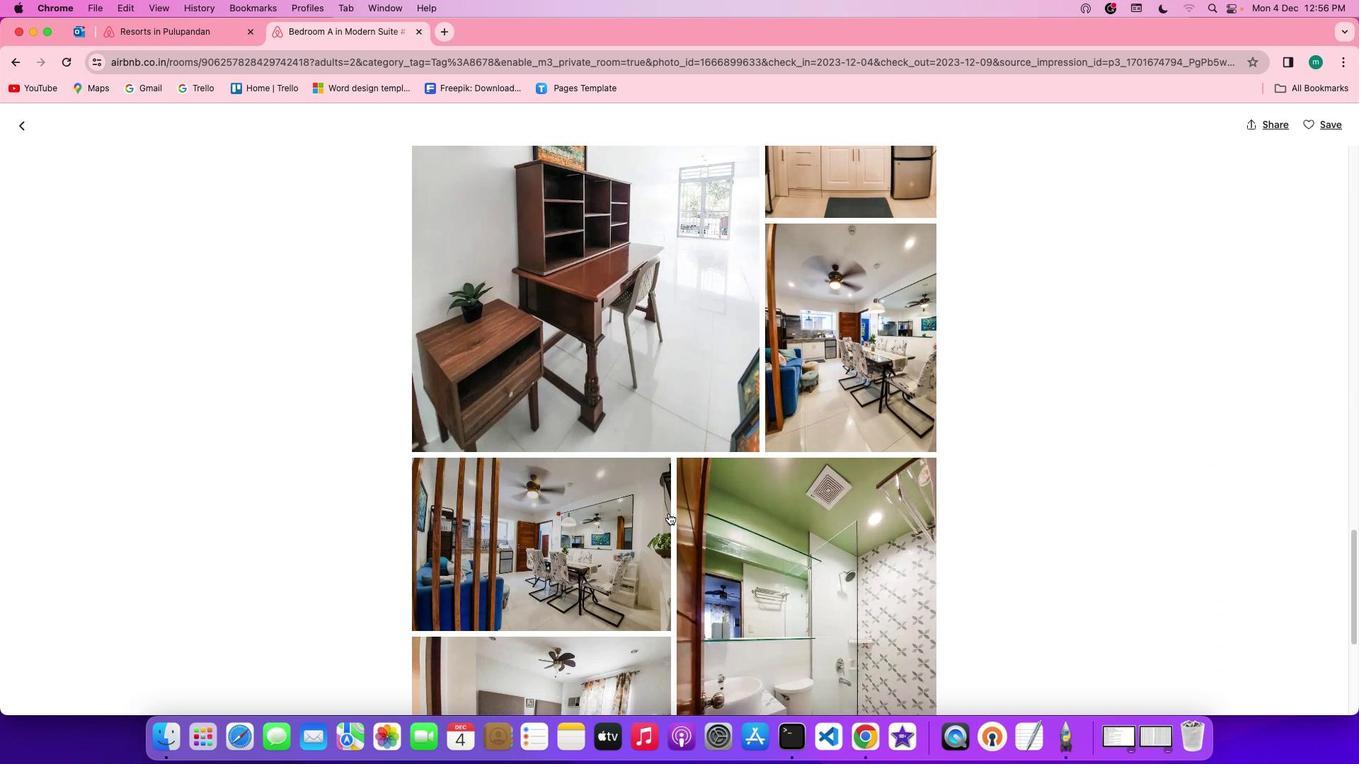 
Action: Mouse scrolled (677, 522) with delta (9, 8)
Screenshot: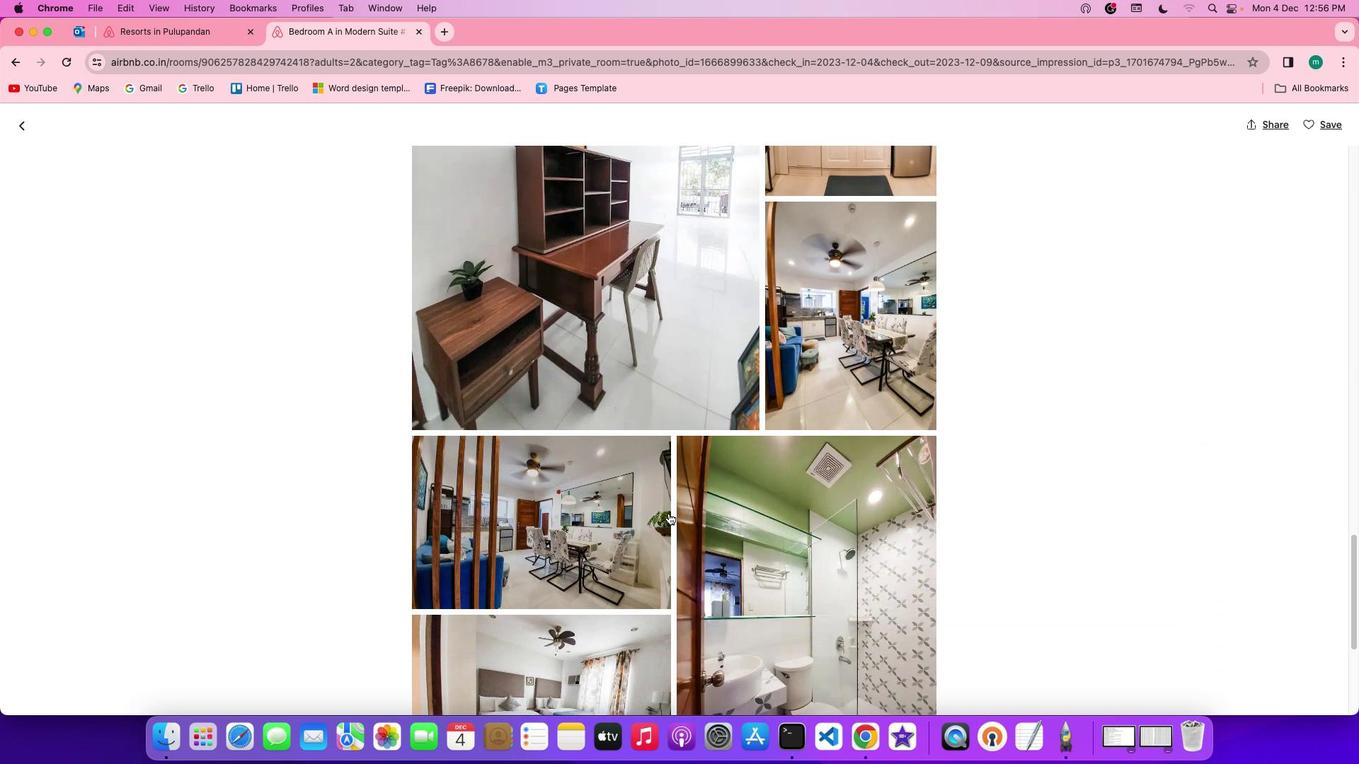
Action: Mouse scrolled (677, 522) with delta (9, 8)
Screenshot: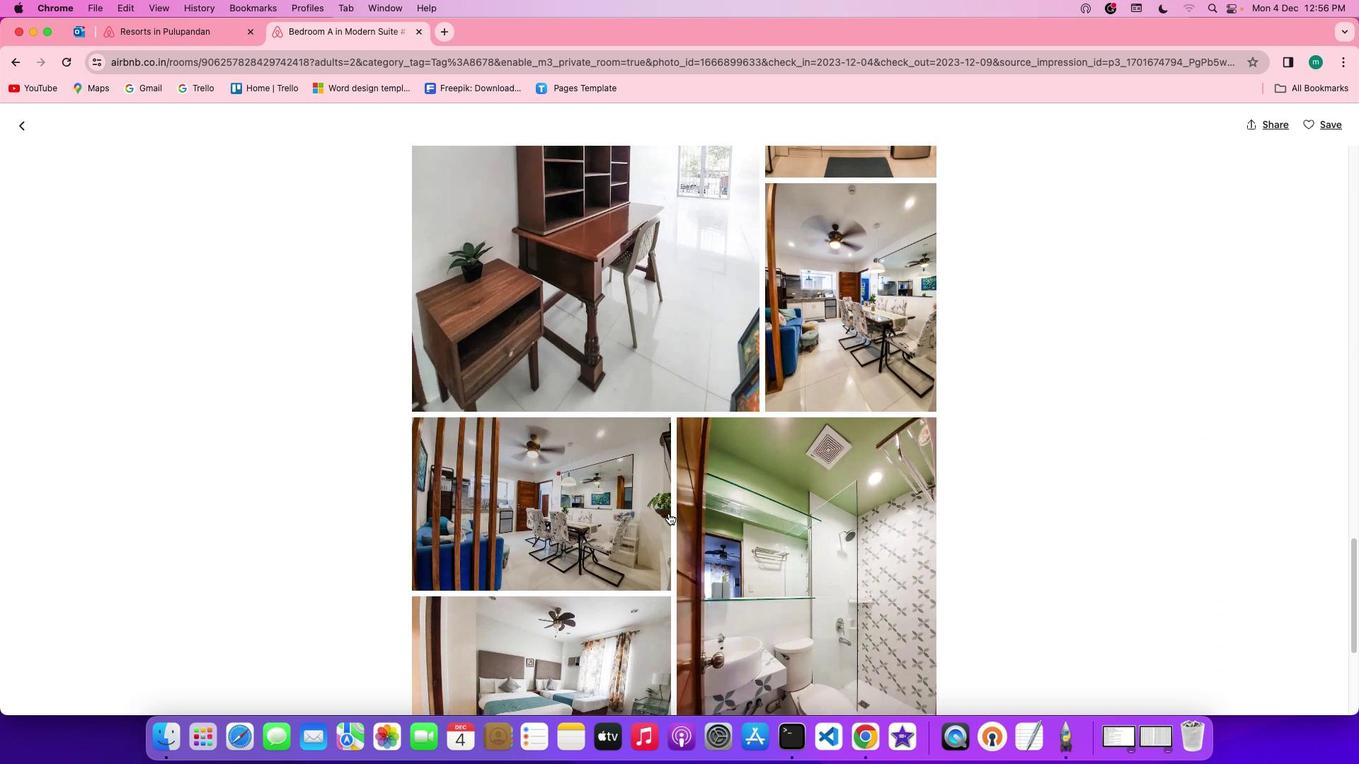 
Action: Mouse scrolled (677, 522) with delta (9, 8)
Screenshot: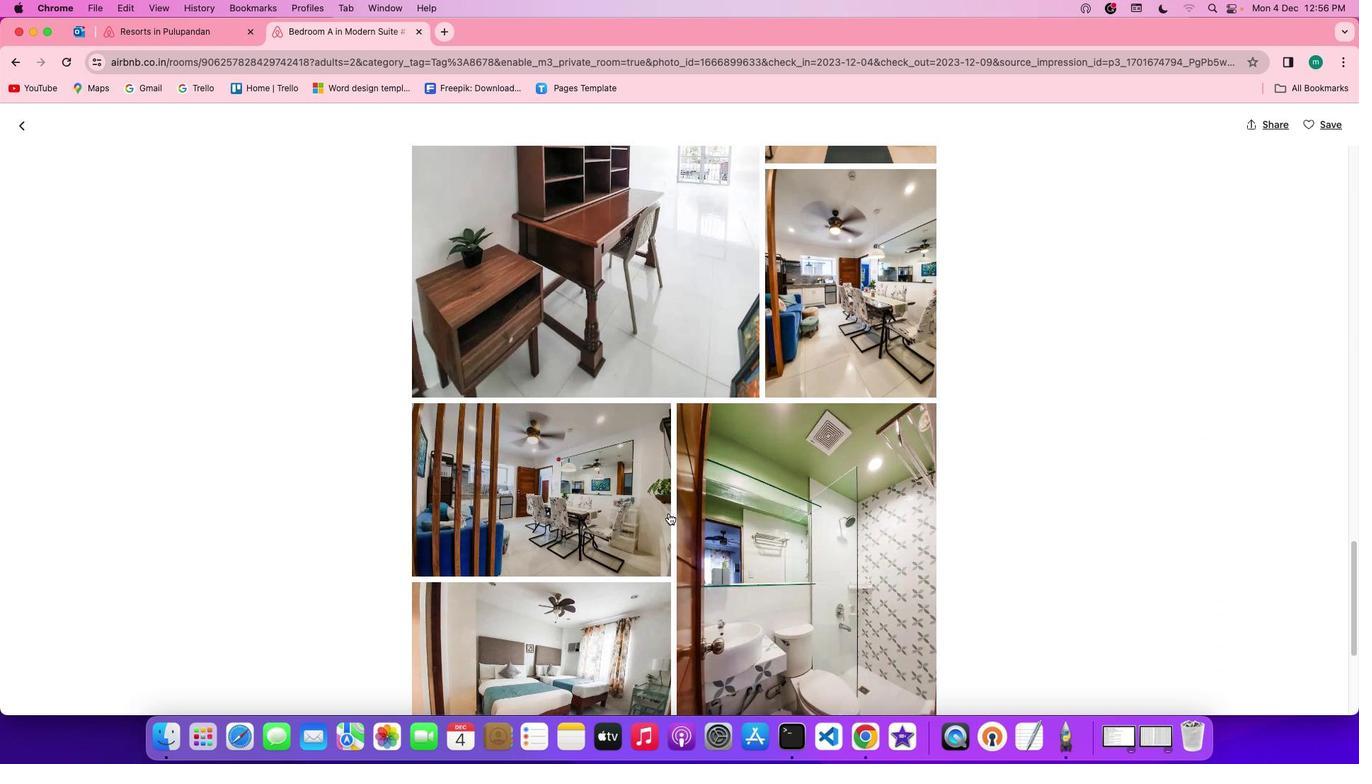 
Action: Mouse scrolled (677, 522) with delta (9, 7)
Screenshot: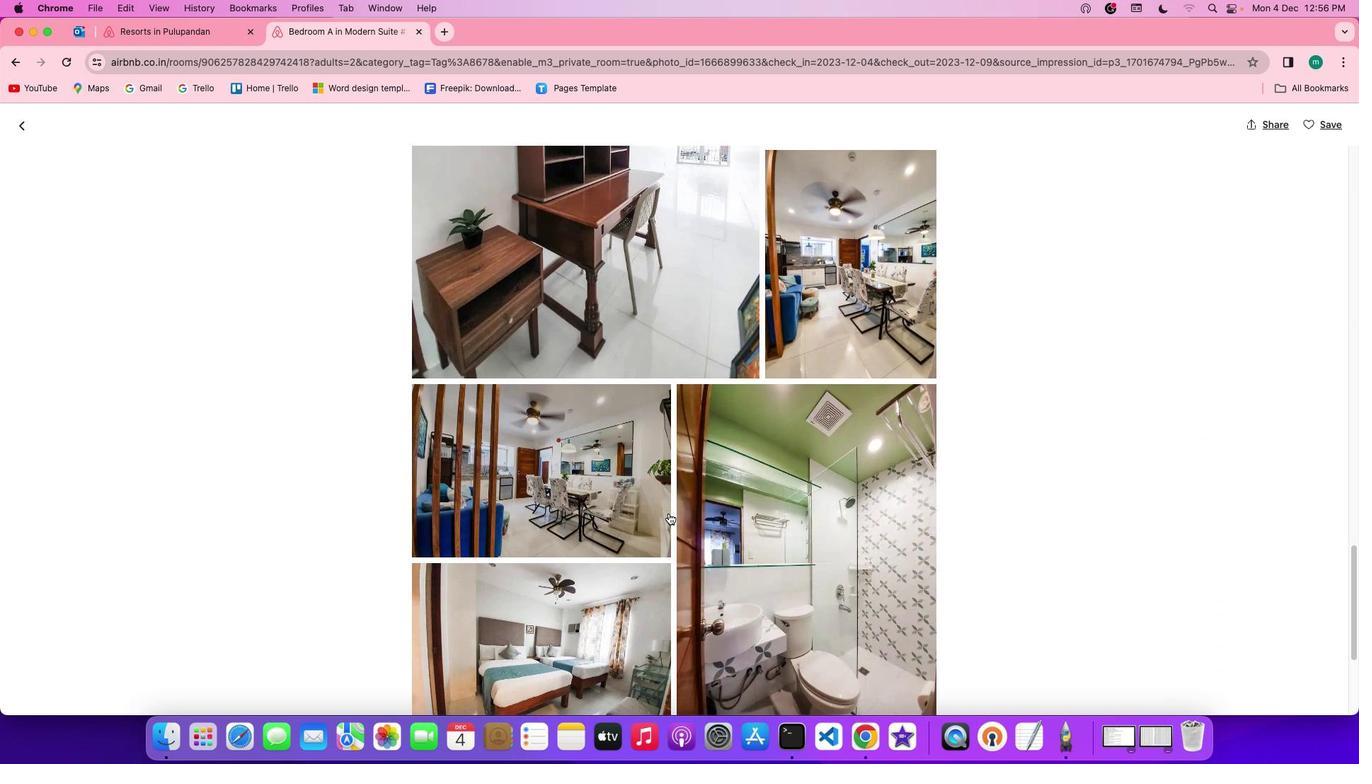 
Action: Mouse scrolled (677, 522) with delta (9, 7)
Screenshot: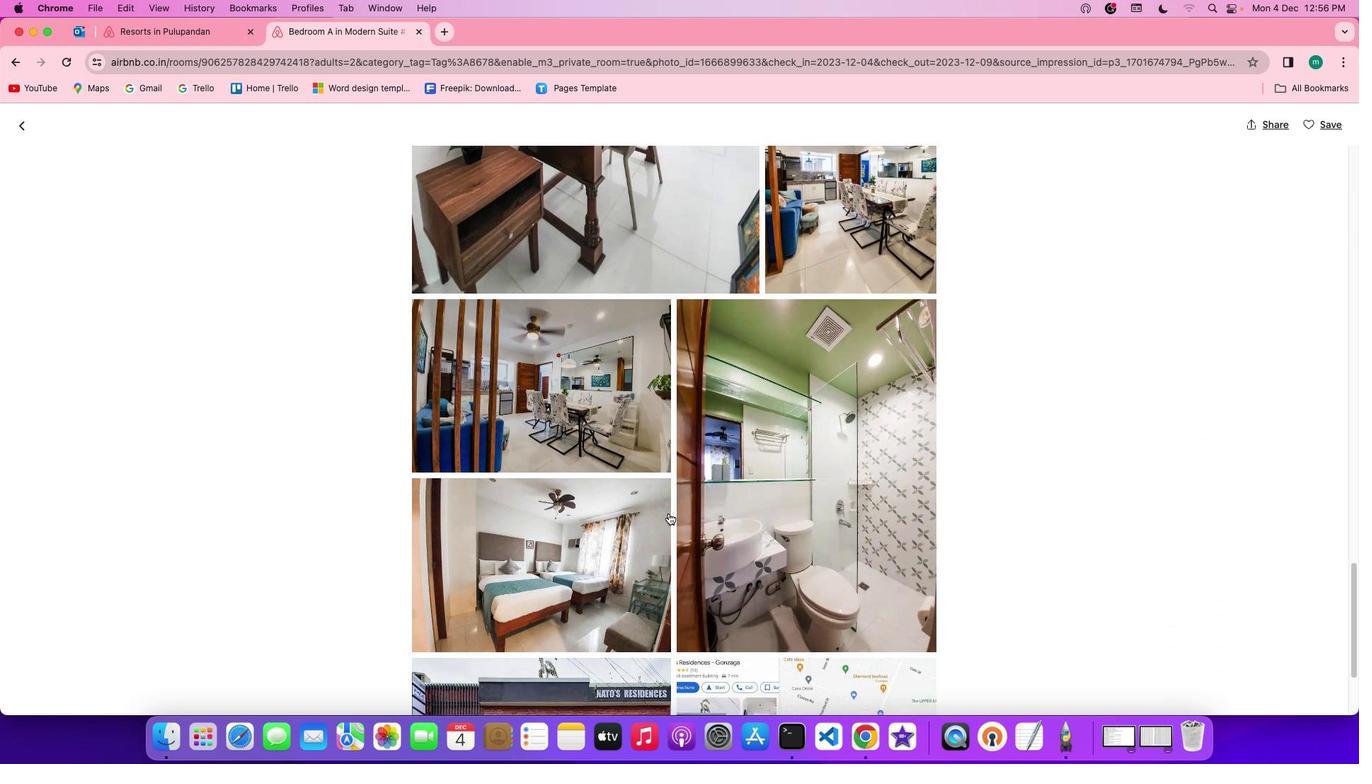 
Action: Mouse scrolled (677, 522) with delta (9, 8)
Screenshot: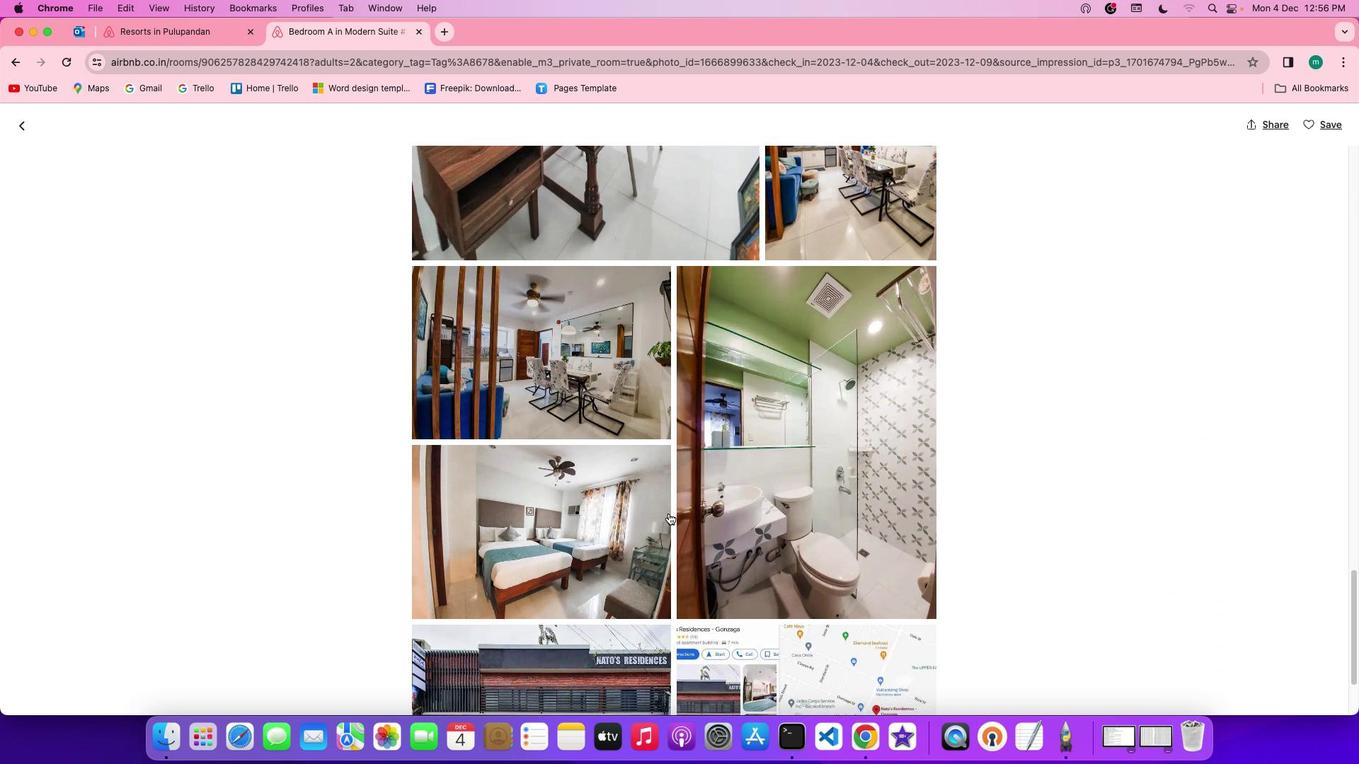 
Action: Mouse scrolled (677, 522) with delta (9, 8)
Screenshot: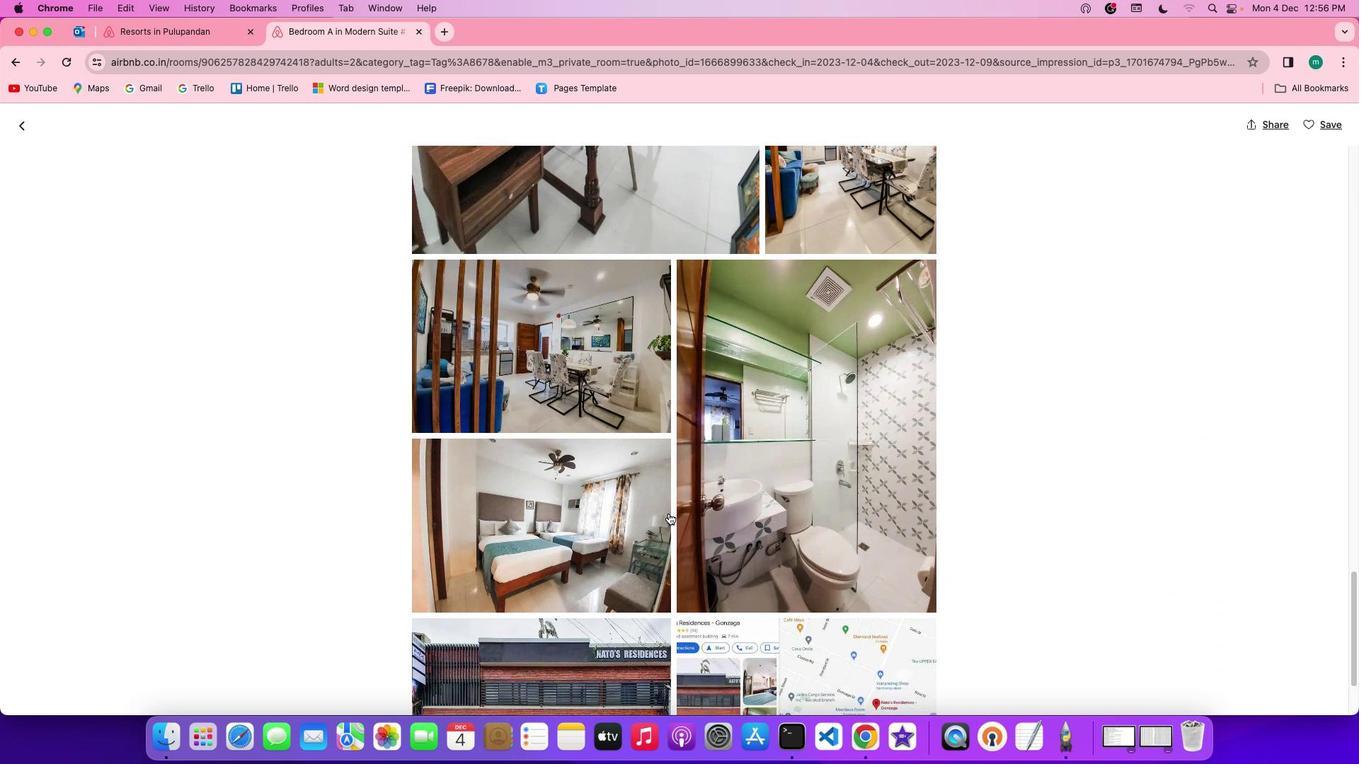 
Action: Mouse scrolled (677, 522) with delta (9, 7)
Screenshot: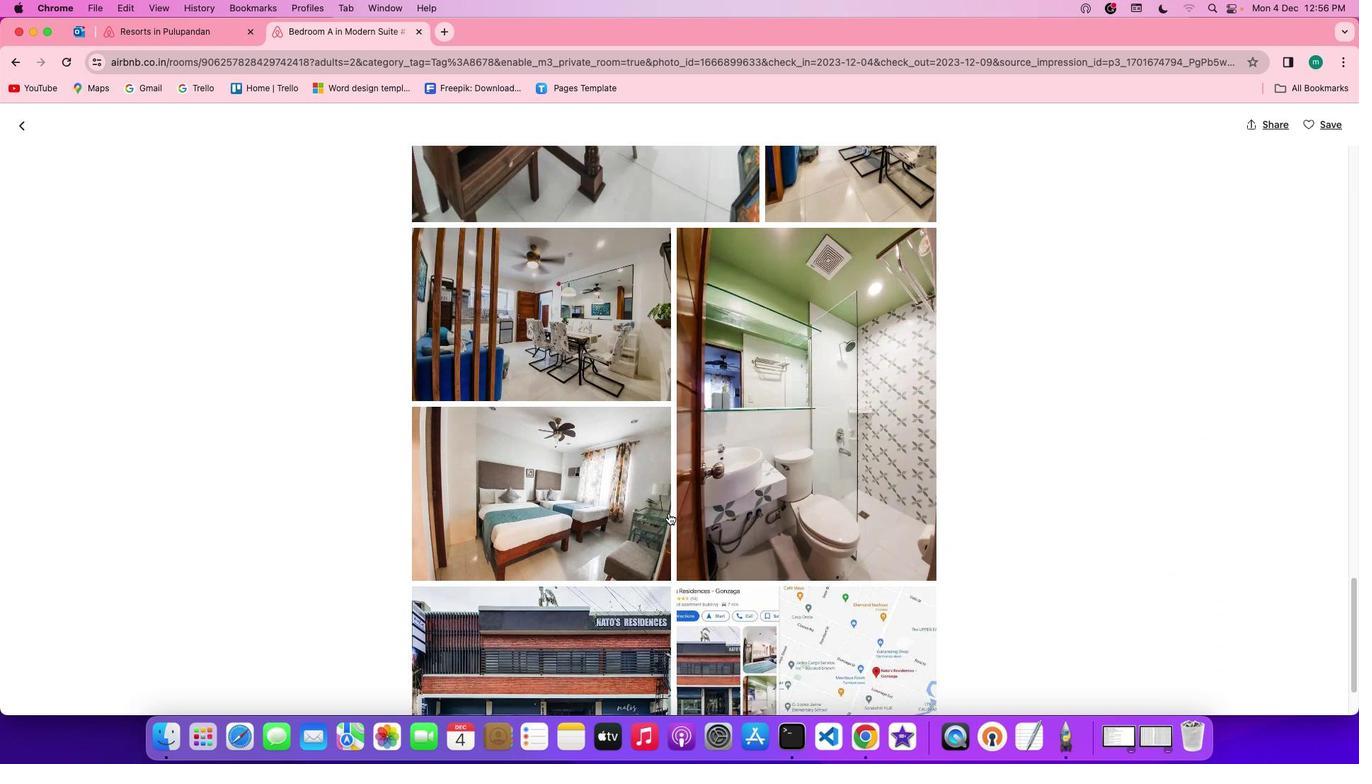 
Action: Mouse scrolled (677, 522) with delta (9, 8)
Screenshot: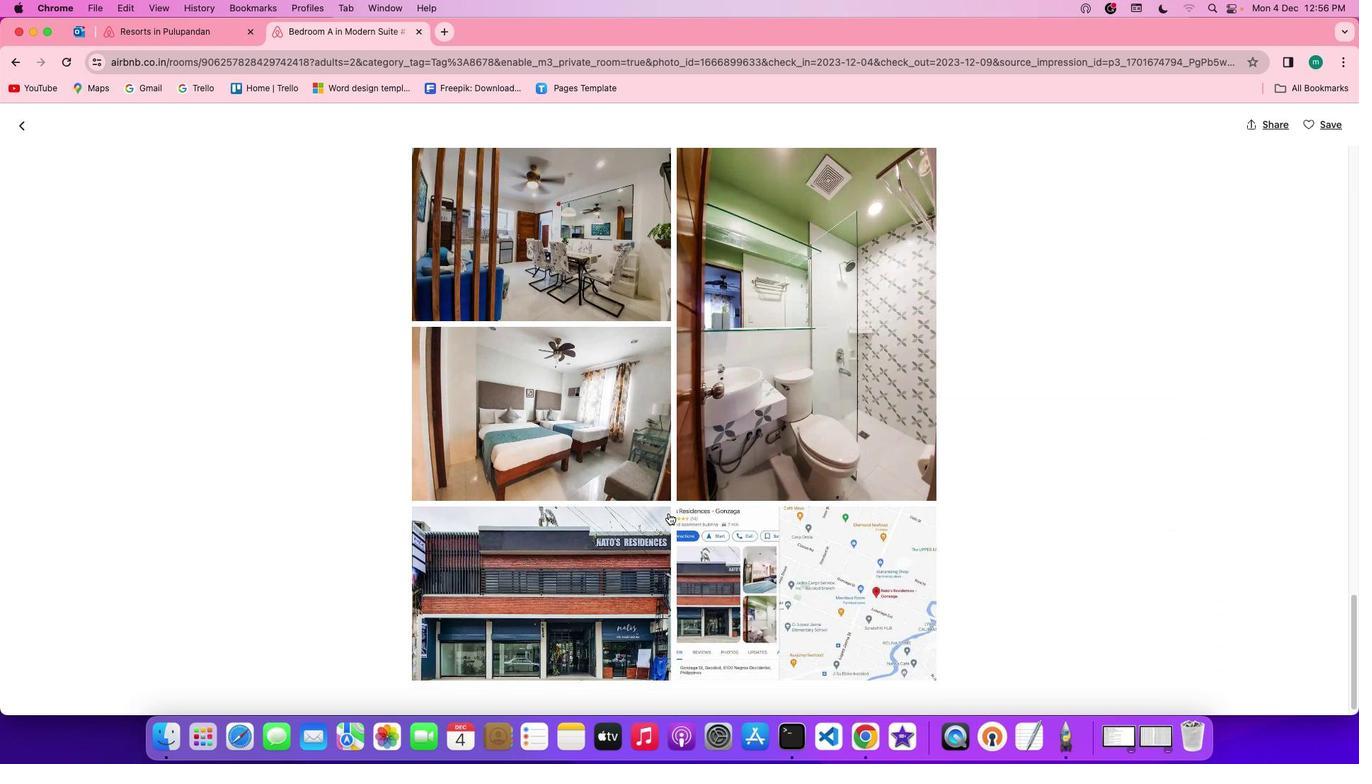 
Action: Mouse scrolled (677, 522) with delta (9, 8)
Screenshot: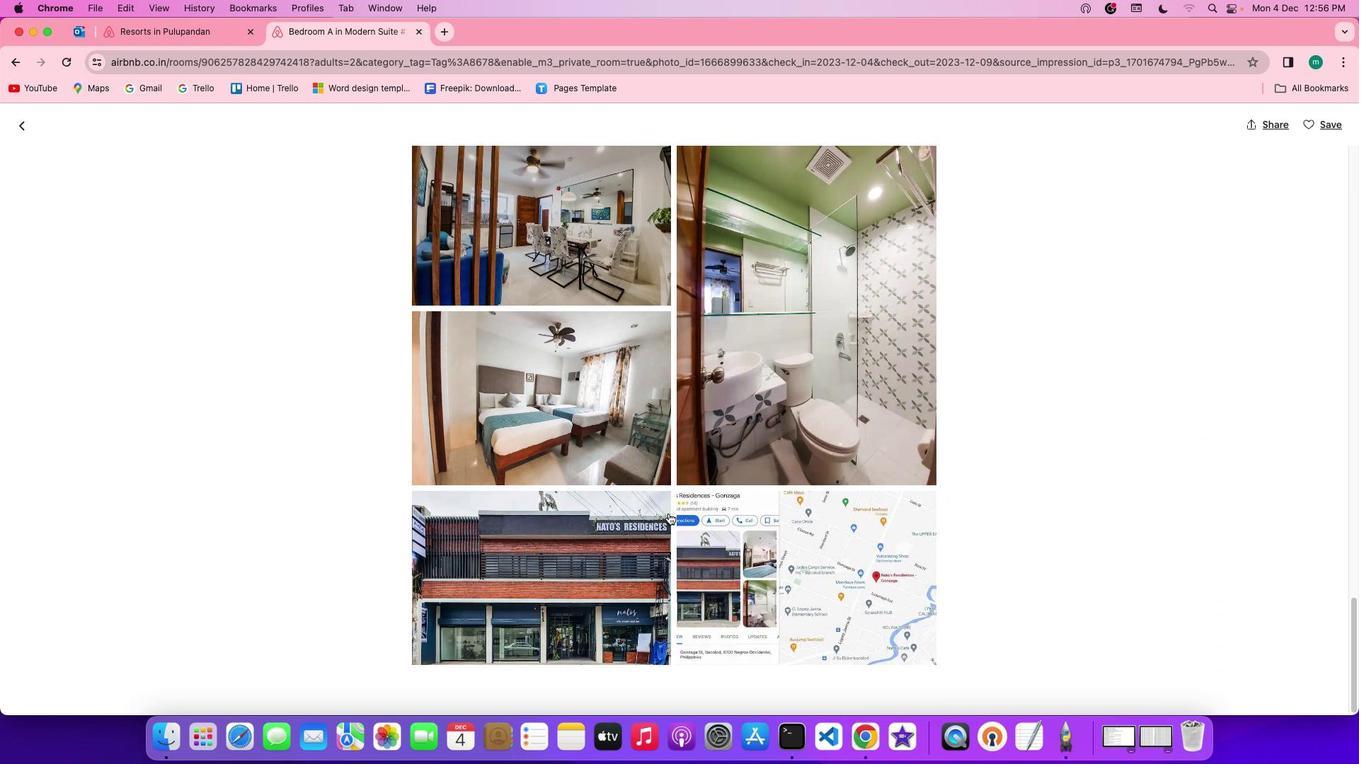 
Action: Mouse scrolled (677, 522) with delta (9, 8)
Screenshot: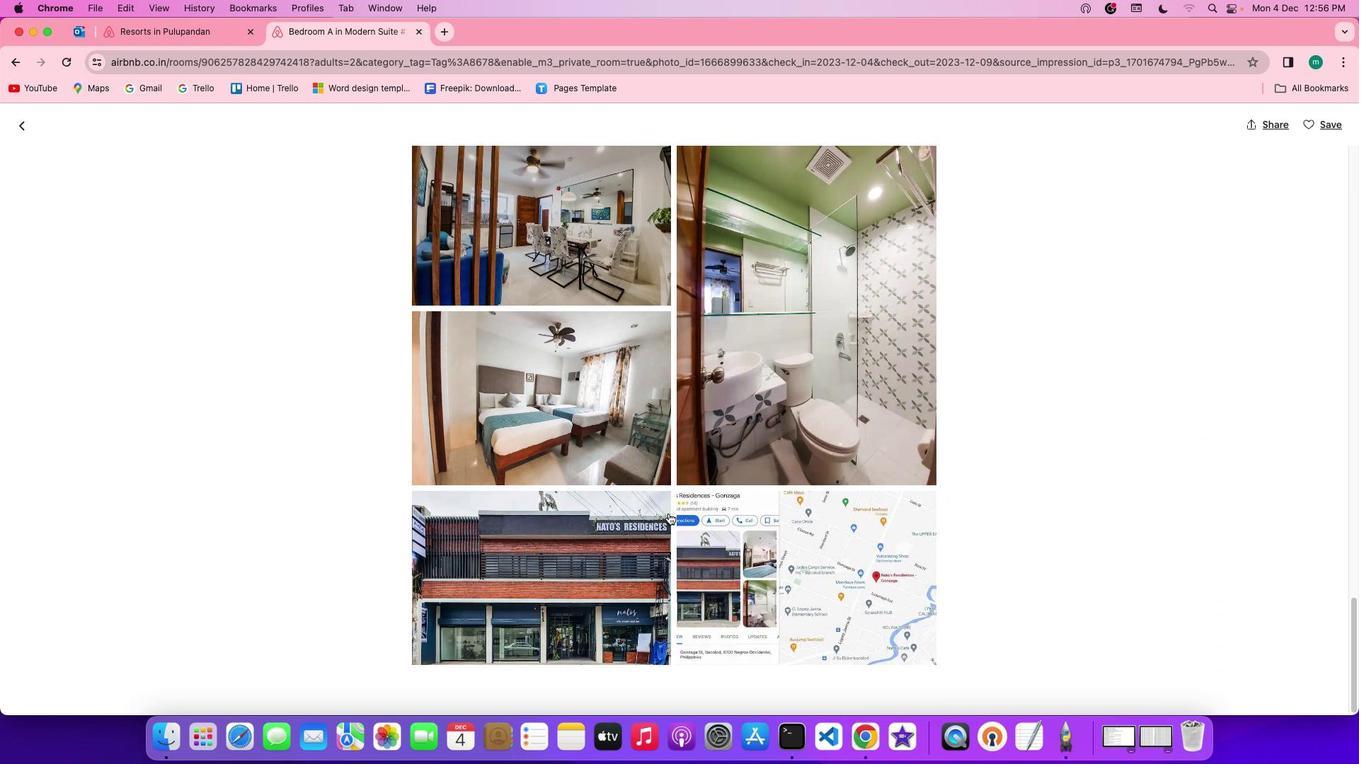 
Action: Mouse scrolled (677, 522) with delta (9, 7)
Screenshot: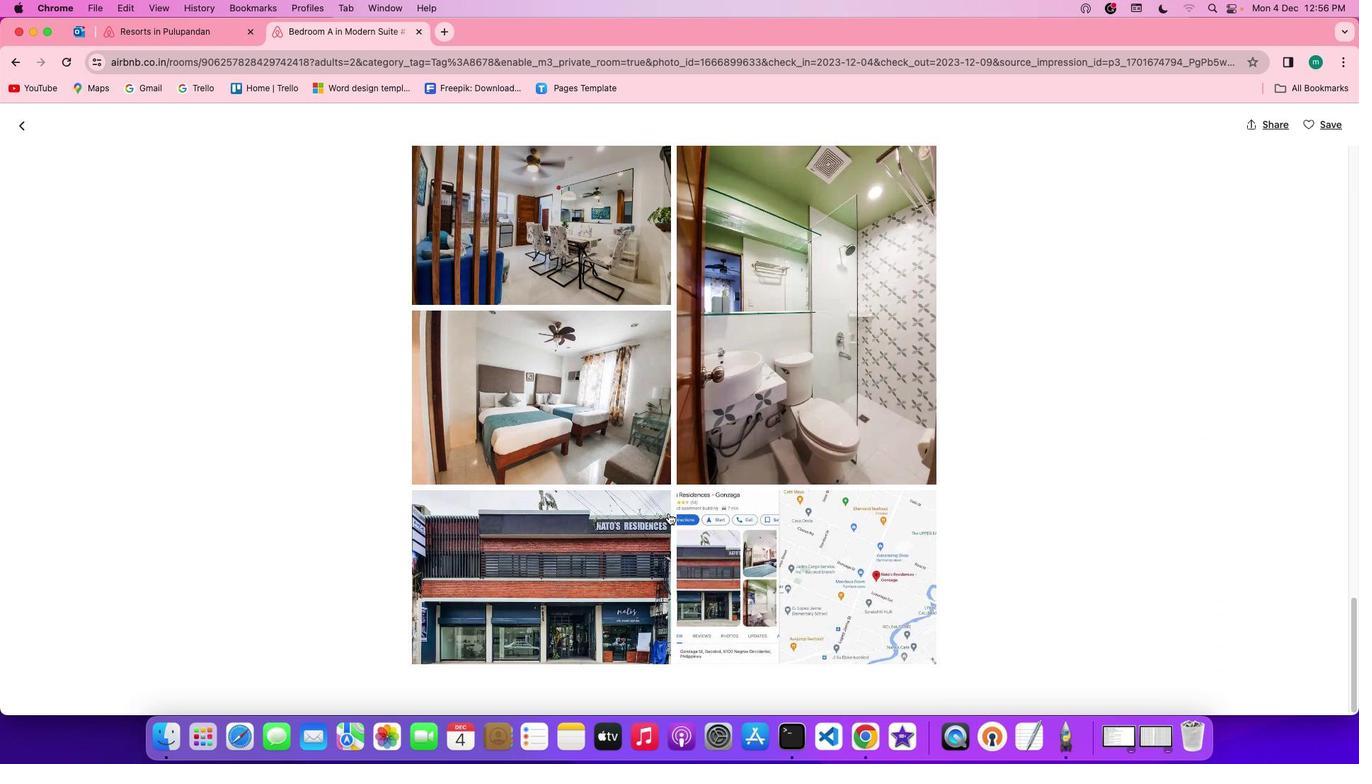 
Action: Mouse scrolled (677, 522) with delta (9, 6)
Screenshot: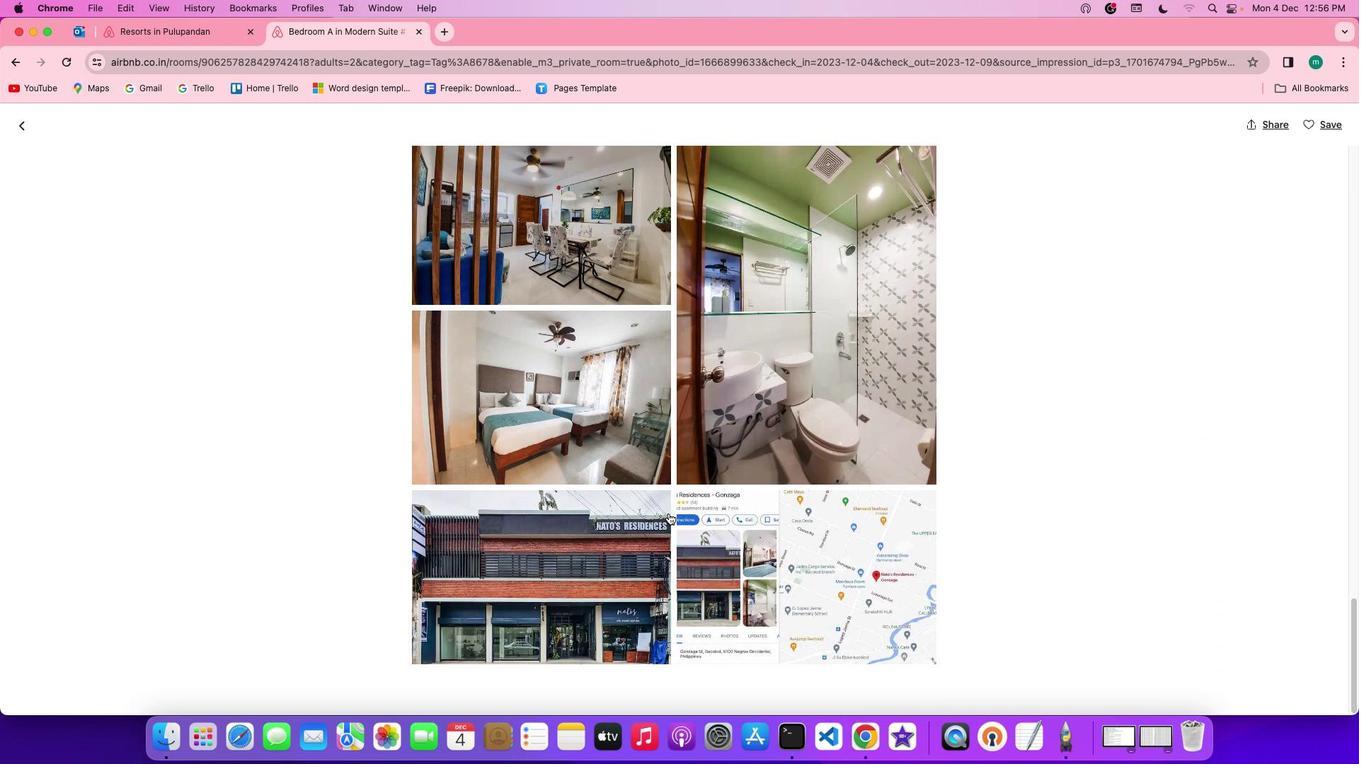 
Action: Mouse scrolled (677, 522) with delta (9, 8)
Screenshot: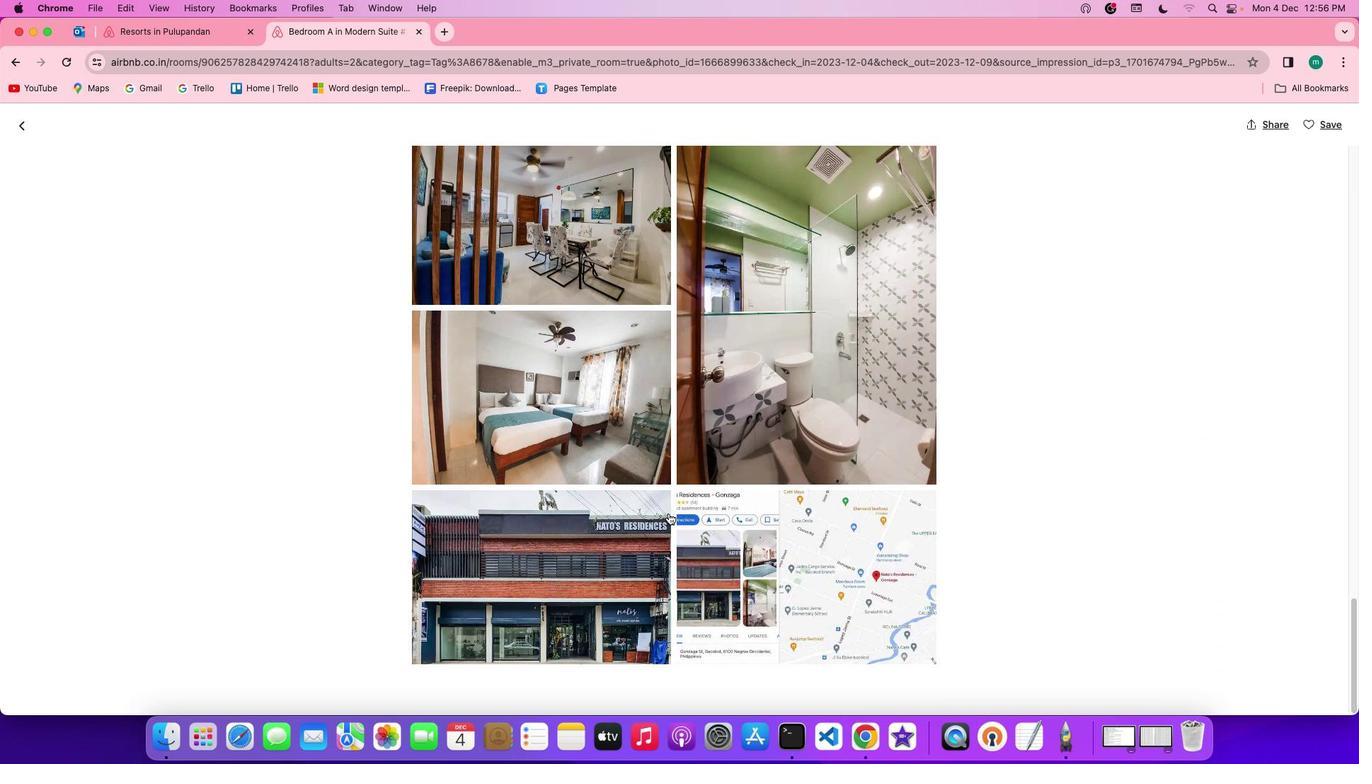 
Action: Mouse scrolled (677, 522) with delta (9, 8)
Screenshot: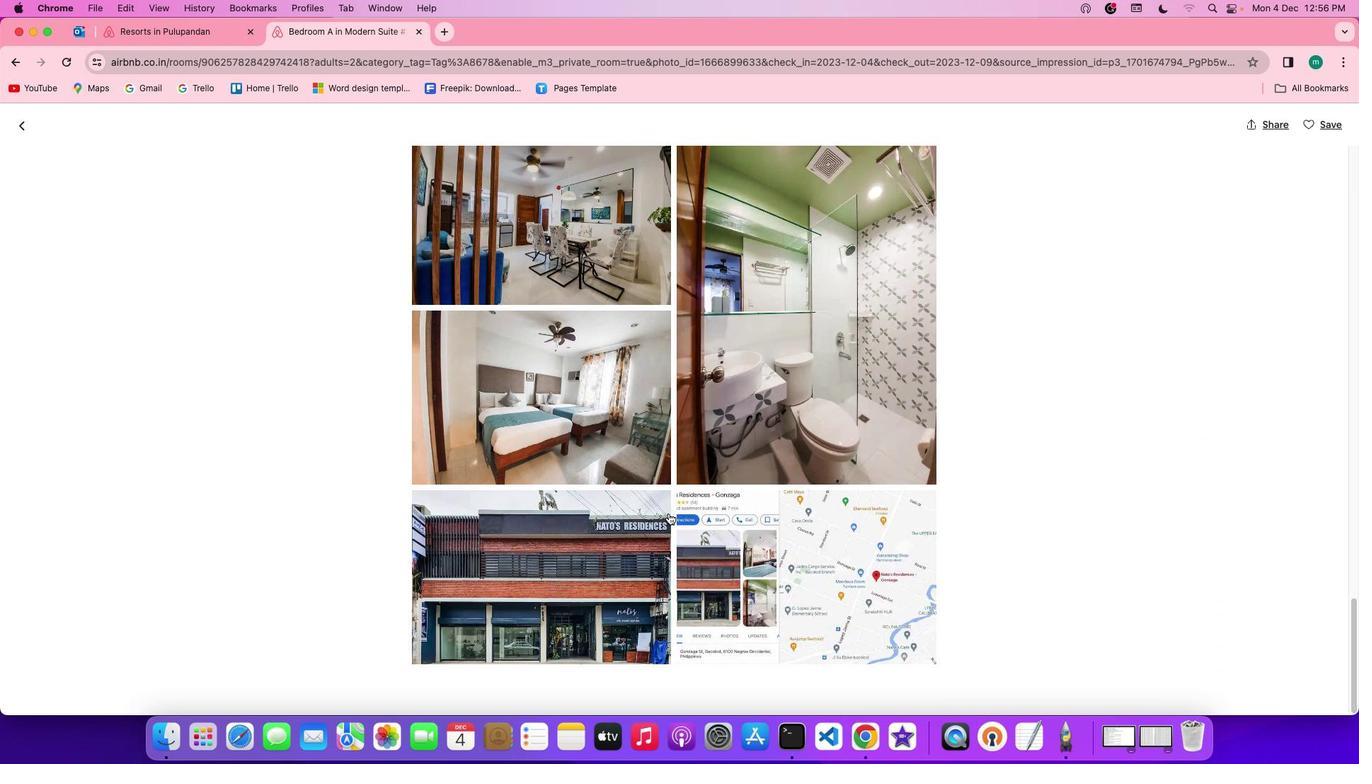 
Action: Mouse scrolled (677, 522) with delta (9, 7)
Screenshot: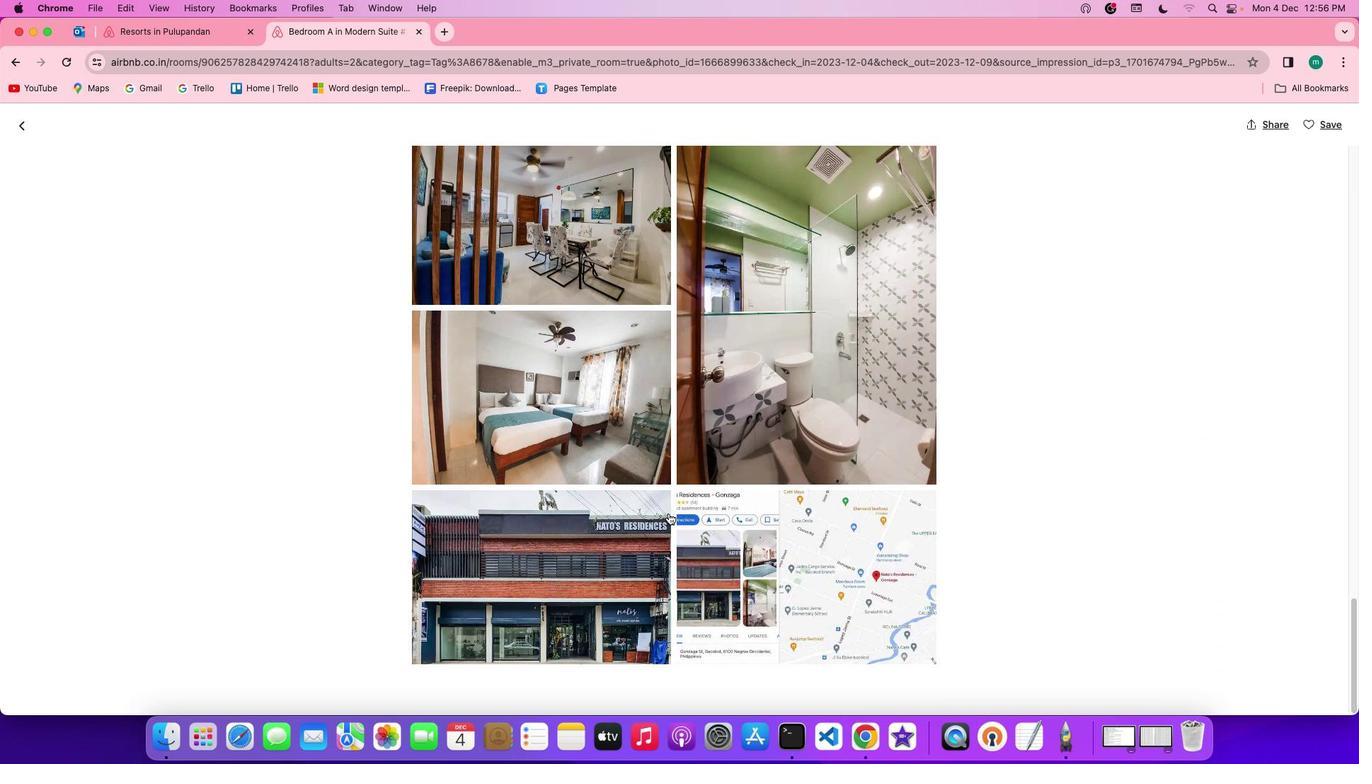 
Action: Mouse scrolled (677, 522) with delta (9, 6)
Screenshot: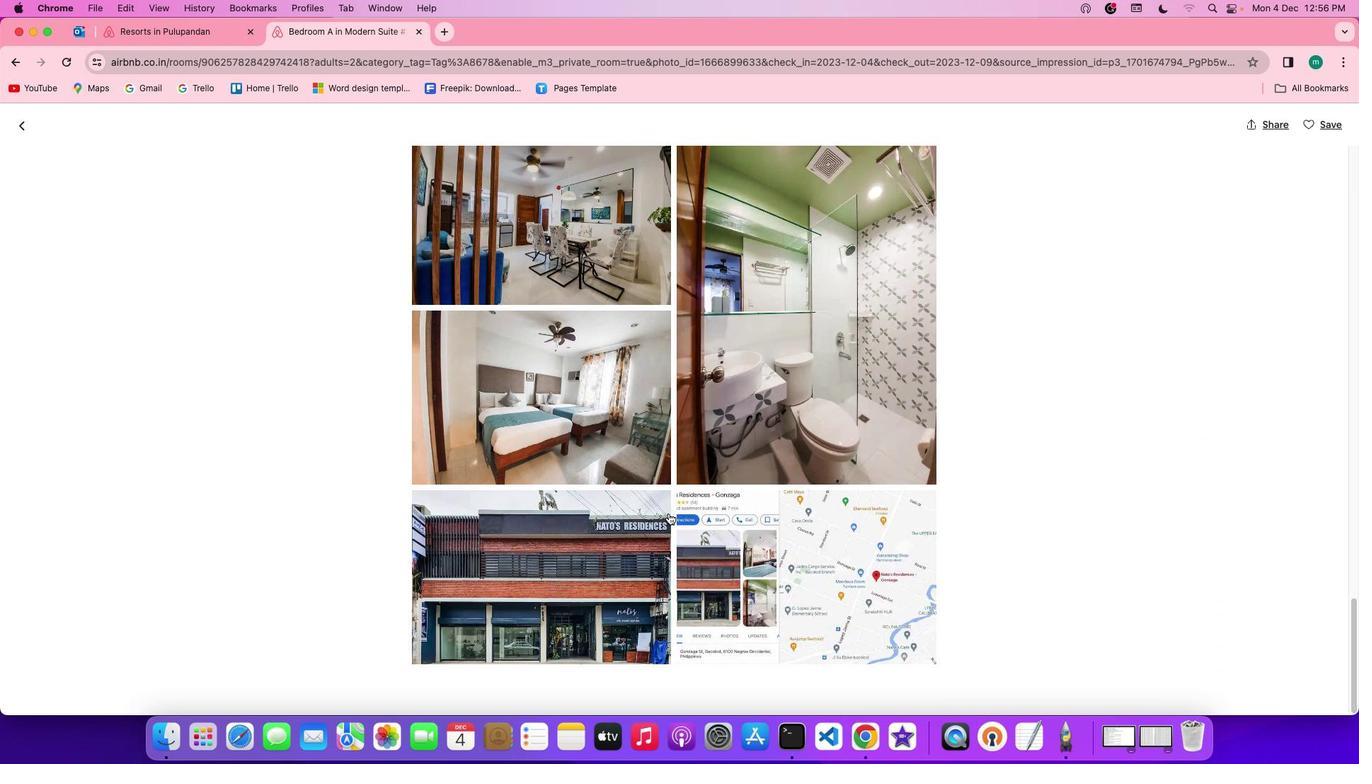 
Action: Mouse moved to (31, 137)
Screenshot: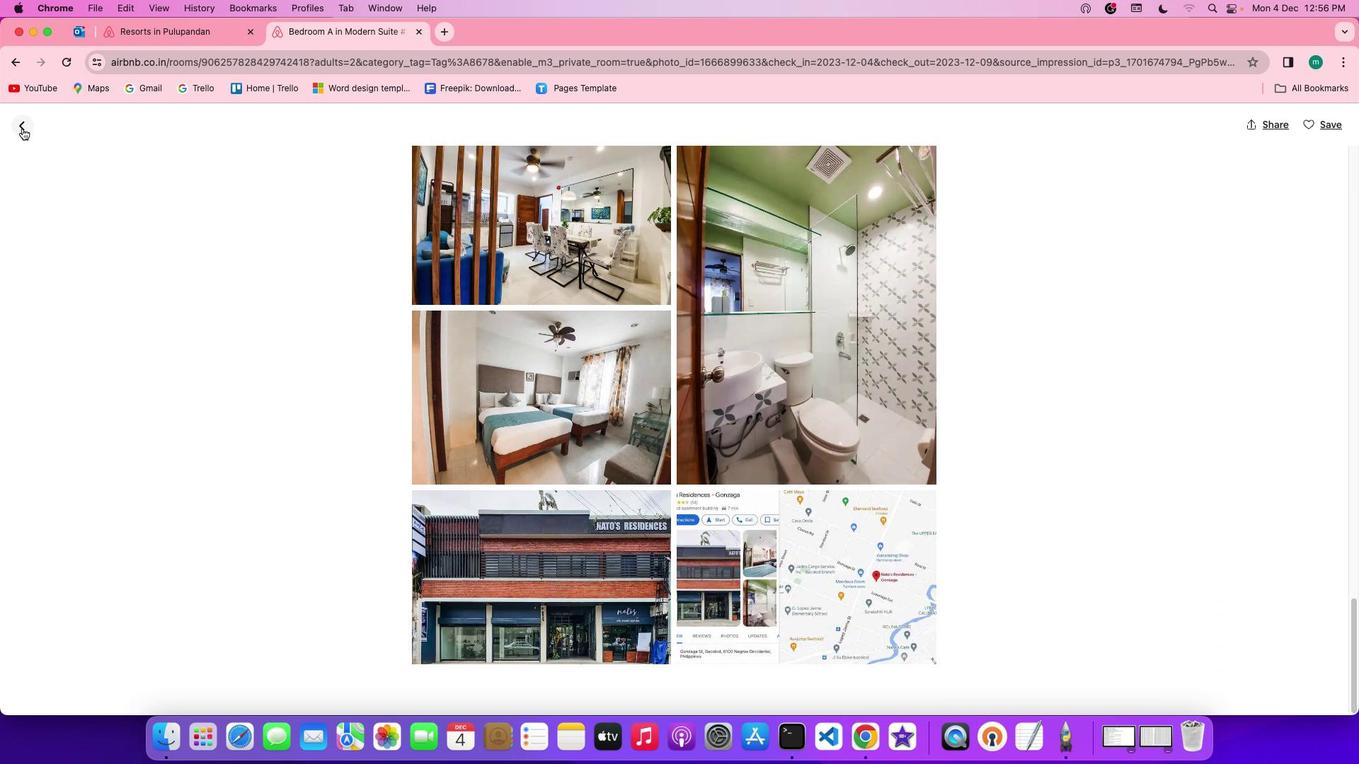
Action: Mouse pressed left at (31, 137)
Screenshot: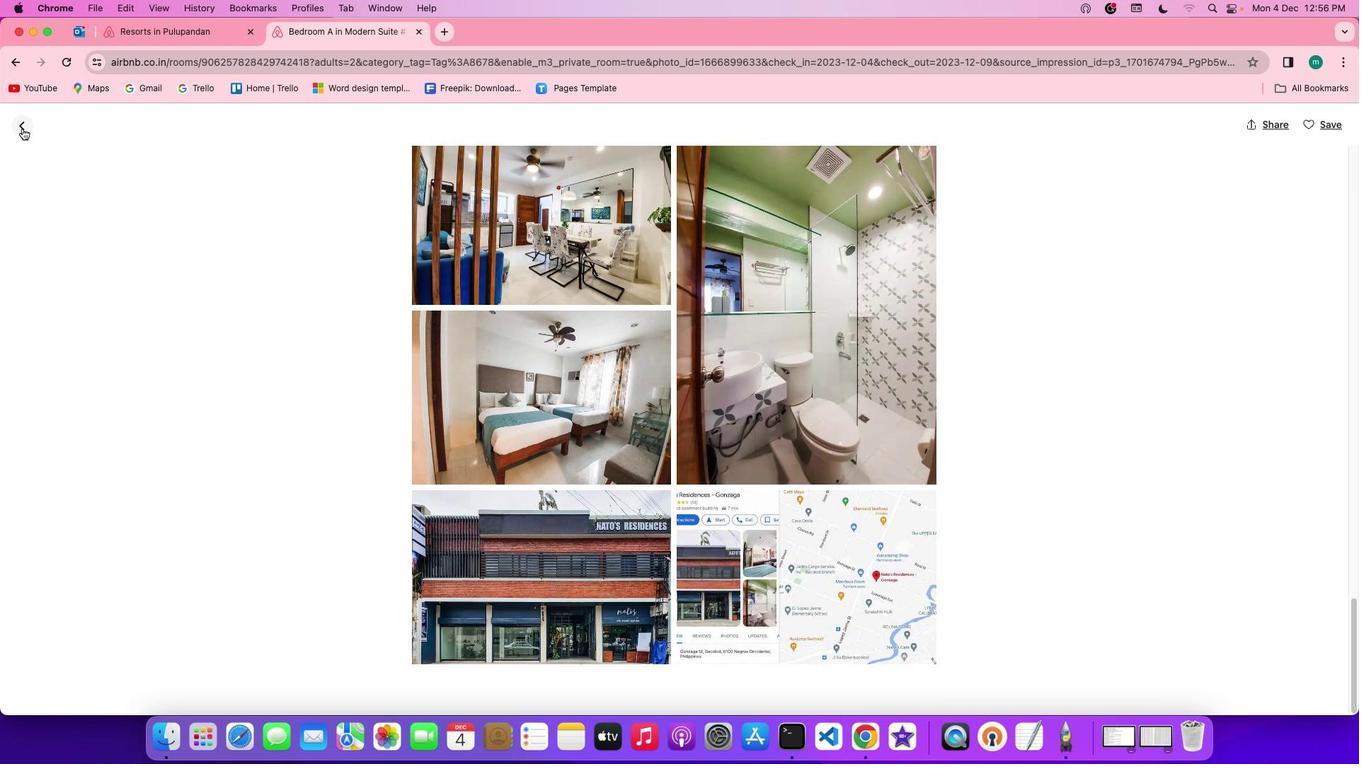 
Action: Mouse moved to (609, 542)
Screenshot: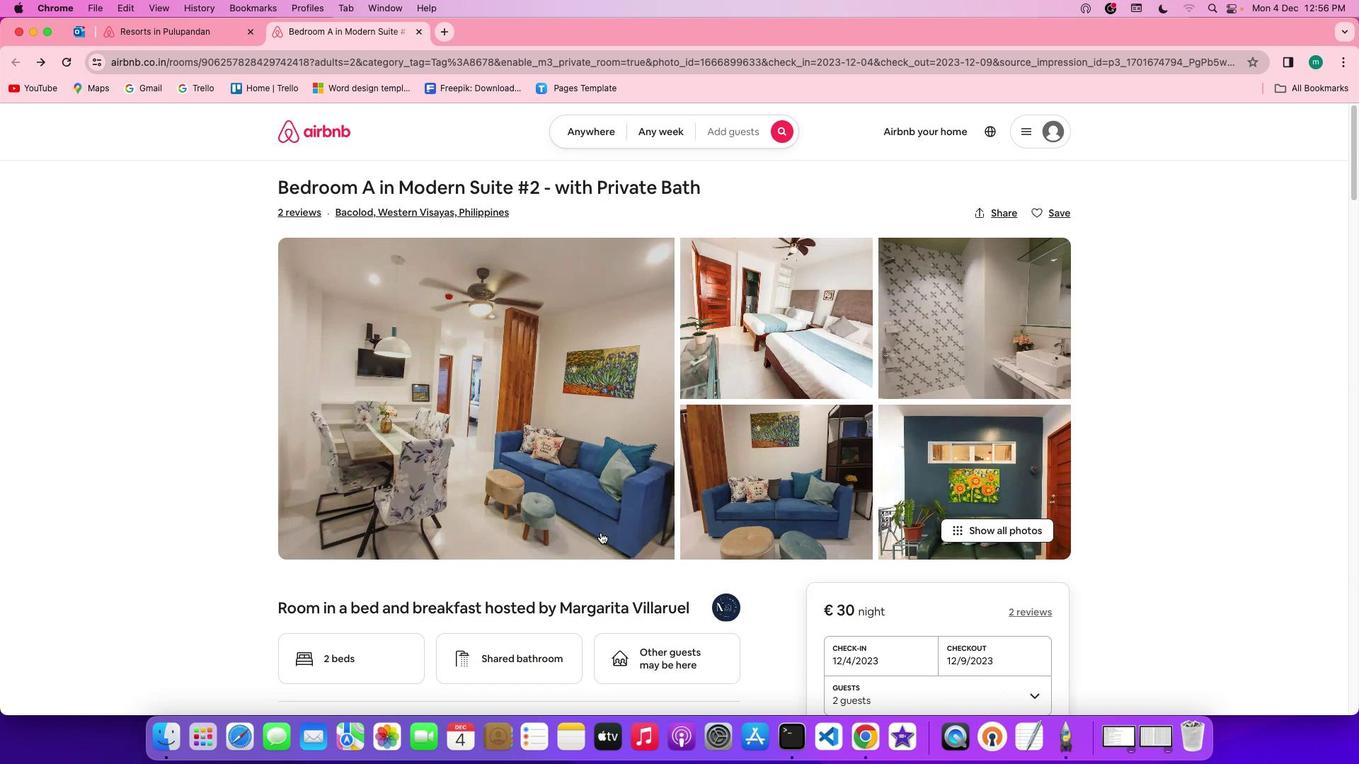 
Action: Mouse scrolled (609, 542) with delta (9, 8)
Screenshot: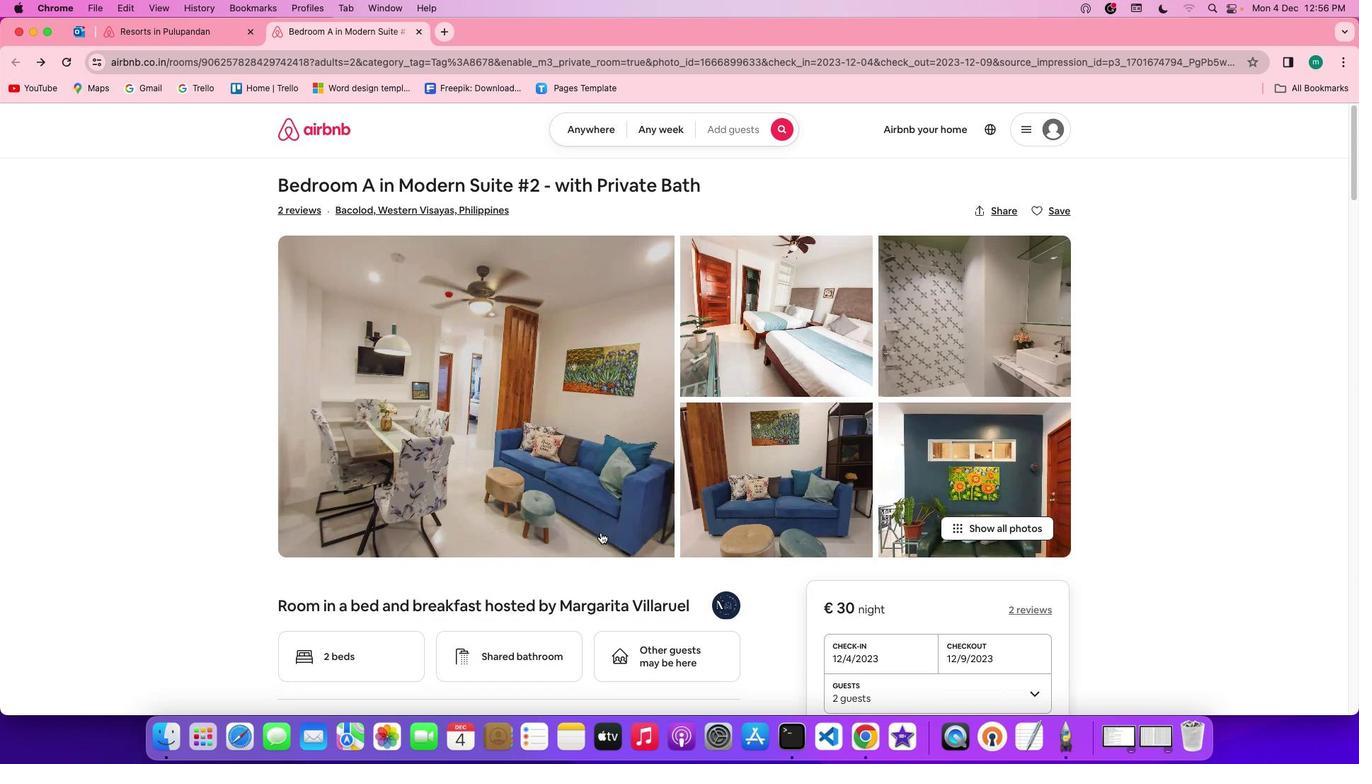 
Action: Mouse scrolled (609, 542) with delta (9, 8)
Screenshot: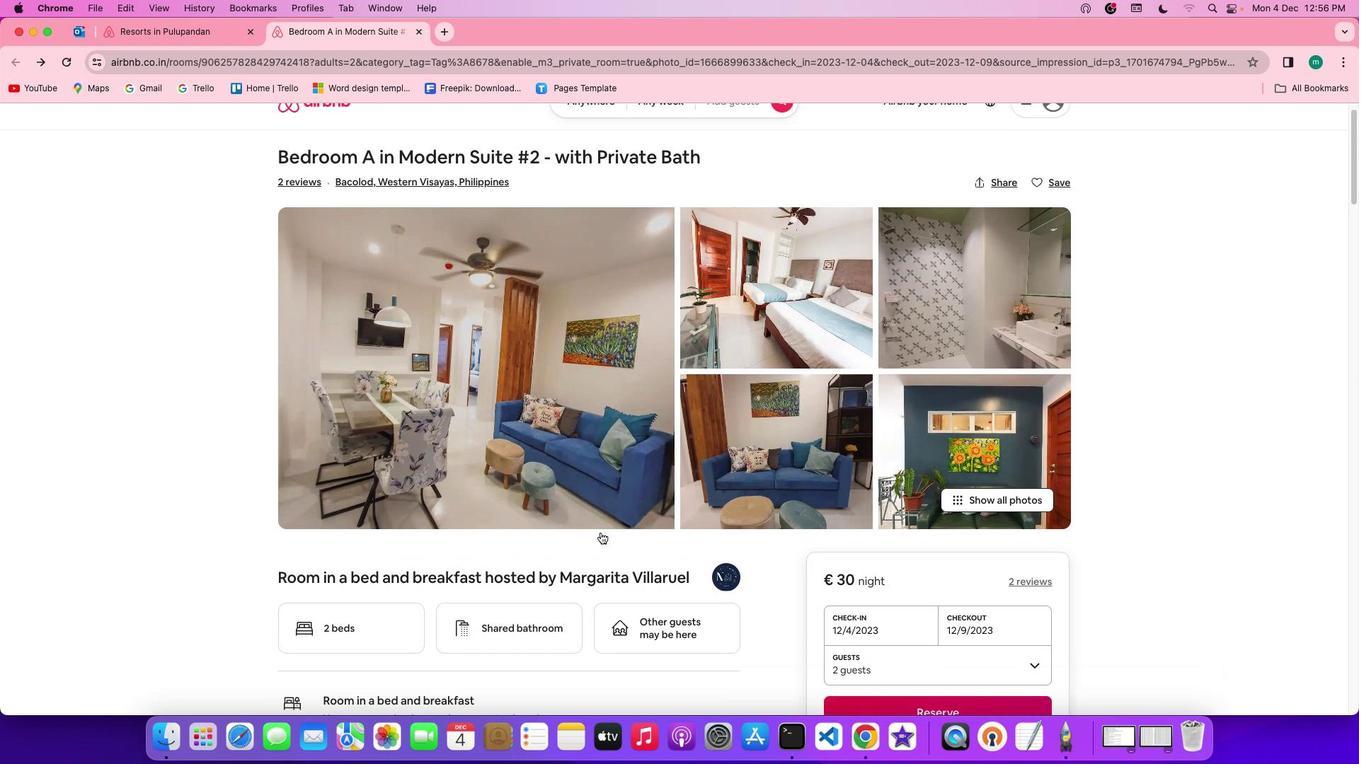 
Action: Mouse scrolled (609, 542) with delta (9, 7)
Screenshot: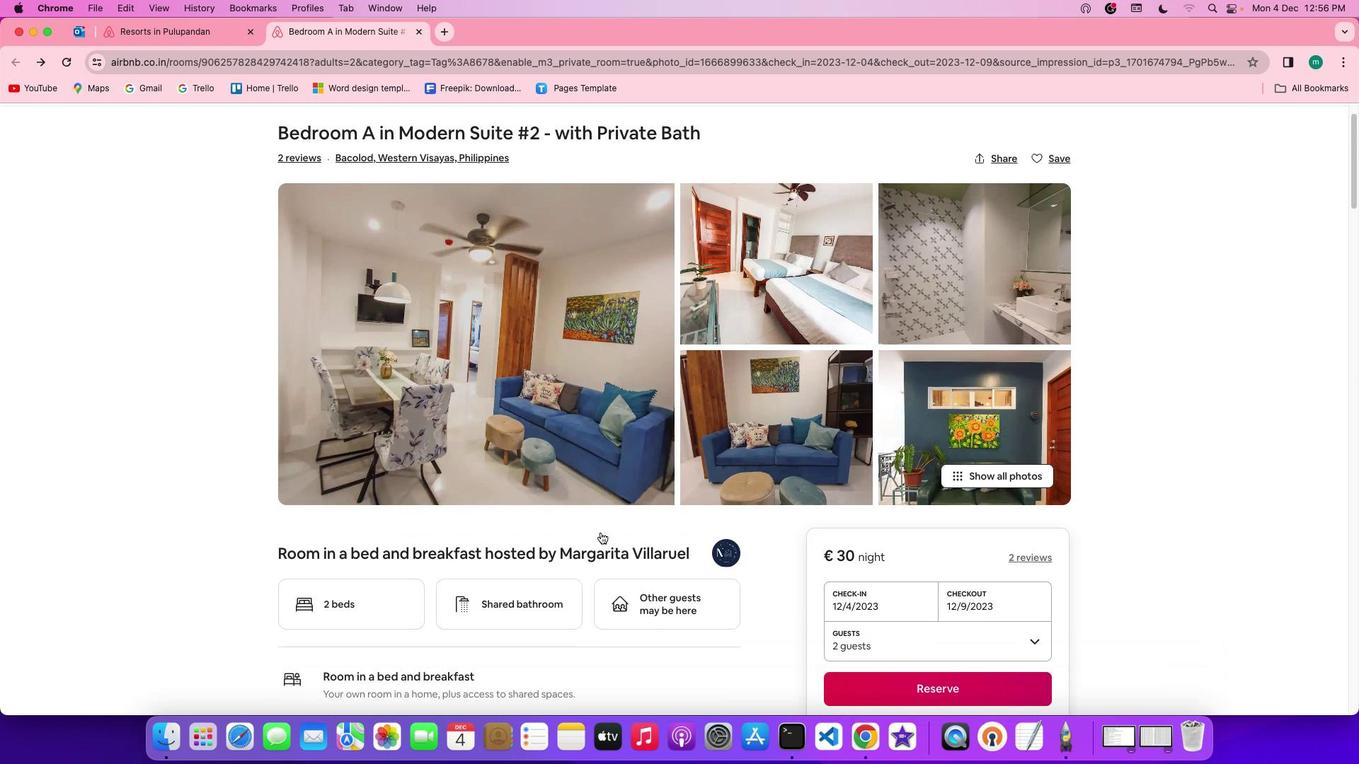 
Action: Mouse scrolled (609, 542) with delta (9, 6)
Screenshot: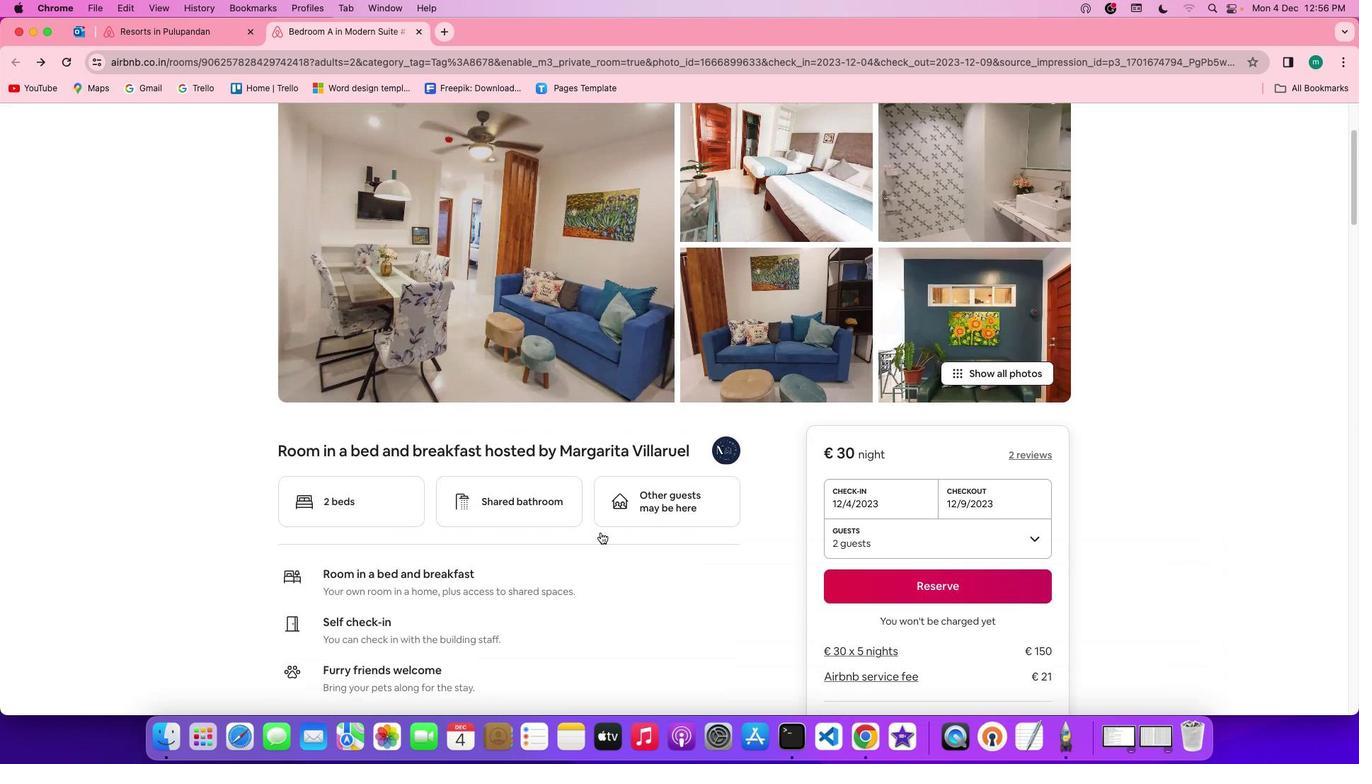 
Action: Mouse scrolled (609, 542) with delta (9, 8)
Screenshot: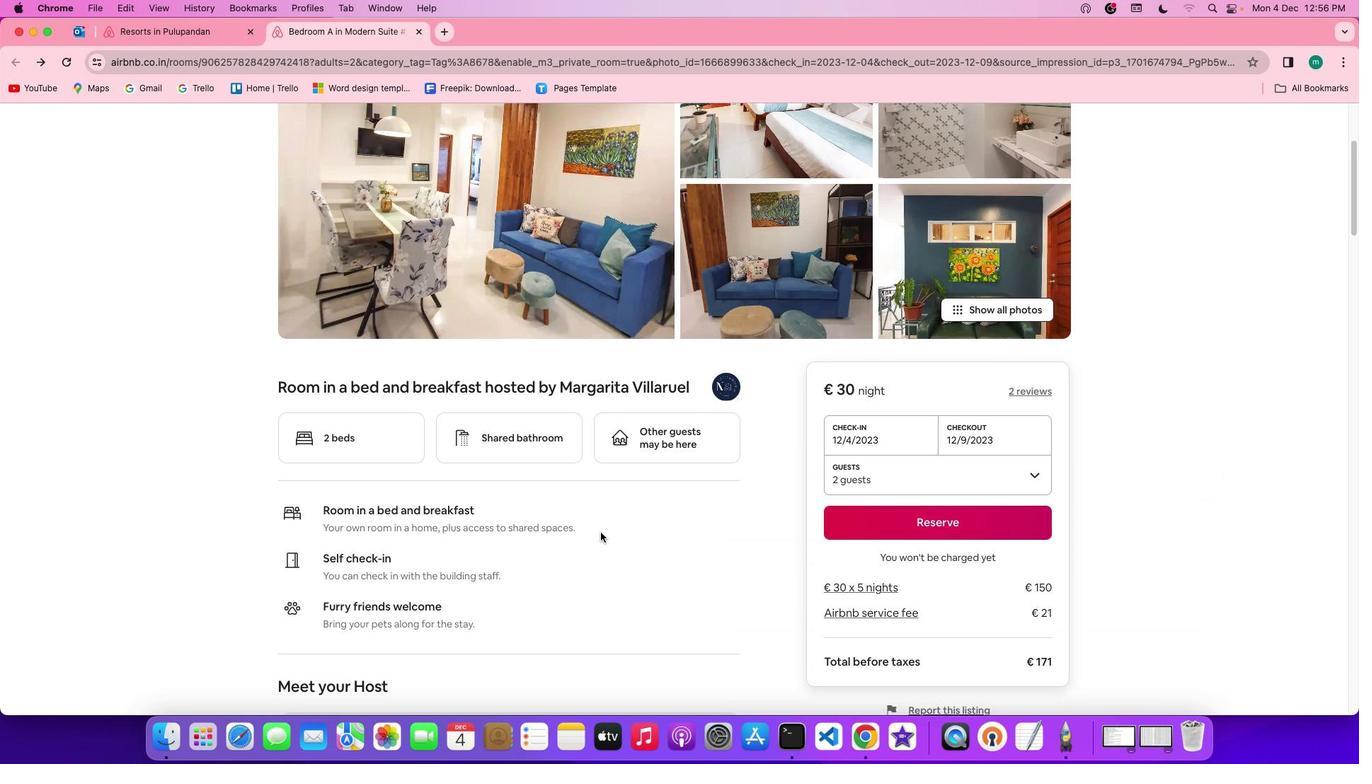 
Action: Mouse scrolled (609, 542) with delta (9, 8)
Screenshot: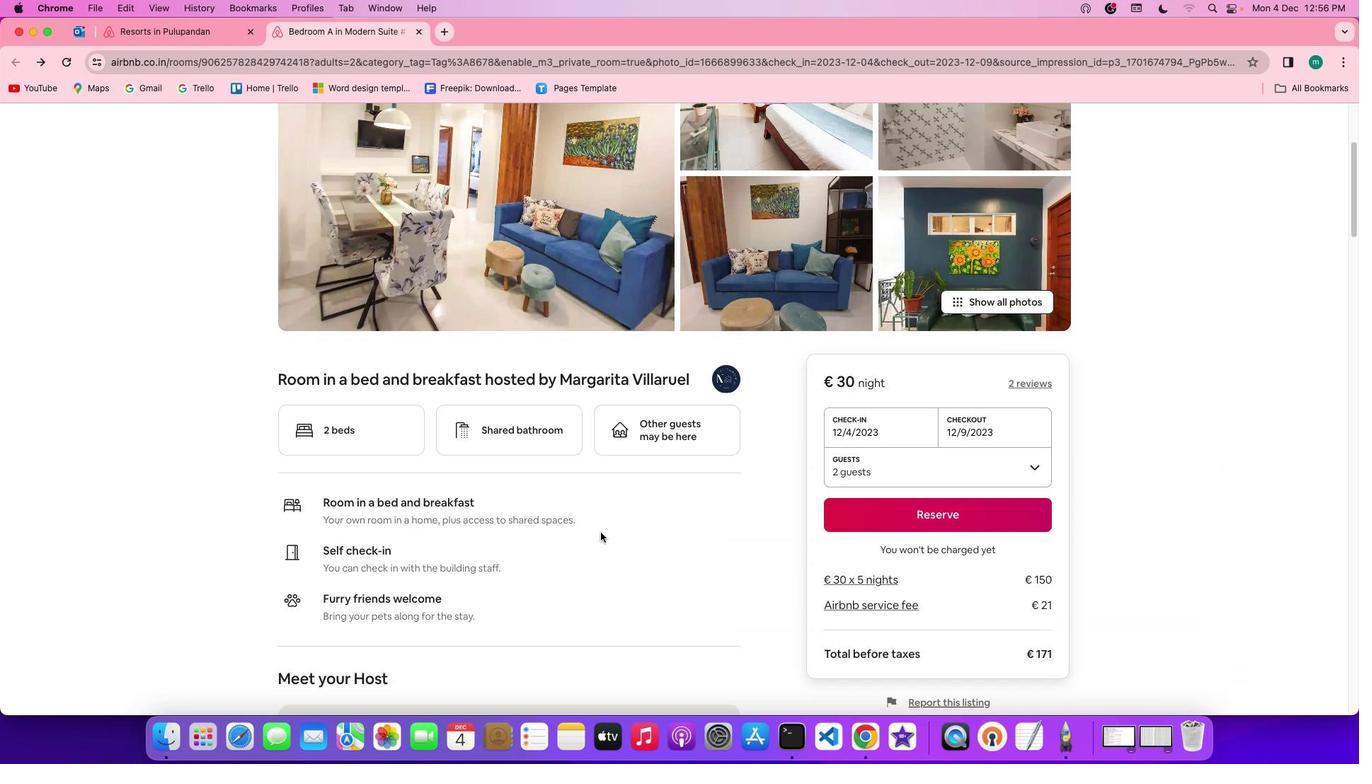 
Action: Mouse scrolled (609, 542) with delta (9, 7)
Screenshot: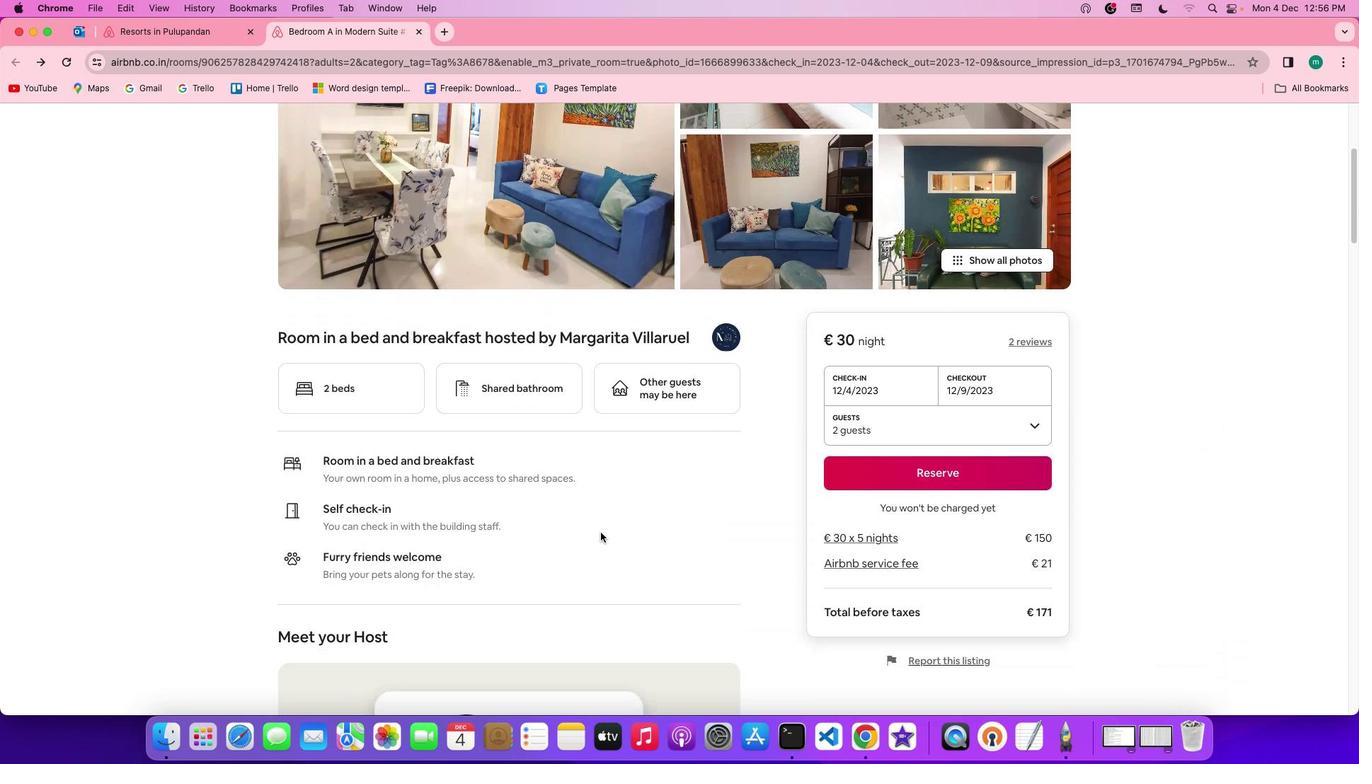 
Action: Mouse scrolled (609, 542) with delta (9, 8)
Screenshot: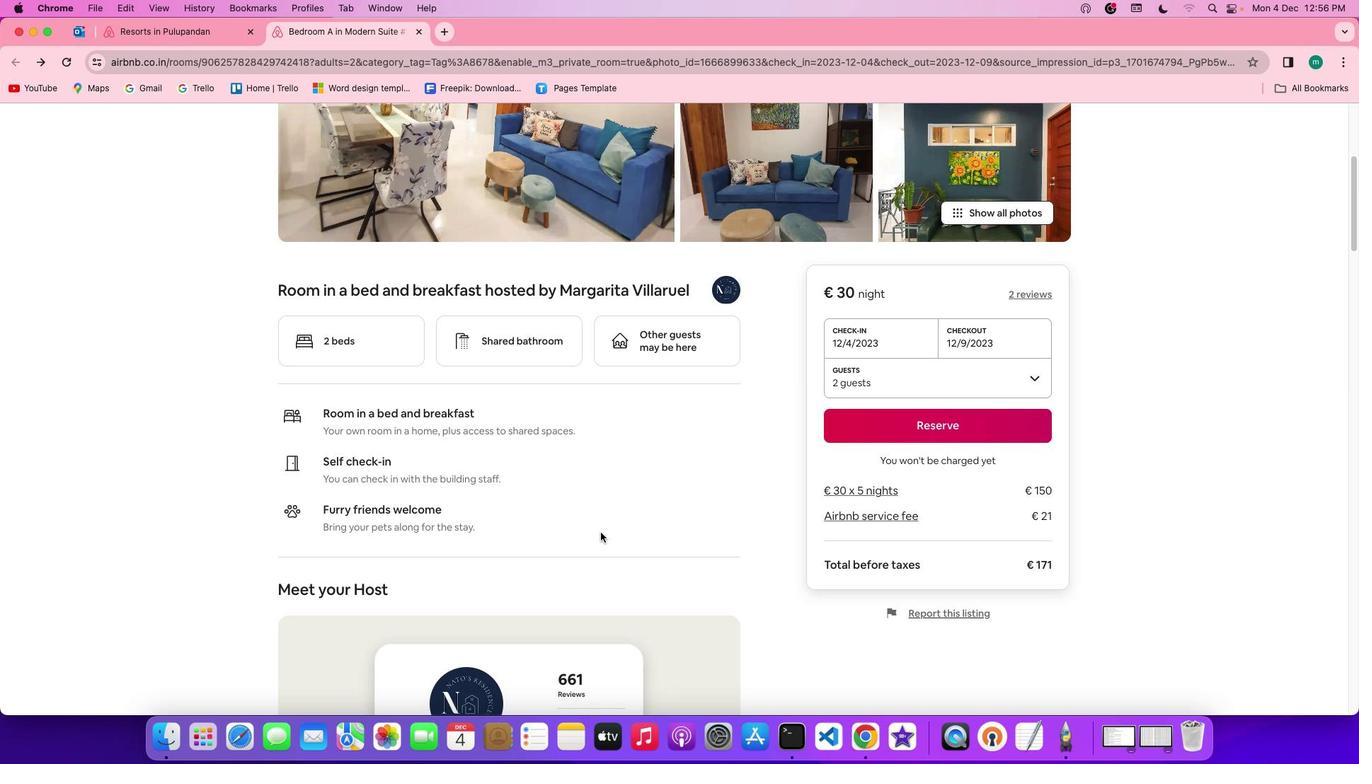 
Action: Mouse scrolled (609, 542) with delta (9, 8)
Screenshot: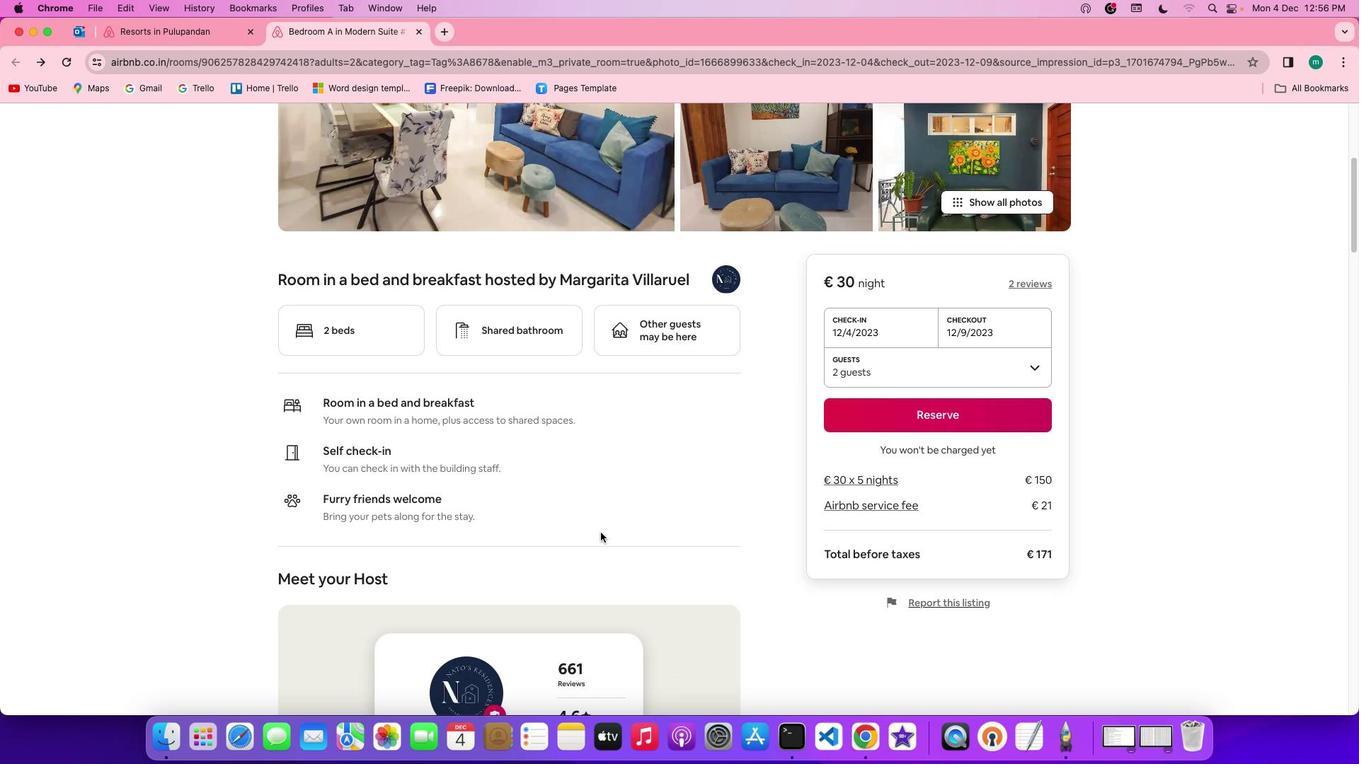
Action: Mouse scrolled (609, 542) with delta (9, 8)
Screenshot: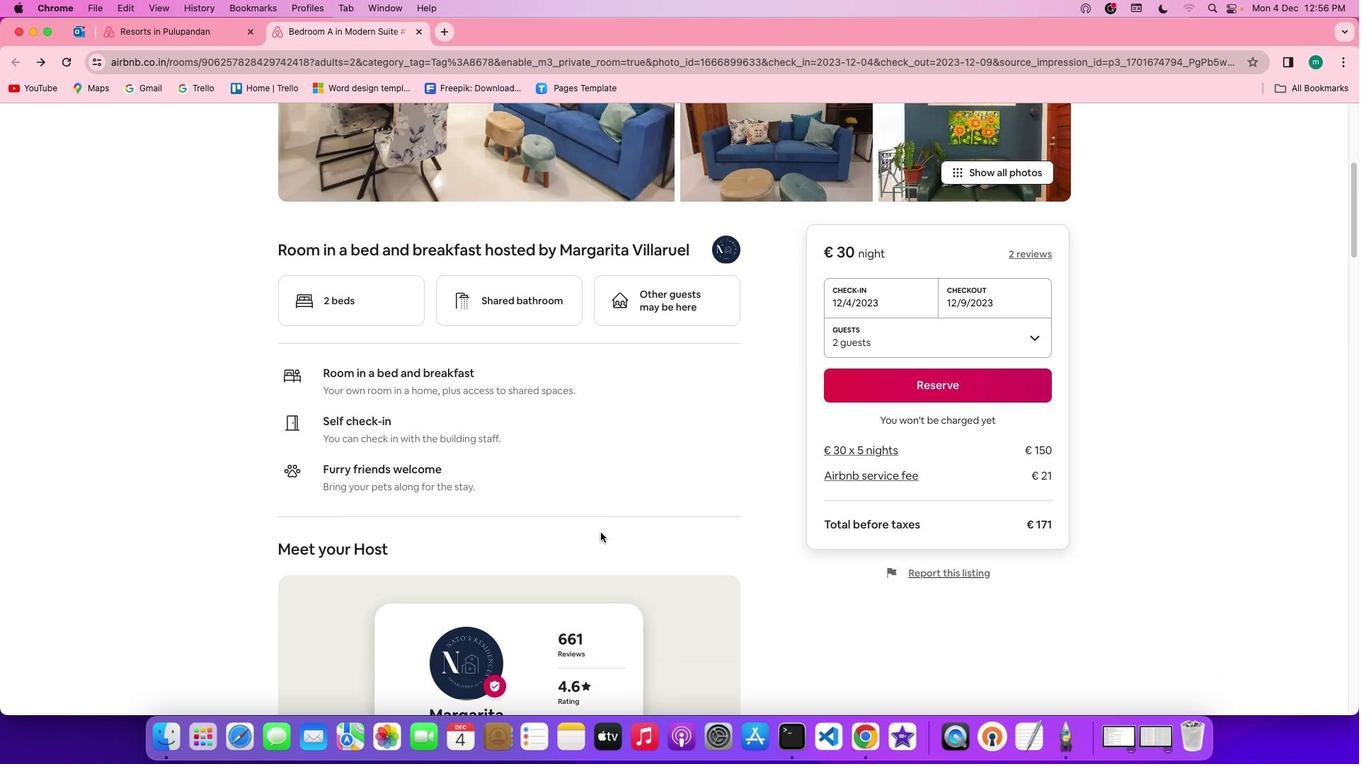 
Action: Mouse scrolled (609, 542) with delta (9, 8)
Screenshot: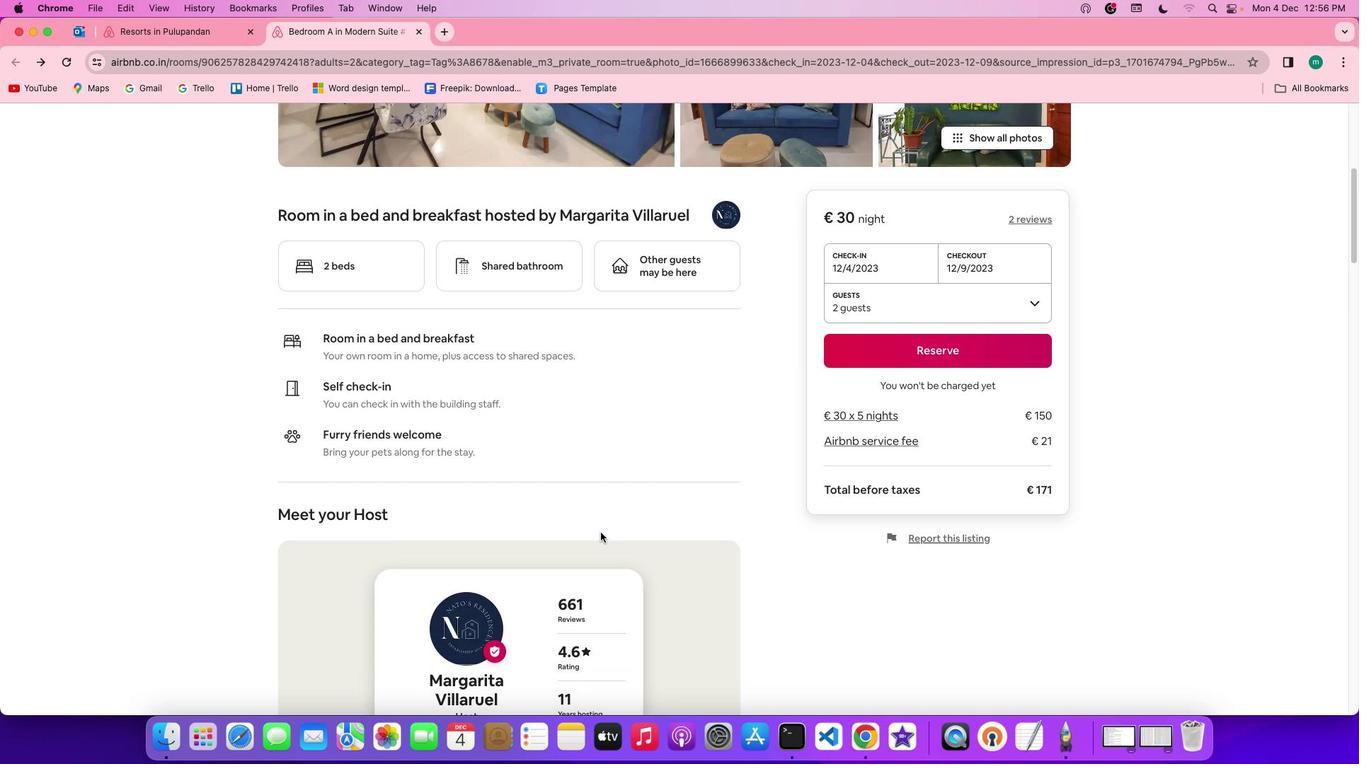 
Action: Mouse scrolled (609, 542) with delta (9, 8)
Screenshot: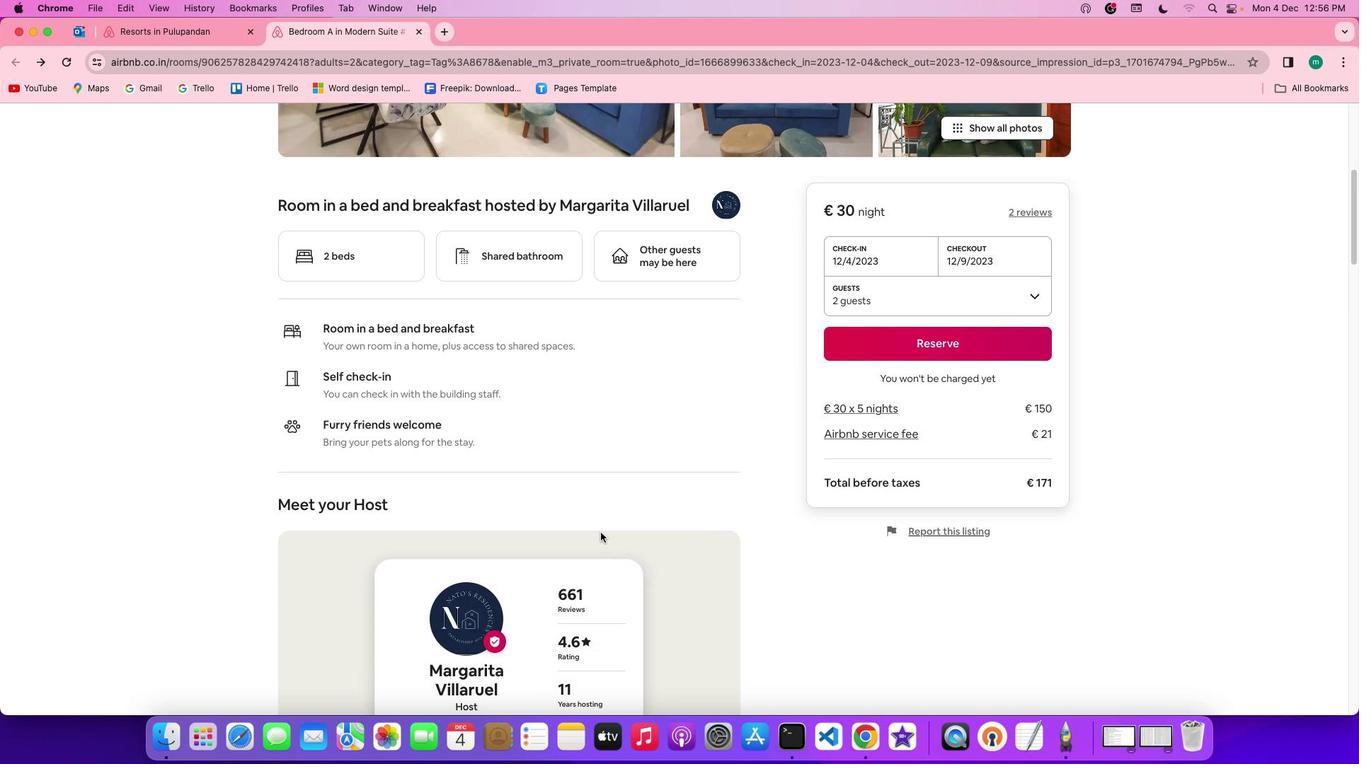 
Action: Mouse scrolled (609, 542) with delta (9, 8)
Screenshot: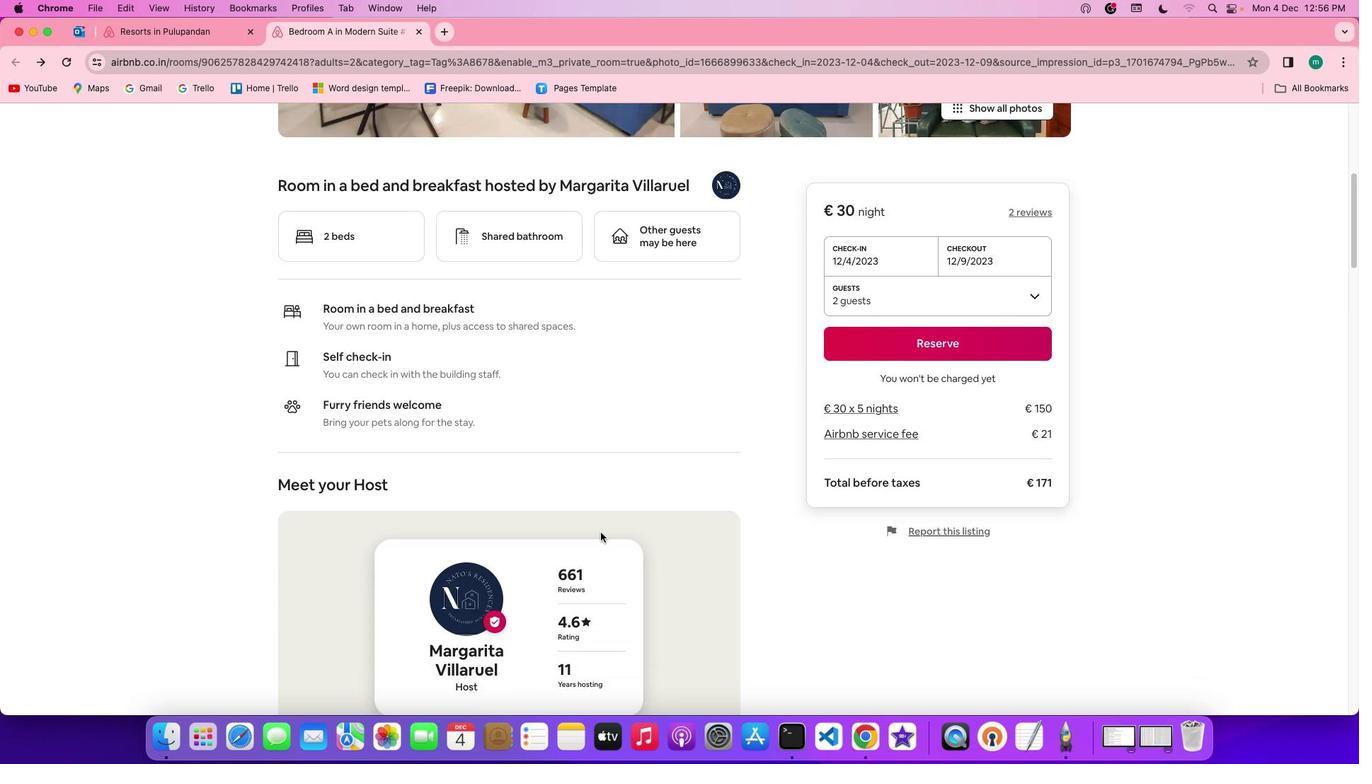 
Action: Mouse scrolled (609, 542) with delta (9, 8)
Screenshot: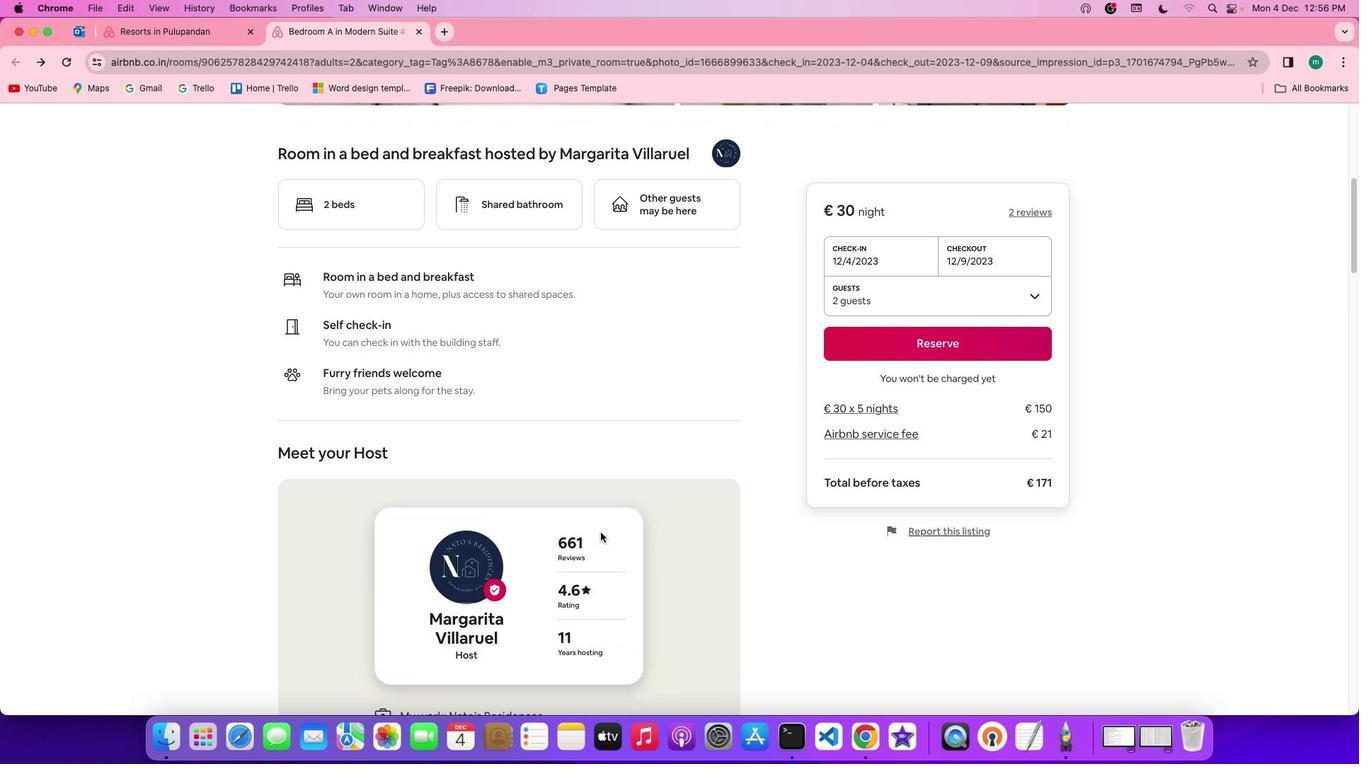 
Action: Mouse scrolled (609, 542) with delta (9, 8)
Screenshot: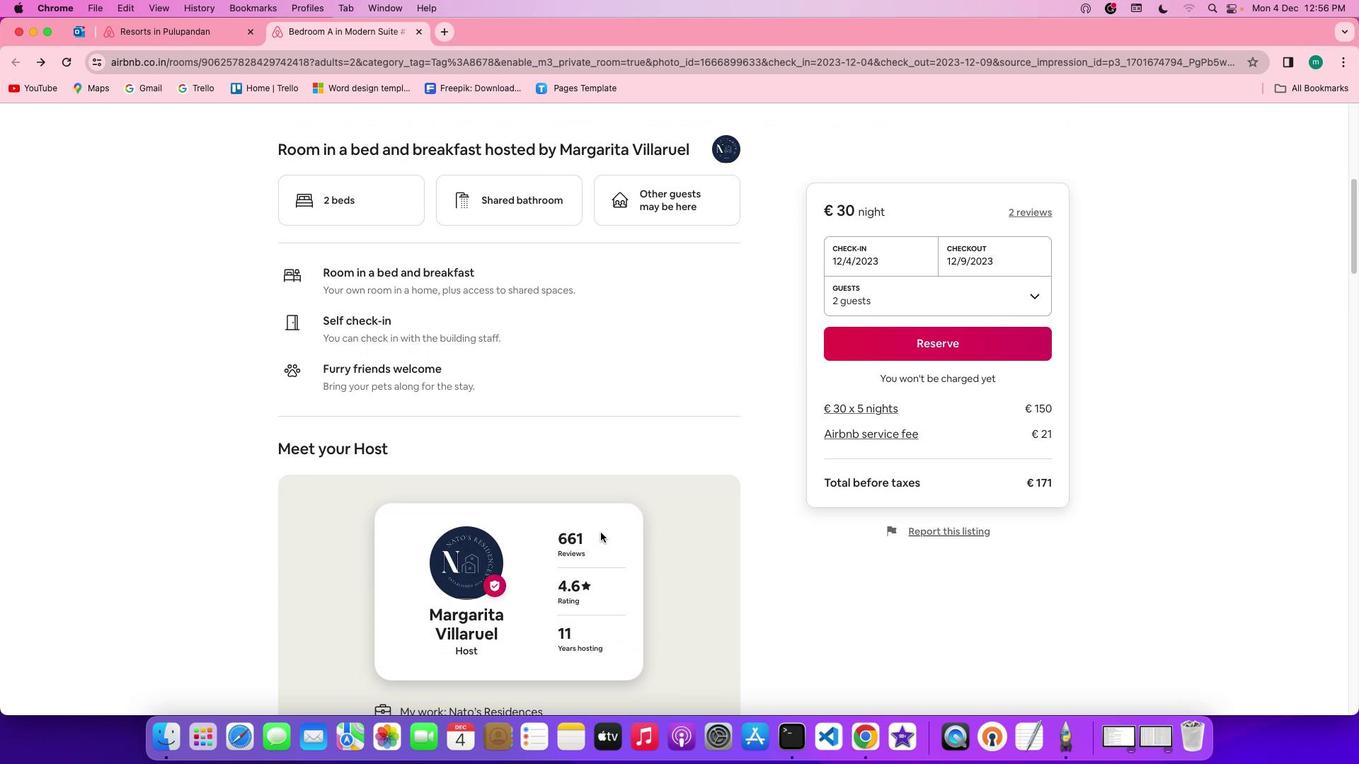 
Action: Mouse scrolled (609, 542) with delta (9, 7)
Screenshot: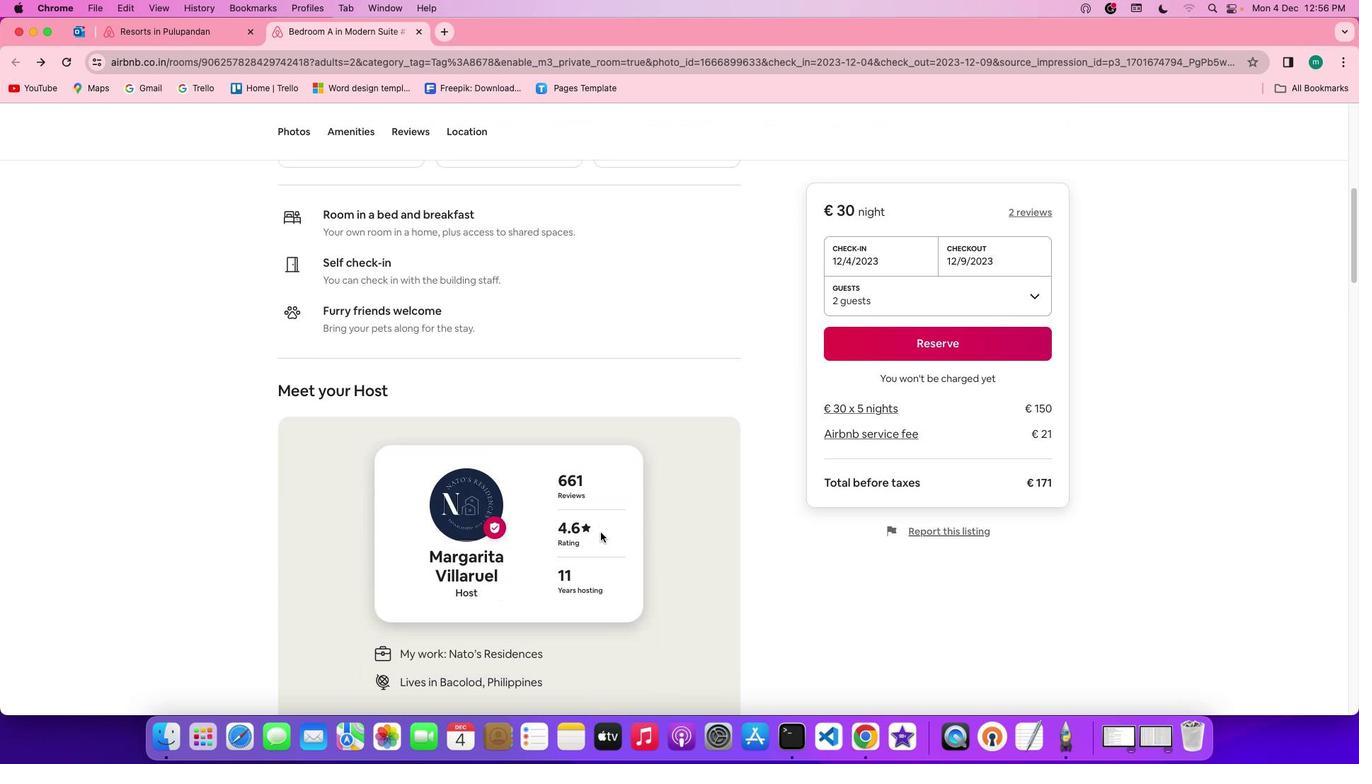 
Action: Mouse scrolled (609, 542) with delta (9, 8)
Screenshot: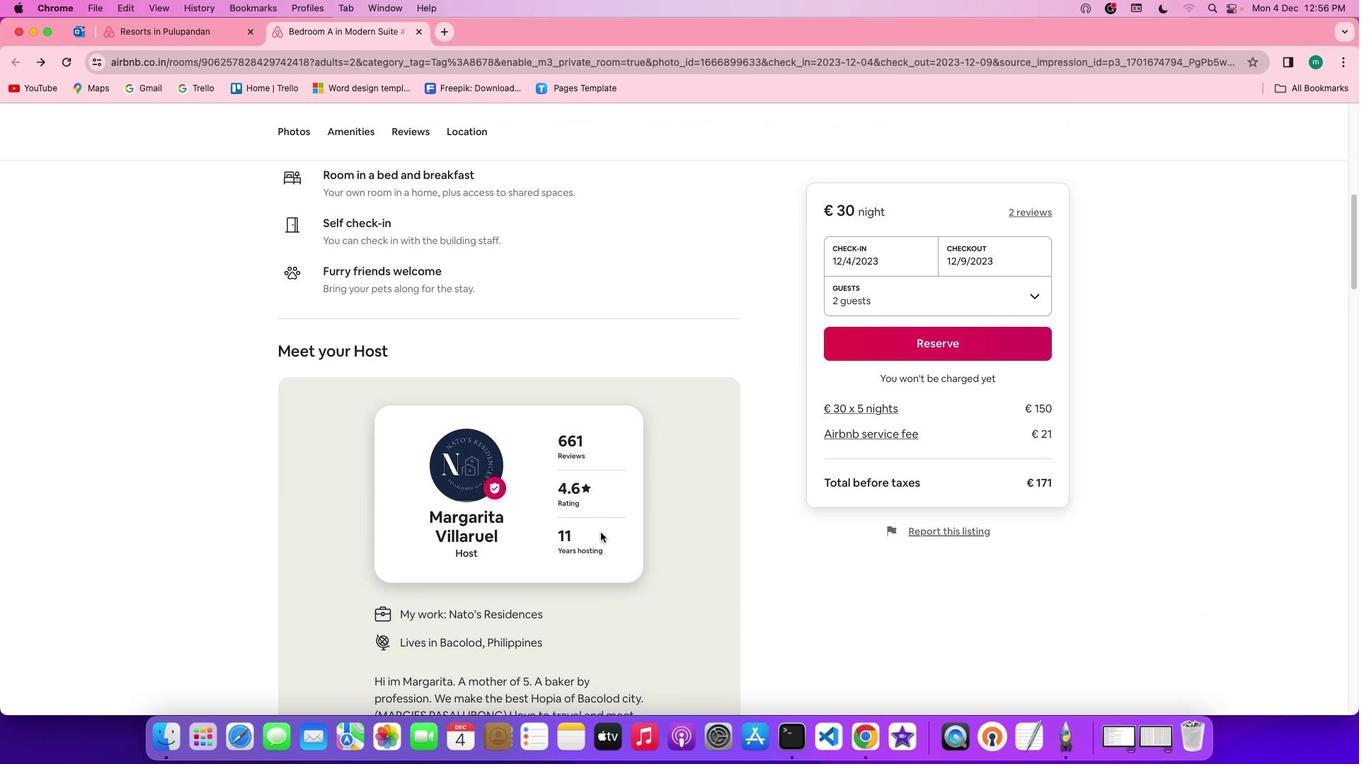 
Action: Mouse scrolled (609, 542) with delta (9, 8)
Screenshot: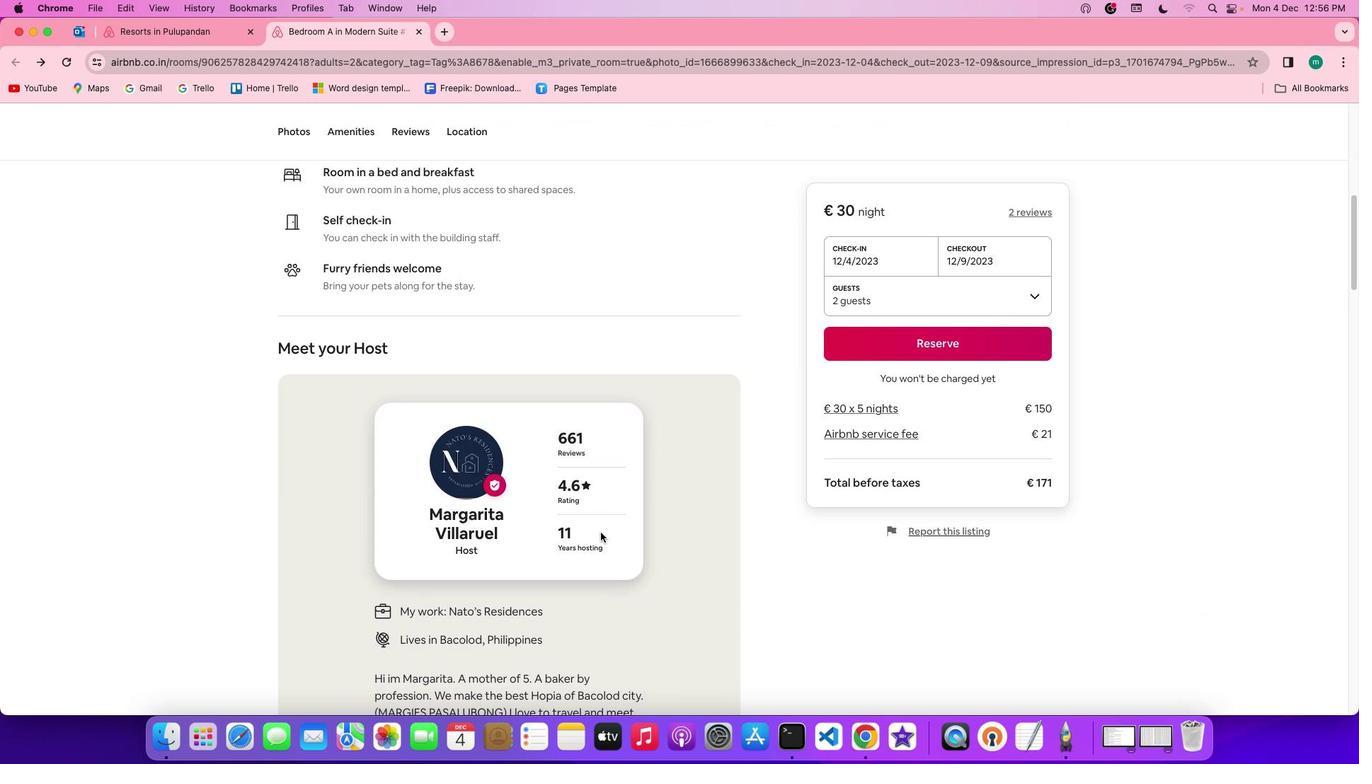 
Action: Mouse scrolled (609, 542) with delta (9, 8)
Screenshot: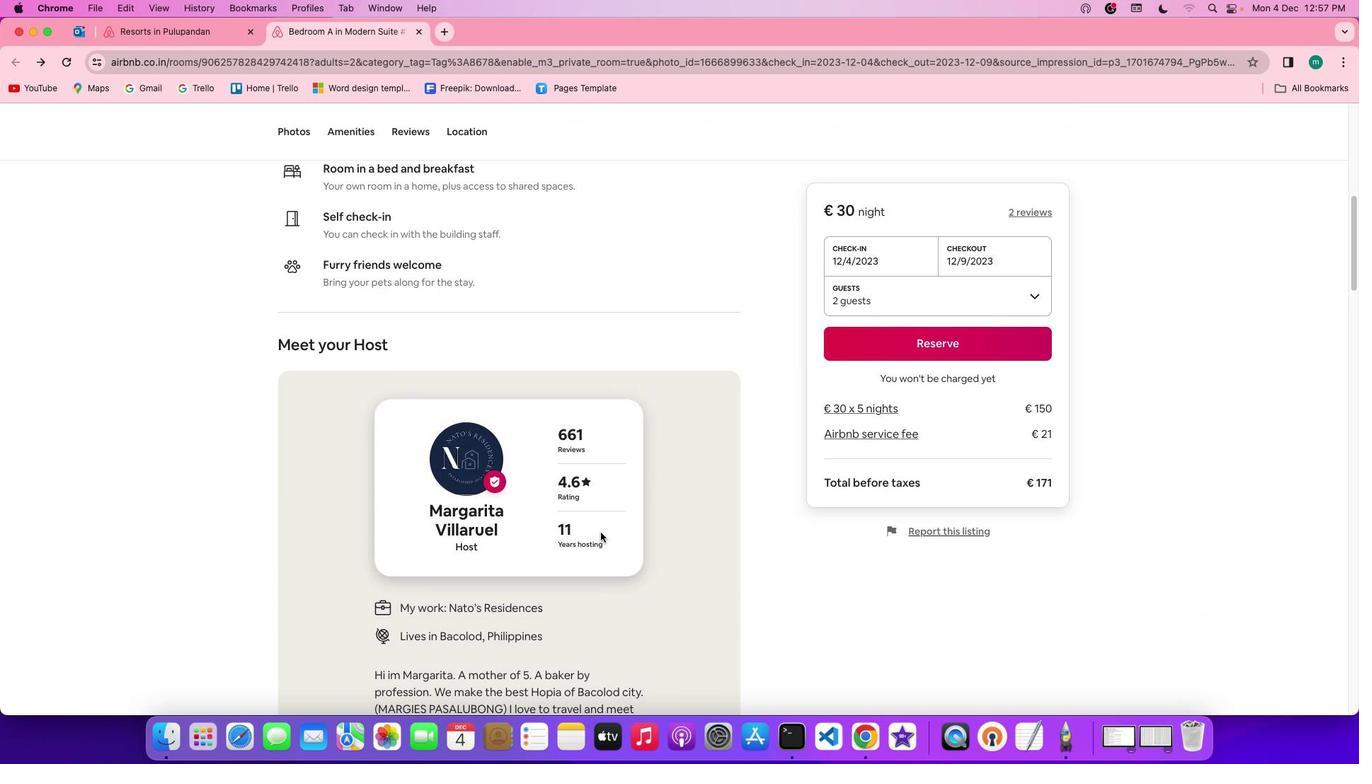 
Action: Mouse scrolled (609, 542) with delta (9, 8)
Screenshot: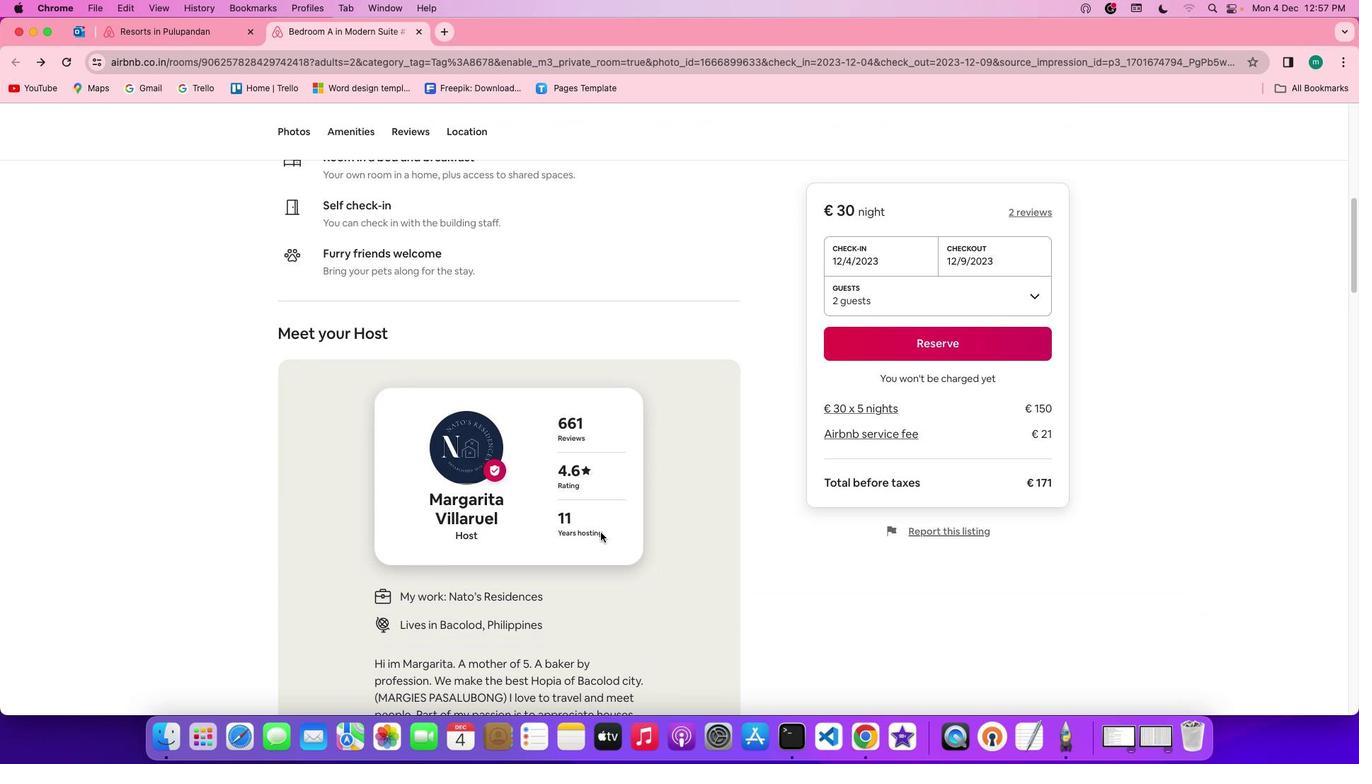 
Action: Mouse scrolled (609, 542) with delta (9, 7)
Screenshot: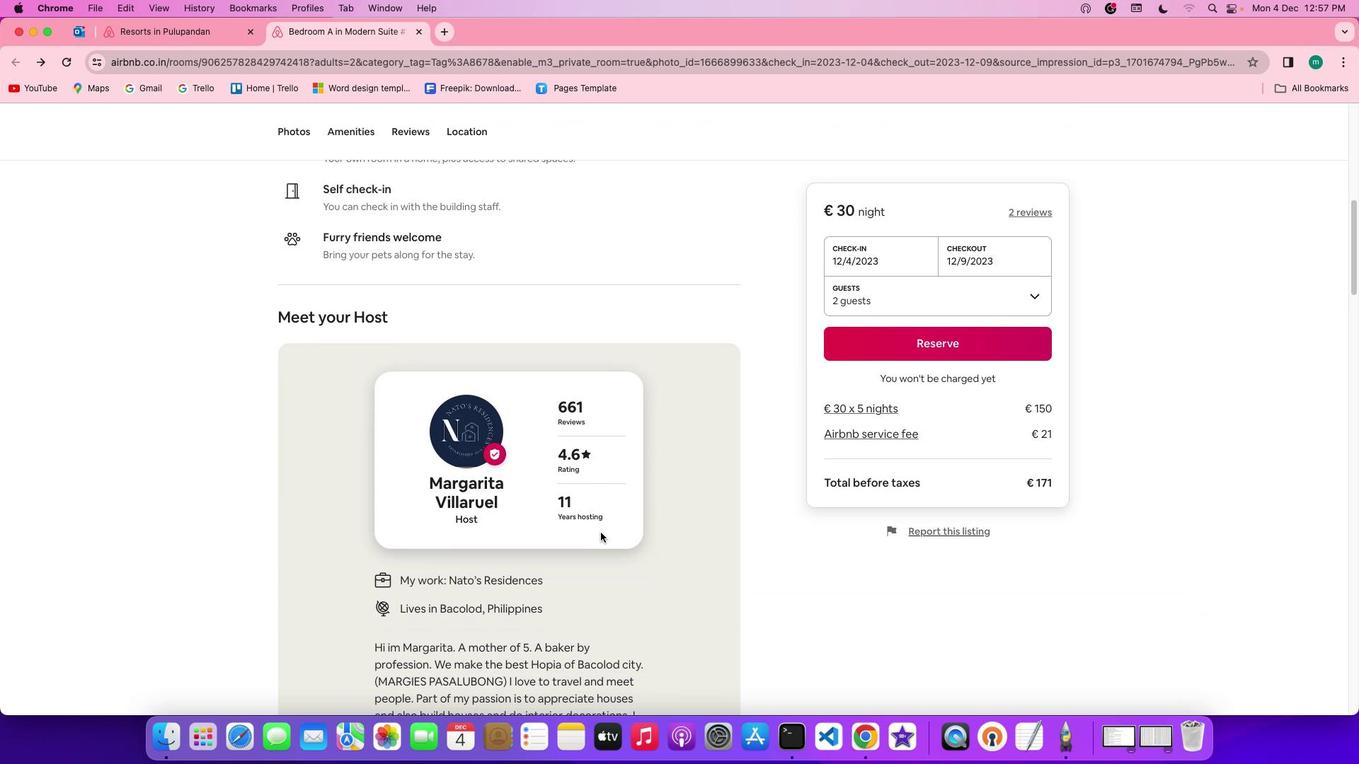 
Action: Mouse scrolled (609, 542) with delta (9, 8)
Screenshot: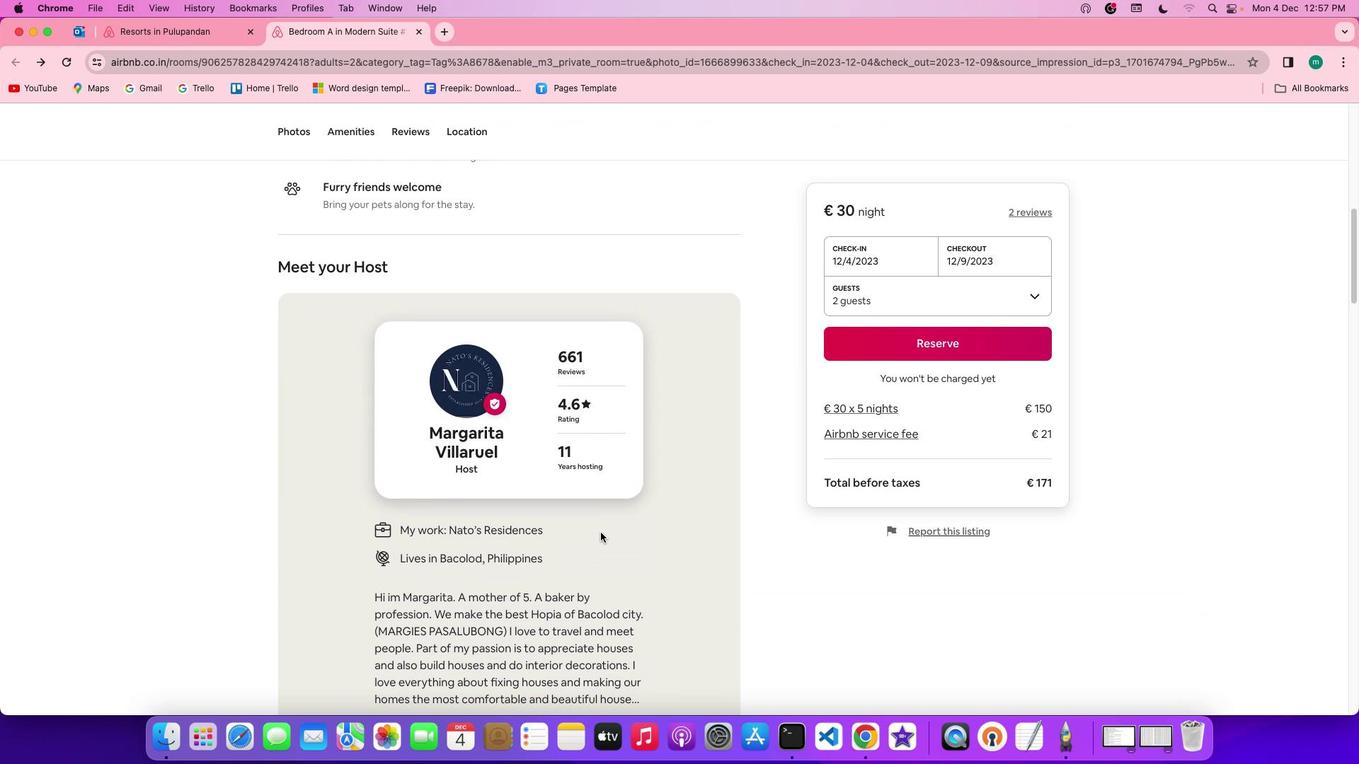 
Action: Mouse scrolled (609, 542) with delta (9, 8)
Screenshot: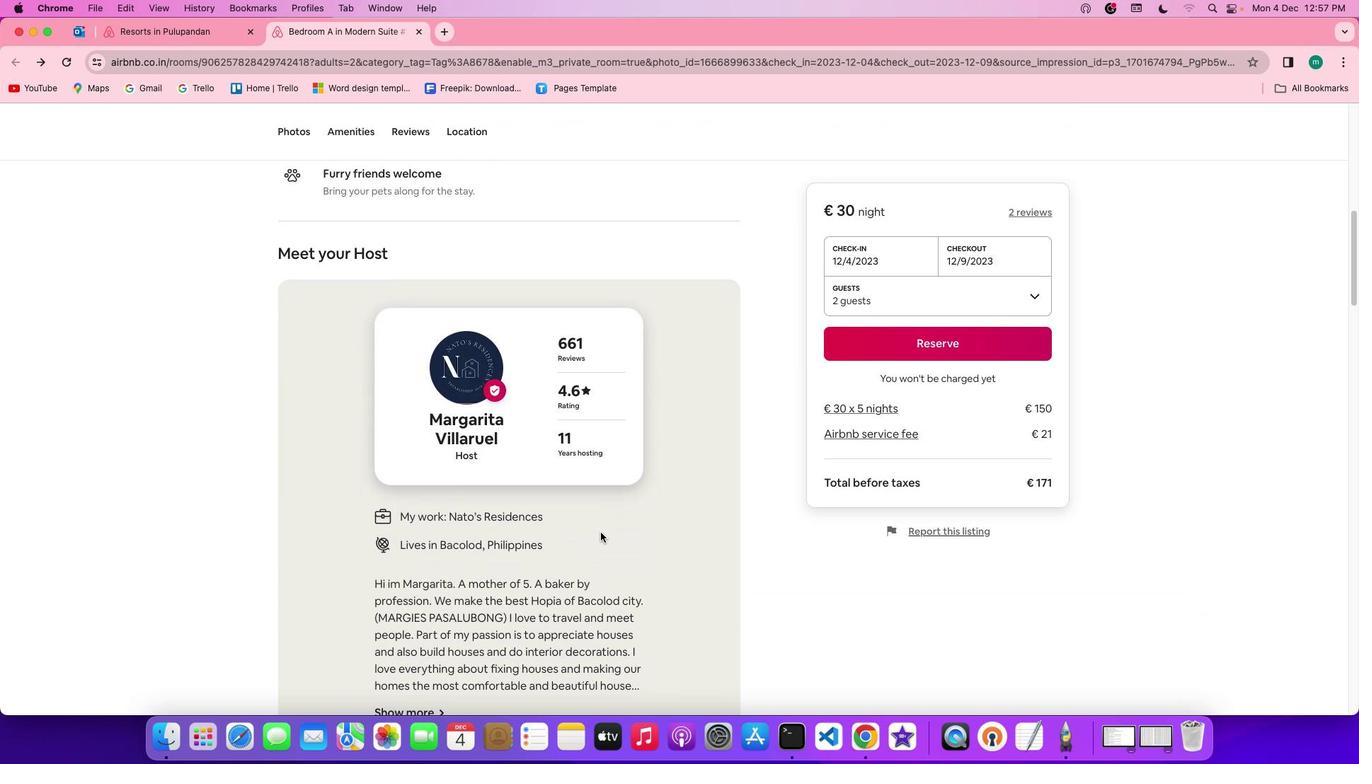 
Action: Mouse scrolled (609, 542) with delta (9, 7)
Screenshot: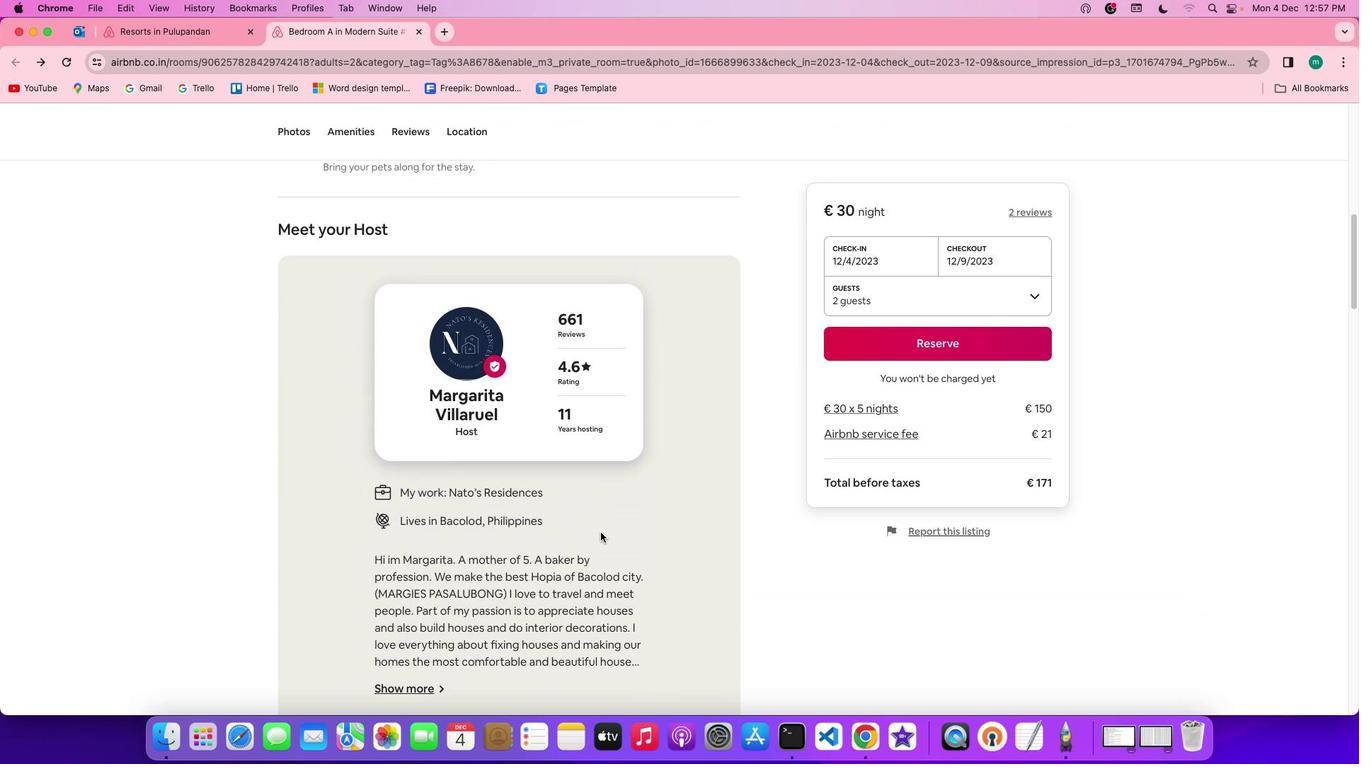 
Action: Mouse scrolled (609, 542) with delta (9, 7)
Screenshot: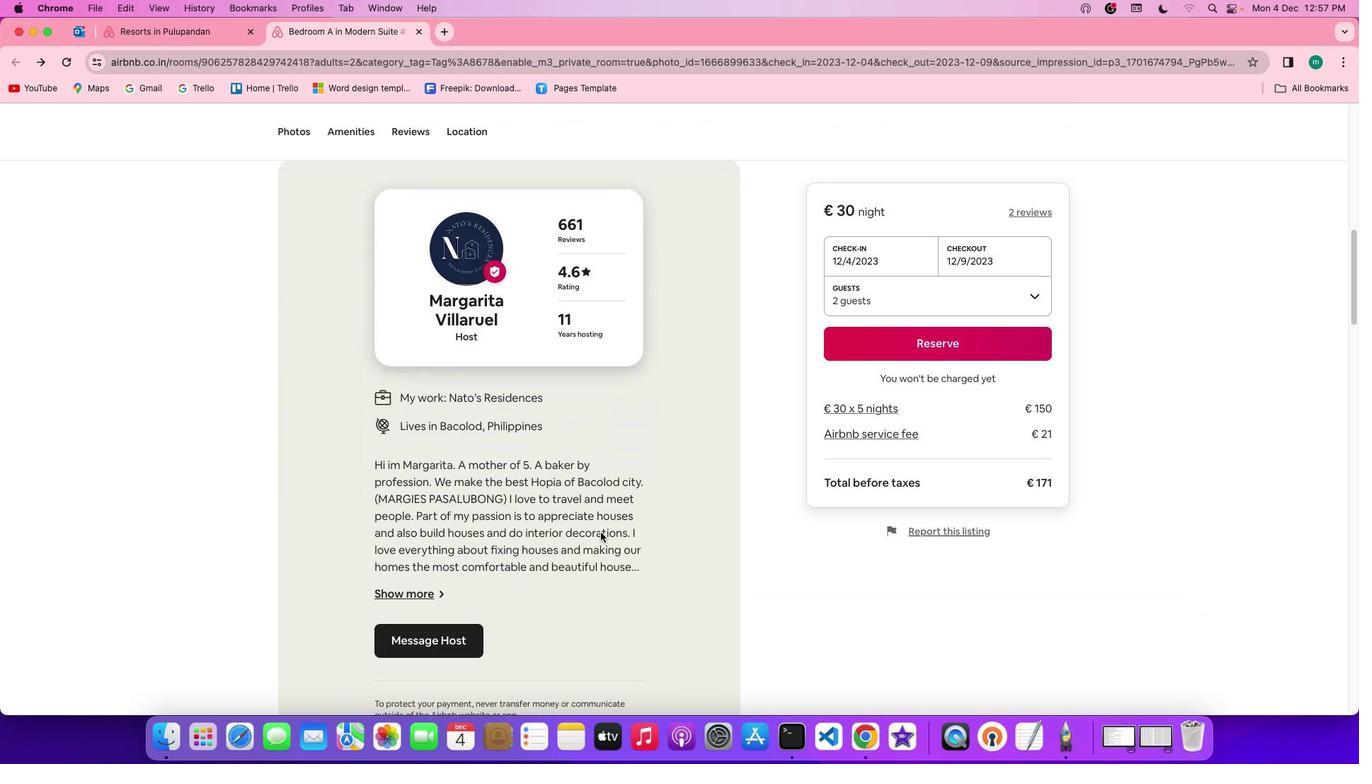 
Action: Mouse scrolled (609, 542) with delta (9, 8)
Screenshot: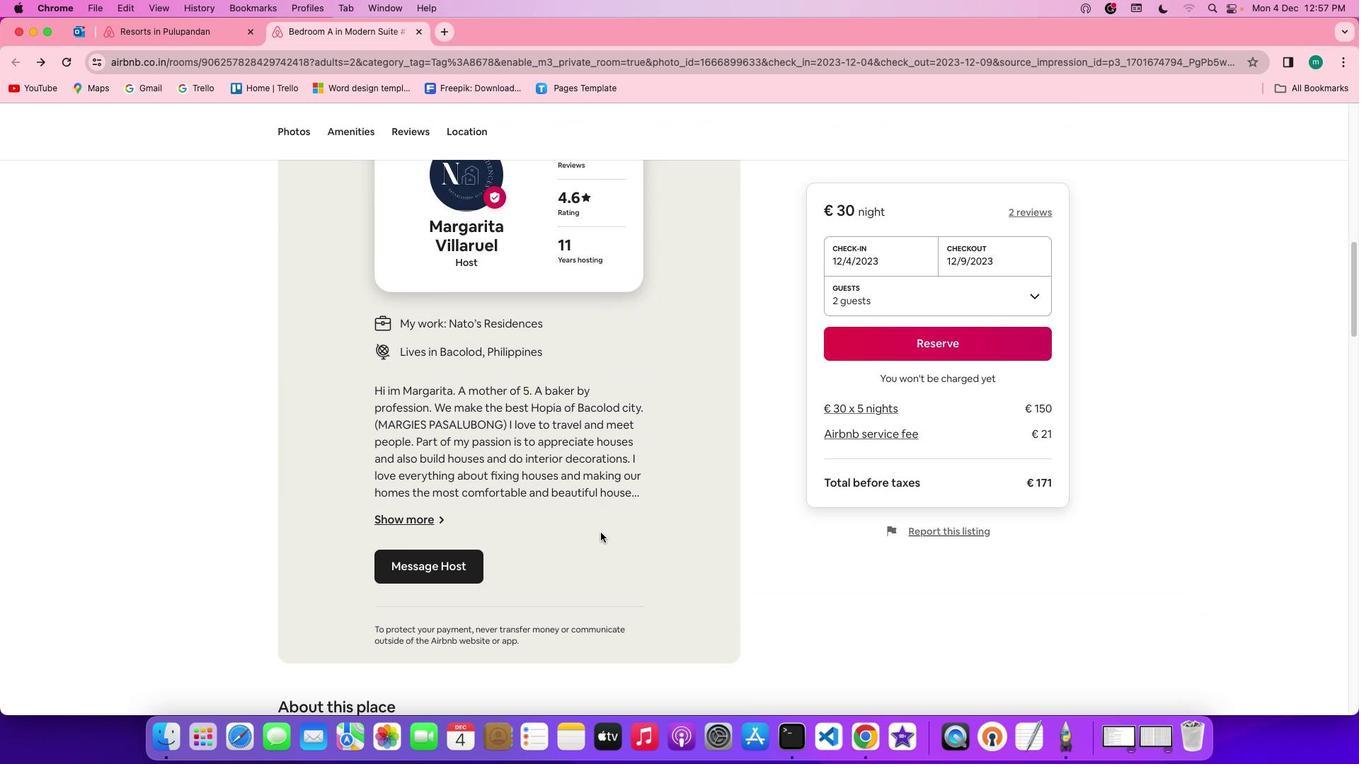 
Action: Mouse scrolled (609, 542) with delta (9, 8)
Screenshot: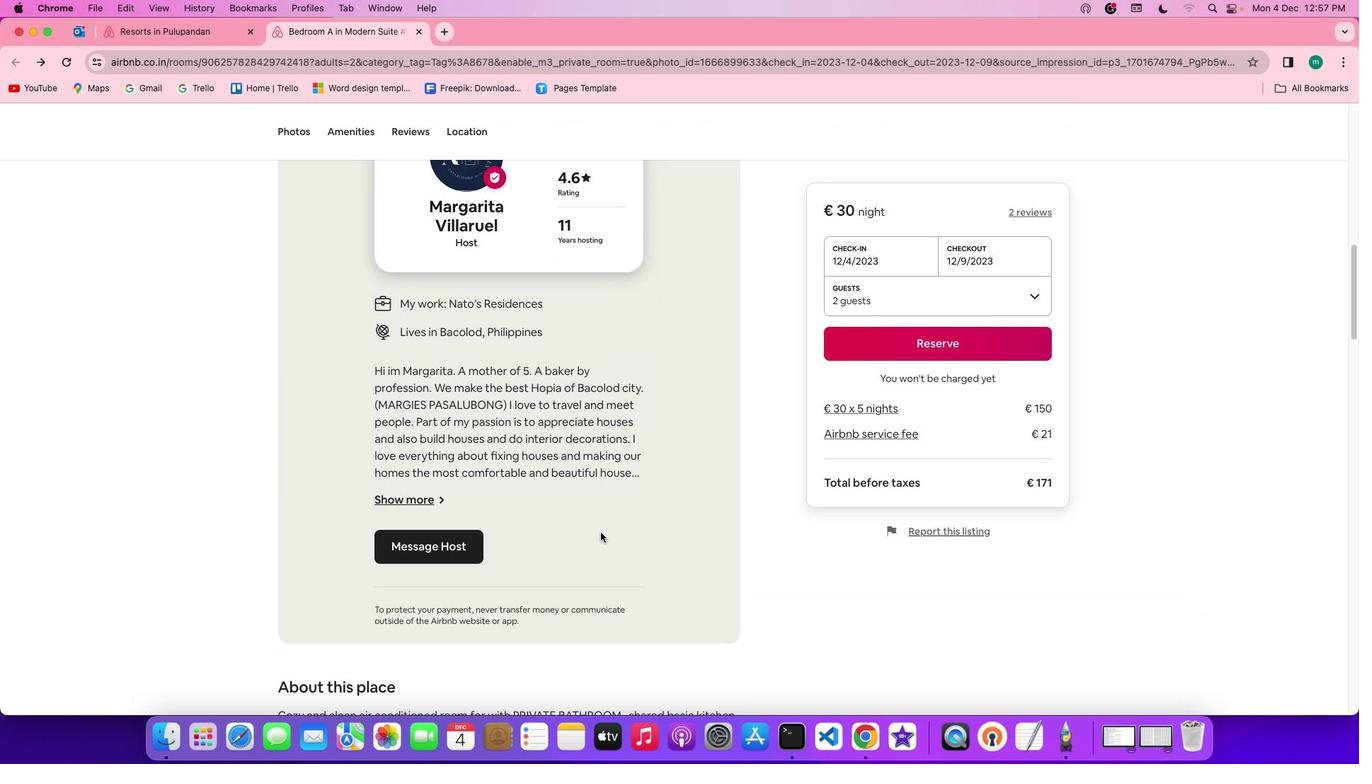 
Action: Mouse scrolled (609, 542) with delta (9, 7)
Screenshot: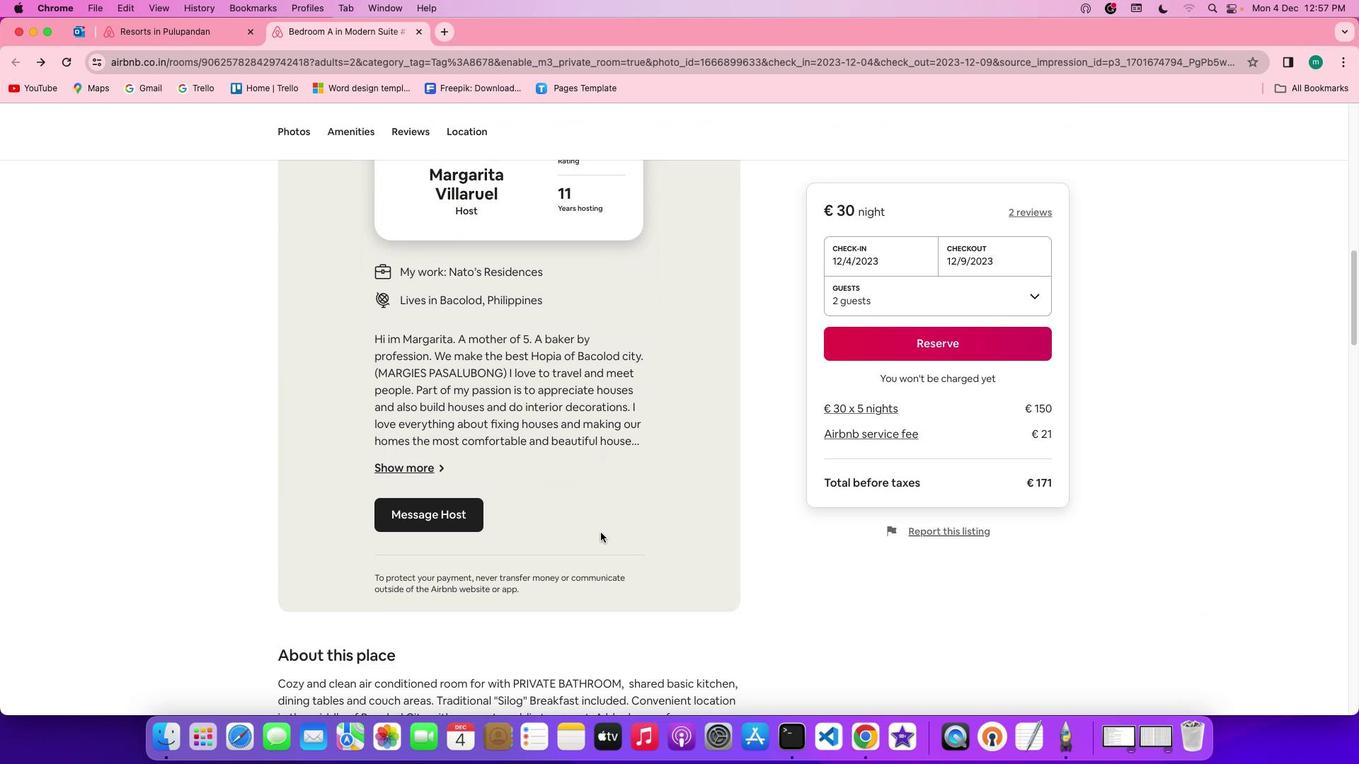 
Action: Mouse scrolled (609, 542) with delta (9, 7)
Screenshot: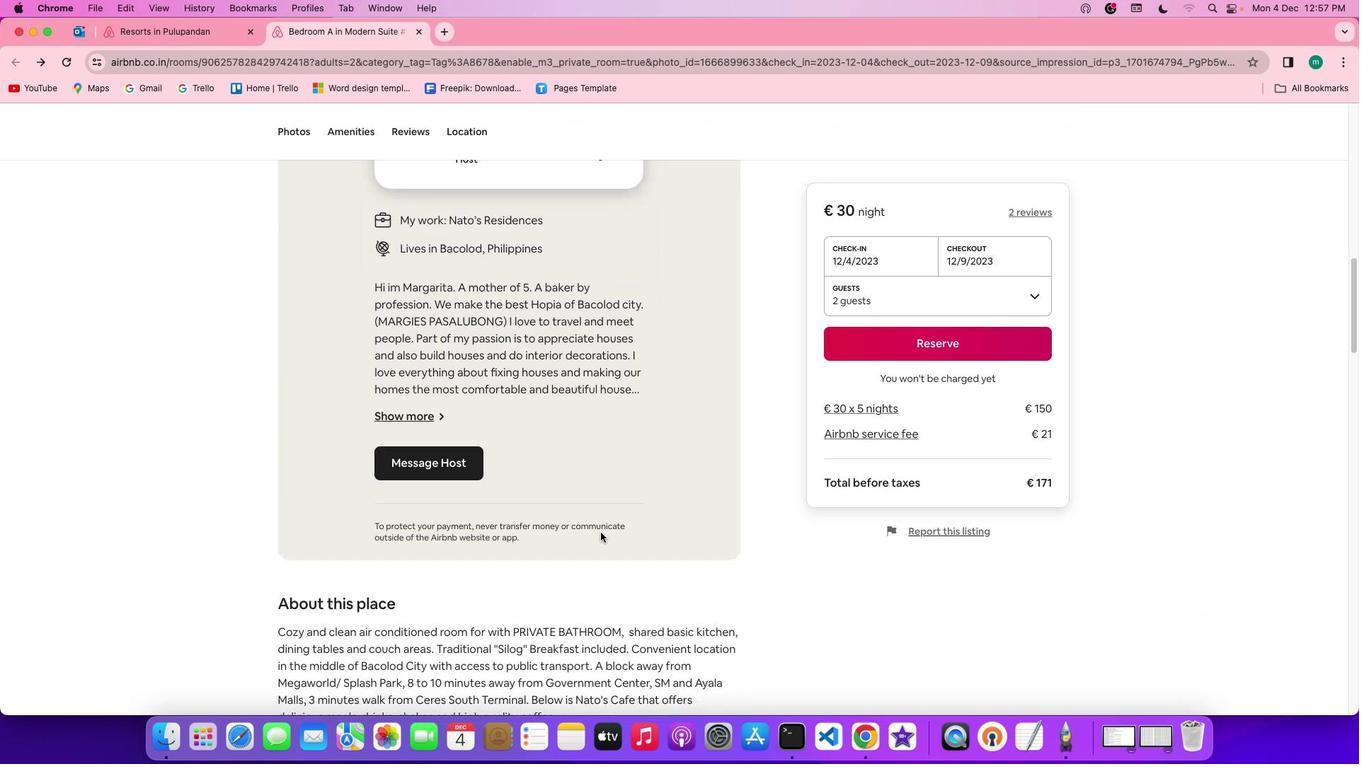 
Action: Mouse scrolled (609, 542) with delta (9, 8)
Screenshot: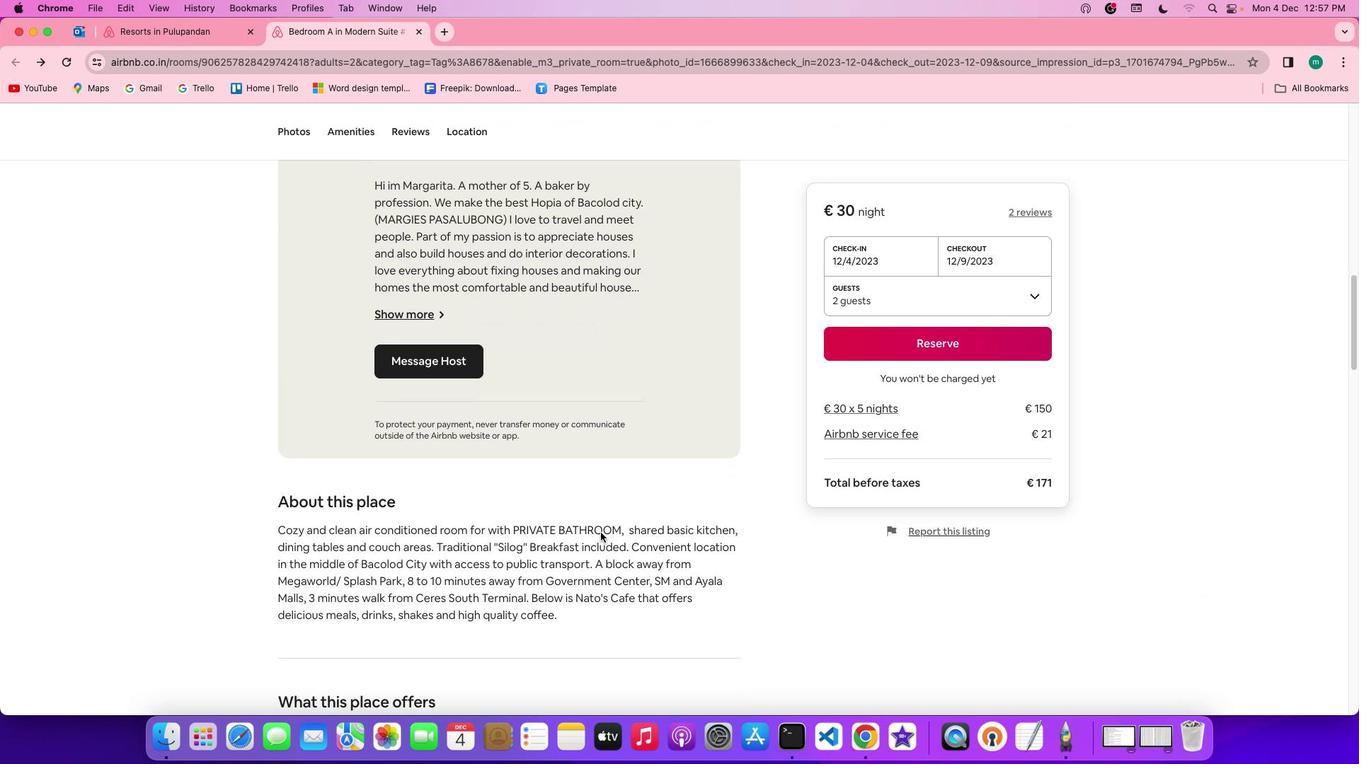 
Action: Mouse scrolled (609, 542) with delta (9, 8)
Screenshot: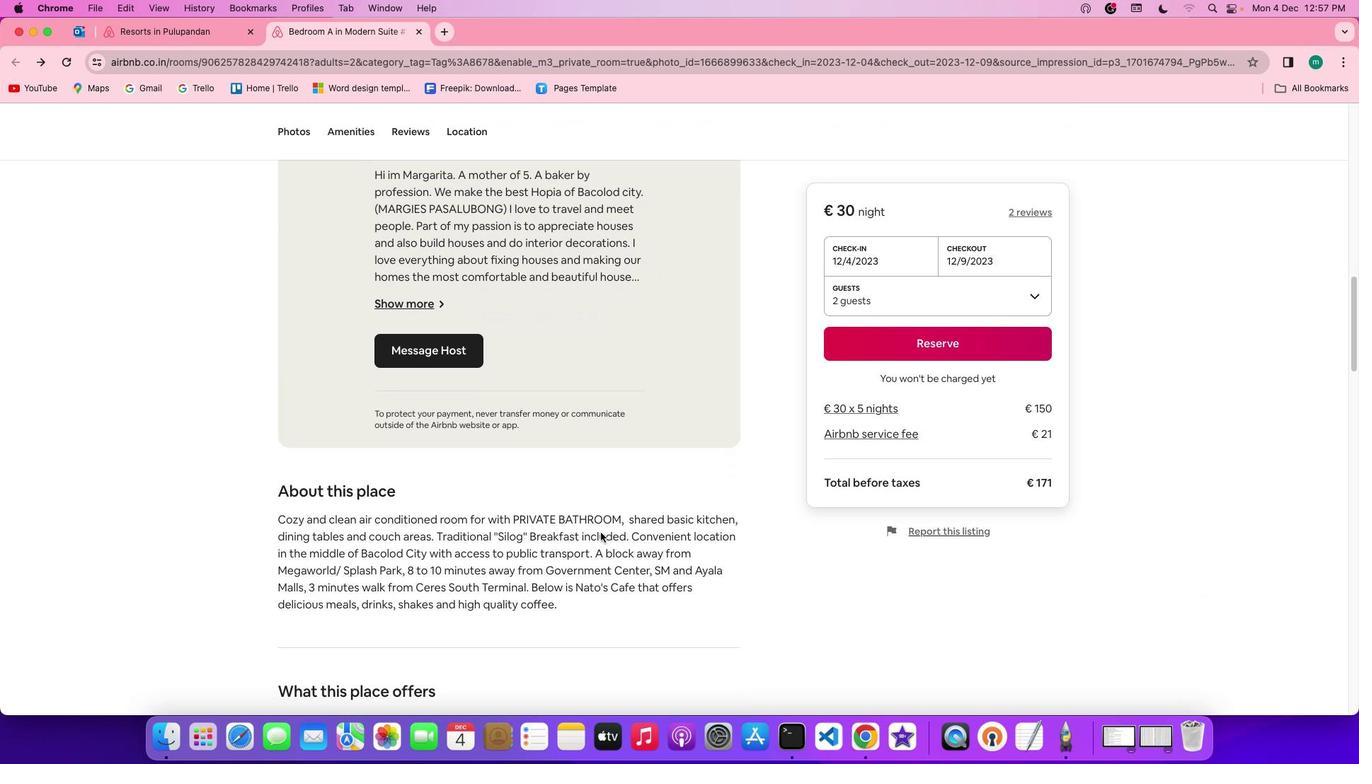 
Action: Mouse scrolled (609, 542) with delta (9, 7)
Screenshot: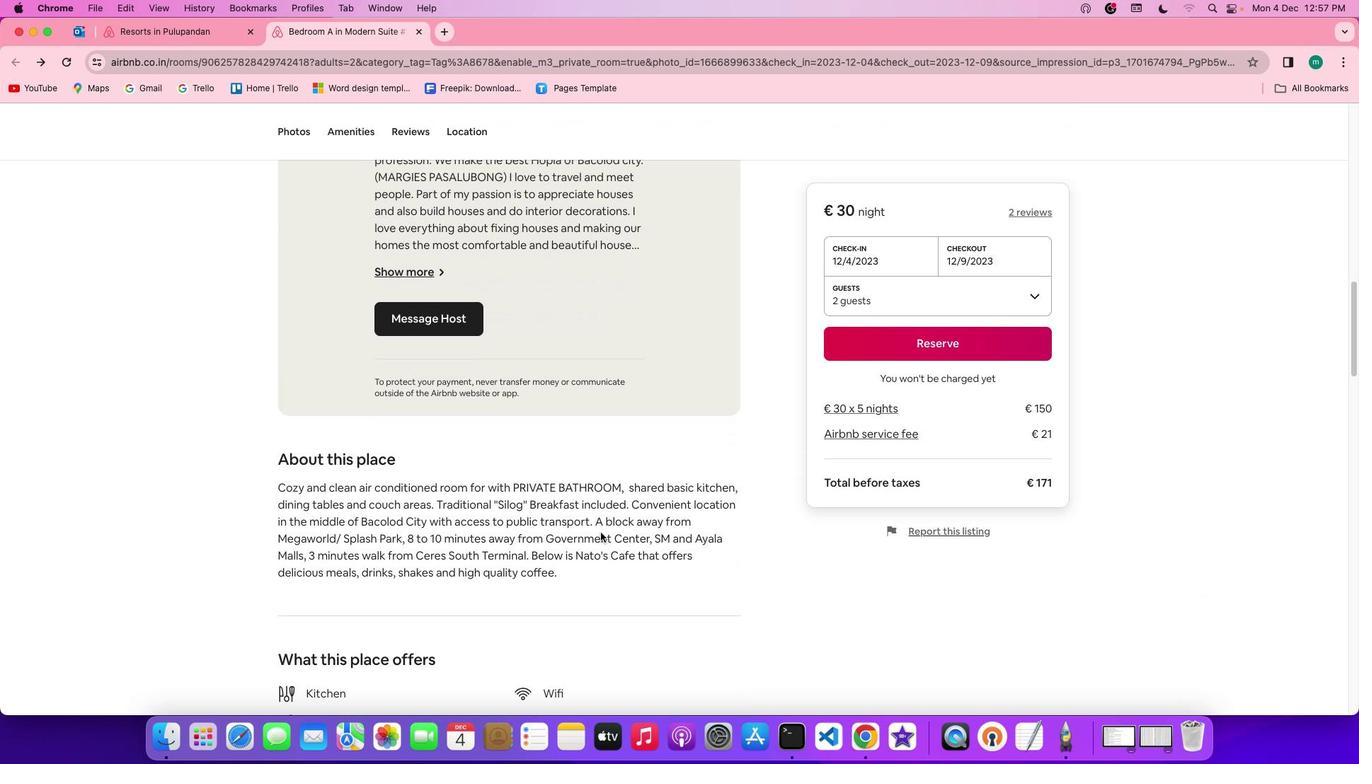 
Action: Mouse scrolled (609, 542) with delta (9, 7)
Screenshot: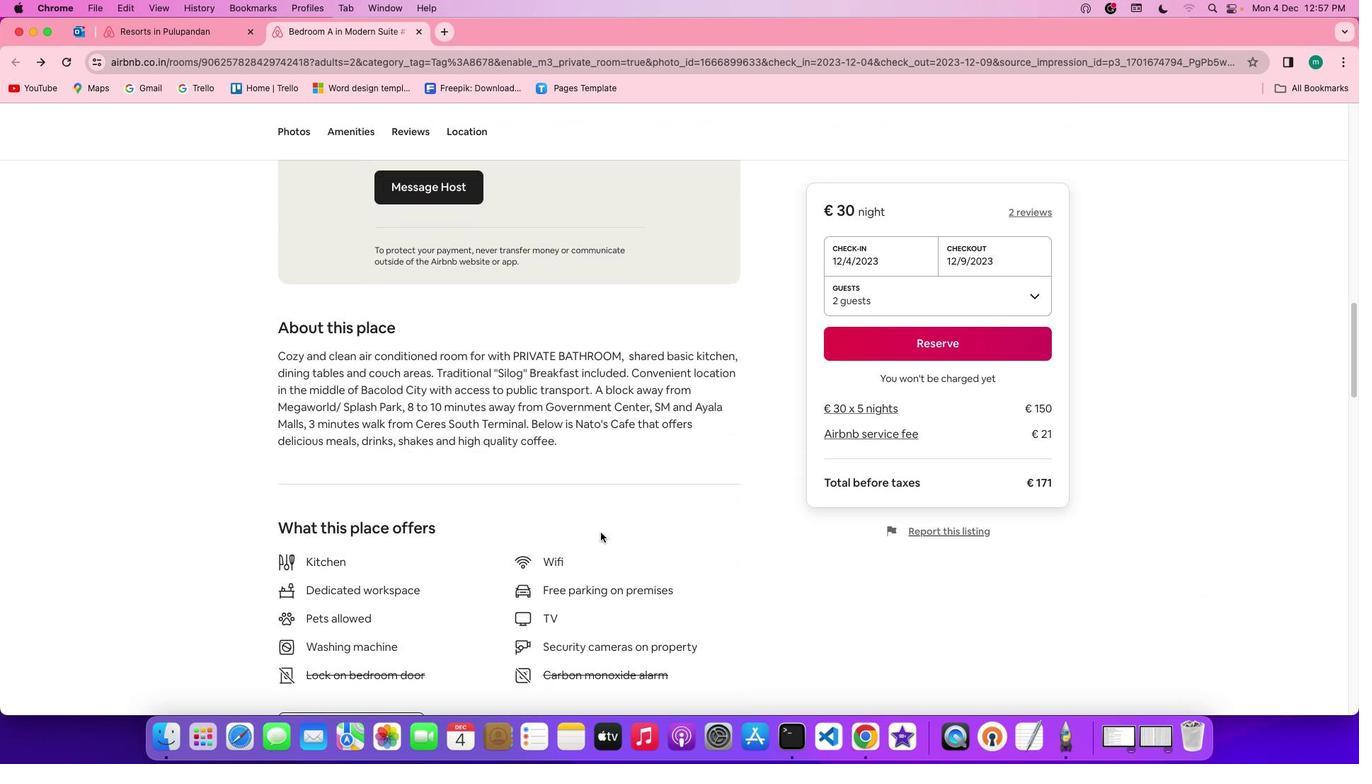 
Action: Mouse scrolled (609, 542) with delta (9, 8)
Screenshot: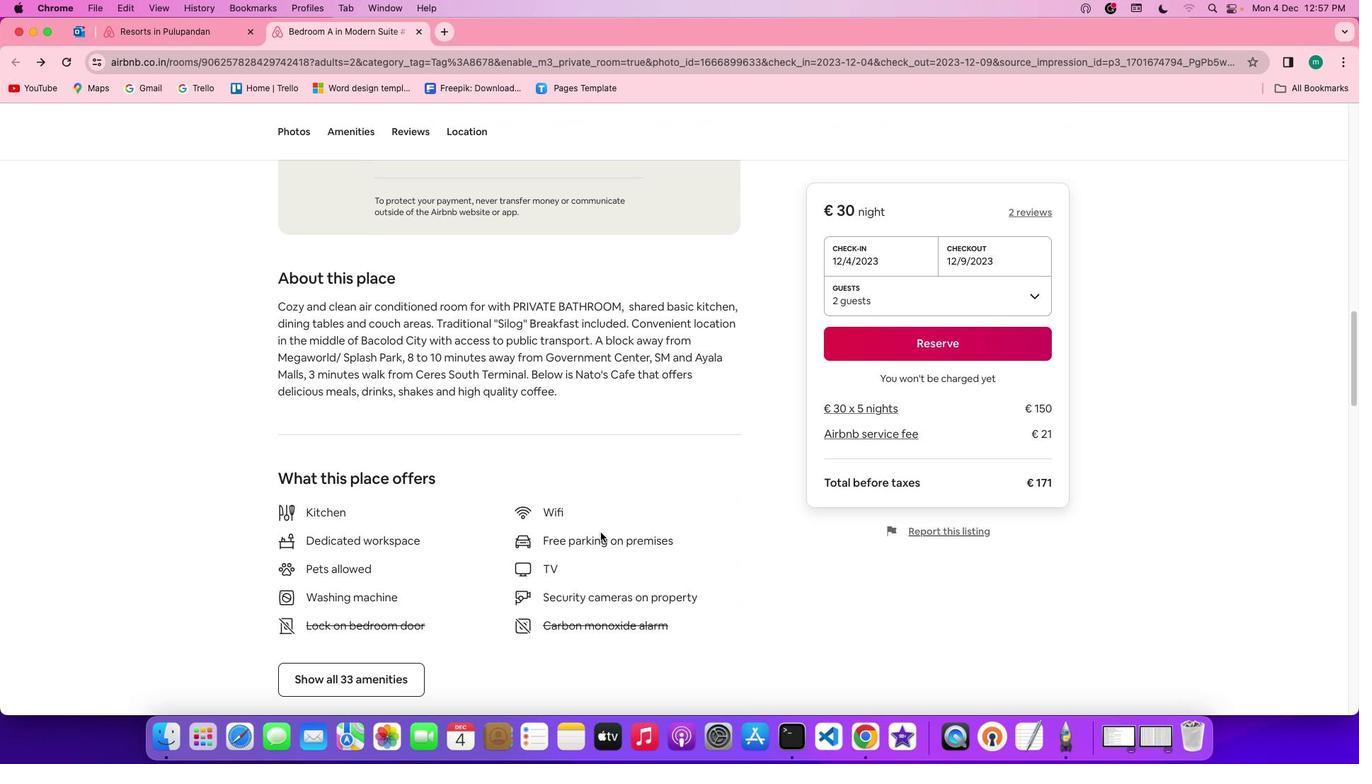 
Action: Mouse scrolled (609, 542) with delta (9, 8)
Screenshot: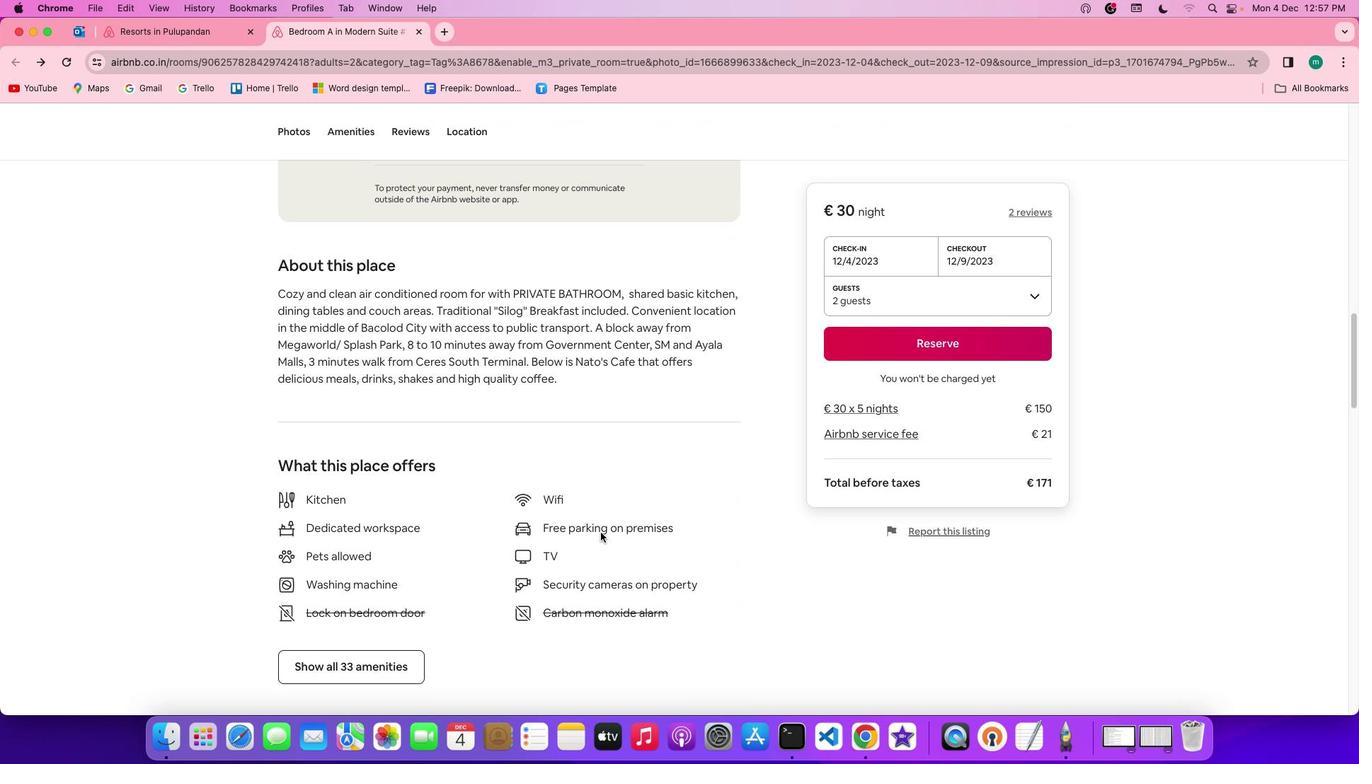
Action: Mouse scrolled (609, 542) with delta (9, 7)
Screenshot: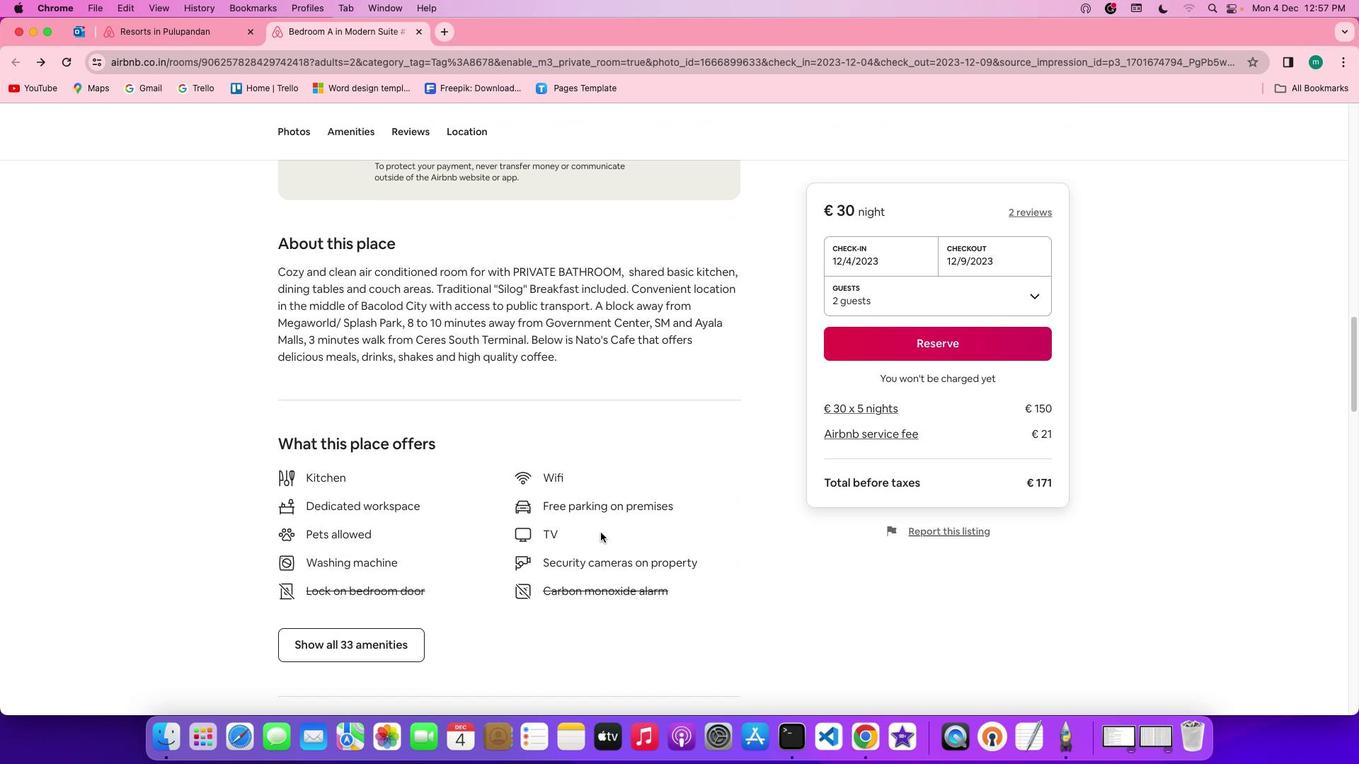 
Action: Mouse moved to (320, 597)
Screenshot: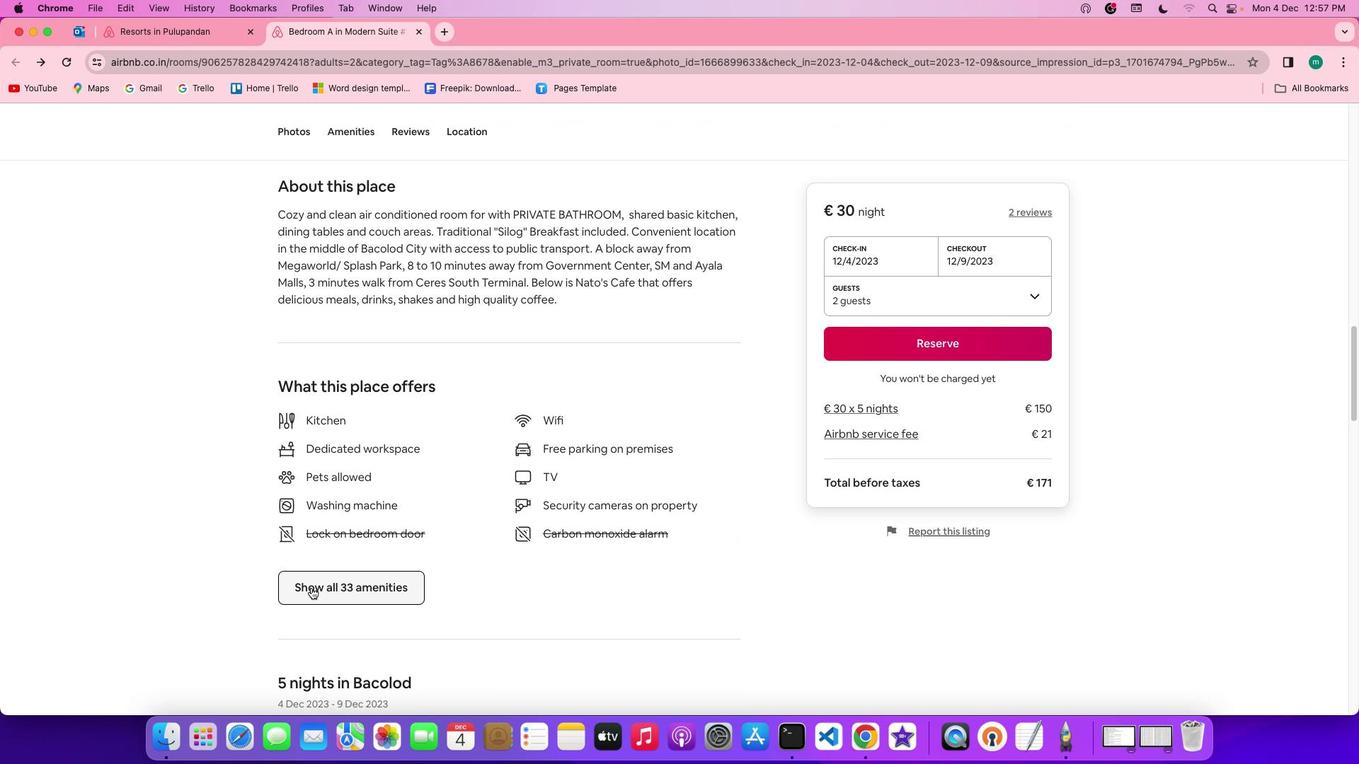 
Action: Mouse pressed left at (320, 597)
Screenshot: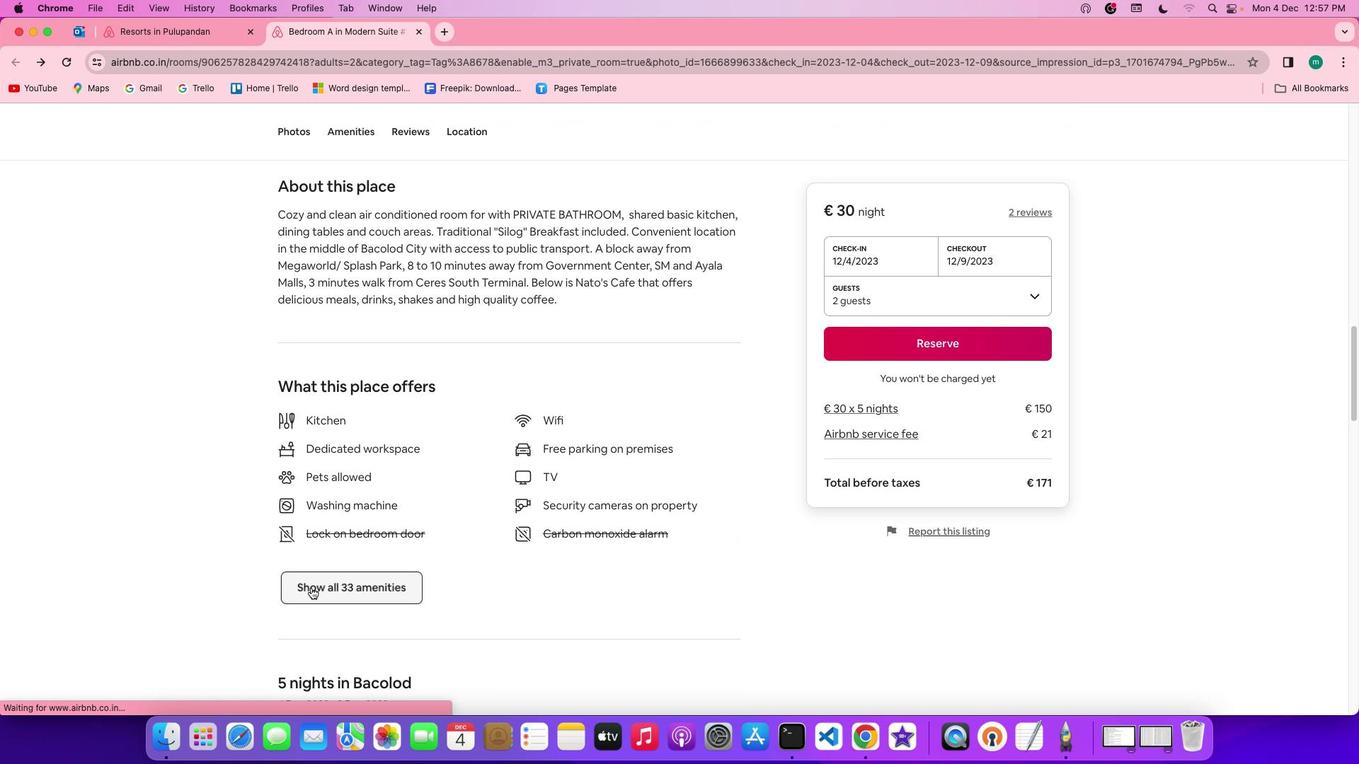 
Action: Mouse moved to (601, 586)
Screenshot: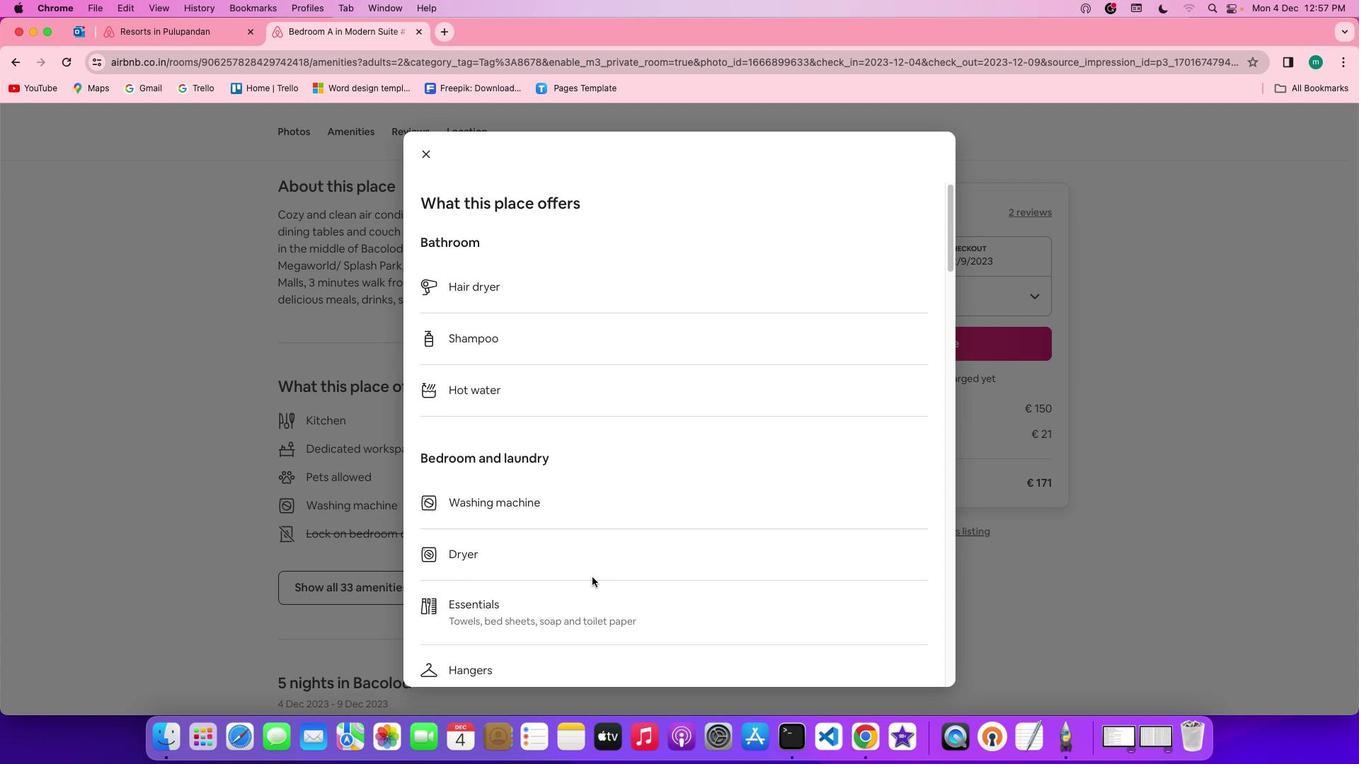 
Action: Mouse scrolled (601, 586) with delta (9, 8)
Screenshot: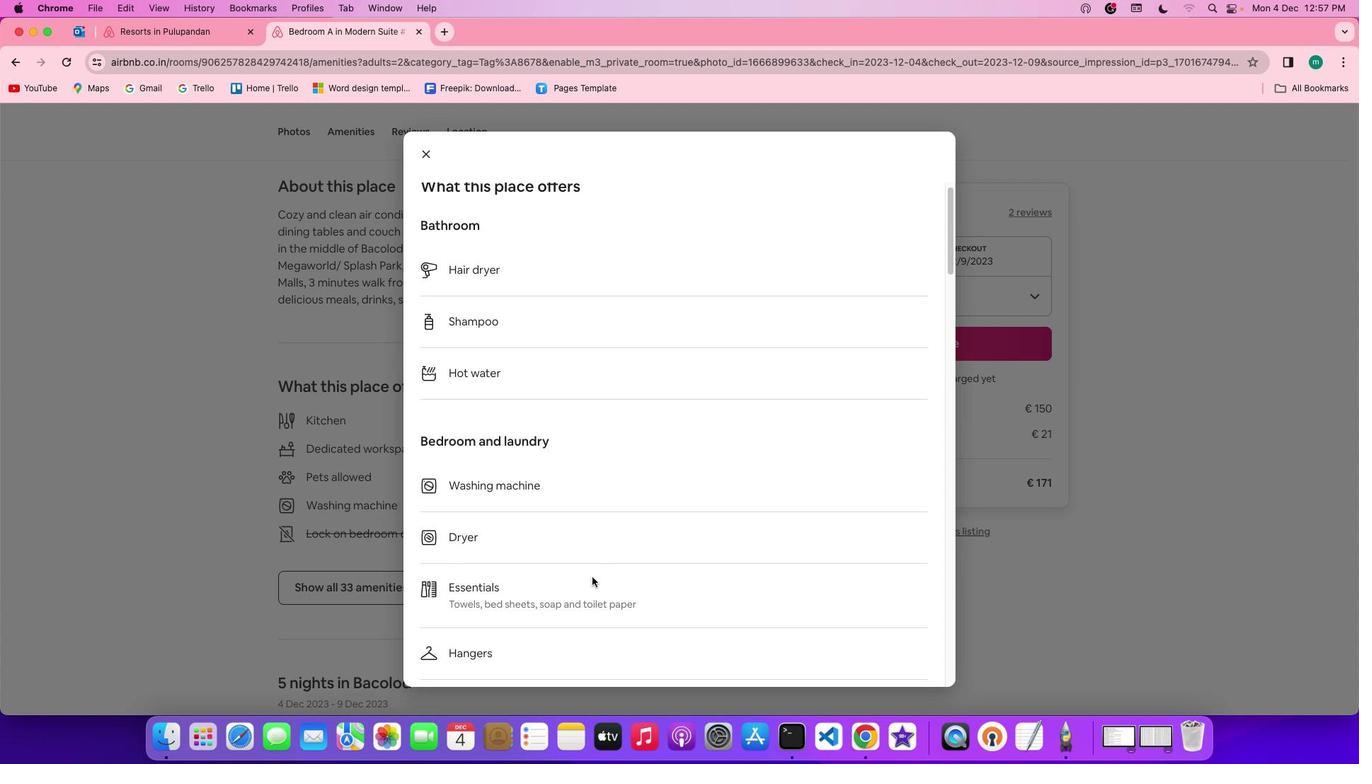
Action: Mouse scrolled (601, 586) with delta (9, 8)
Screenshot: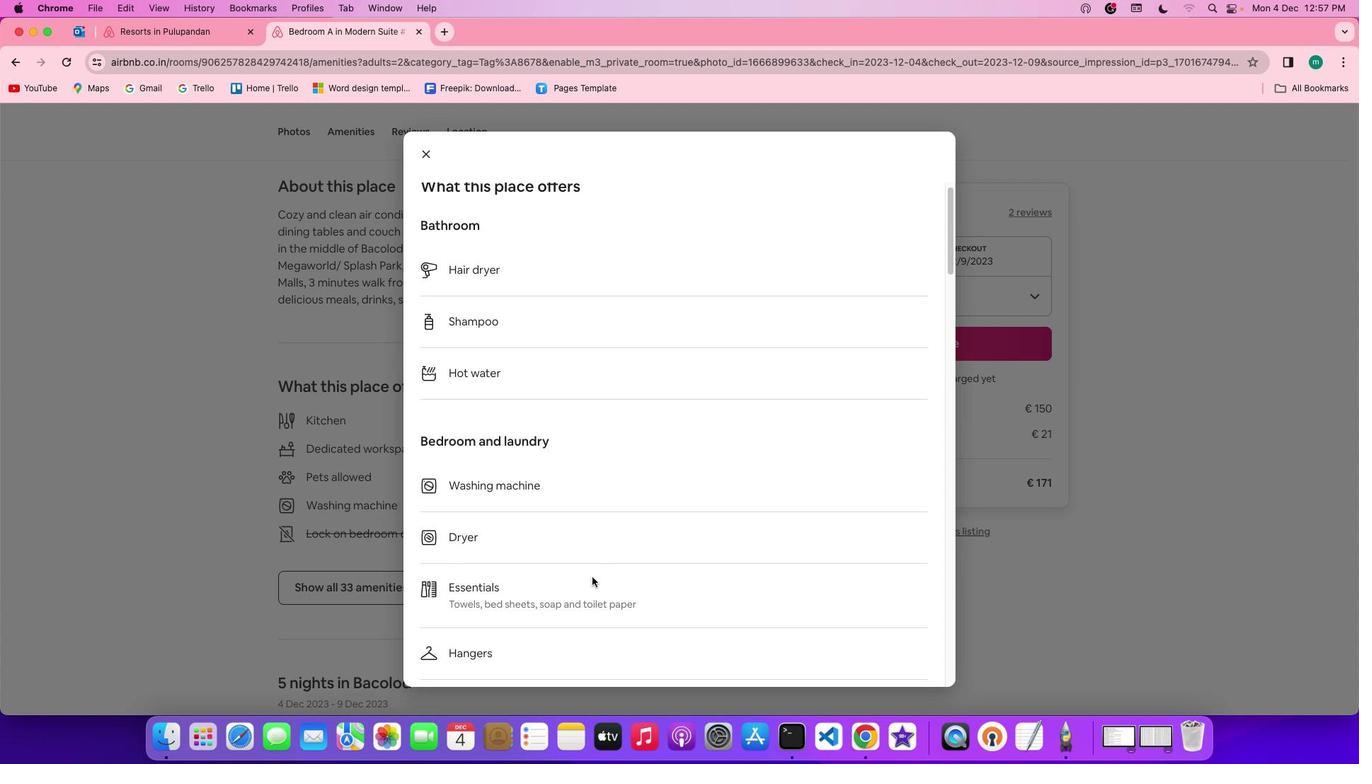 
Action: Mouse scrolled (601, 586) with delta (9, 7)
Screenshot: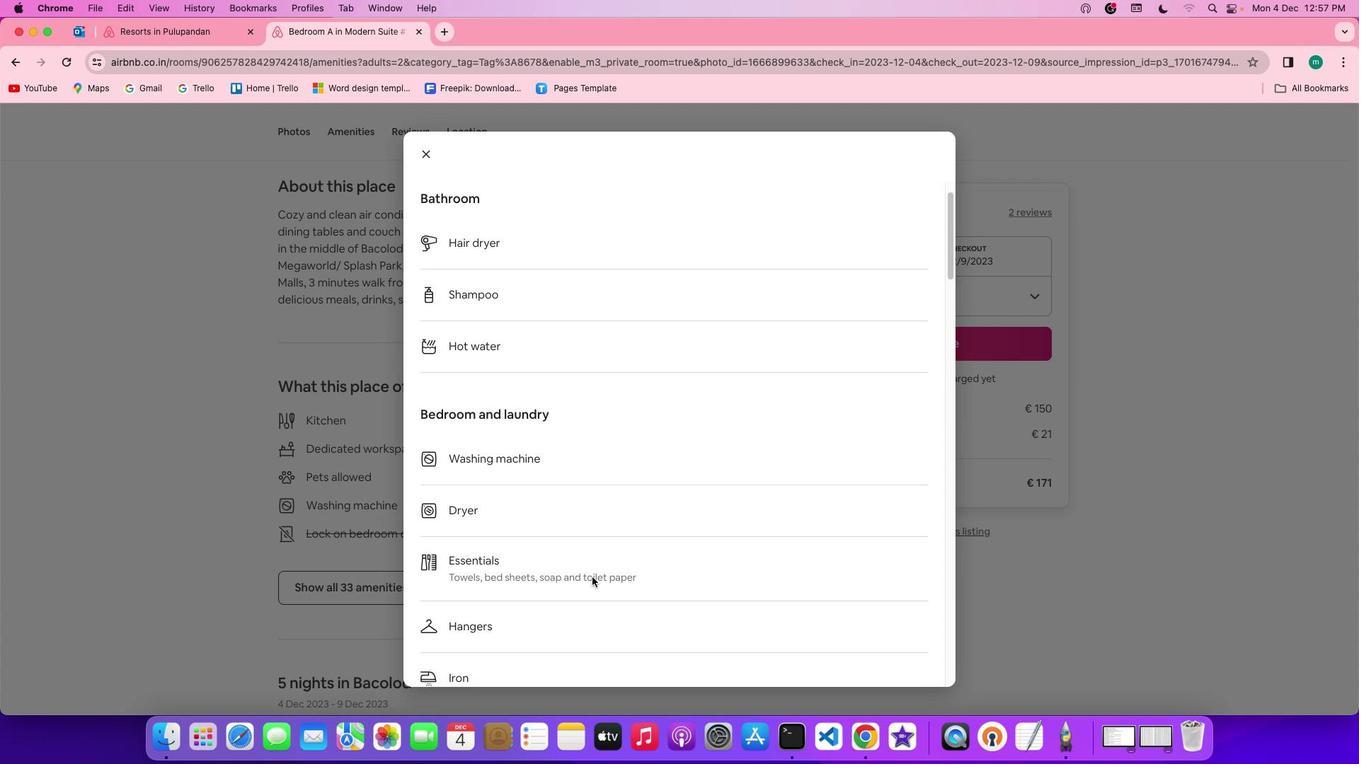 
Action: Mouse scrolled (601, 586) with delta (9, 7)
Screenshot: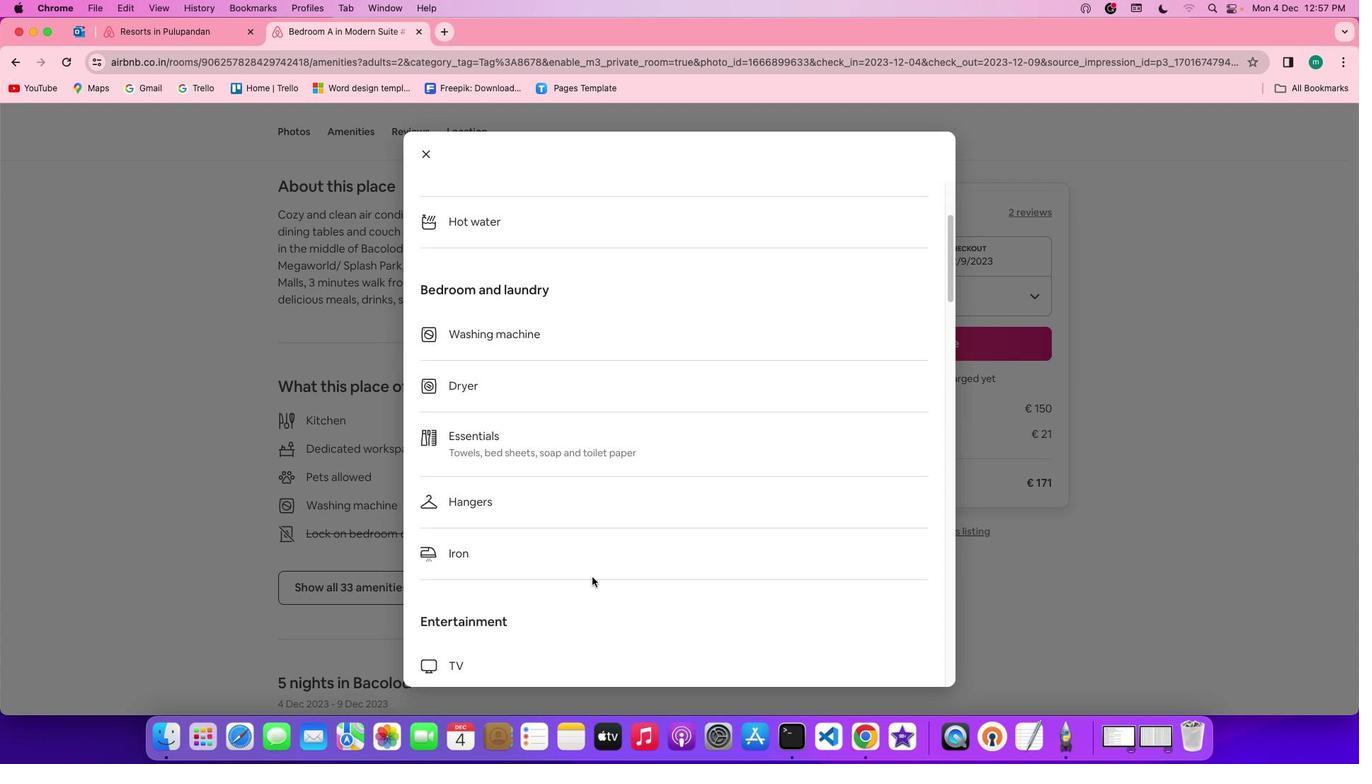 
Action: Mouse scrolled (601, 586) with delta (9, 8)
Screenshot: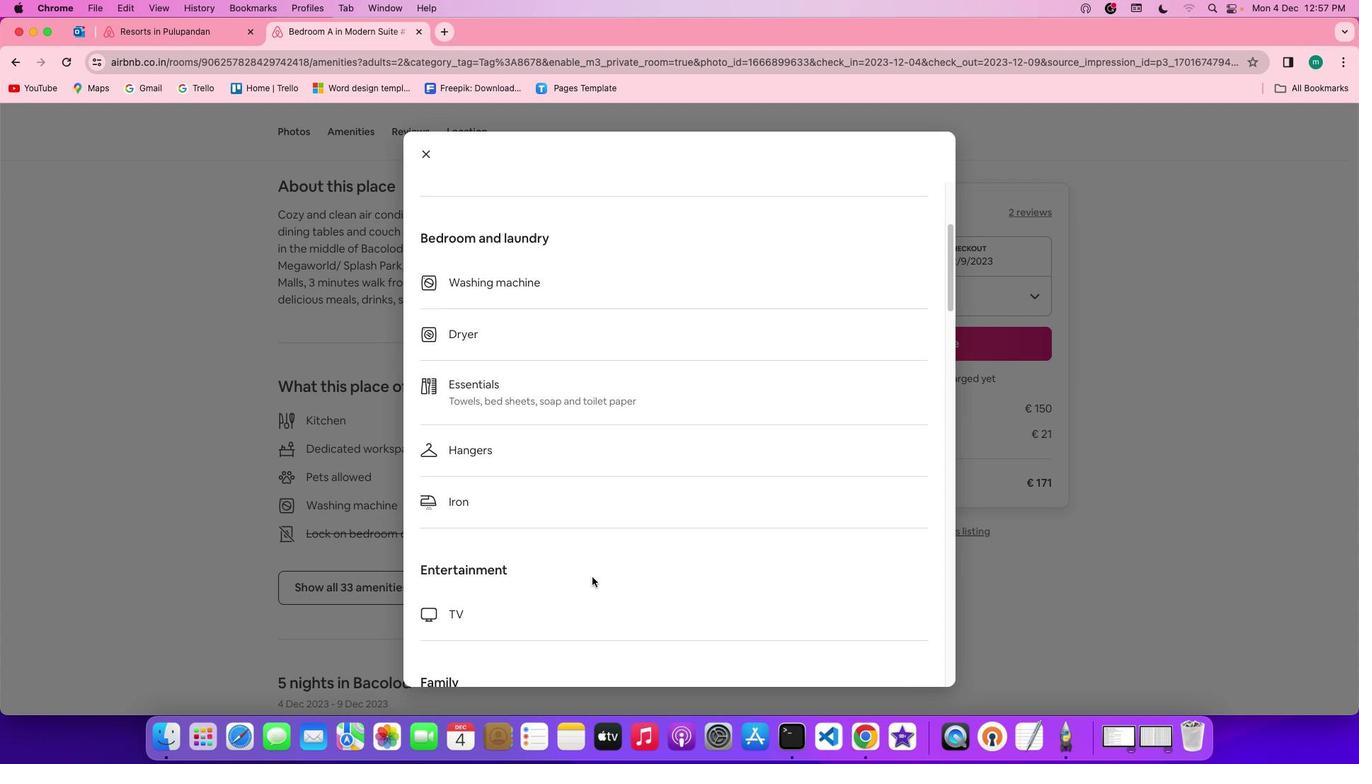 
Action: Mouse scrolled (601, 586) with delta (9, 8)
Screenshot: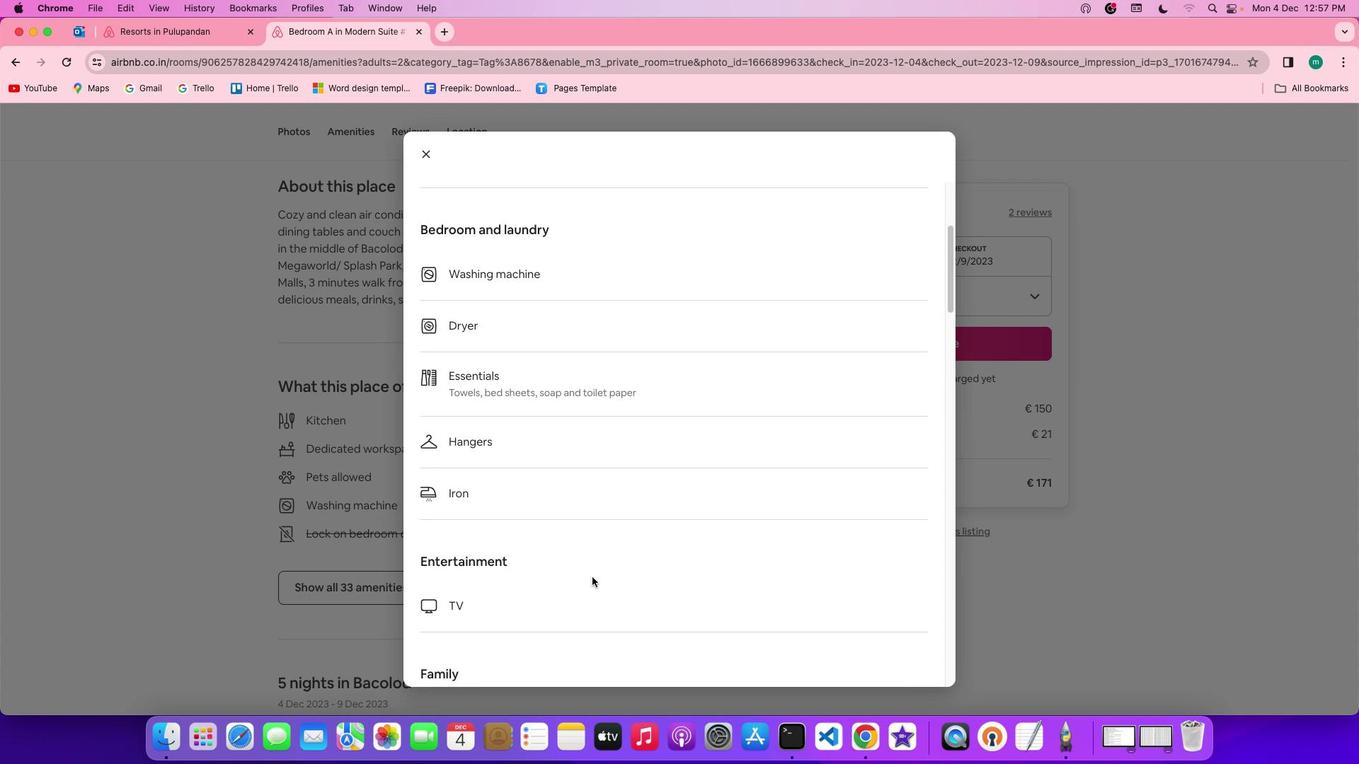 
Action: Mouse scrolled (601, 586) with delta (9, 8)
Screenshot: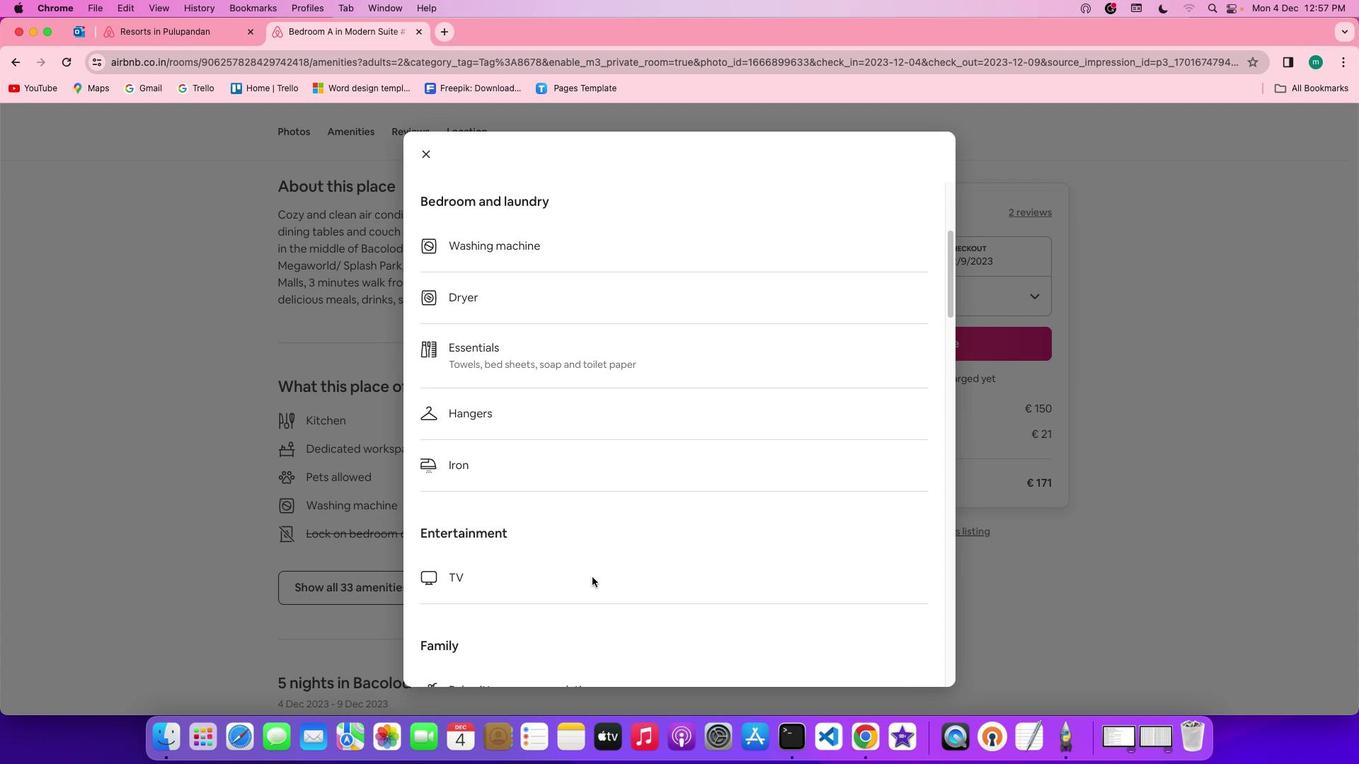
Action: Mouse scrolled (601, 586) with delta (9, 8)
Screenshot: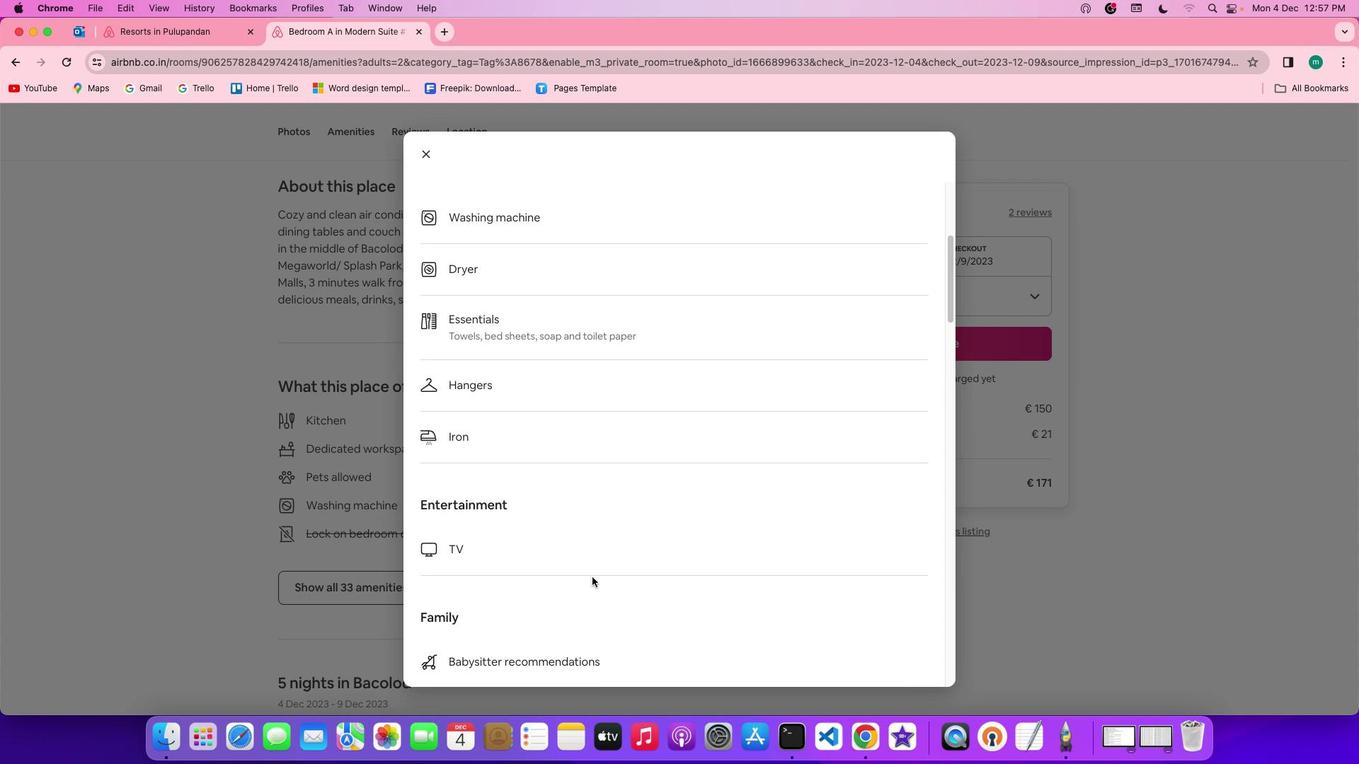 
Action: Mouse scrolled (601, 586) with delta (9, 8)
Screenshot: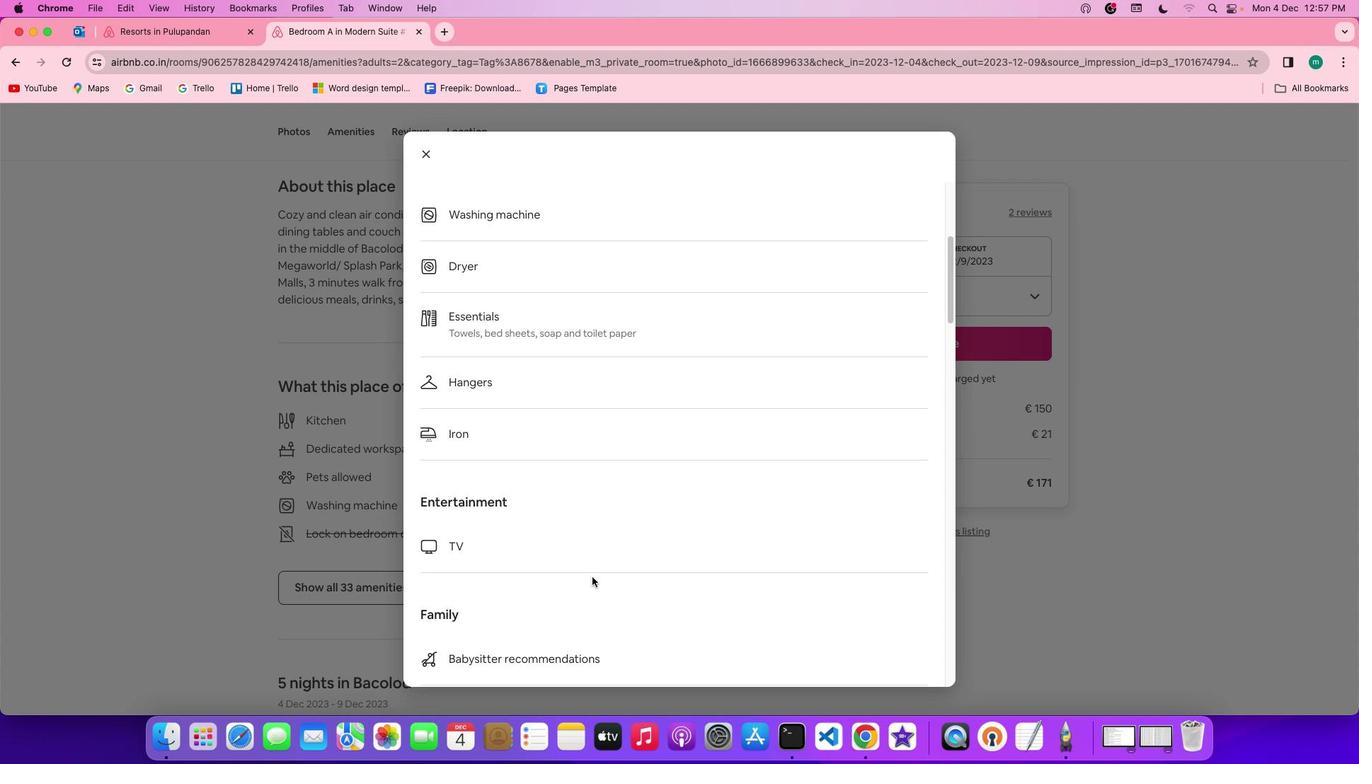 
Action: Mouse scrolled (601, 586) with delta (9, 8)
Screenshot: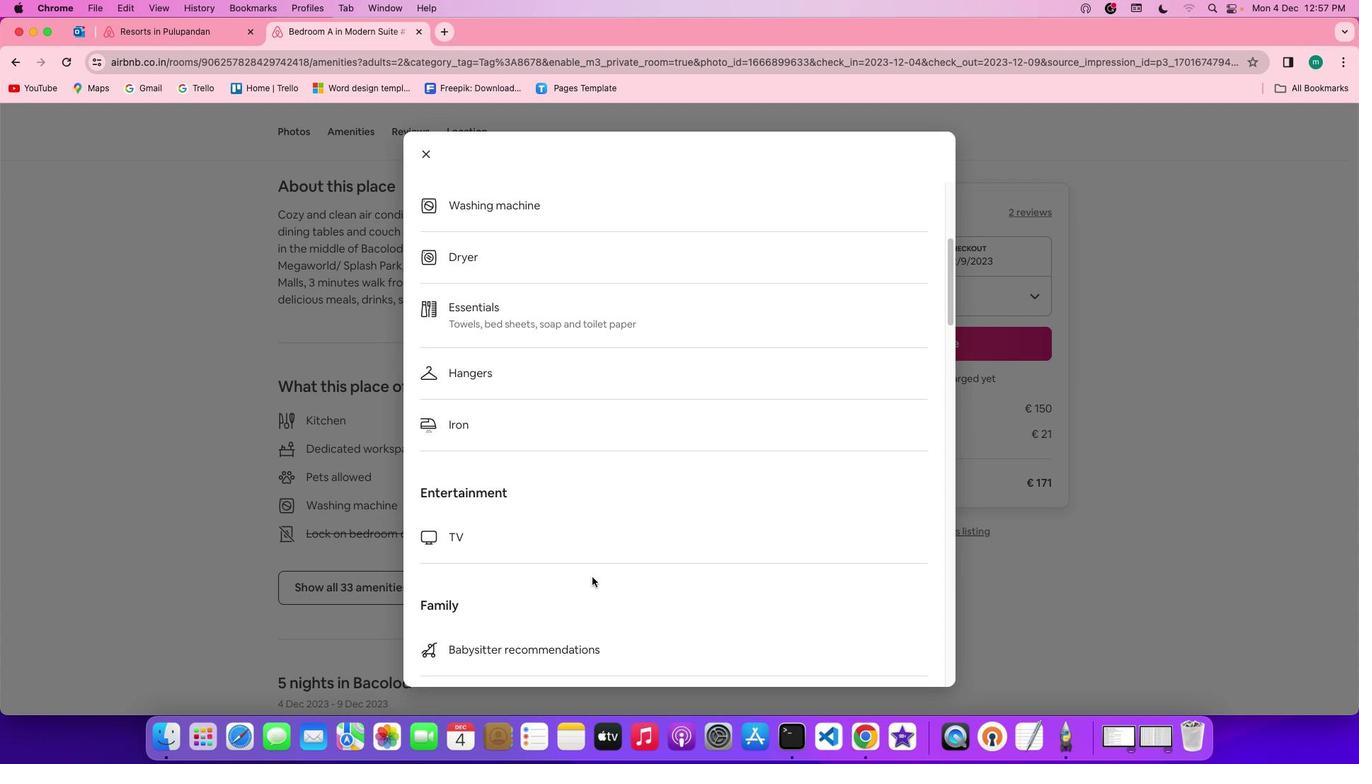 
Action: Mouse scrolled (601, 586) with delta (9, 7)
Screenshot: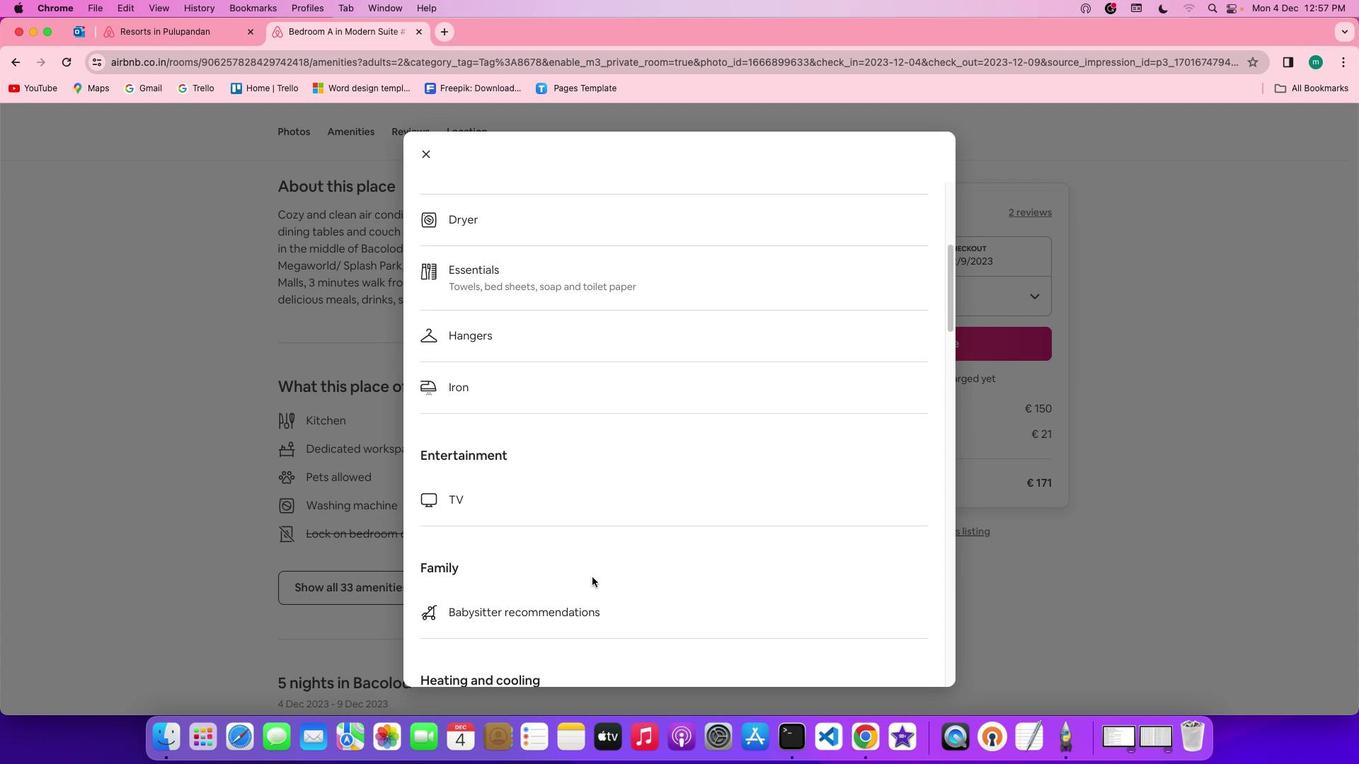 
Action: Mouse scrolled (601, 586) with delta (9, 8)
Screenshot: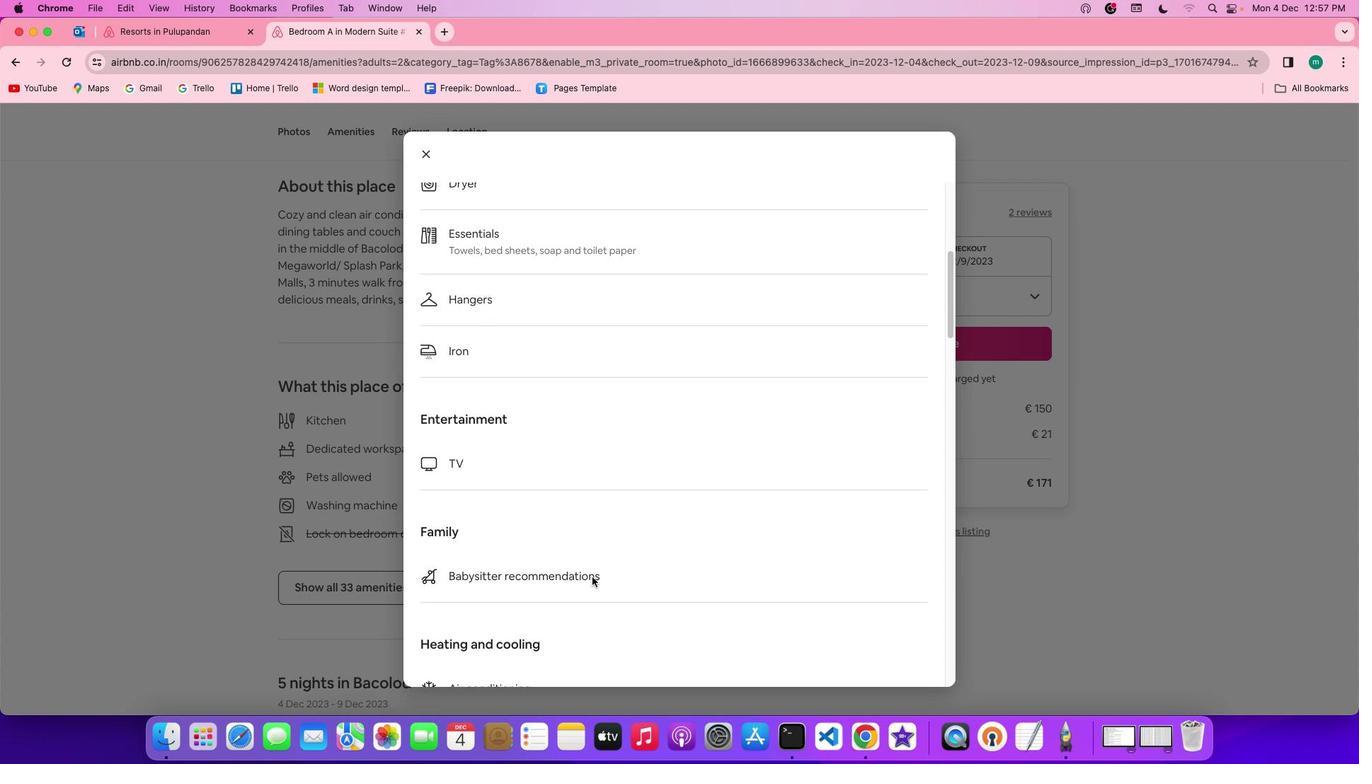 
Action: Mouse scrolled (601, 586) with delta (9, 8)
Screenshot: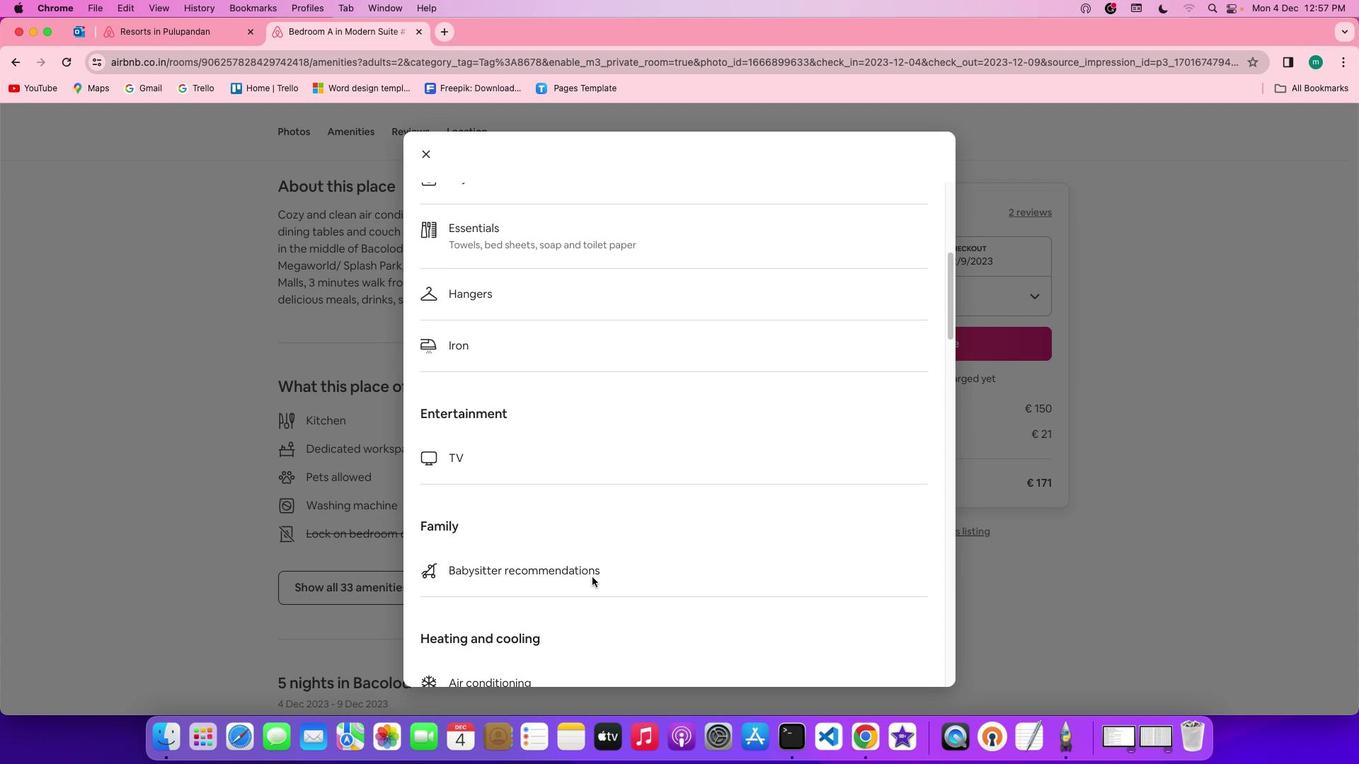 
Action: Mouse scrolled (601, 586) with delta (9, 8)
Screenshot: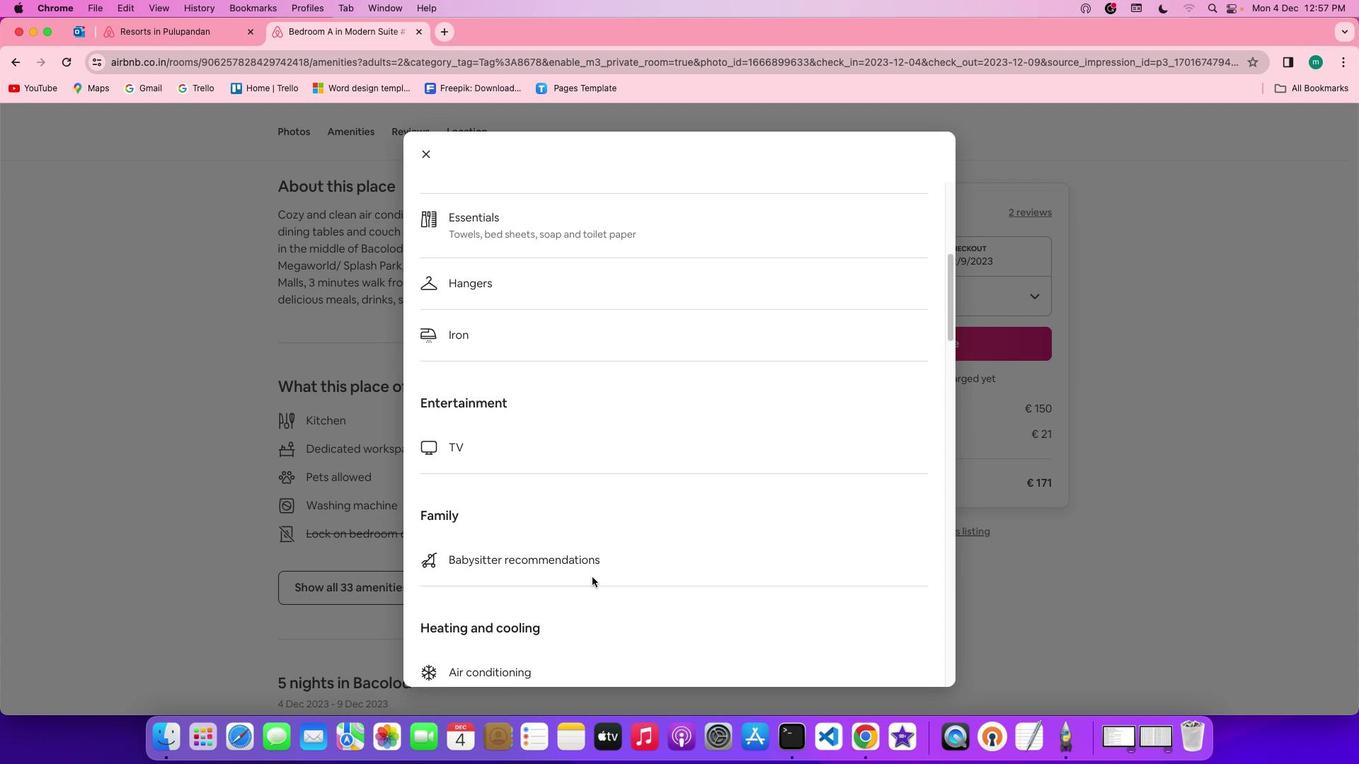 
Action: Mouse scrolled (601, 586) with delta (9, 7)
Screenshot: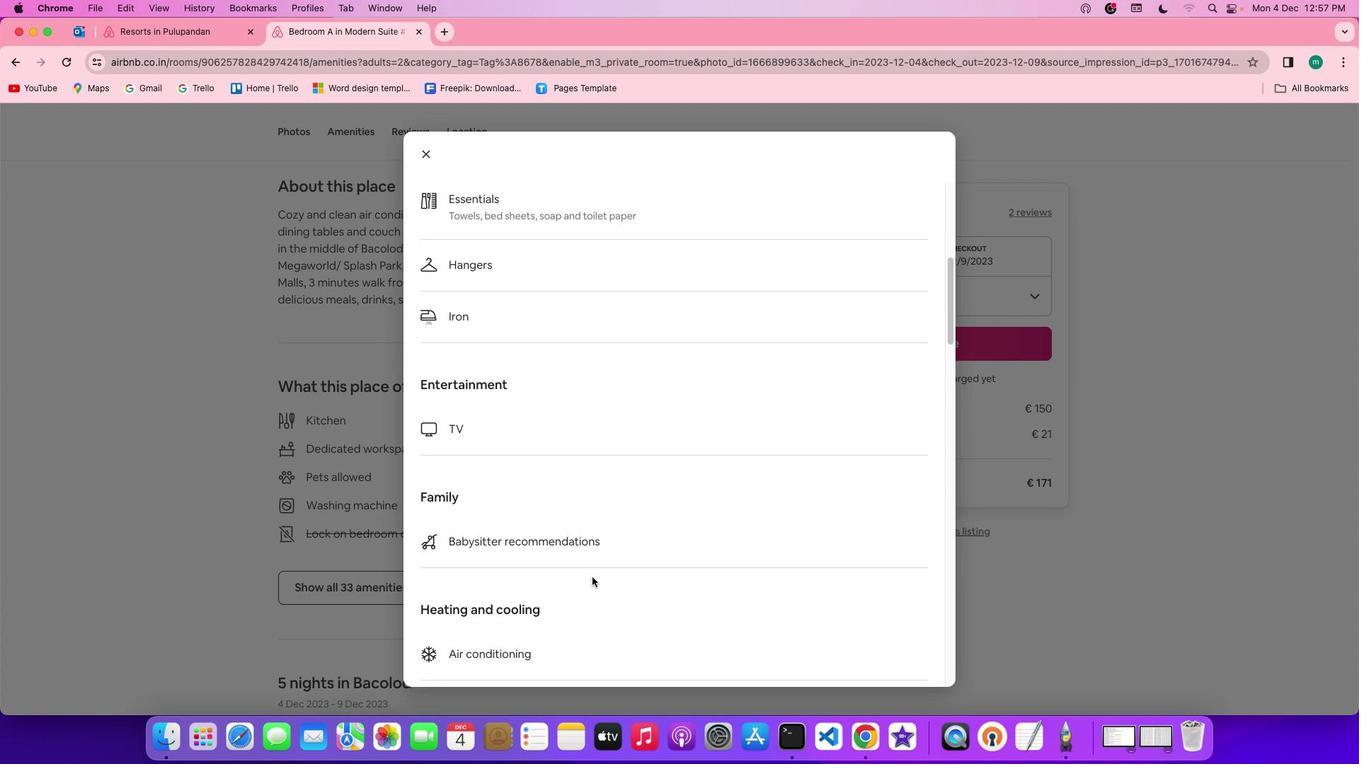 
Action: Mouse scrolled (601, 586) with delta (9, 8)
Screenshot: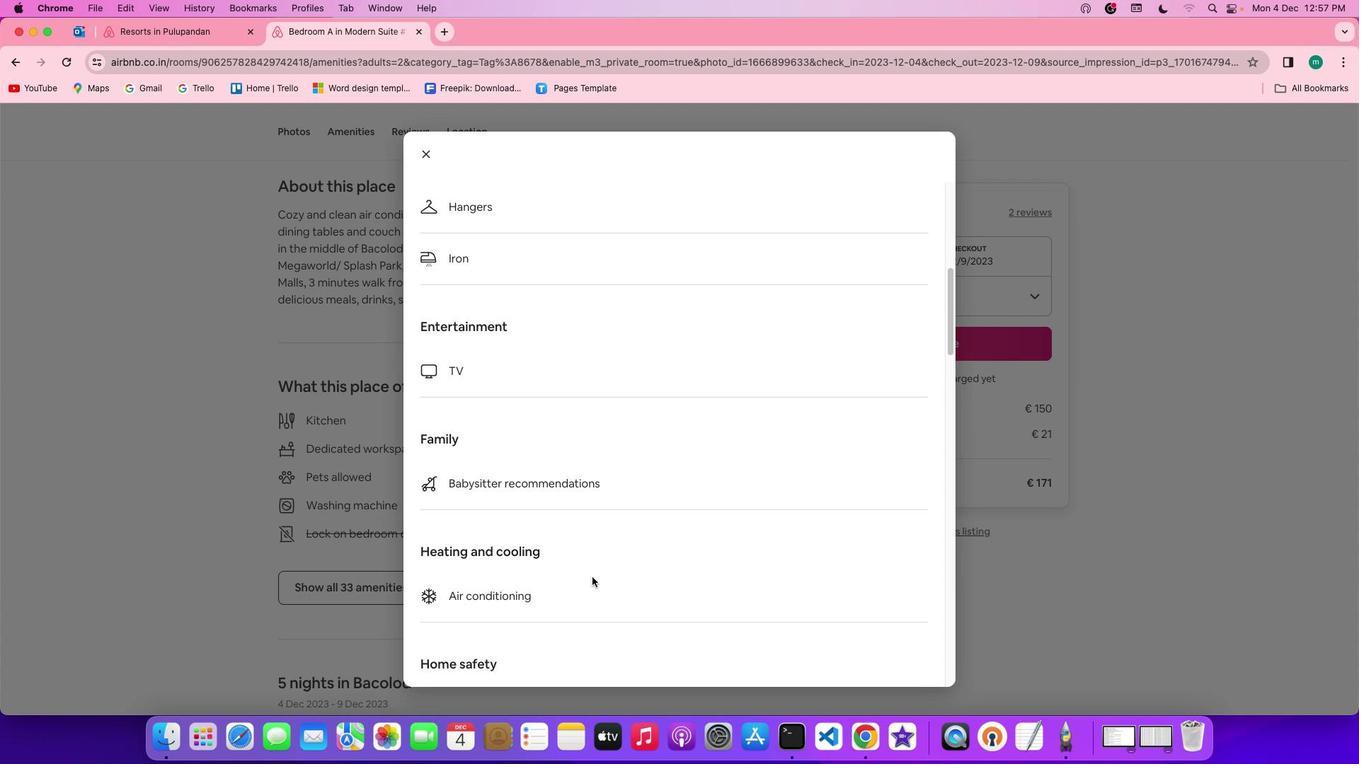 
Action: Mouse scrolled (601, 586) with delta (9, 8)
Screenshot: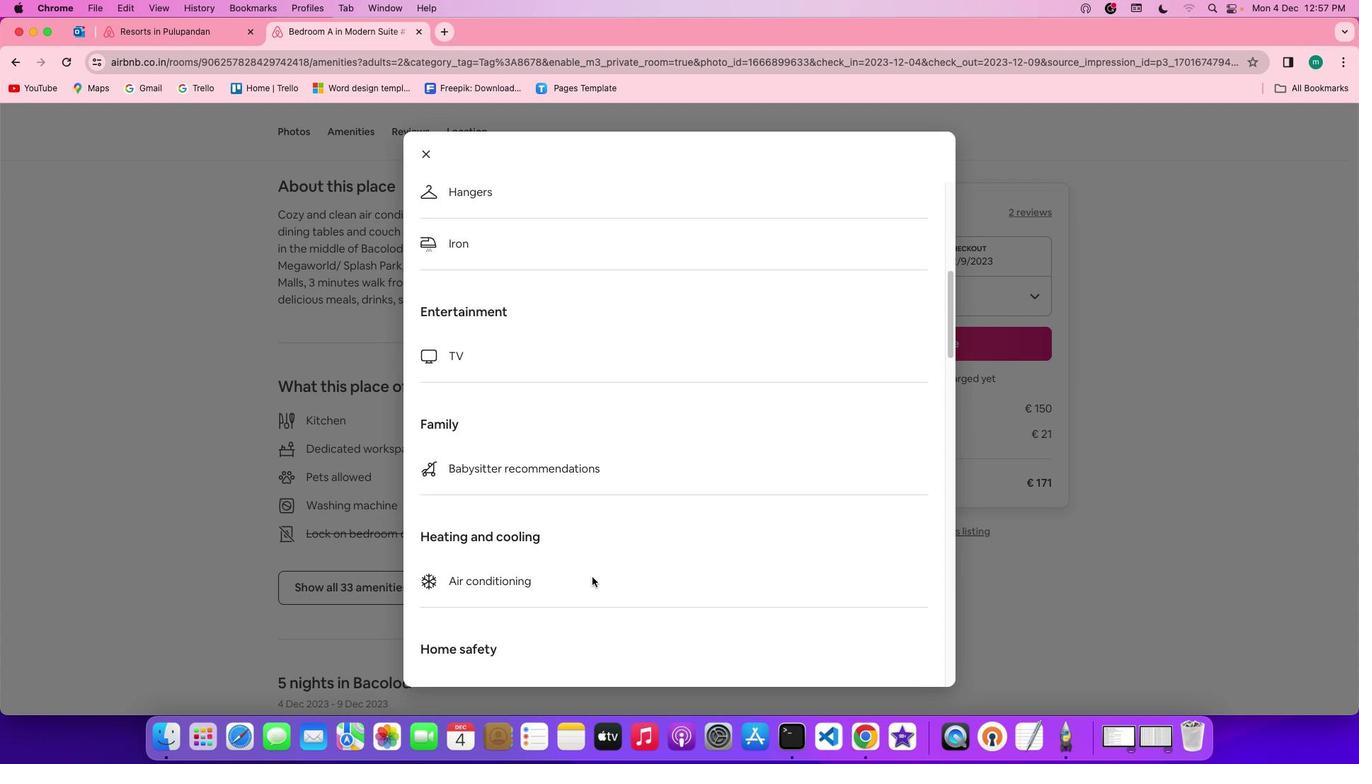 
Action: Mouse scrolled (601, 586) with delta (9, 8)
Screenshot: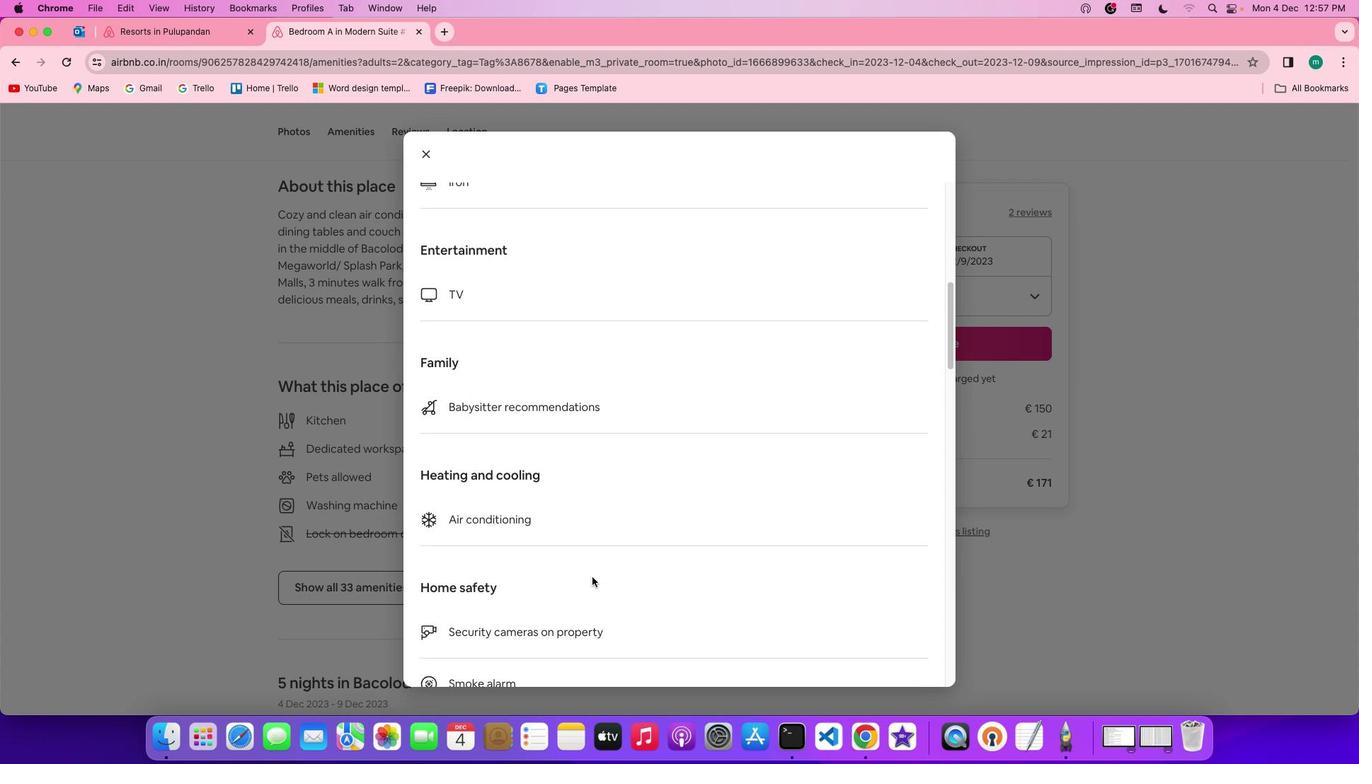 
Action: Mouse scrolled (601, 586) with delta (9, 7)
Screenshot: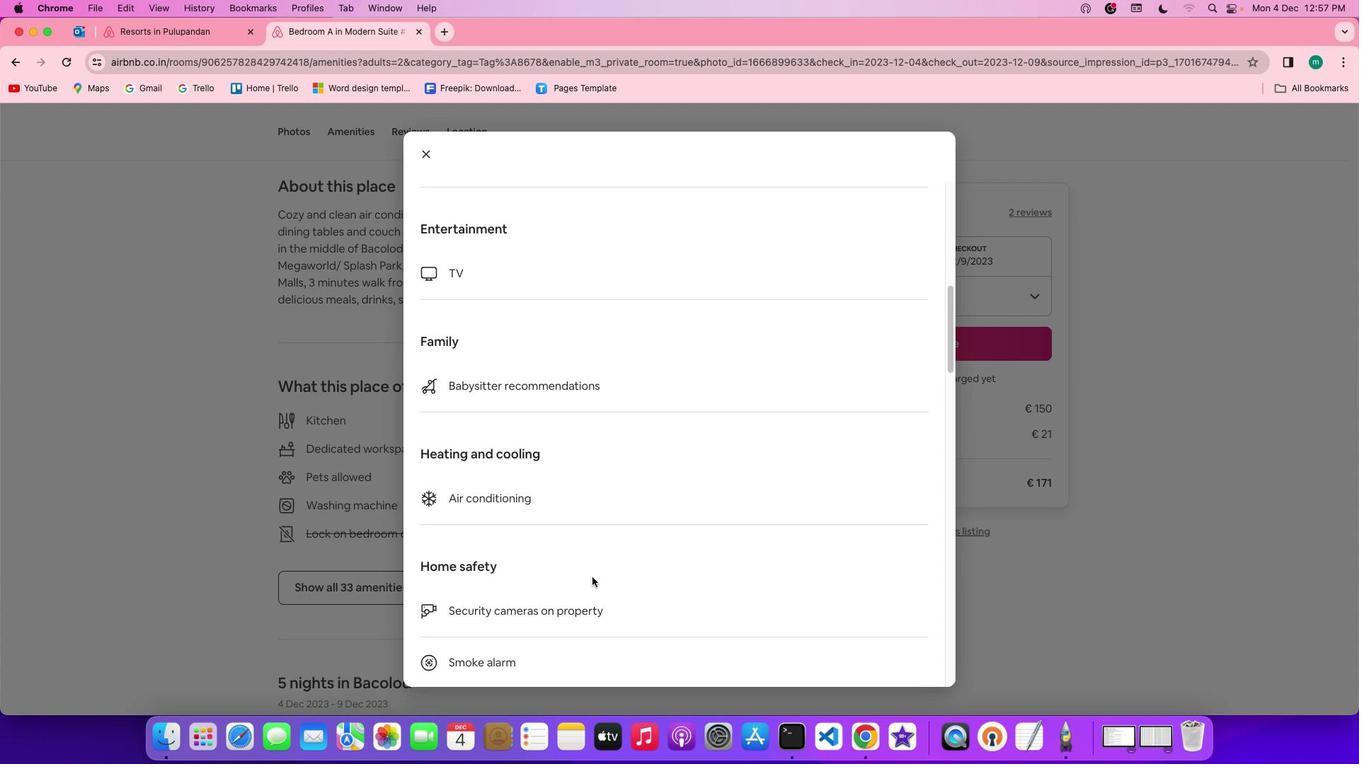 
Action: Mouse scrolled (601, 586) with delta (9, 8)
Screenshot: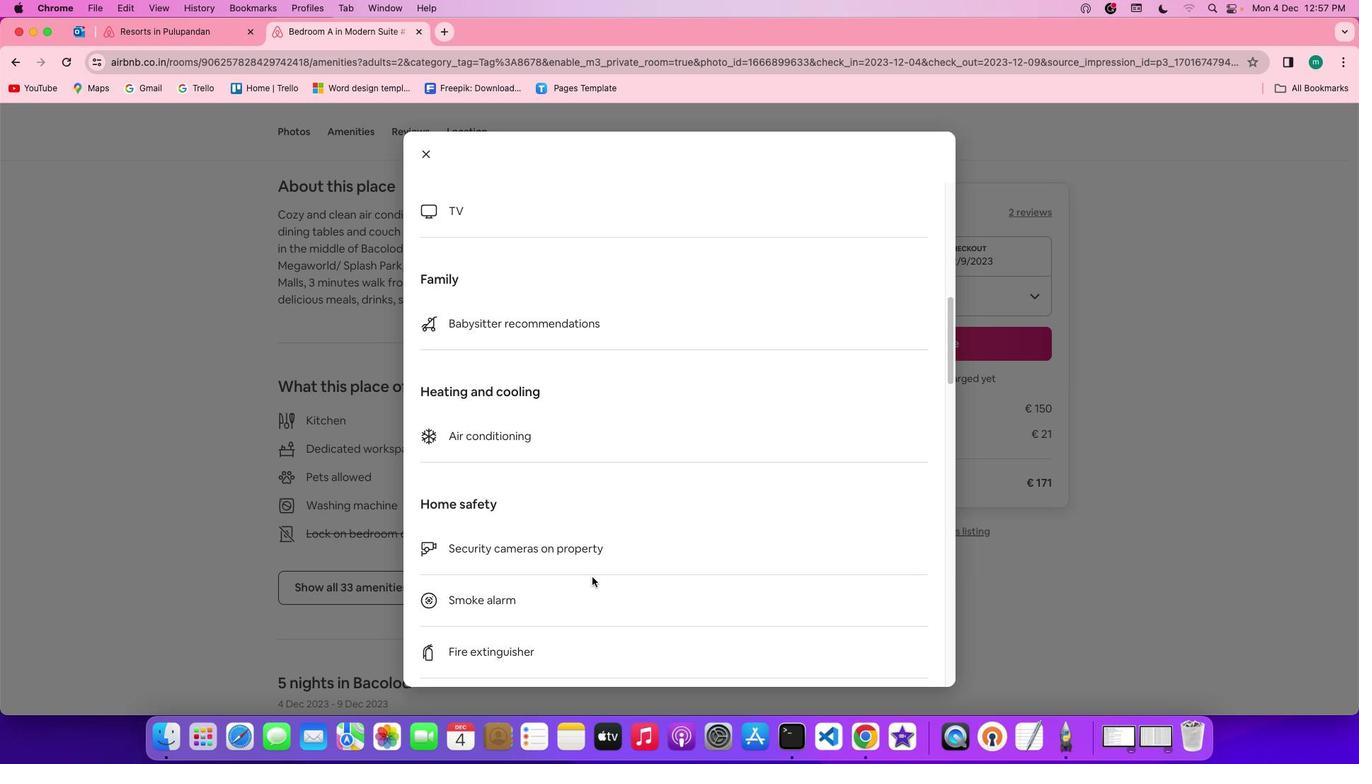 
Action: Mouse scrolled (601, 586) with delta (9, 8)
Screenshot: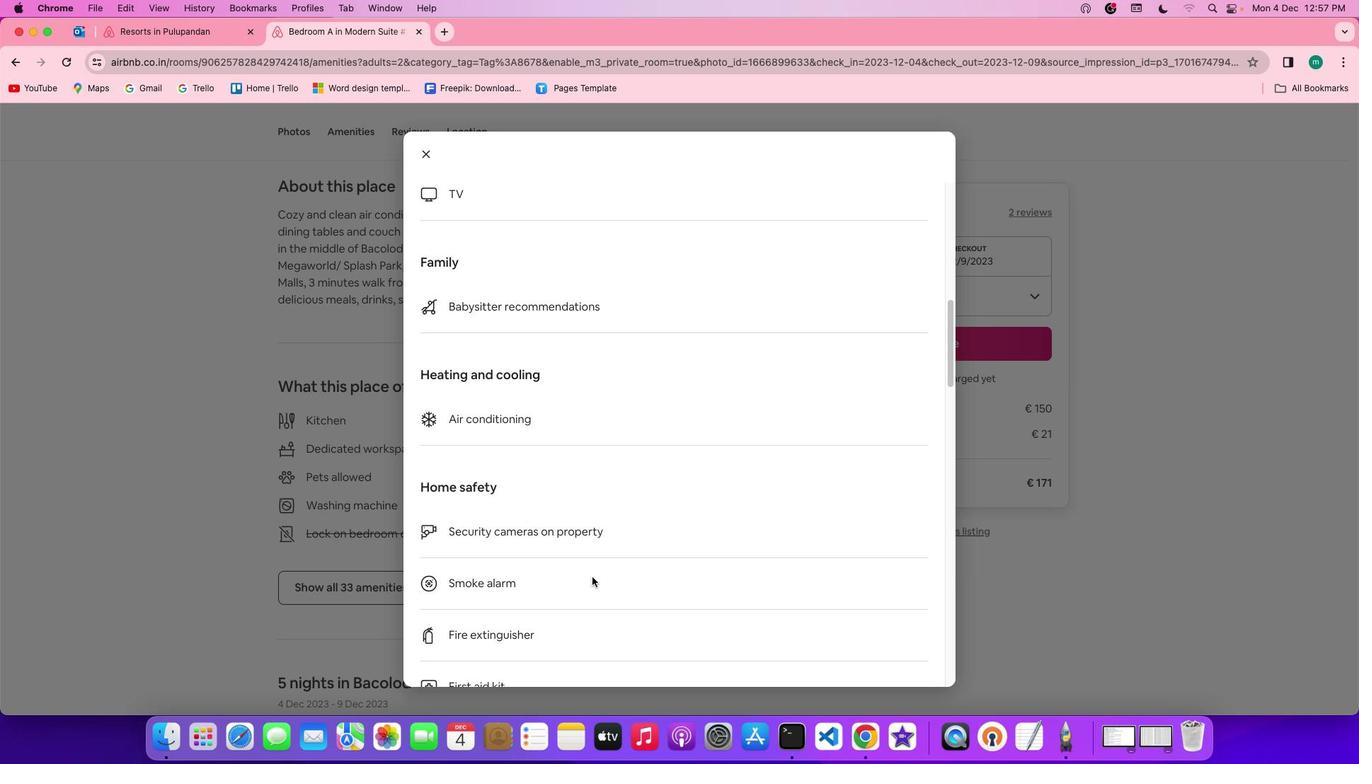 
Action: Mouse scrolled (601, 586) with delta (9, 7)
Screenshot: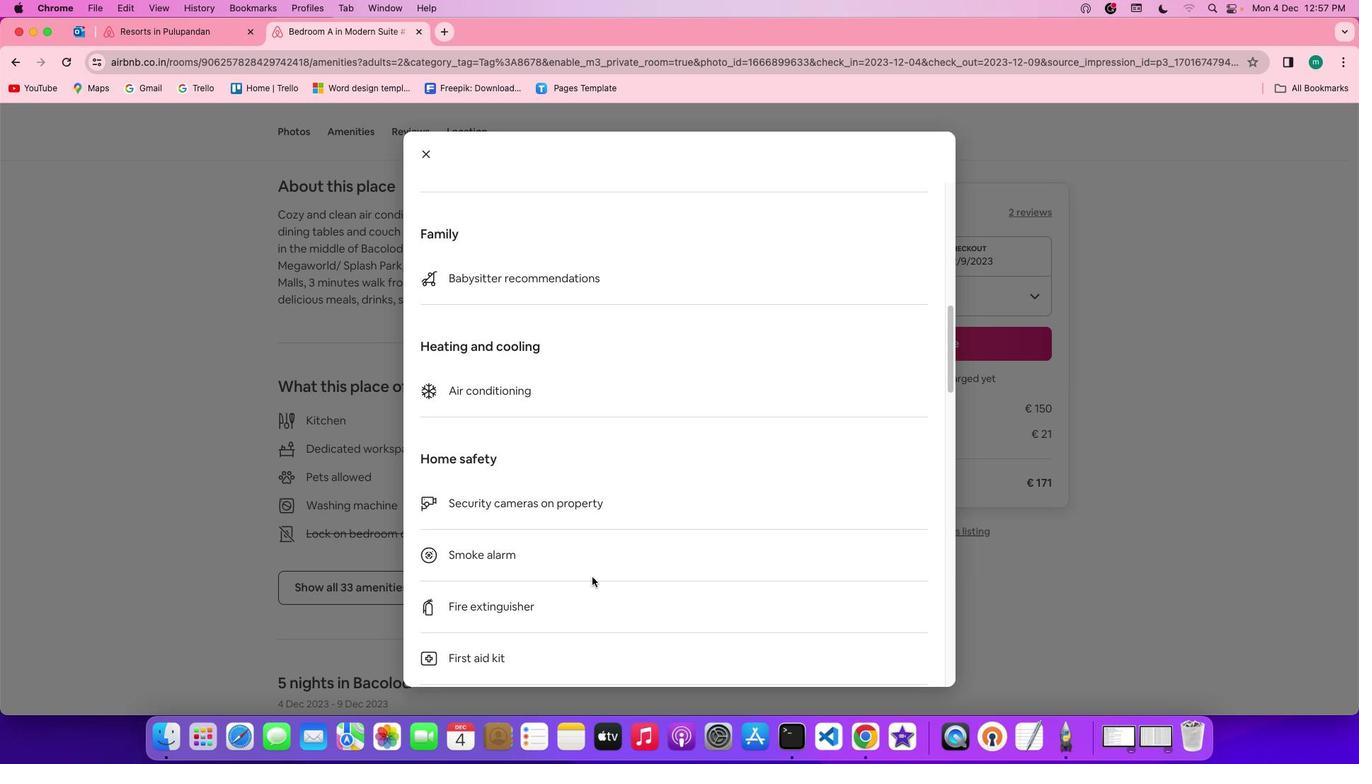 
Action: Mouse scrolled (601, 586) with delta (9, 8)
Screenshot: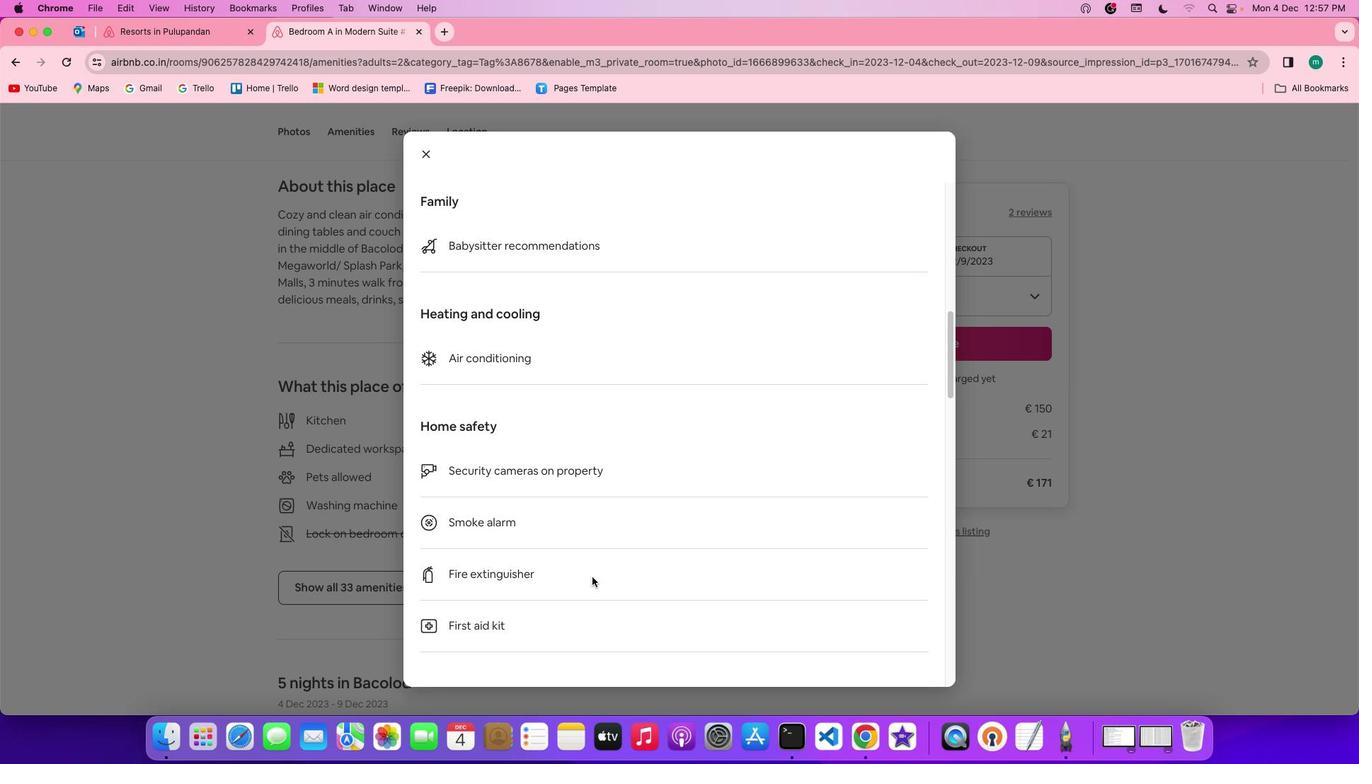 
Action: Mouse scrolled (601, 586) with delta (9, 8)
Screenshot: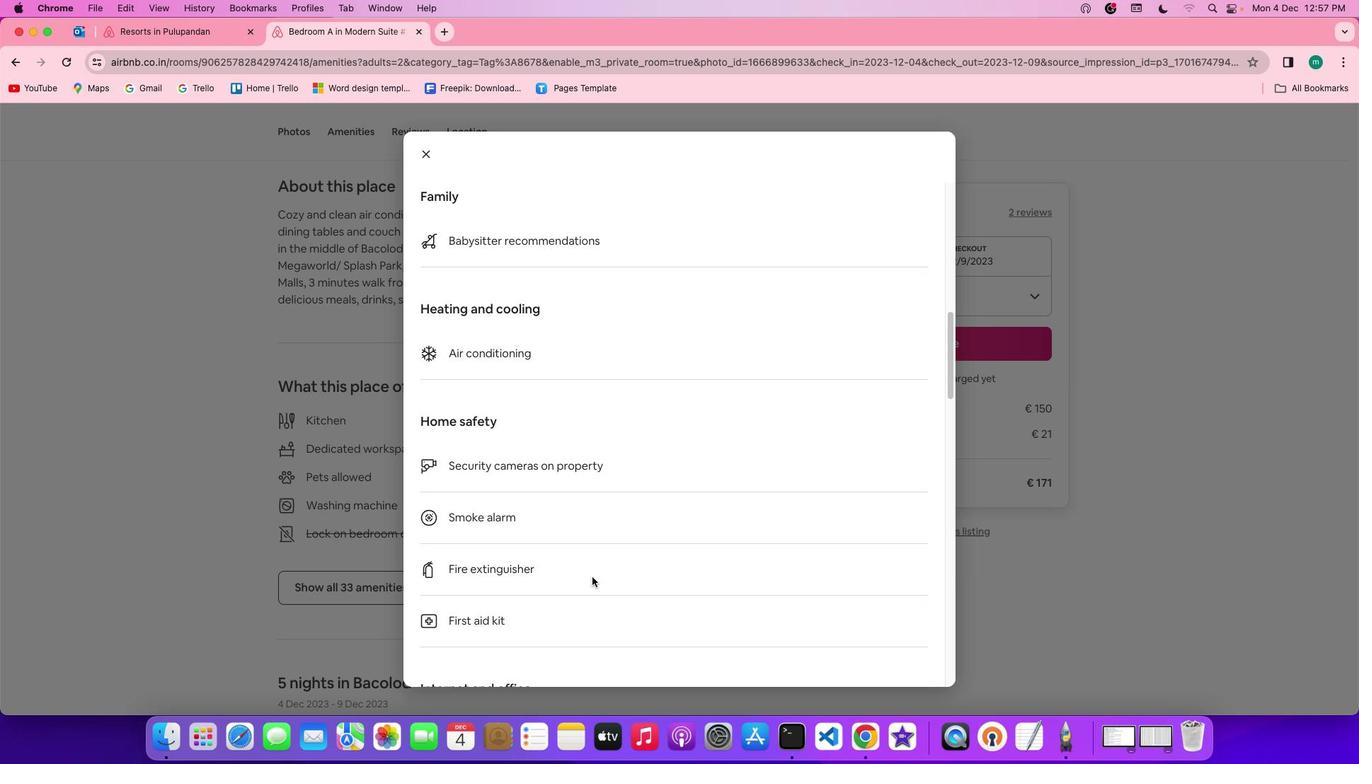 
Action: Mouse scrolled (601, 586) with delta (9, 8)
Screenshot: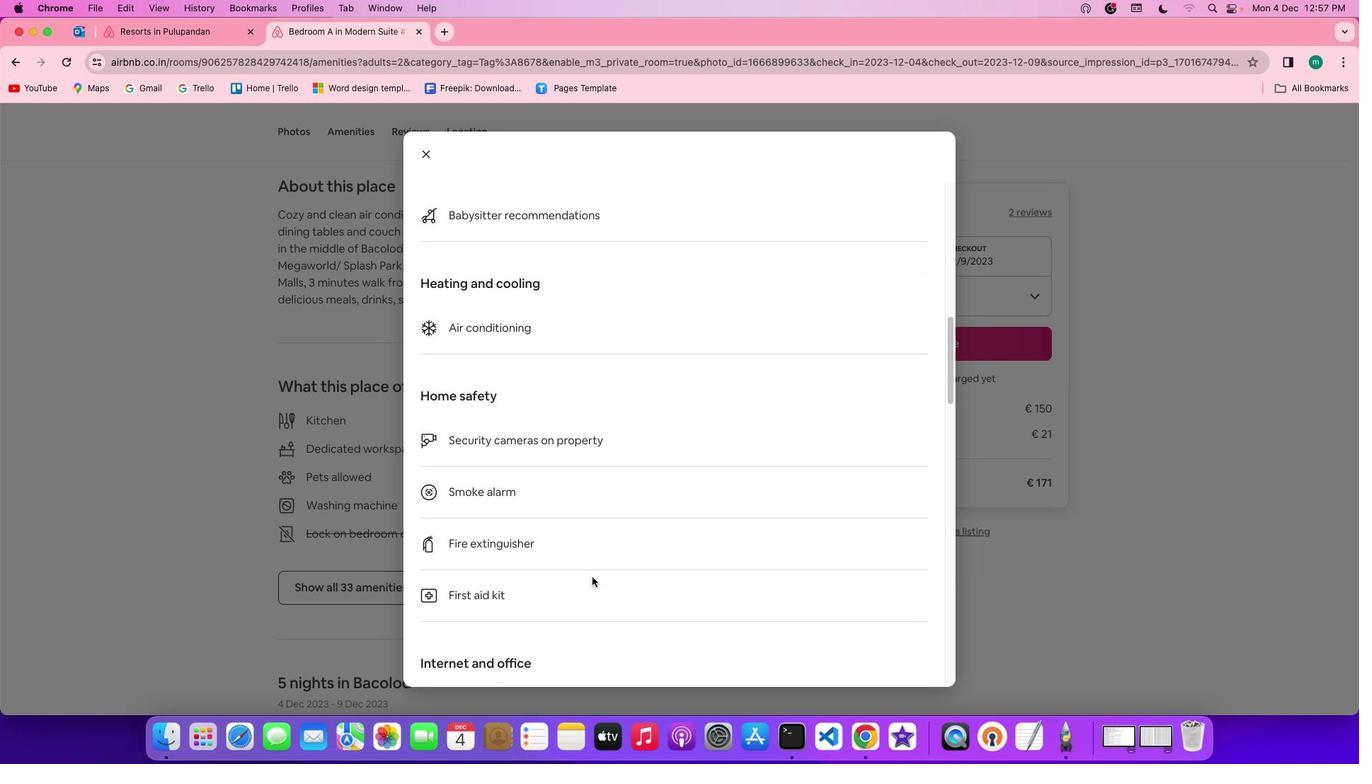
Action: Mouse scrolled (601, 586) with delta (9, 7)
Screenshot: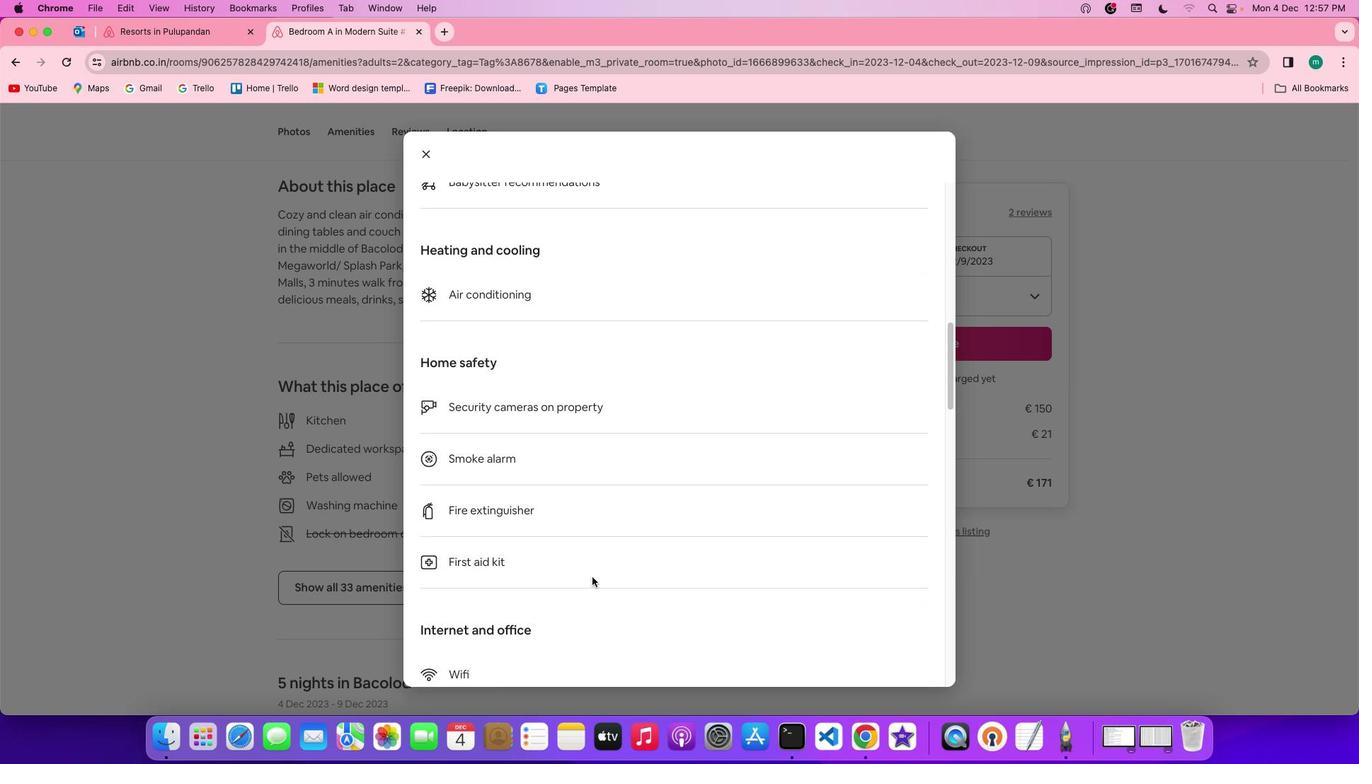
Action: Mouse scrolled (601, 586) with delta (9, 7)
Screenshot: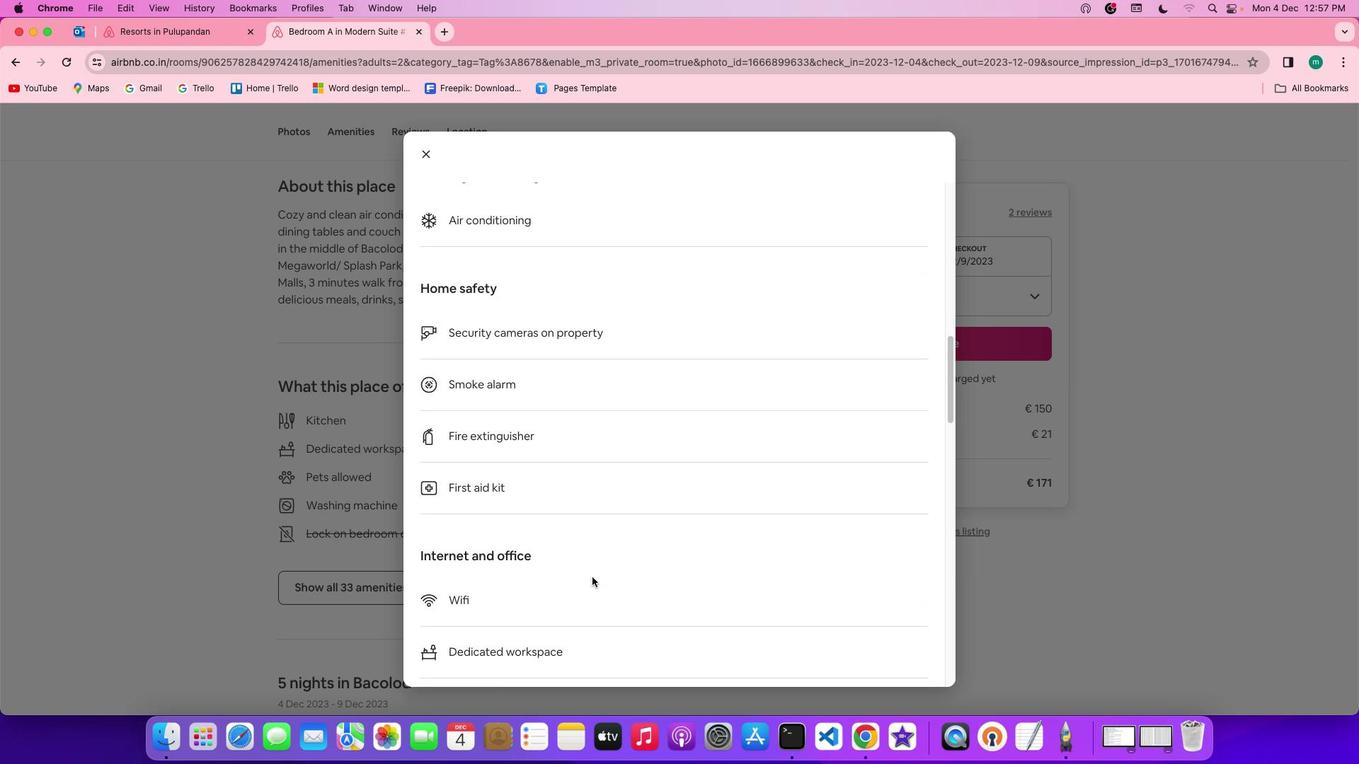 
Action: Mouse scrolled (601, 586) with delta (9, 8)
Screenshot: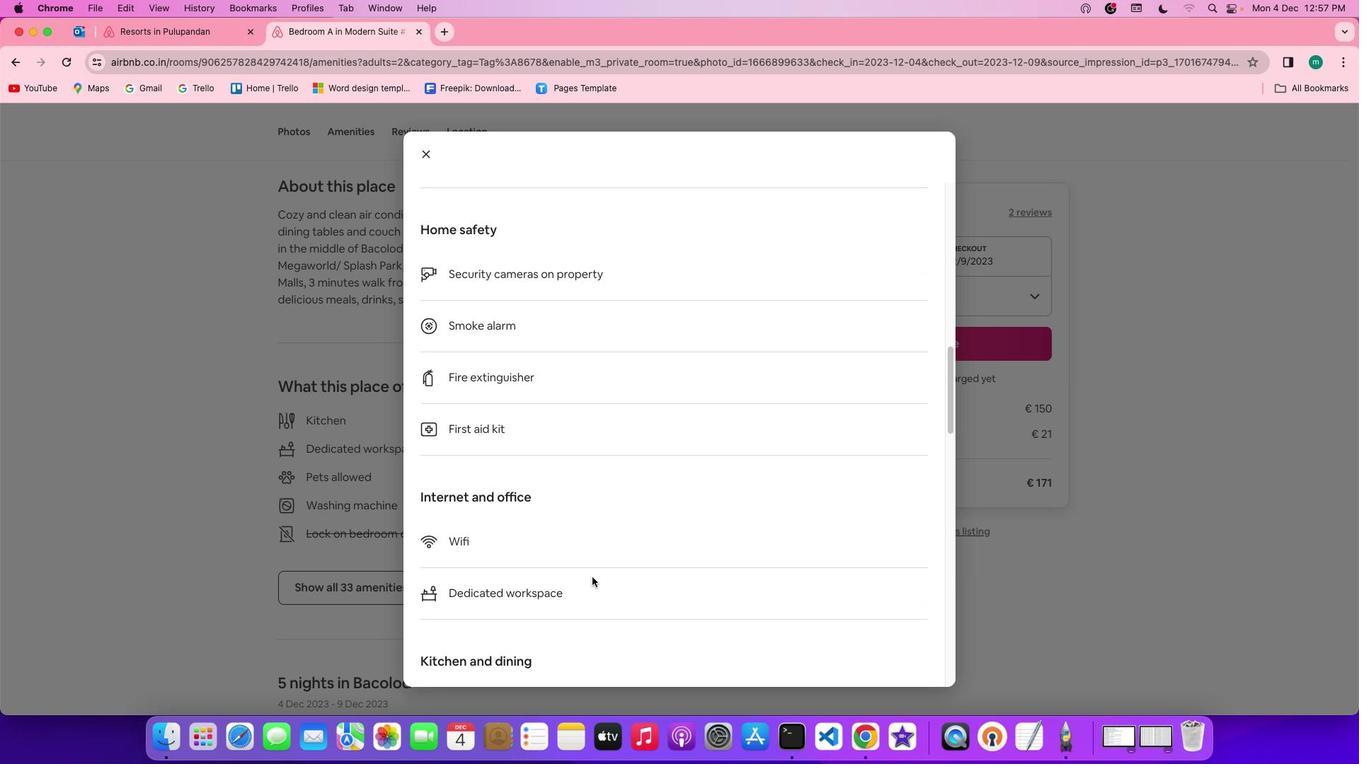 
Action: Mouse scrolled (601, 586) with delta (9, 8)
Screenshot: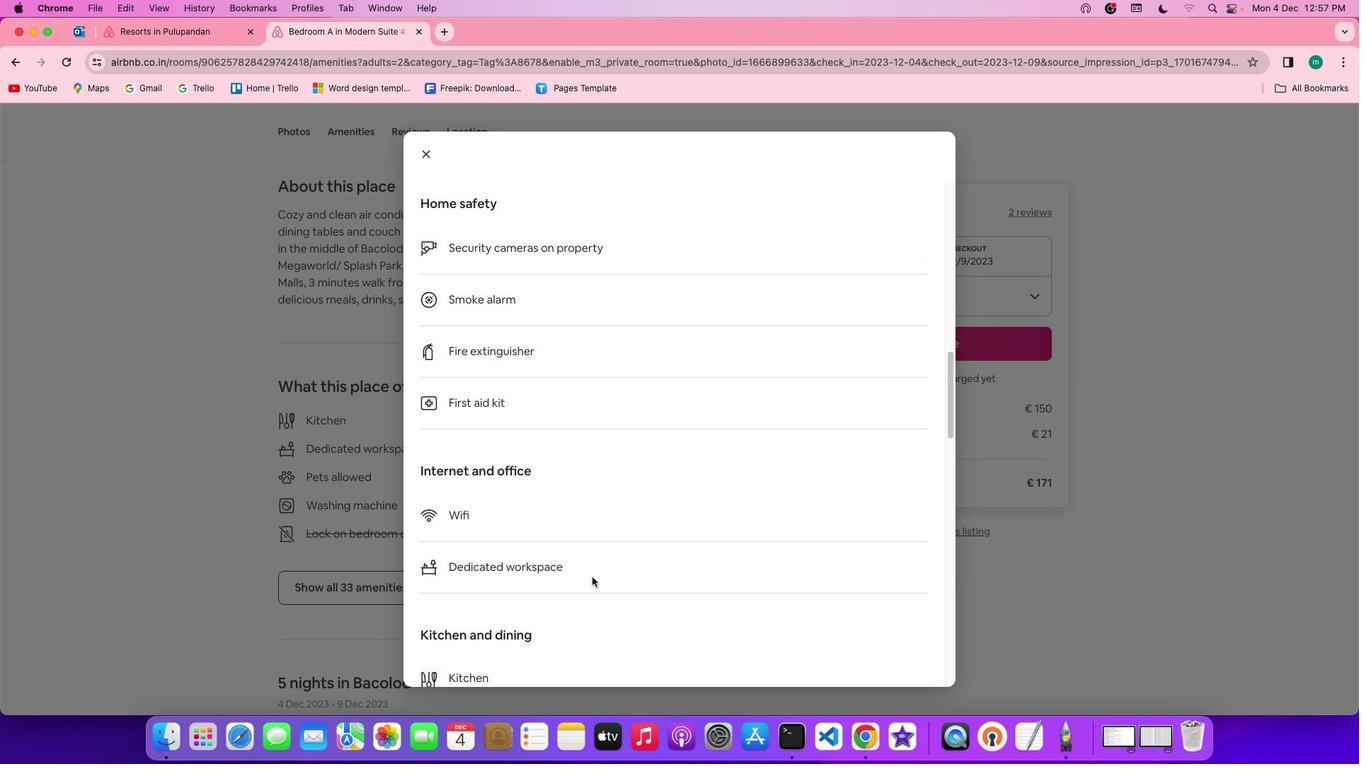
Action: Mouse scrolled (601, 586) with delta (9, 7)
Screenshot: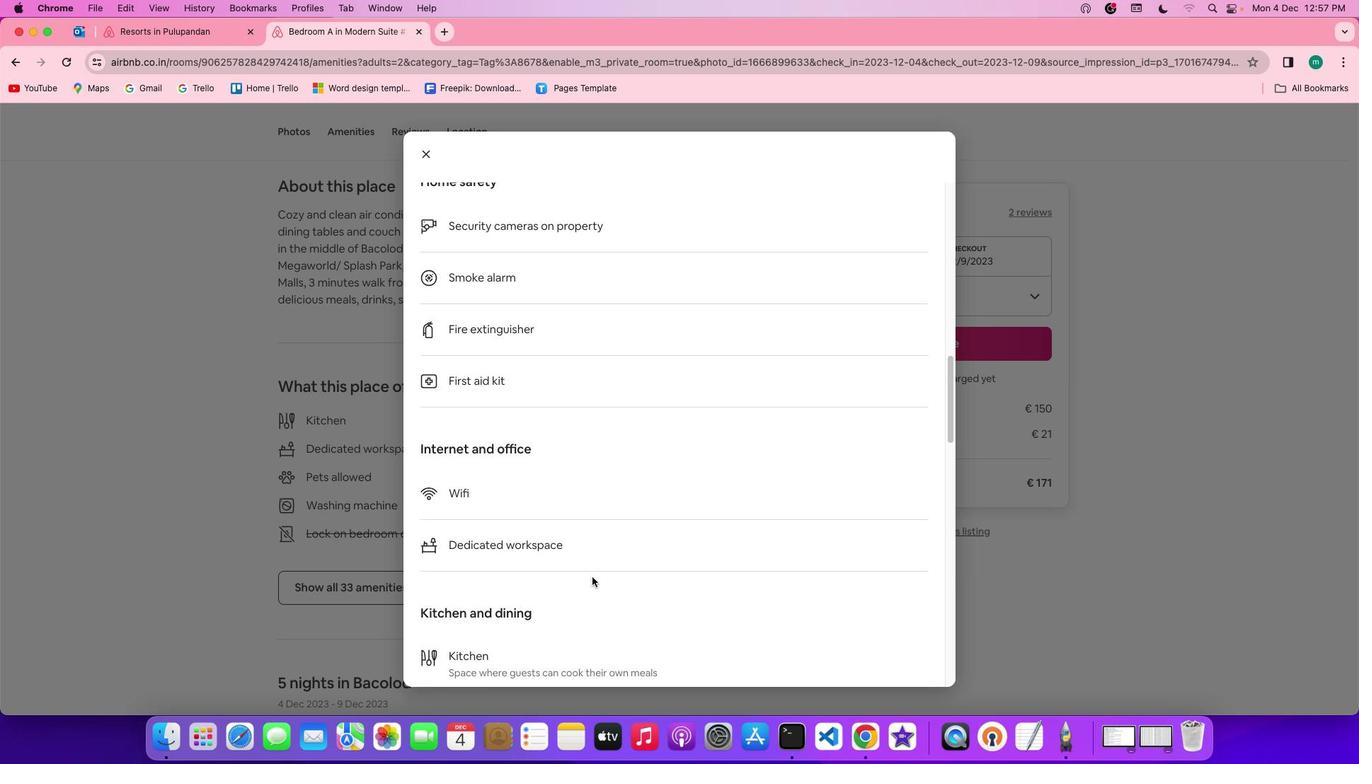 
Action: Mouse scrolled (601, 586) with delta (9, 7)
Screenshot: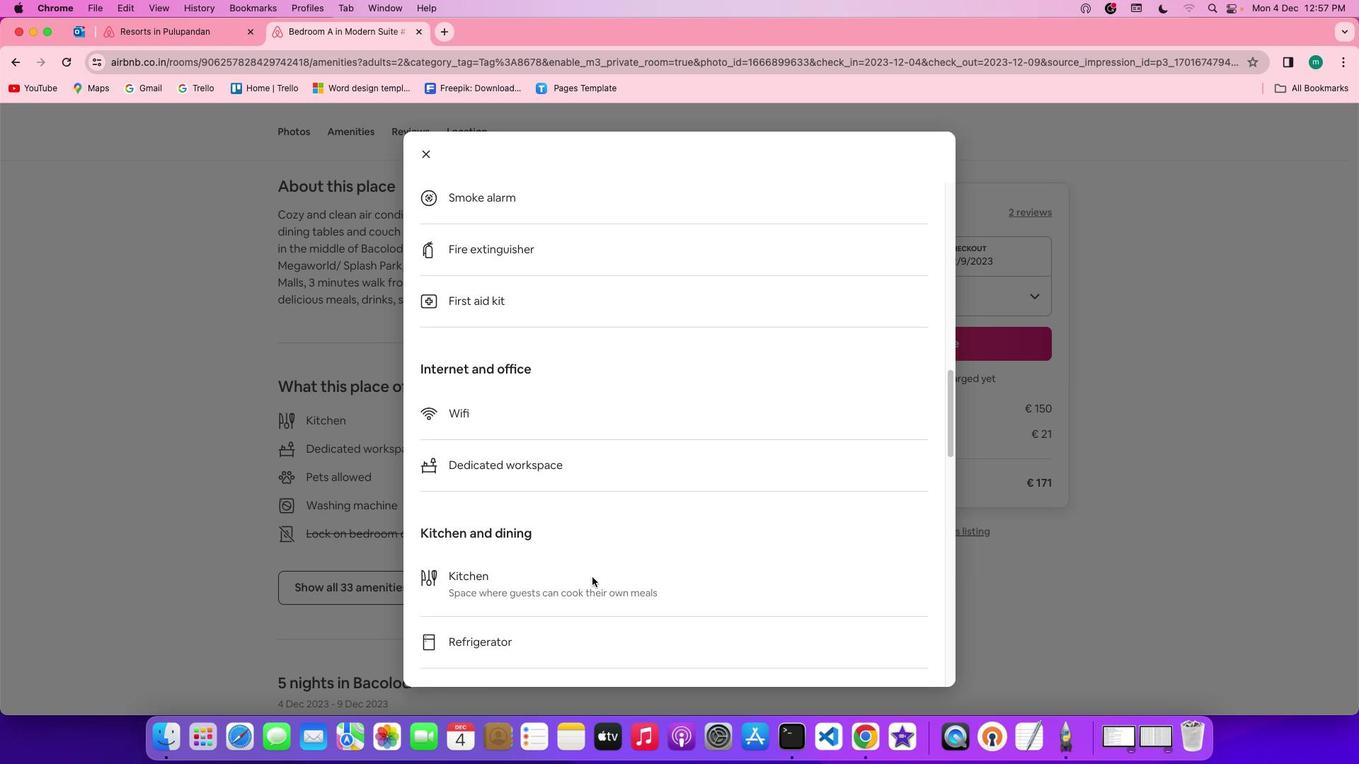 
Action: Mouse scrolled (601, 586) with delta (9, 8)
Screenshot: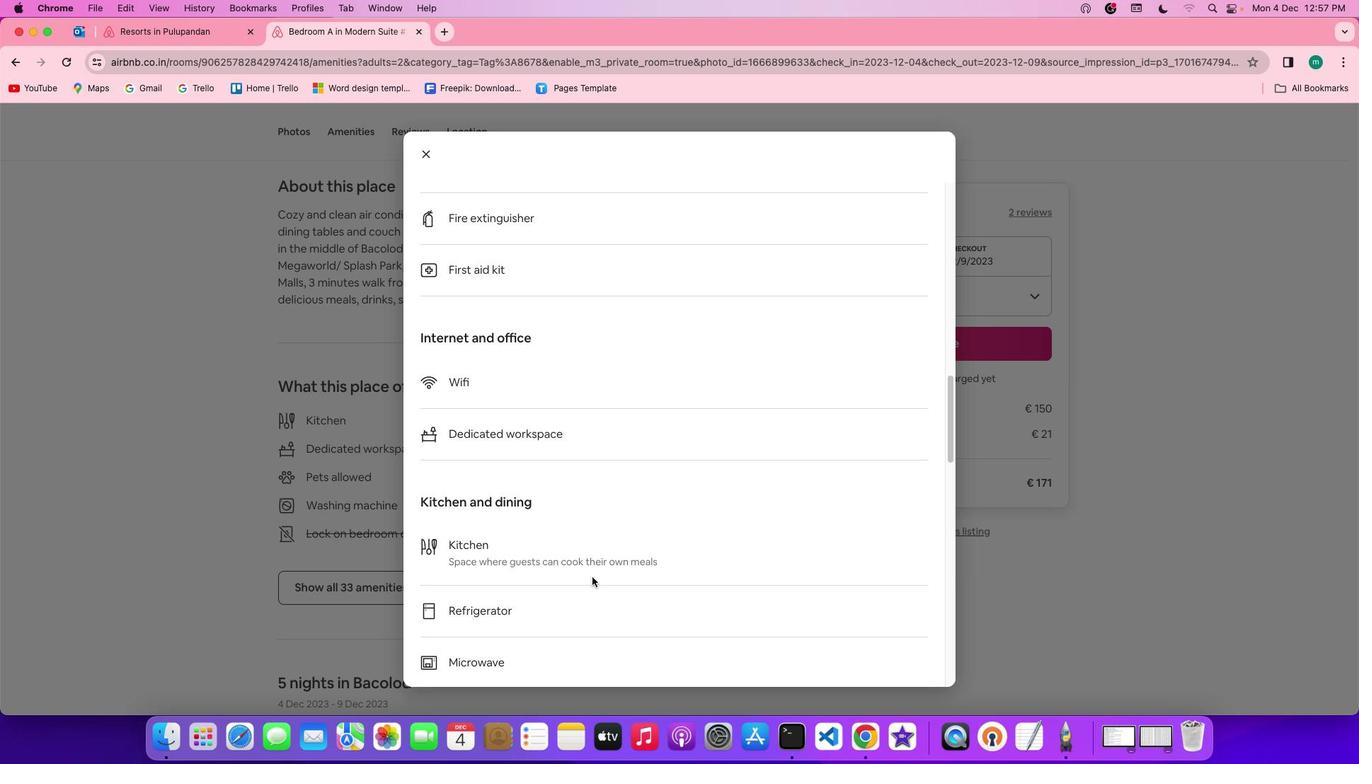 
Action: Mouse scrolled (601, 586) with delta (9, 8)
Screenshot: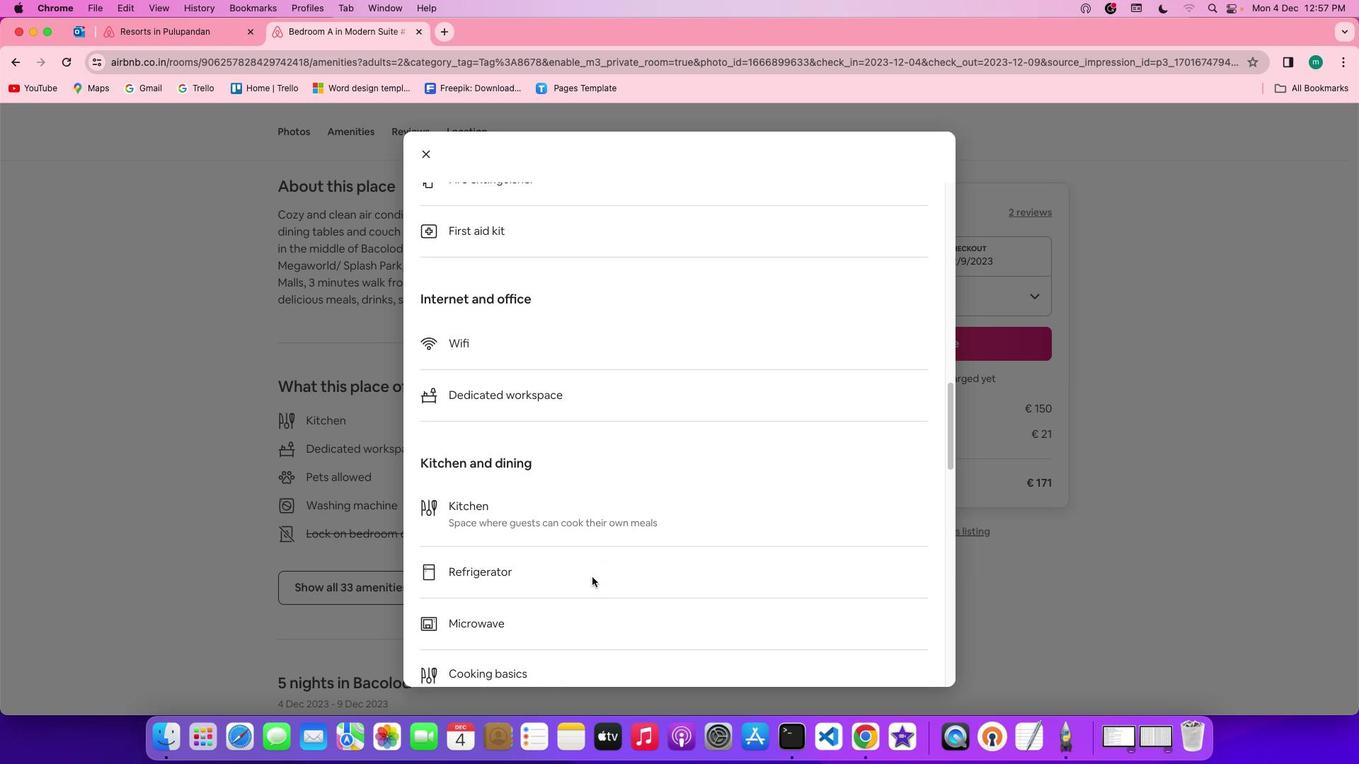 
Action: Mouse scrolled (601, 586) with delta (9, 7)
Screenshot: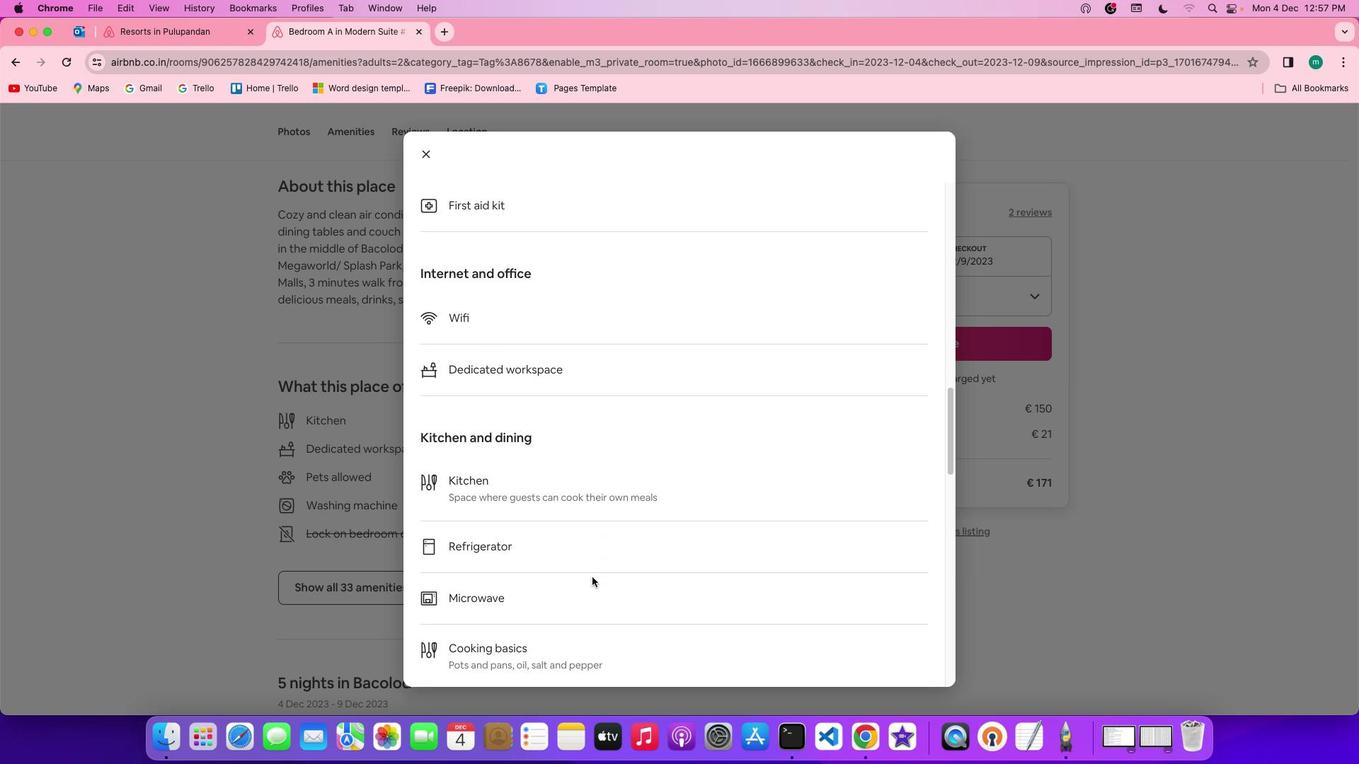 
Action: Mouse scrolled (601, 586) with delta (9, 7)
Screenshot: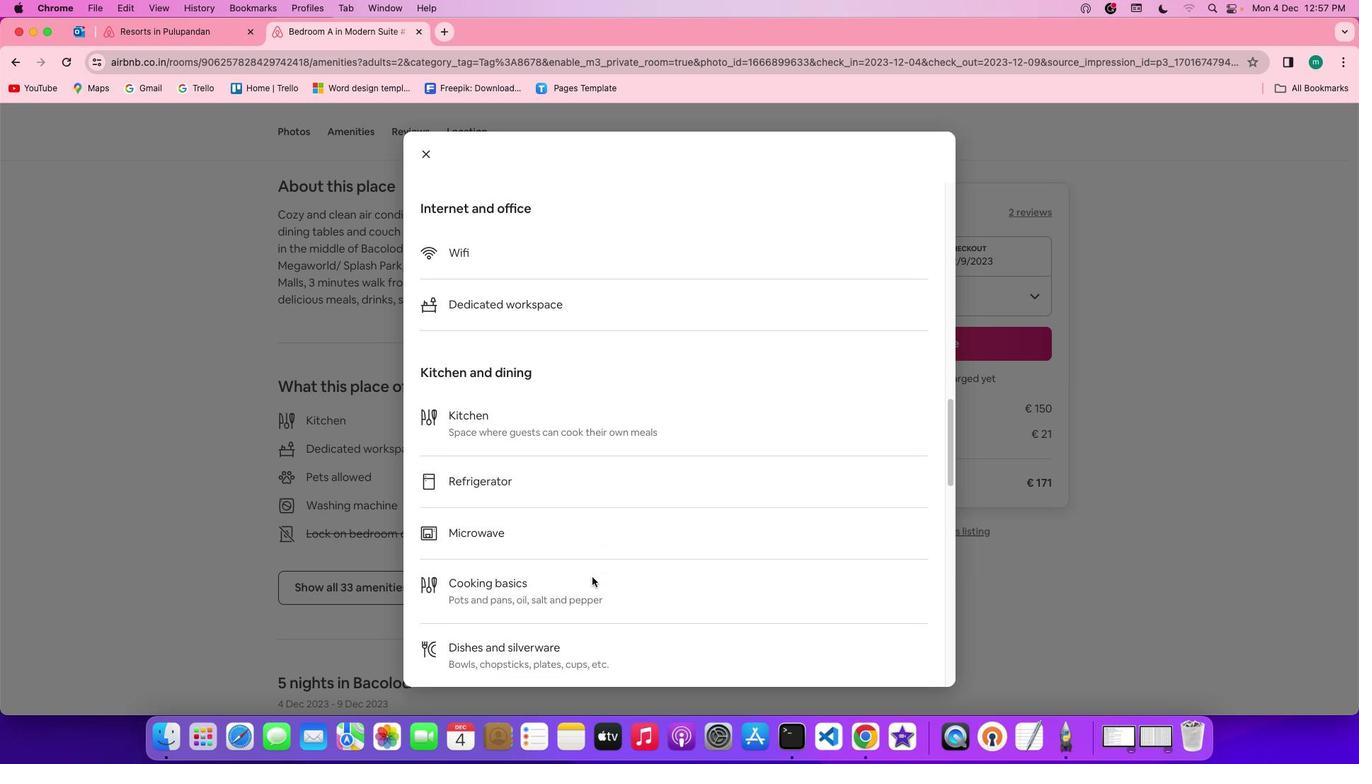 
Action: Mouse scrolled (601, 586) with delta (9, 8)
Screenshot: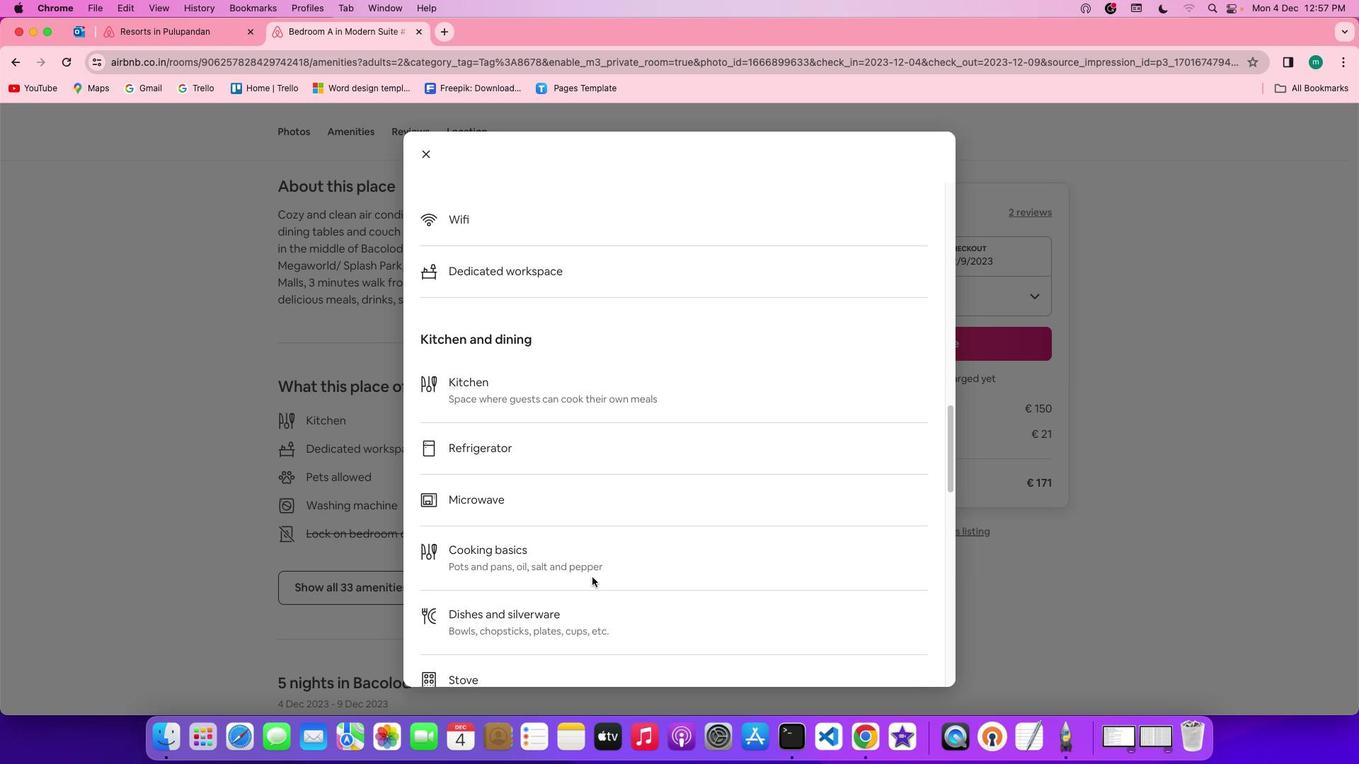 
Action: Mouse scrolled (601, 586) with delta (9, 8)
Screenshot: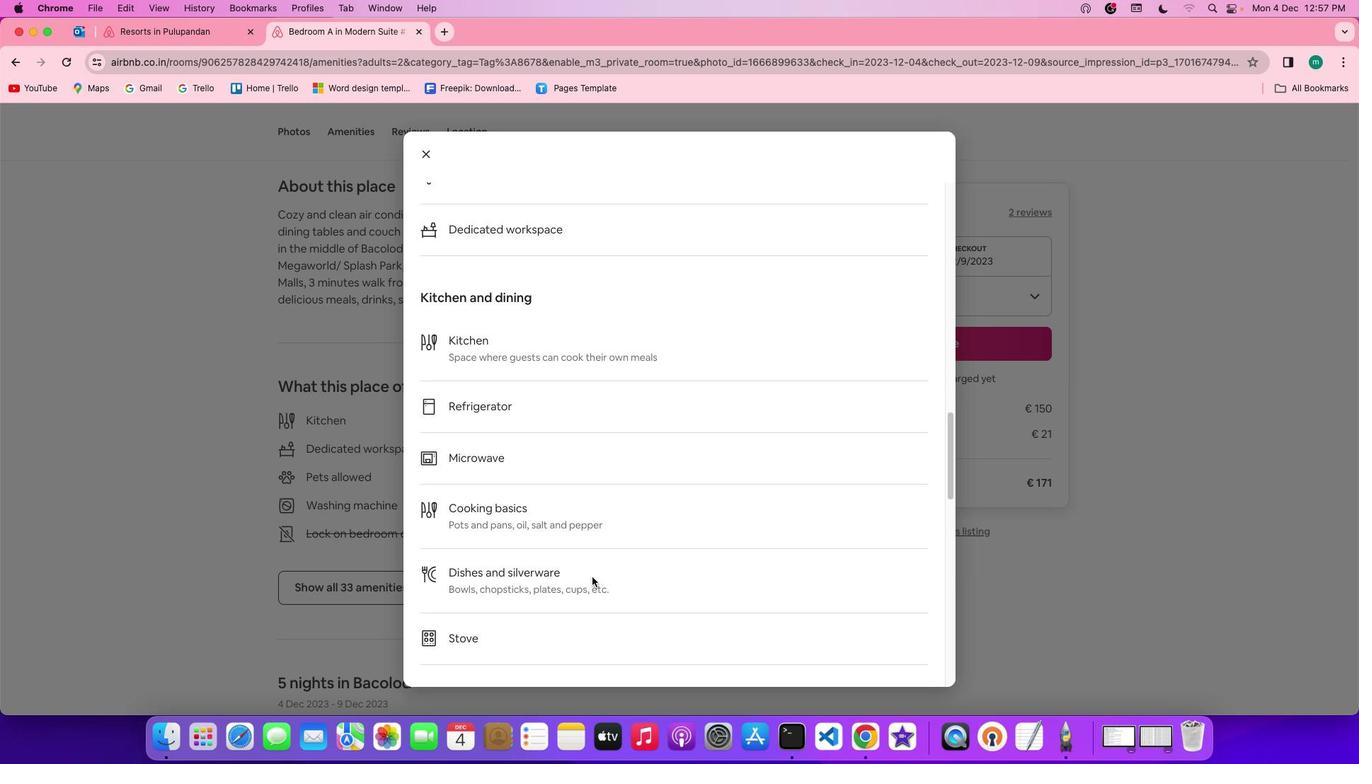 
Action: Mouse scrolled (601, 586) with delta (9, 7)
Screenshot: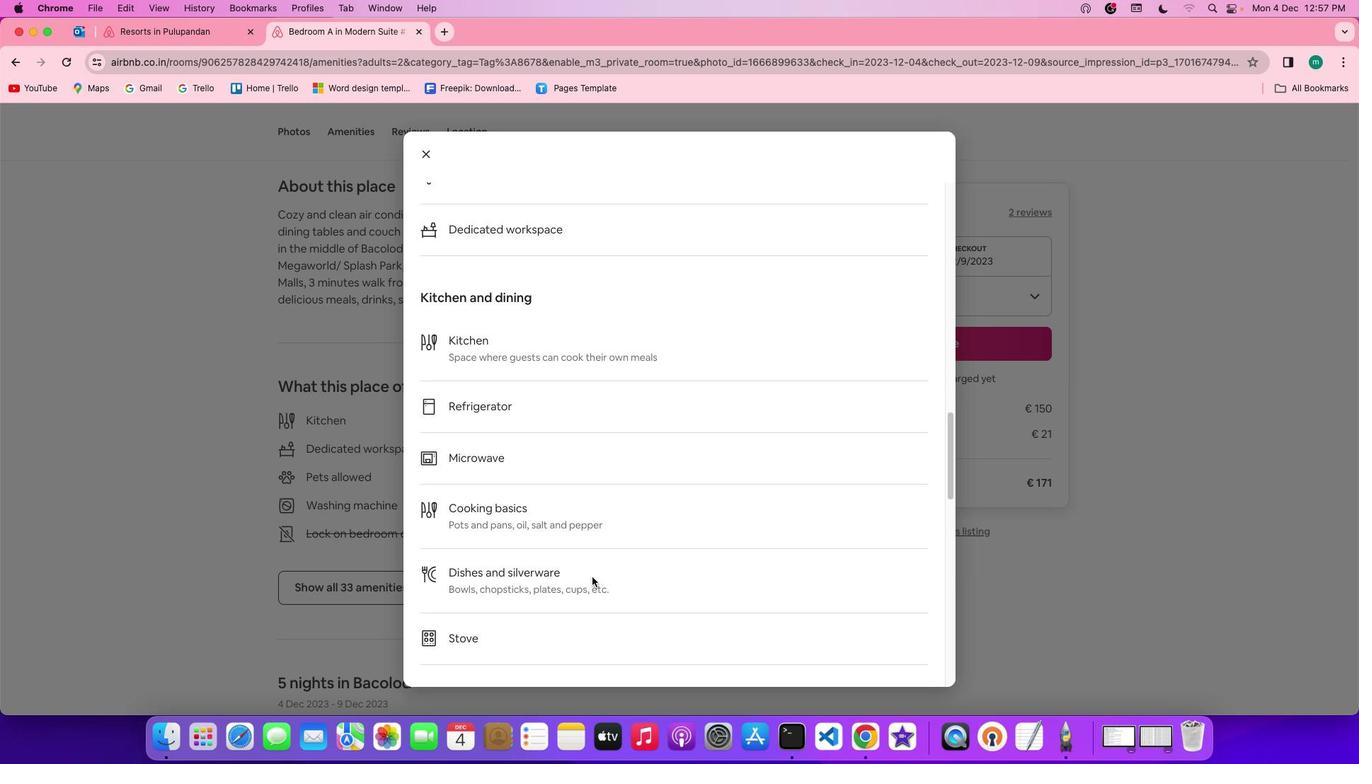 
Action: Mouse scrolled (601, 586) with delta (9, 7)
Screenshot: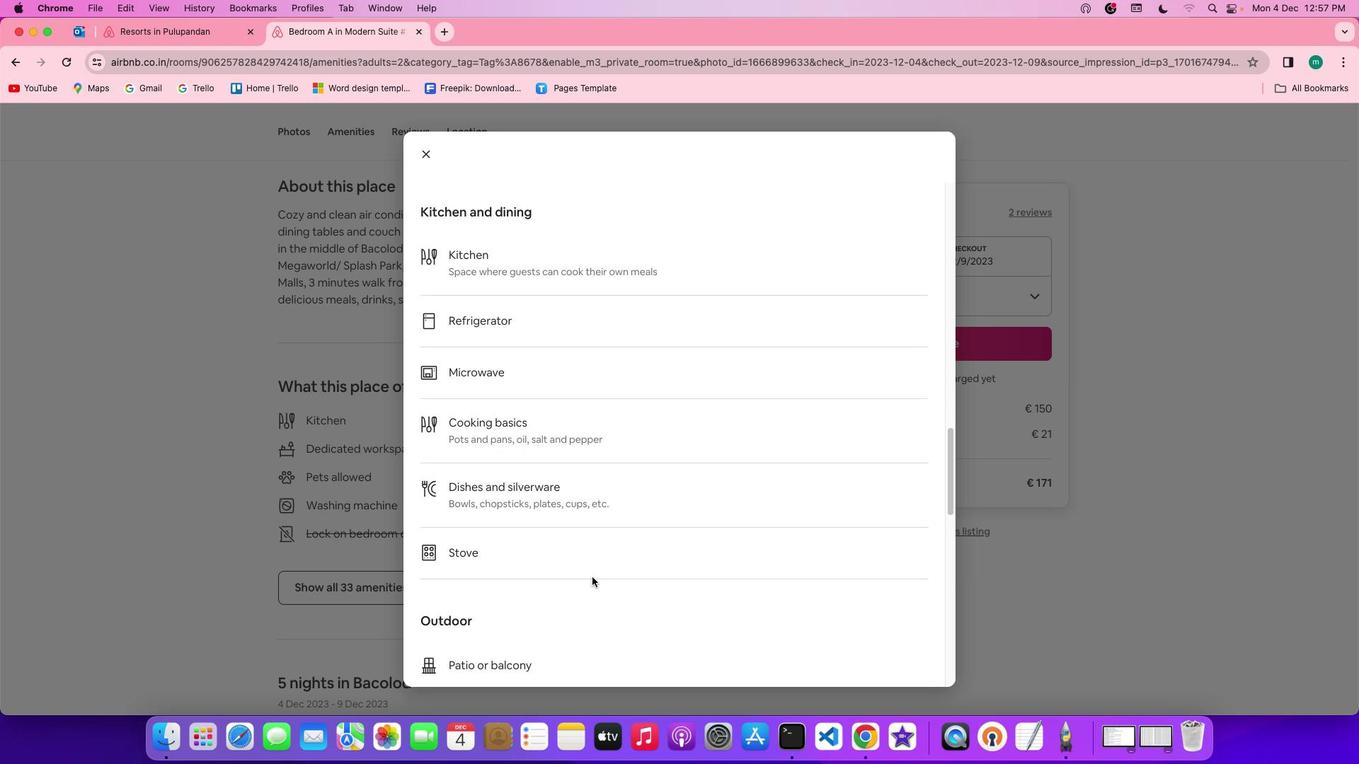 
Action: Mouse scrolled (601, 586) with delta (9, 8)
Screenshot: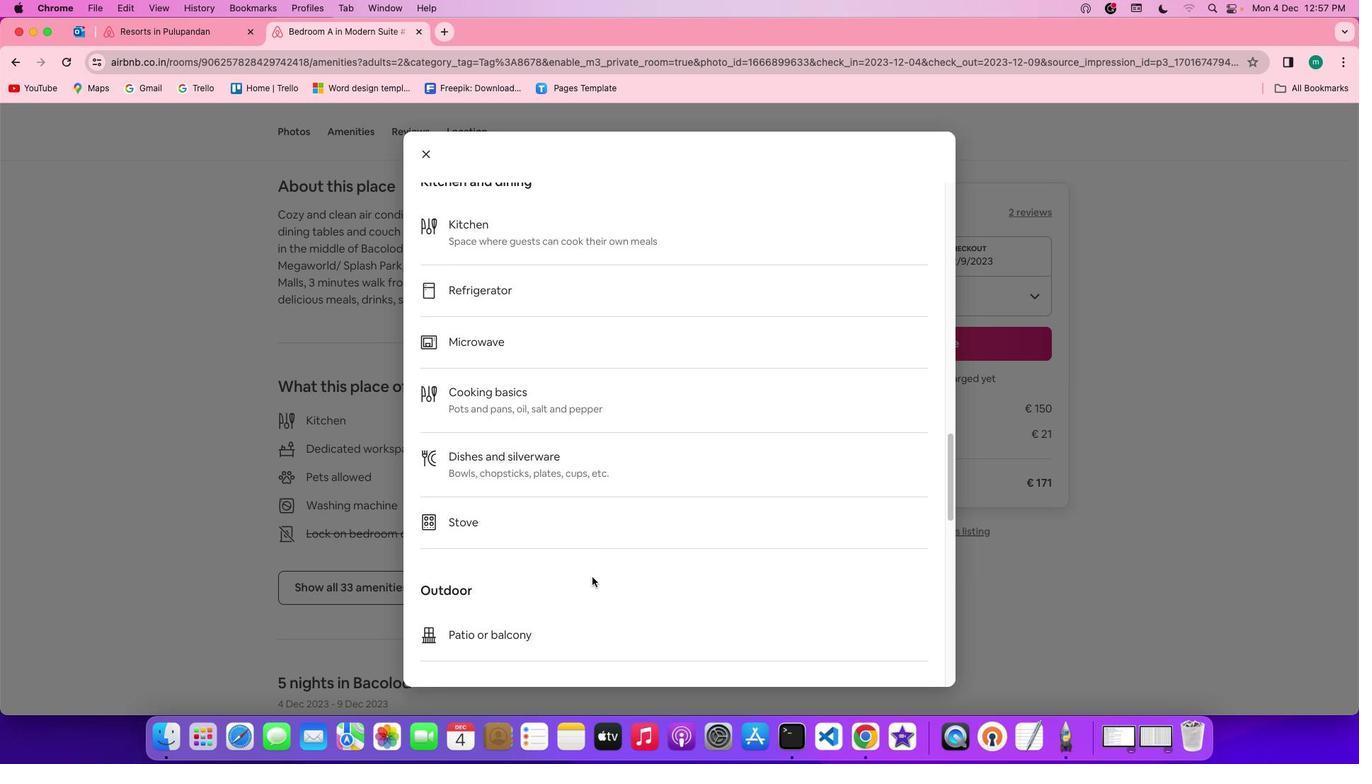 
Action: Mouse scrolled (601, 586) with delta (9, 8)
Screenshot: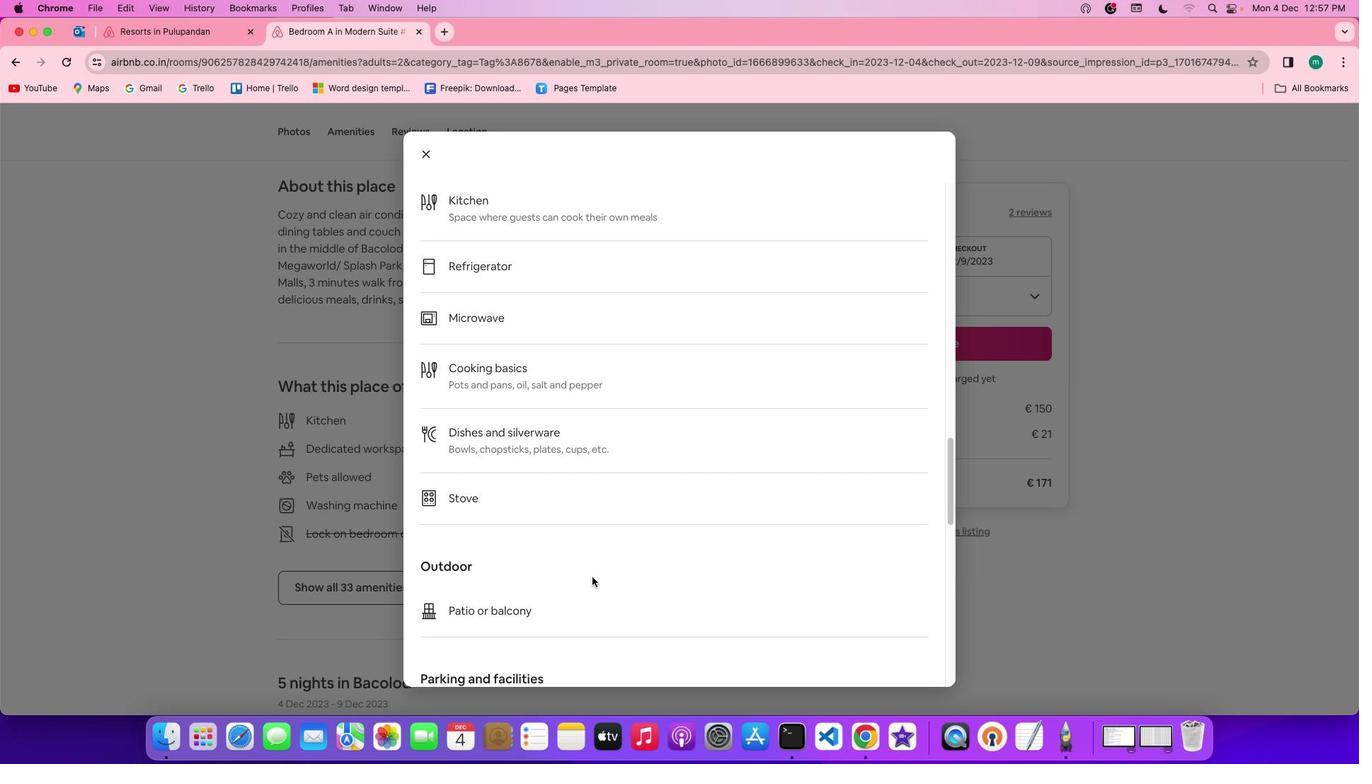 
Action: Mouse scrolled (601, 586) with delta (9, 7)
Screenshot: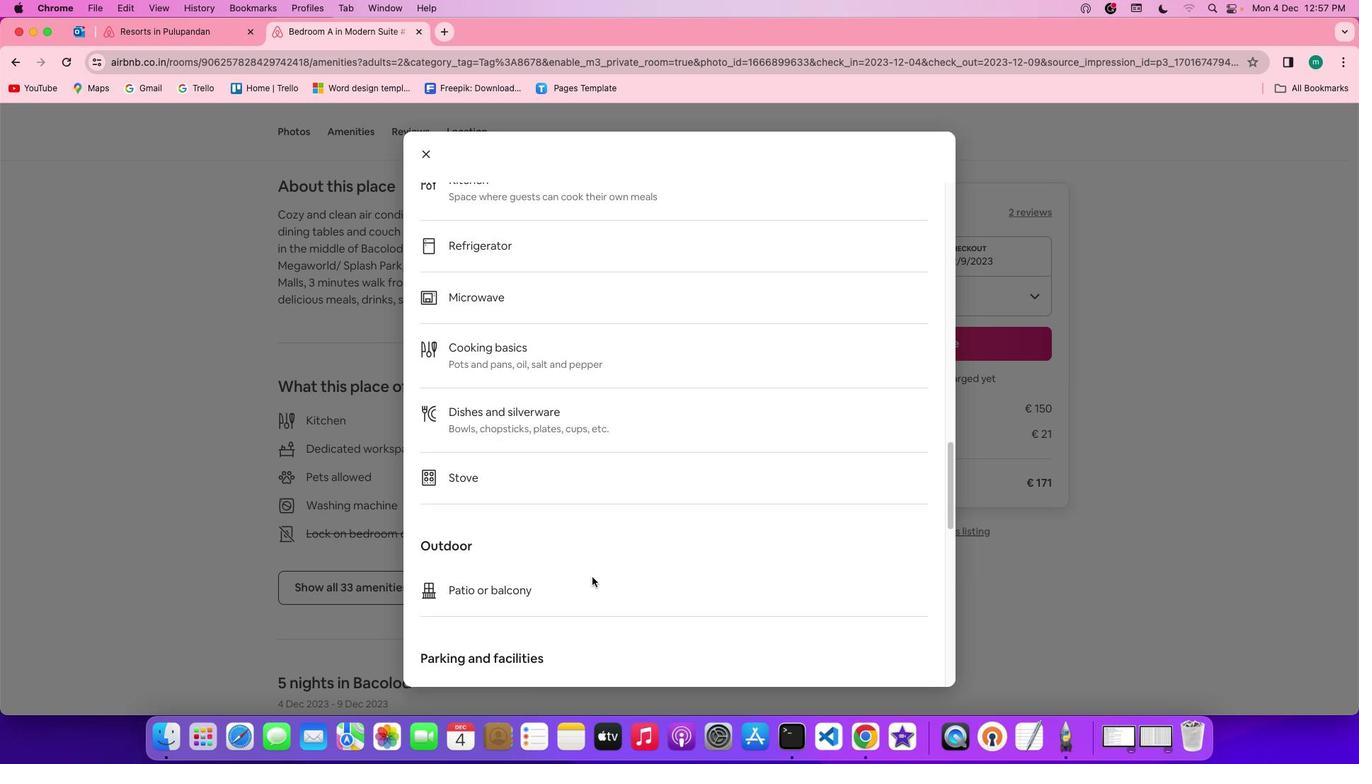 
Action: Mouse scrolled (601, 586) with delta (9, 8)
Screenshot: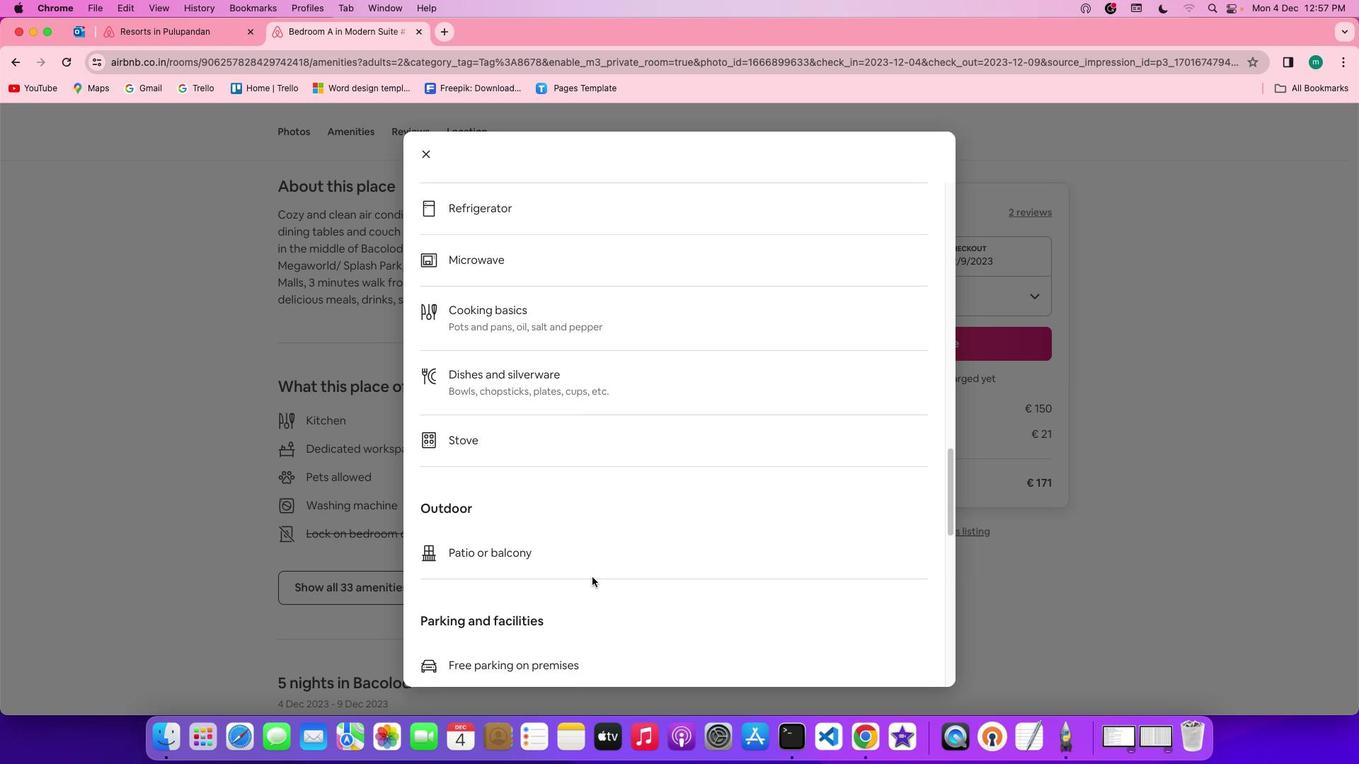 
Action: Mouse scrolled (601, 586) with delta (9, 8)
Screenshot: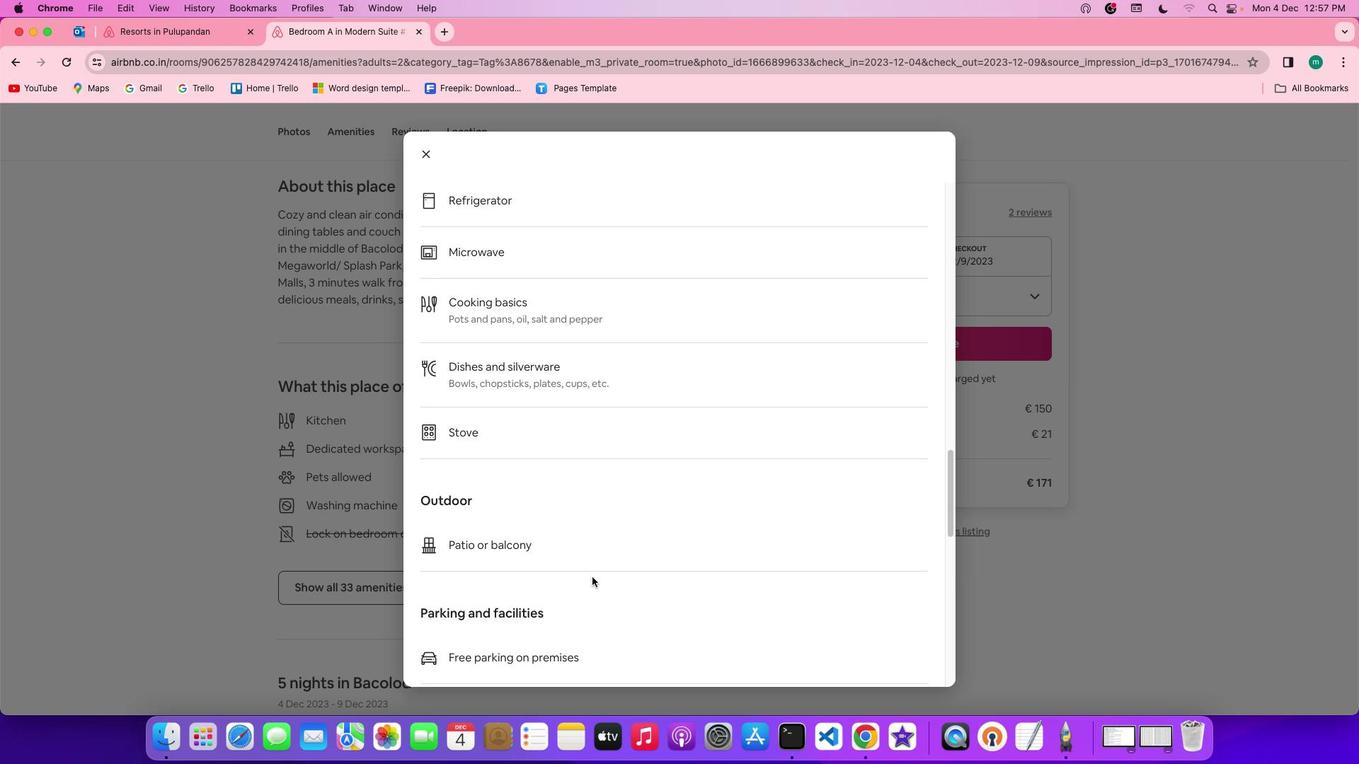 
Action: Mouse scrolled (601, 586) with delta (9, 8)
Screenshot: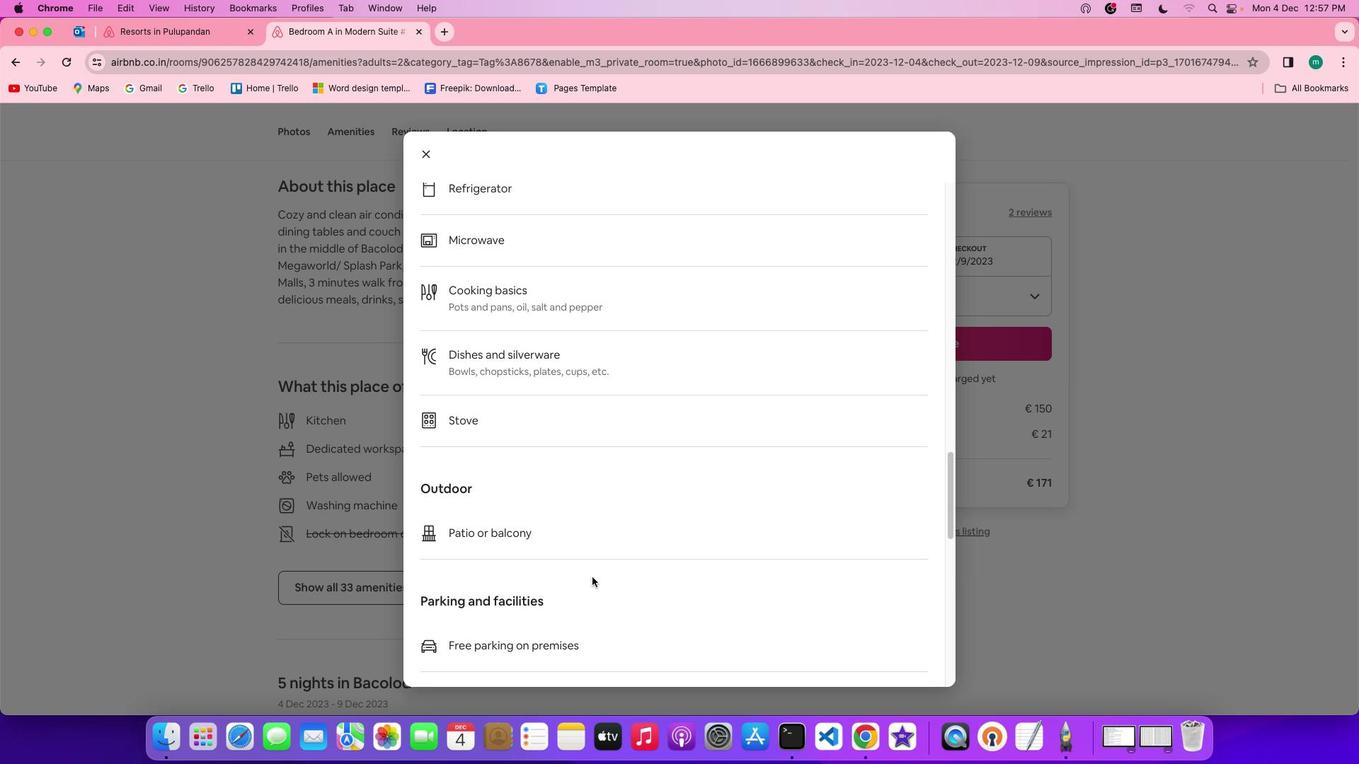 
Action: Mouse scrolled (601, 586) with delta (9, 7)
Screenshot: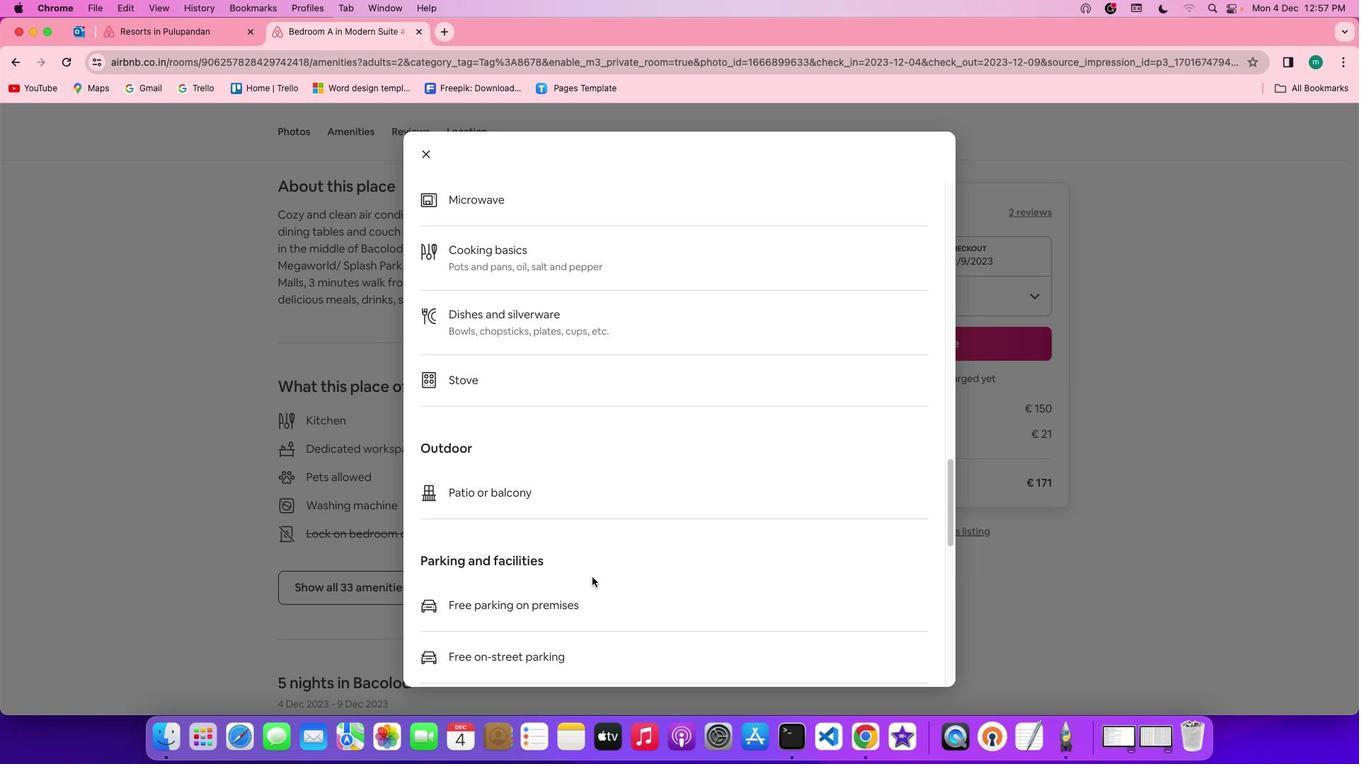 
Action: Mouse scrolled (601, 586) with delta (9, 8)
Screenshot: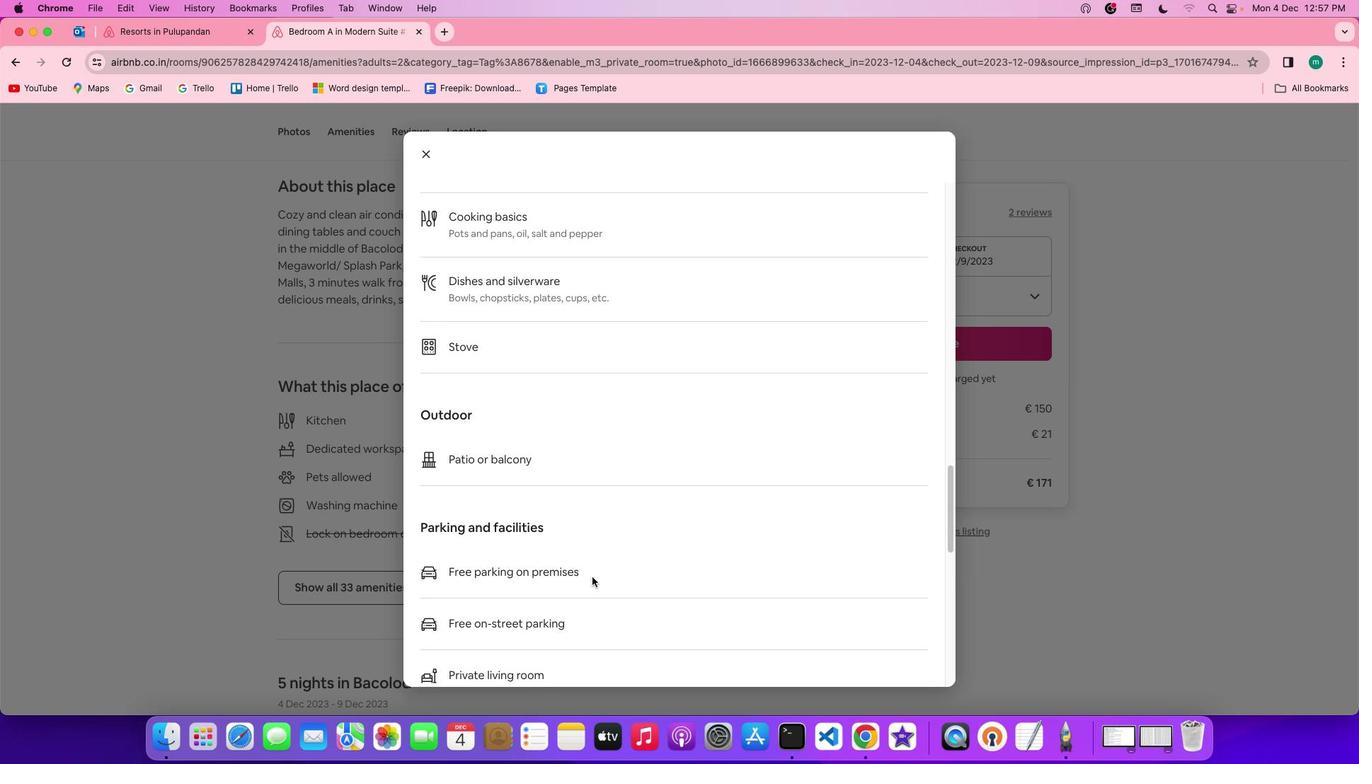 
Action: Mouse scrolled (601, 586) with delta (9, 8)
Screenshot: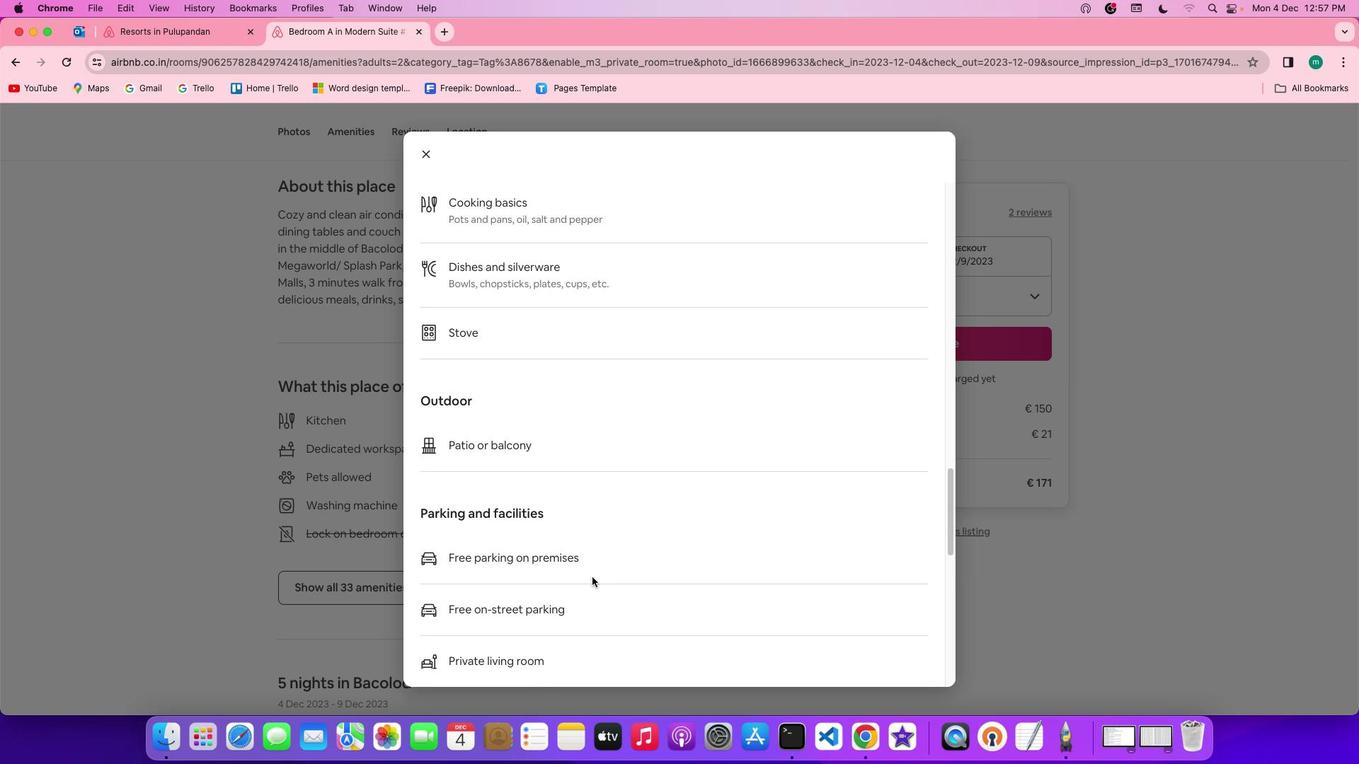 
Action: Mouse scrolled (601, 586) with delta (9, 7)
Screenshot: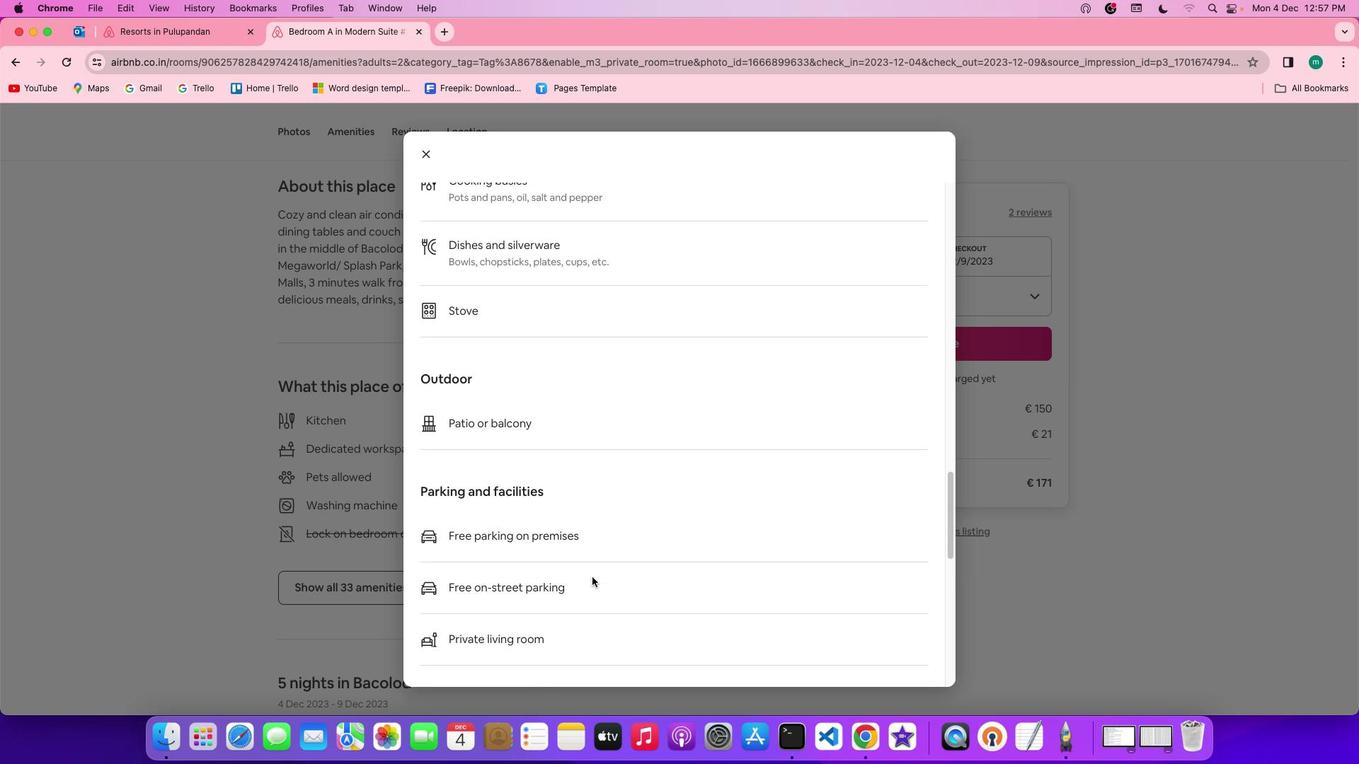 
Action: Mouse scrolled (601, 586) with delta (9, 7)
Screenshot: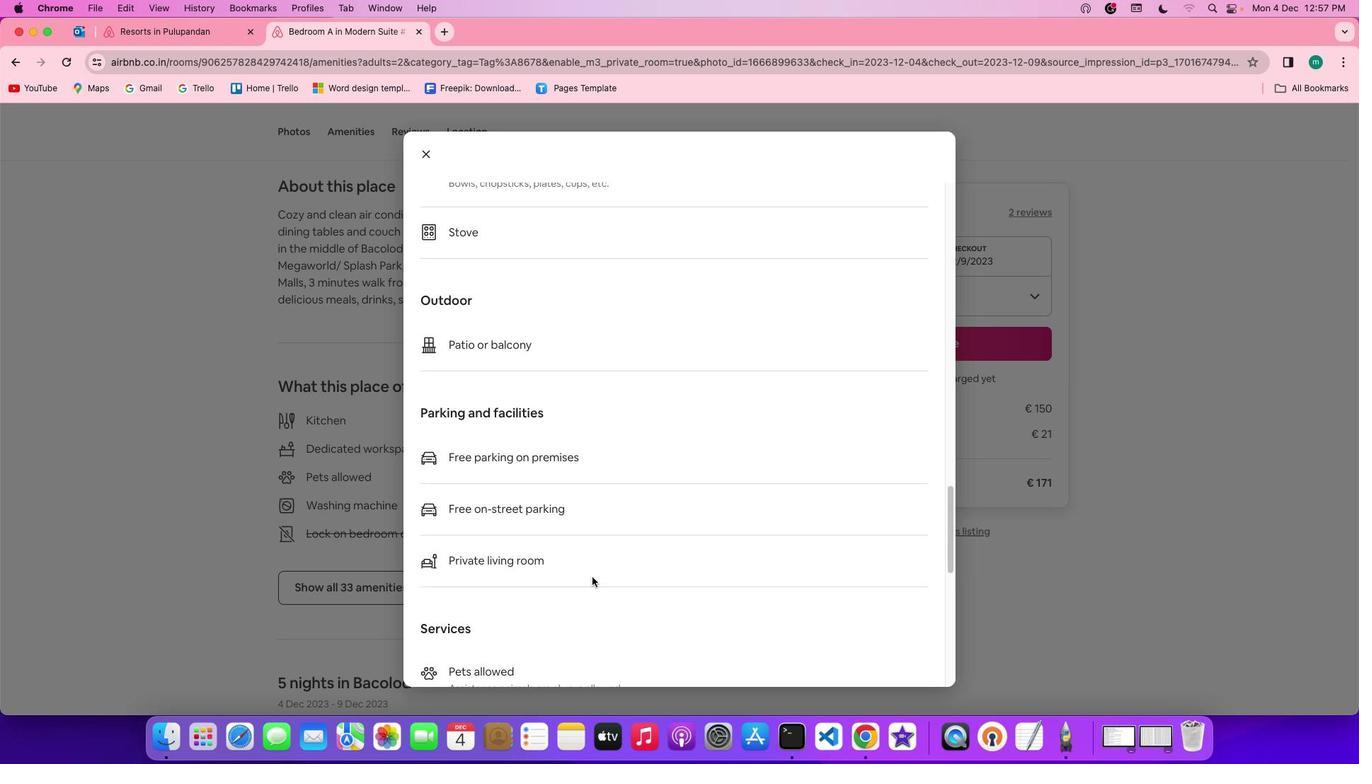 
Action: Mouse scrolled (601, 586) with delta (9, 8)
Screenshot: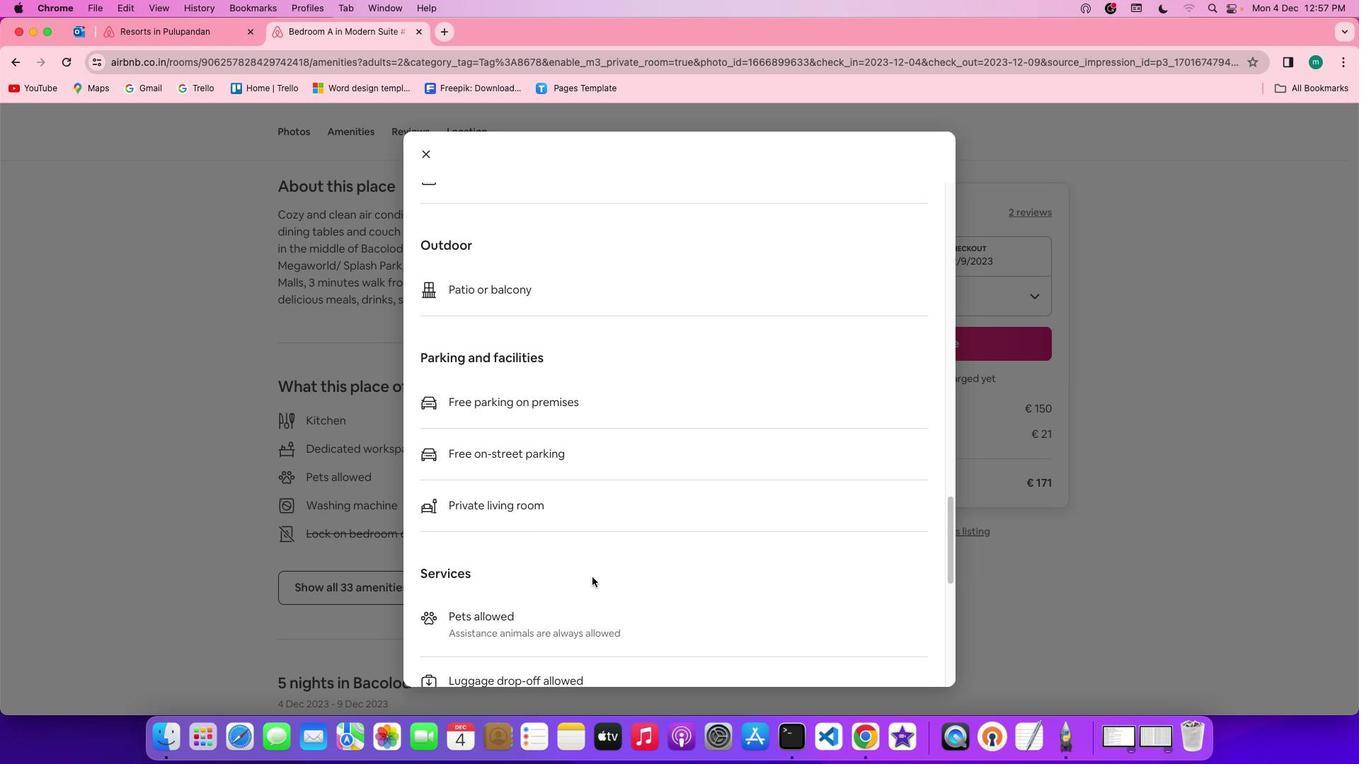 
Action: Mouse scrolled (601, 586) with delta (9, 8)
Screenshot: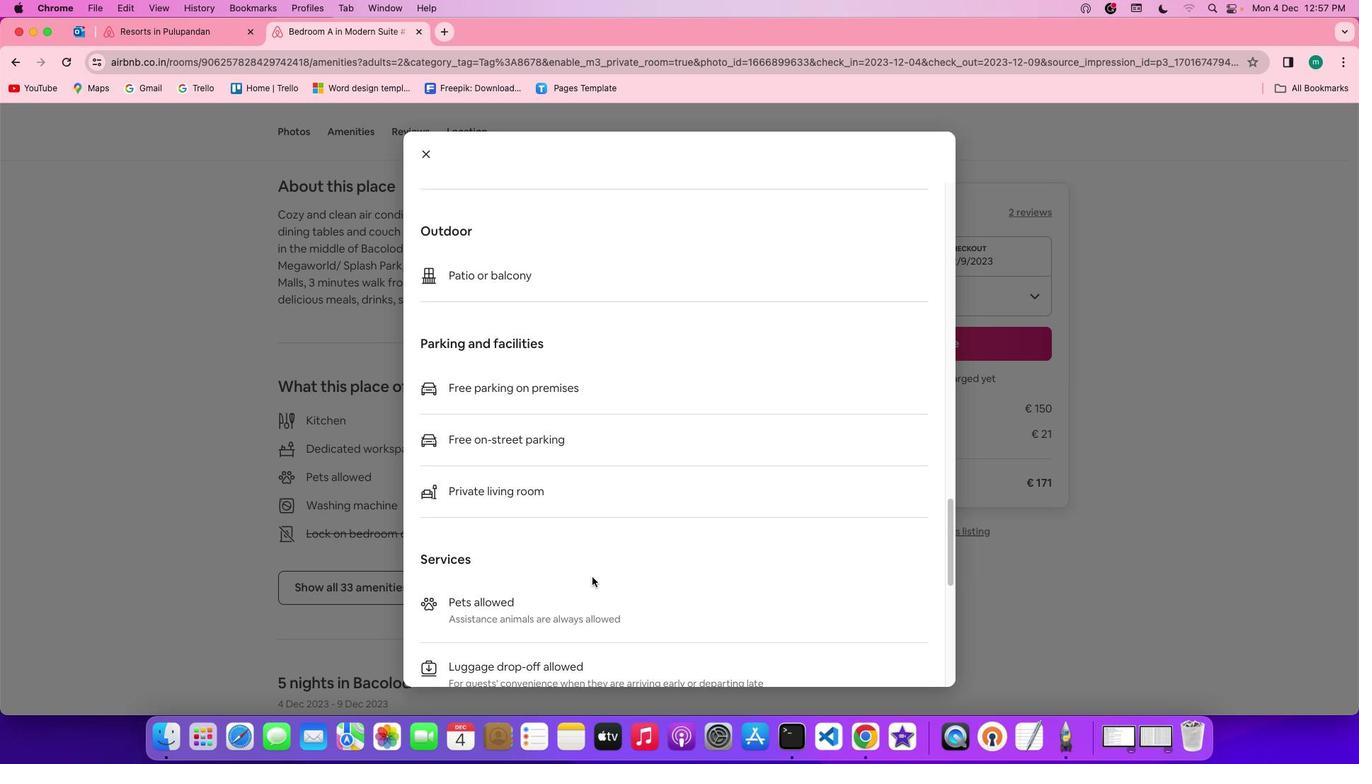 
Action: Mouse scrolled (601, 586) with delta (9, 7)
Screenshot: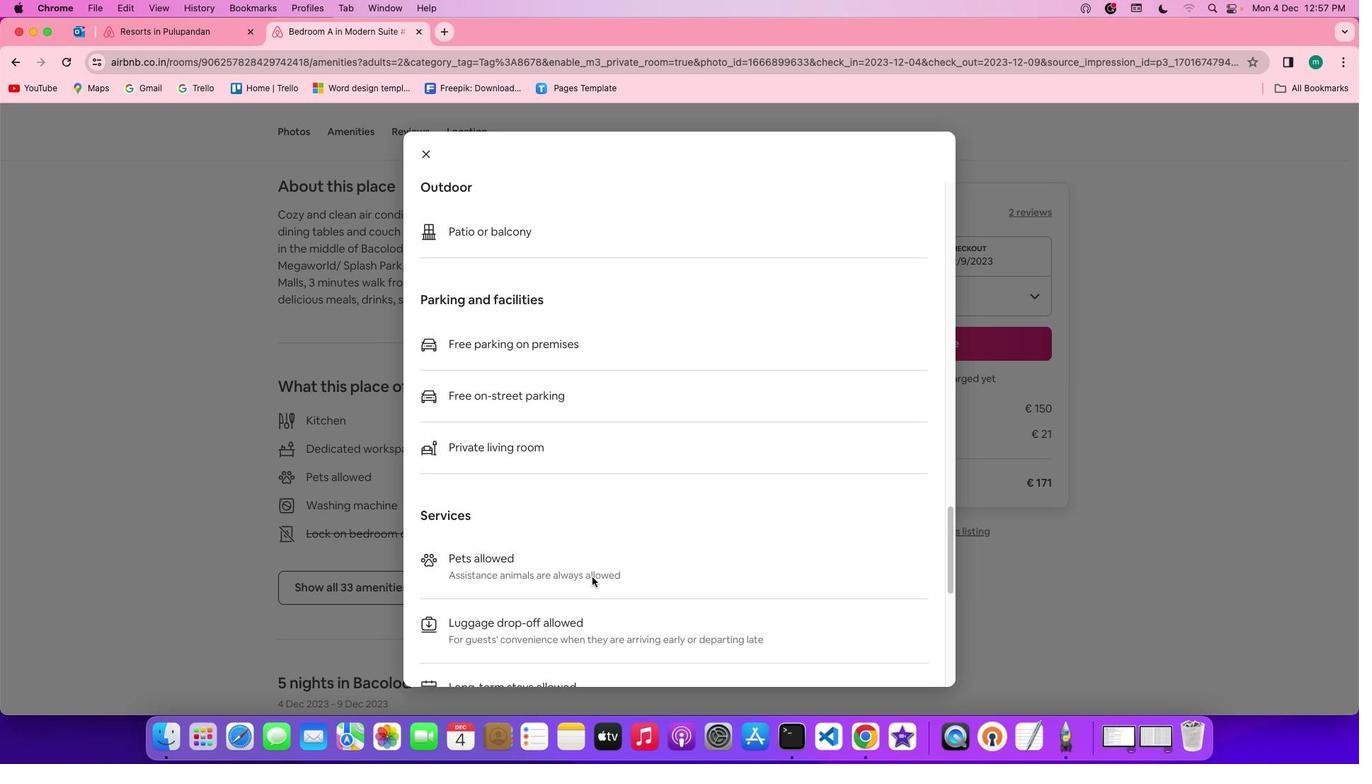
Action: Mouse scrolled (601, 586) with delta (9, 8)
Screenshot: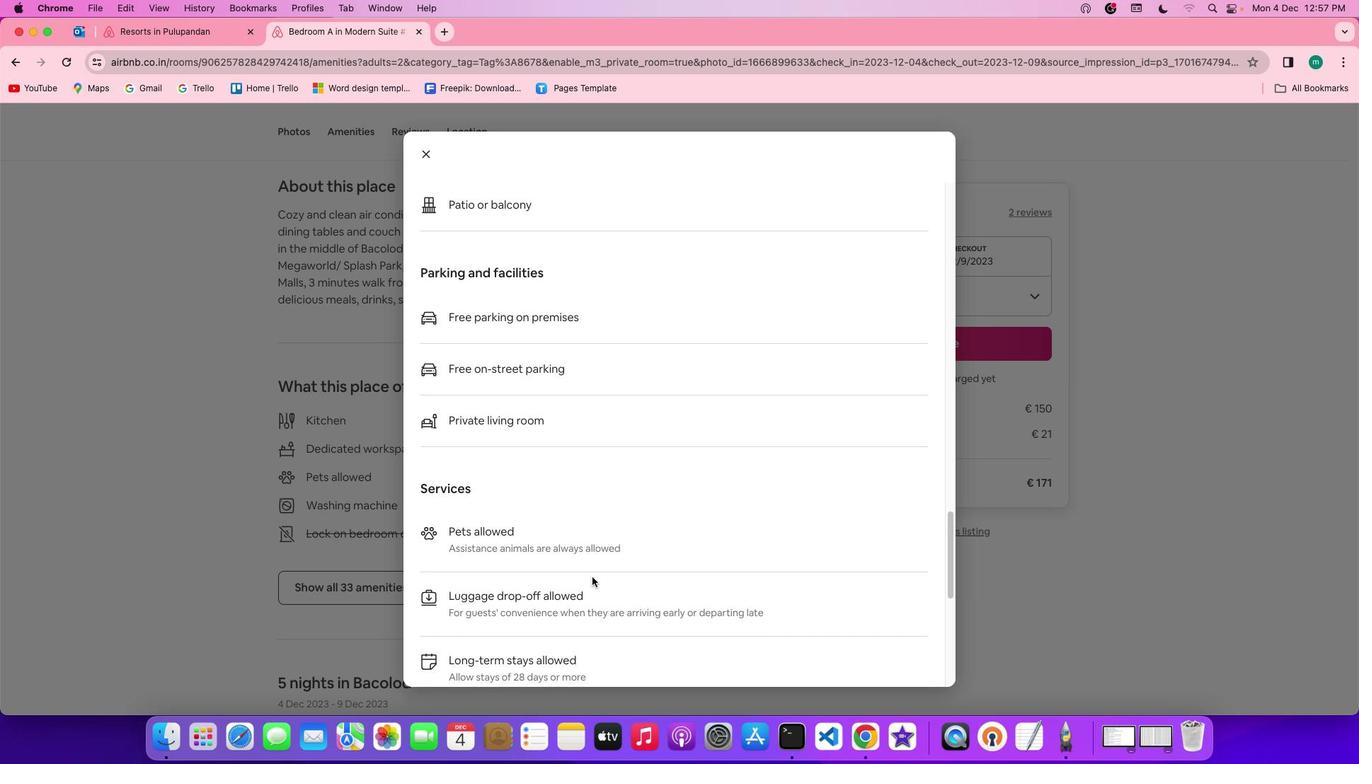 
Action: Mouse scrolled (601, 586) with delta (9, 8)
Screenshot: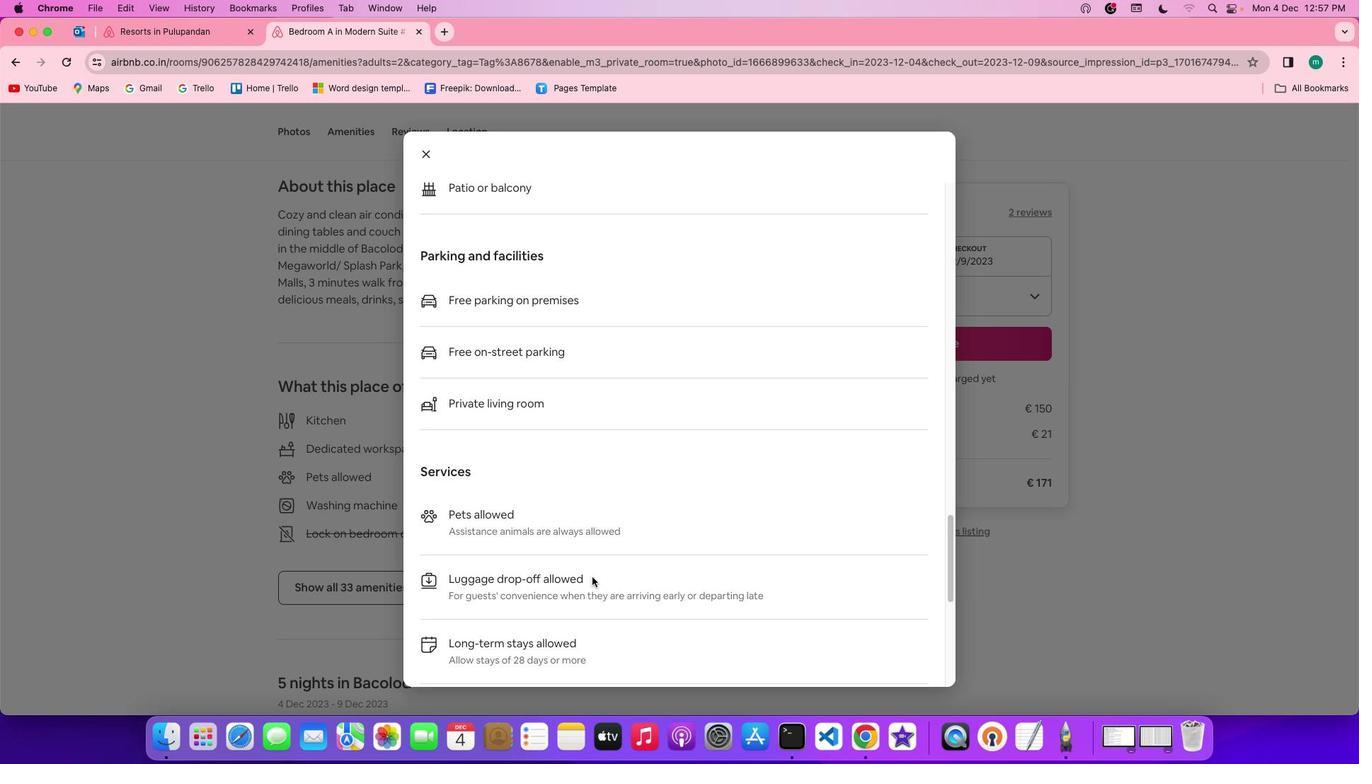 
Action: Mouse scrolled (601, 586) with delta (9, 8)
Screenshot: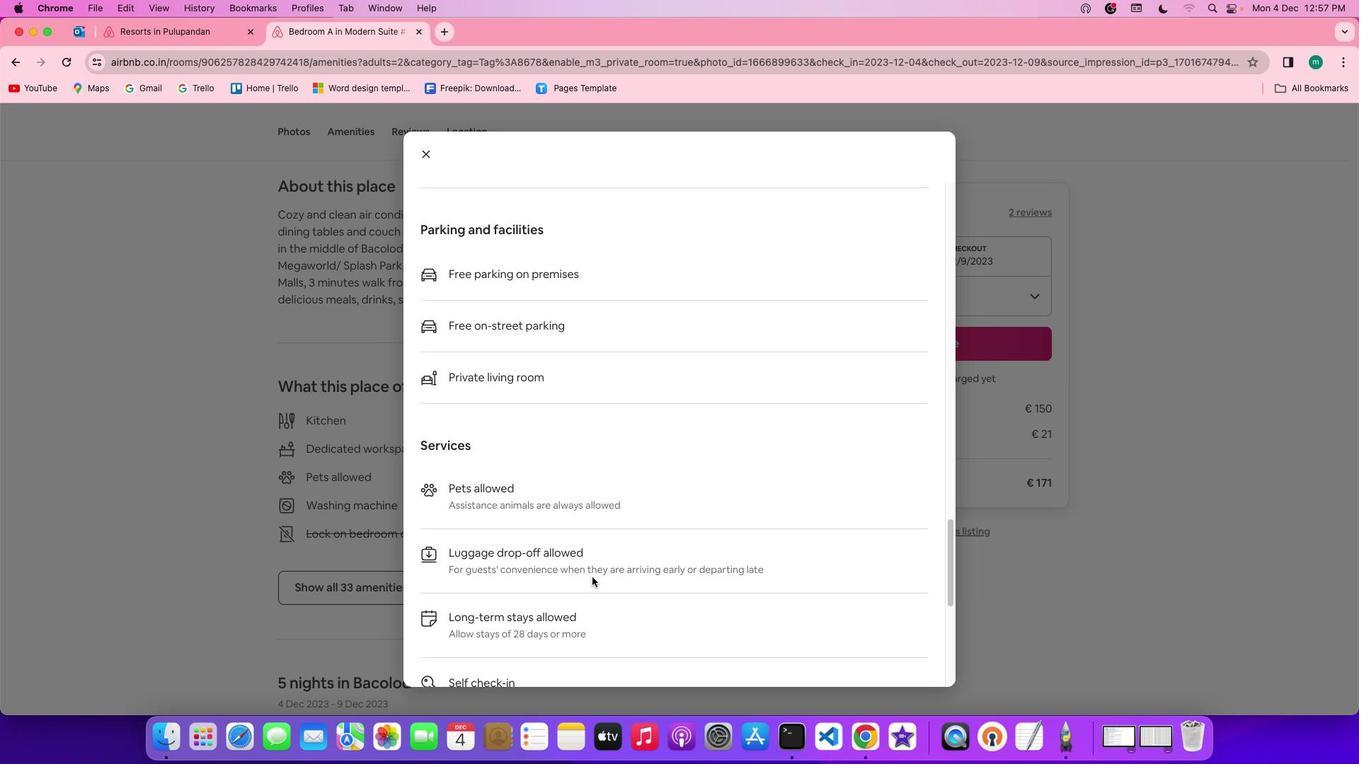 
Action: Mouse scrolled (601, 586) with delta (9, 7)
Screenshot: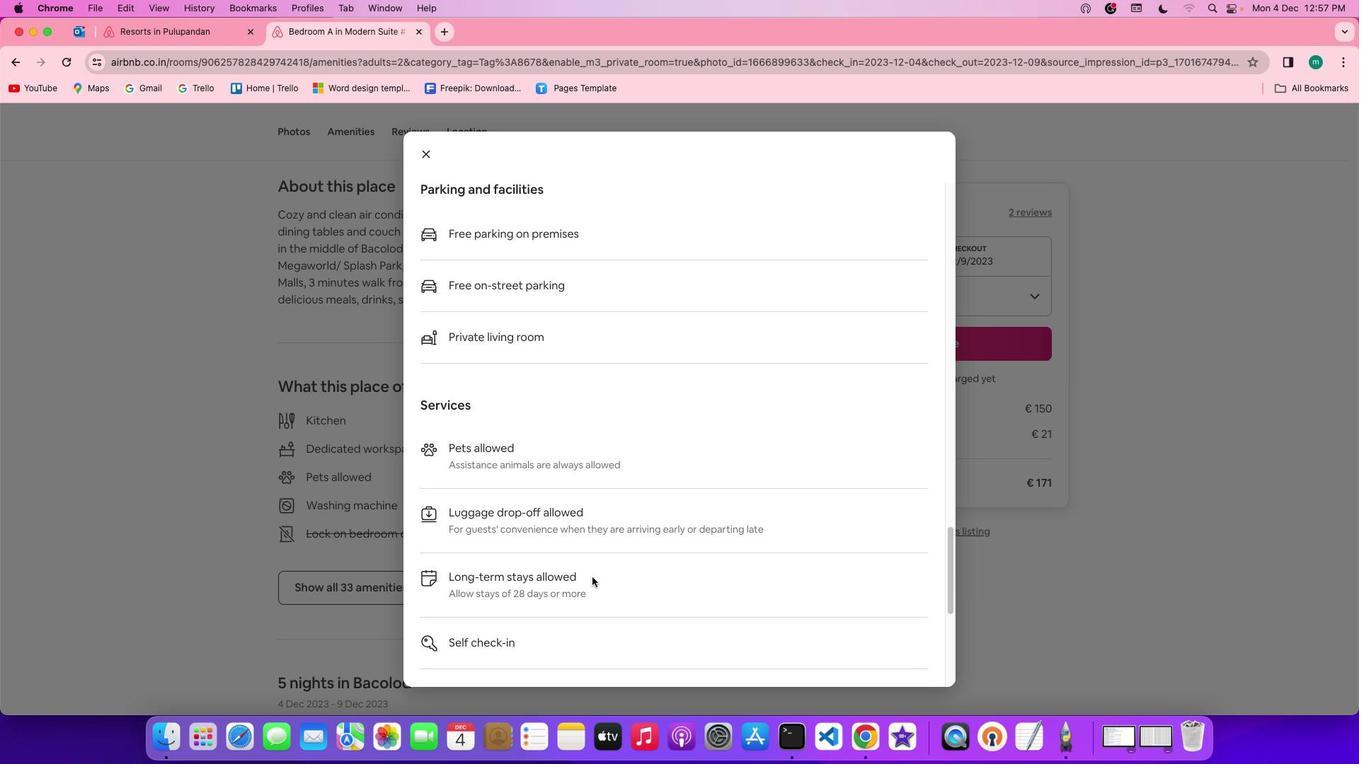 
Action: Mouse scrolled (601, 586) with delta (9, 7)
Screenshot: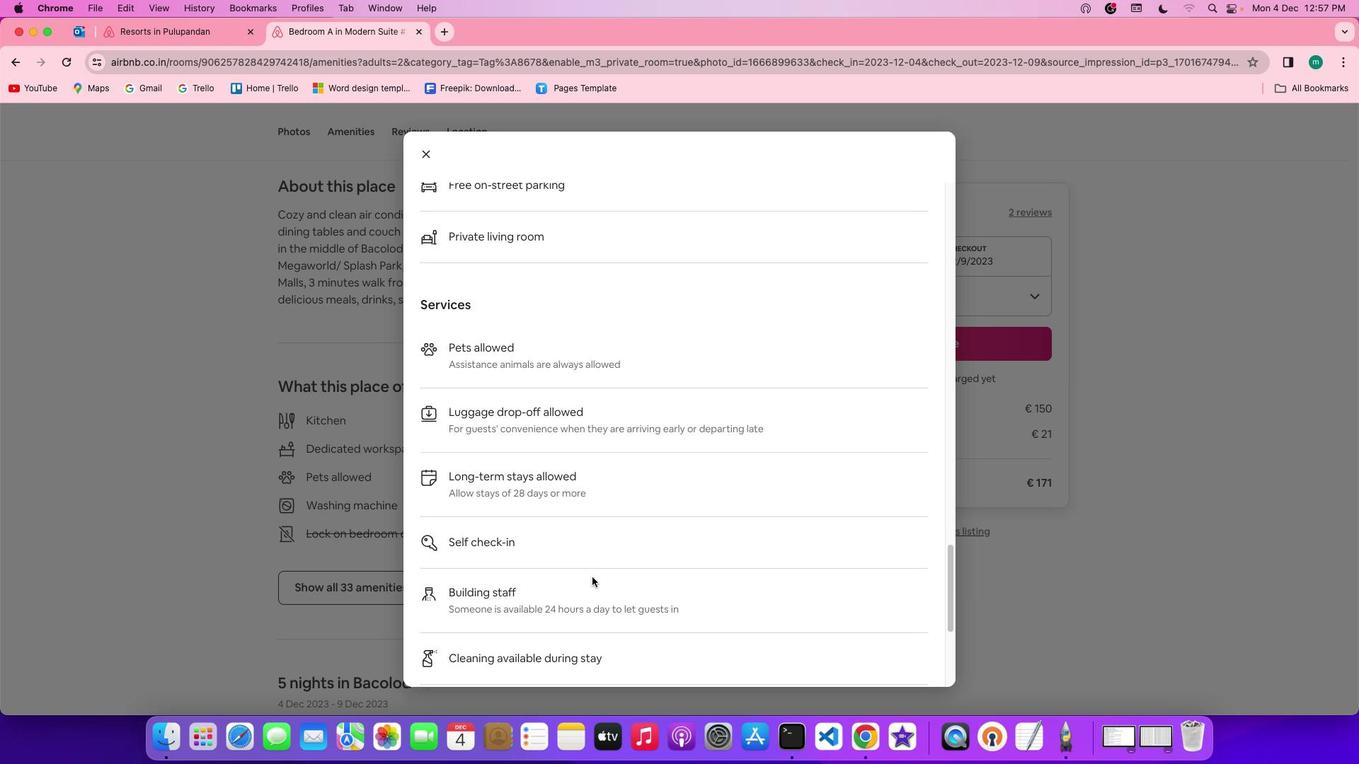 
Action: Mouse scrolled (601, 586) with delta (9, 8)
Screenshot: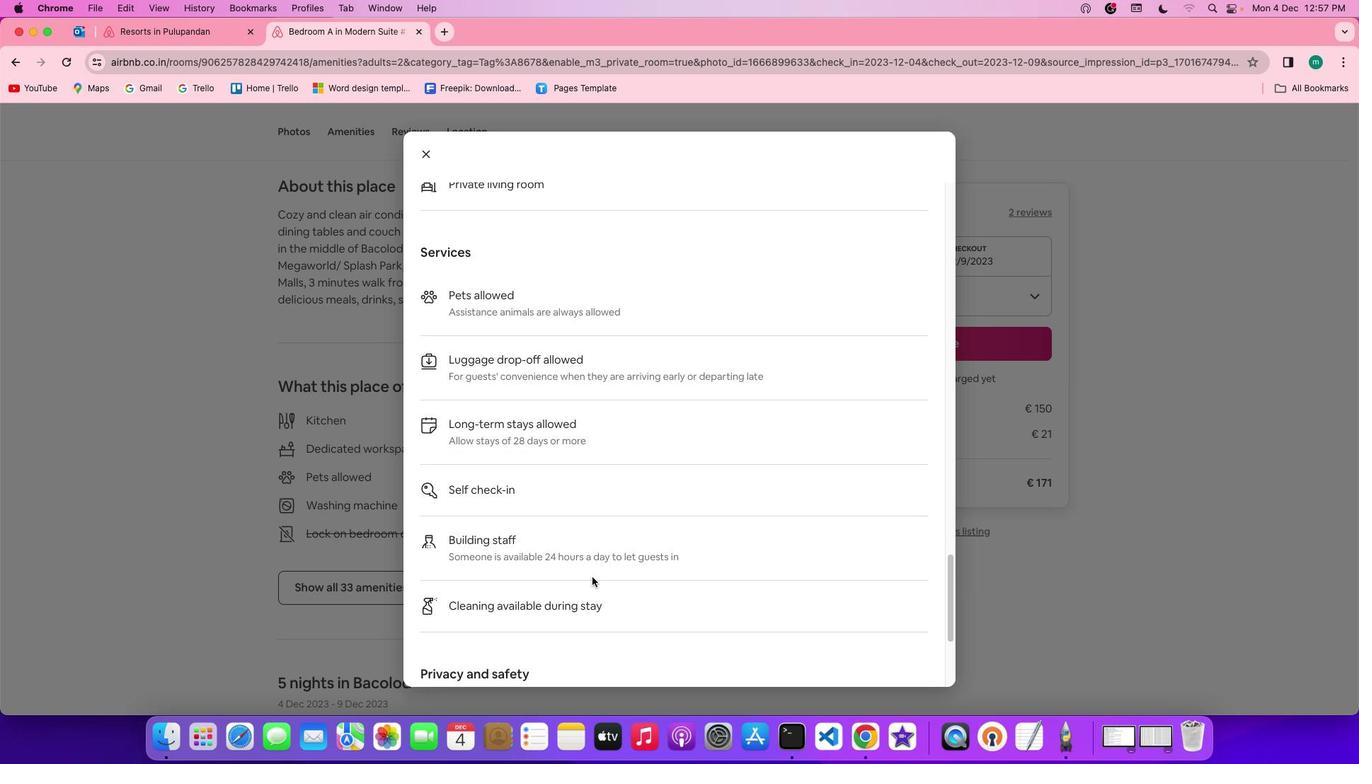 
Action: Mouse scrolled (601, 586) with delta (9, 8)
Screenshot: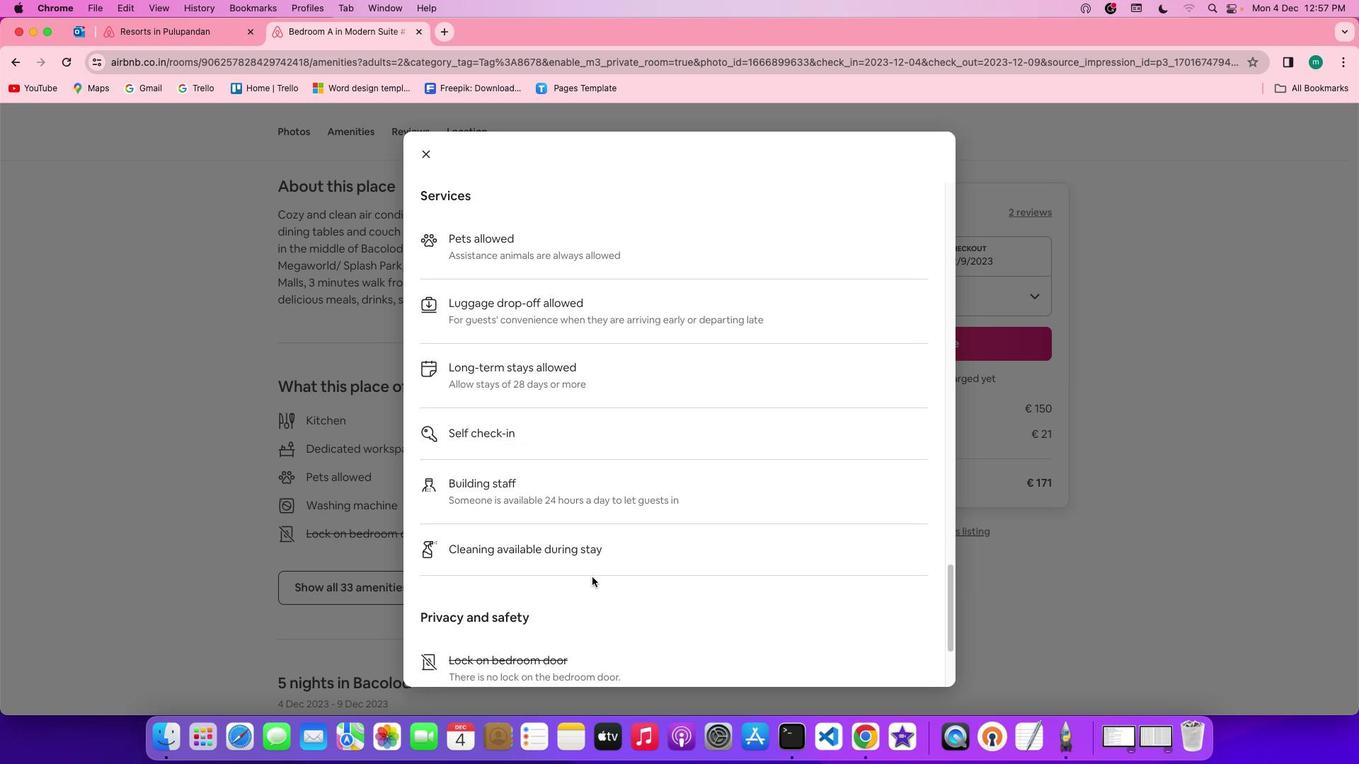 
Action: Mouse scrolled (601, 586) with delta (9, 7)
Screenshot: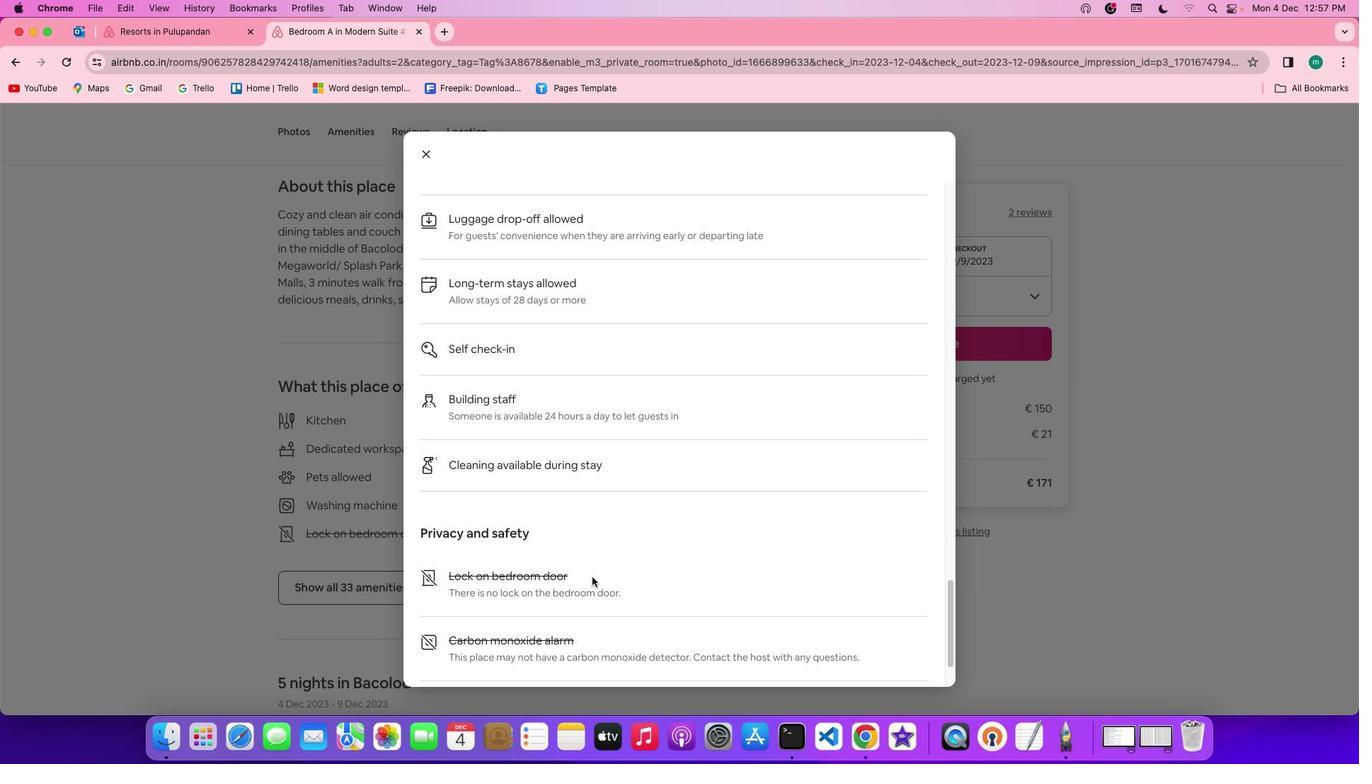 
Action: Mouse scrolled (601, 586) with delta (9, 6)
Screenshot: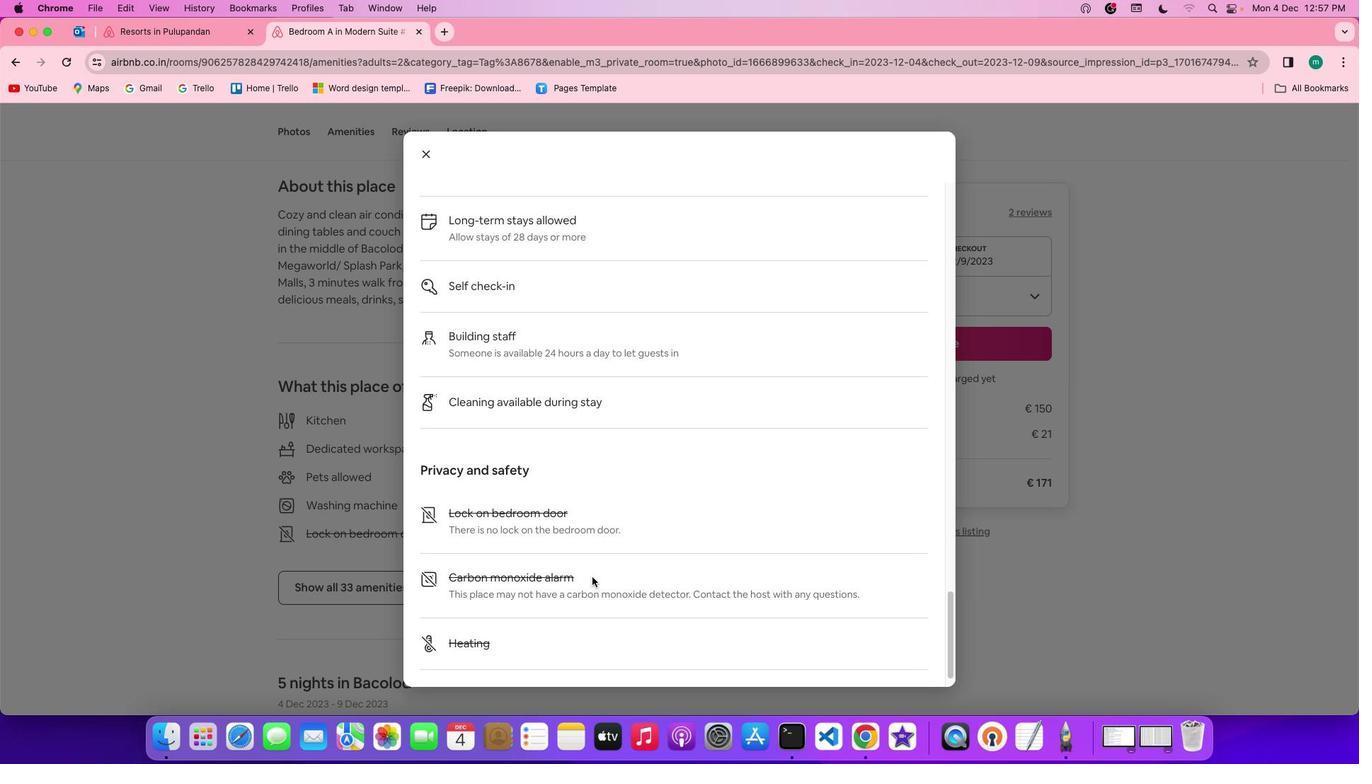 
Action: Mouse scrolled (601, 586) with delta (9, 6)
Screenshot: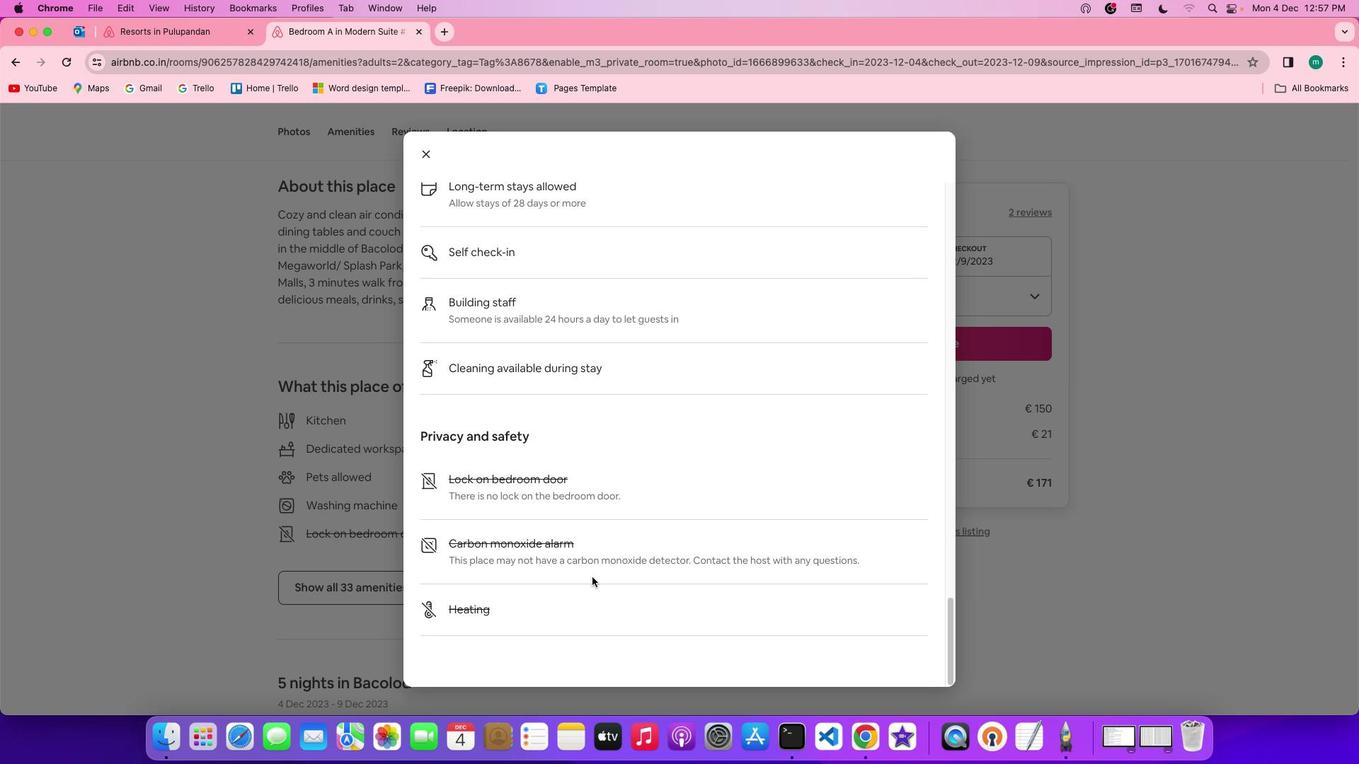 
Action: Mouse scrolled (601, 586) with delta (9, 8)
Screenshot: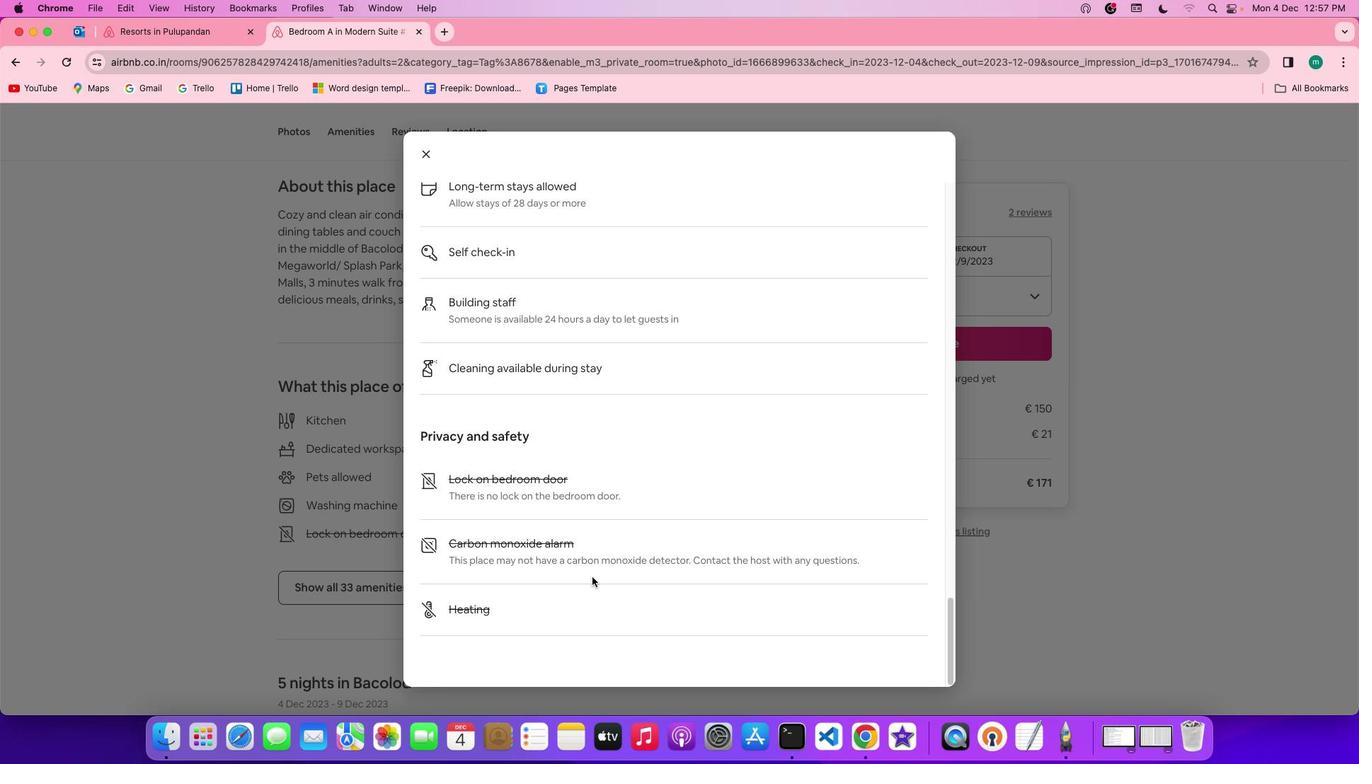 
Action: Mouse scrolled (601, 586) with delta (9, 8)
Screenshot: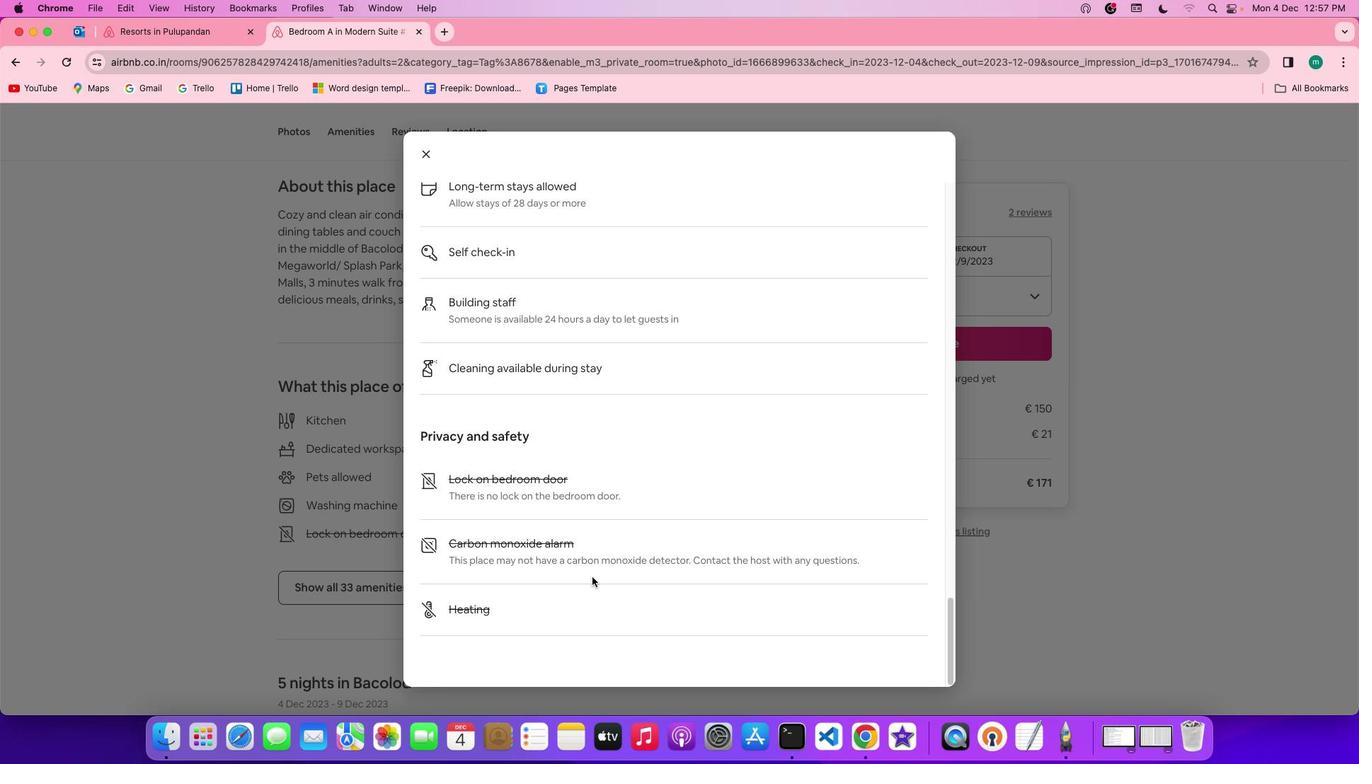
Action: Mouse scrolled (601, 586) with delta (9, 7)
Screenshot: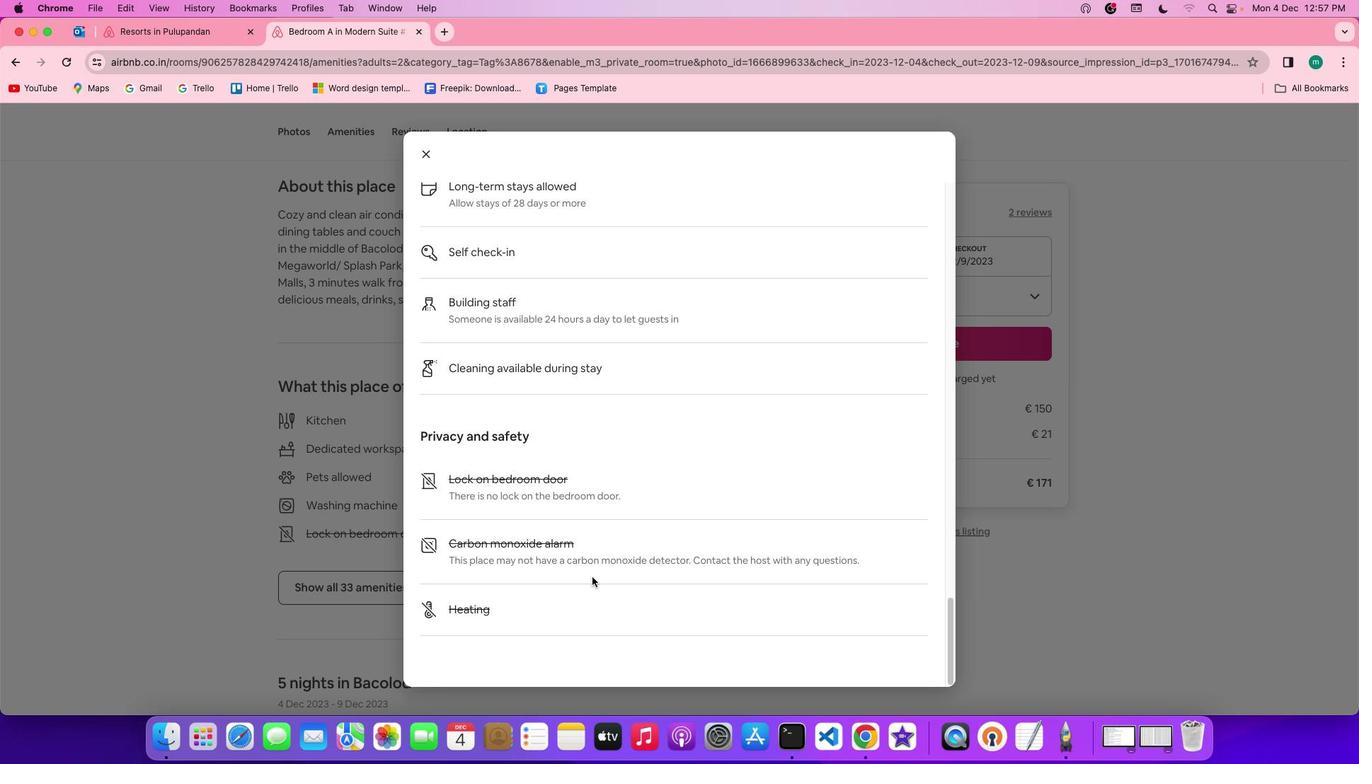 
Action: Mouse scrolled (601, 586) with delta (9, 6)
